 Task: Plan a trip to Yala, Thailand from 5th December, 2023 to 10th December, 2023 for 4 adults.2 bedrooms having 2 beds. Property type can be house. Look for 3 properties as per requirement.
Action: Mouse moved to (443, 62)
Screenshot: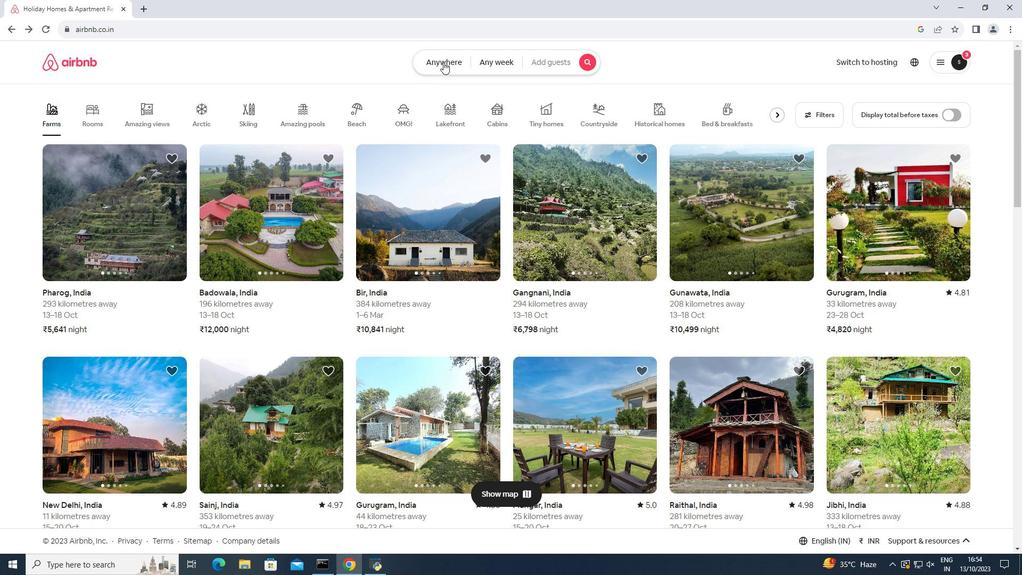
Action: Mouse pressed left at (443, 62)
Screenshot: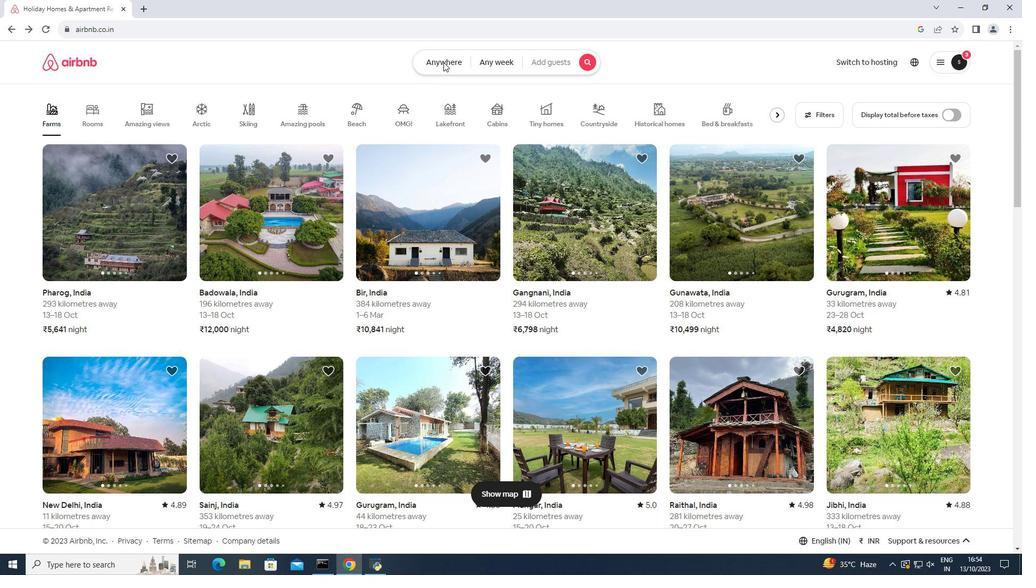 
Action: Mouse moved to (360, 103)
Screenshot: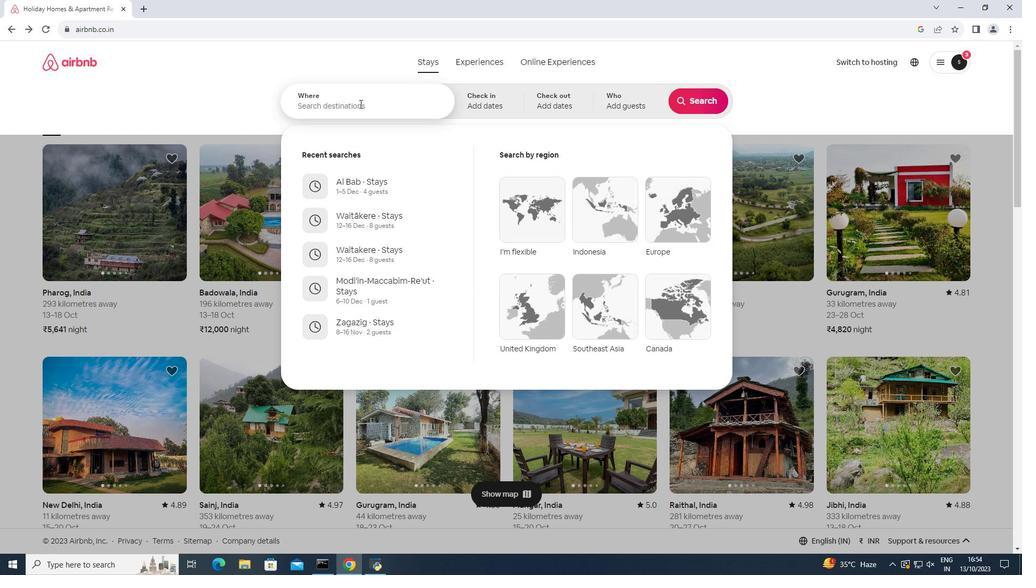 
Action: Mouse pressed left at (360, 103)
Screenshot: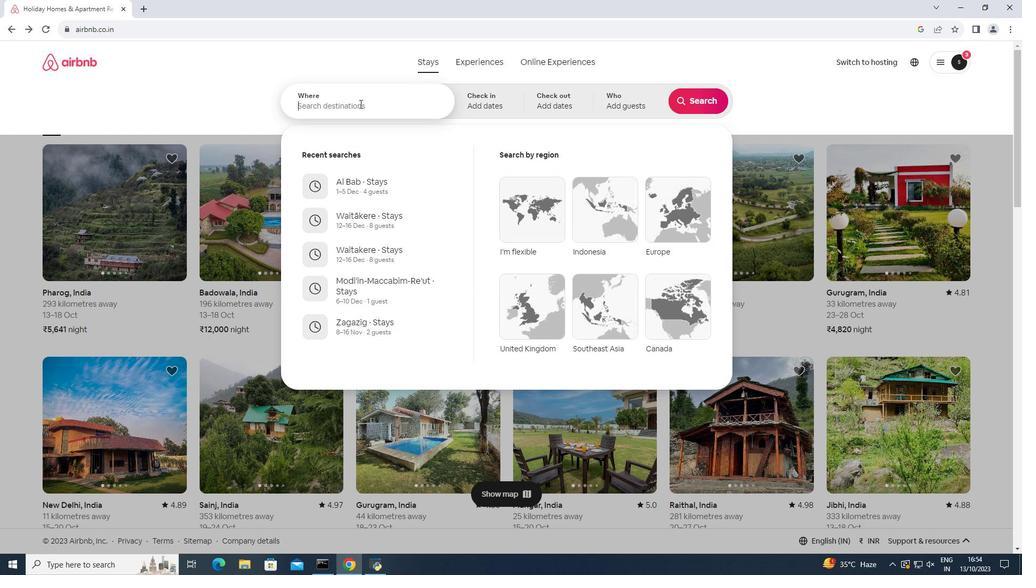 
Action: Key pressed <Key.shift>Yala,<Key.space><Key.shift>Thailand
Screenshot: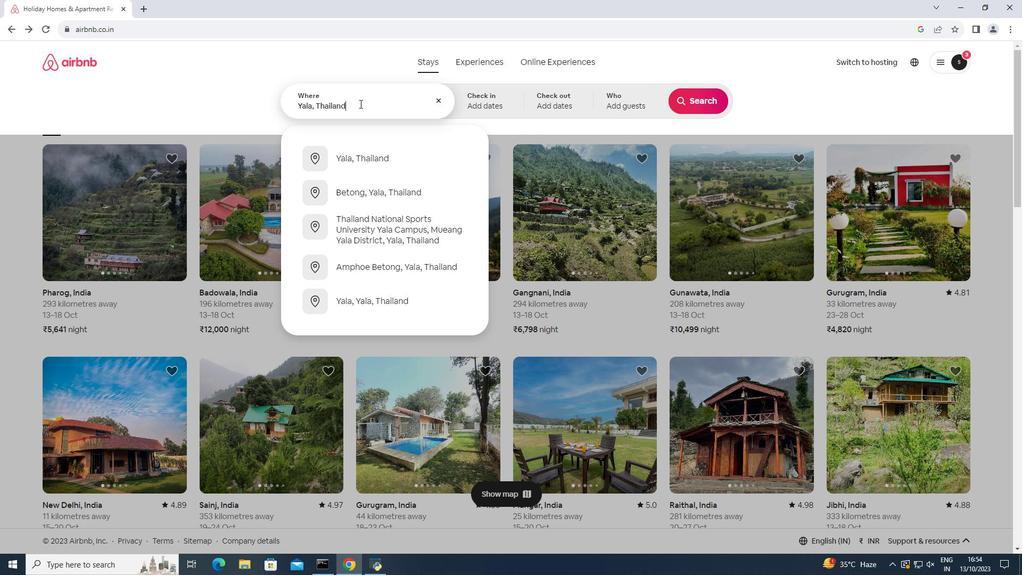 
Action: Mouse moved to (406, 164)
Screenshot: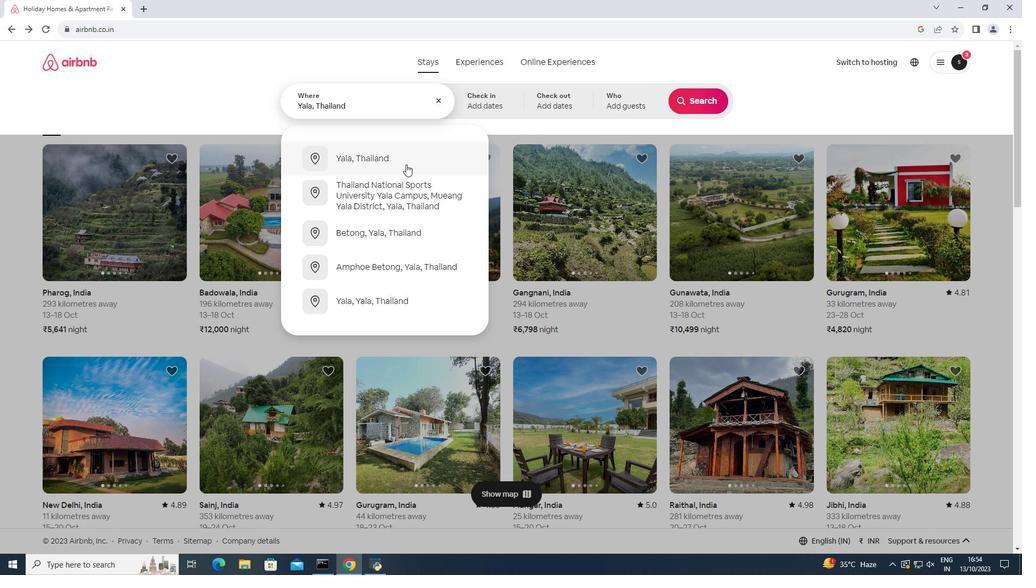 
Action: Mouse pressed left at (406, 164)
Screenshot: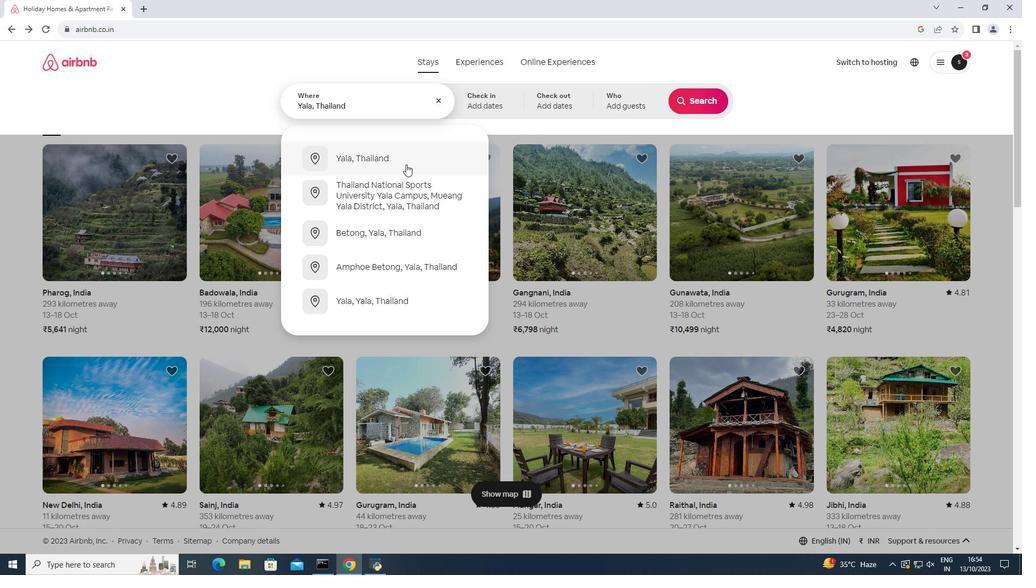 
Action: Mouse moved to (696, 188)
Screenshot: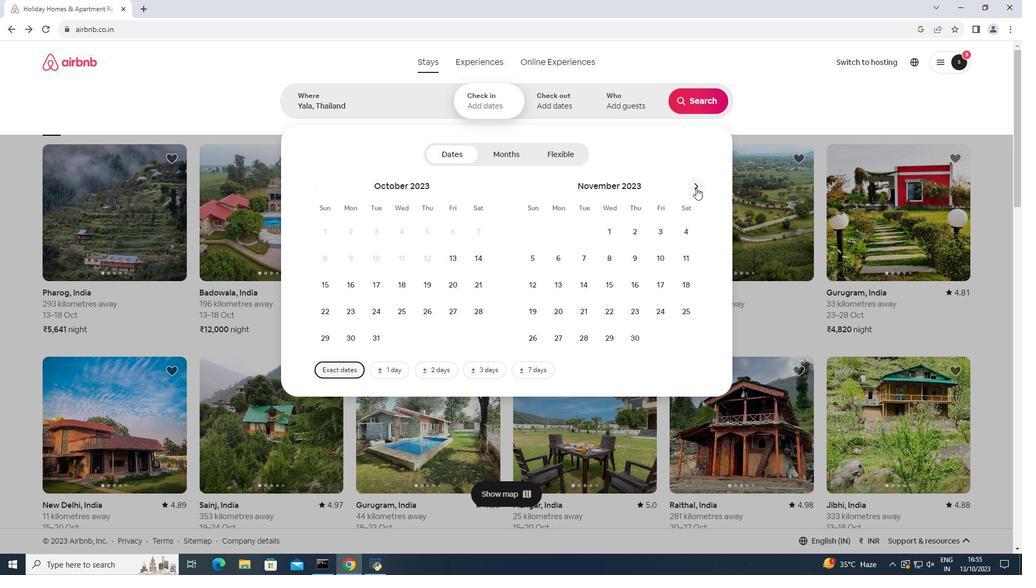 
Action: Mouse pressed left at (696, 188)
Screenshot: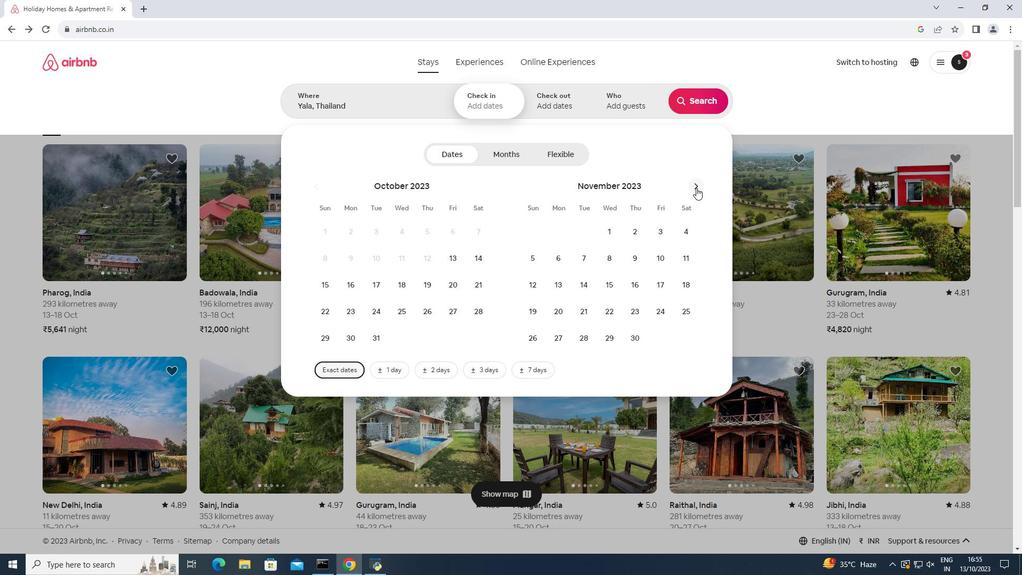 
Action: Mouse moved to (580, 256)
Screenshot: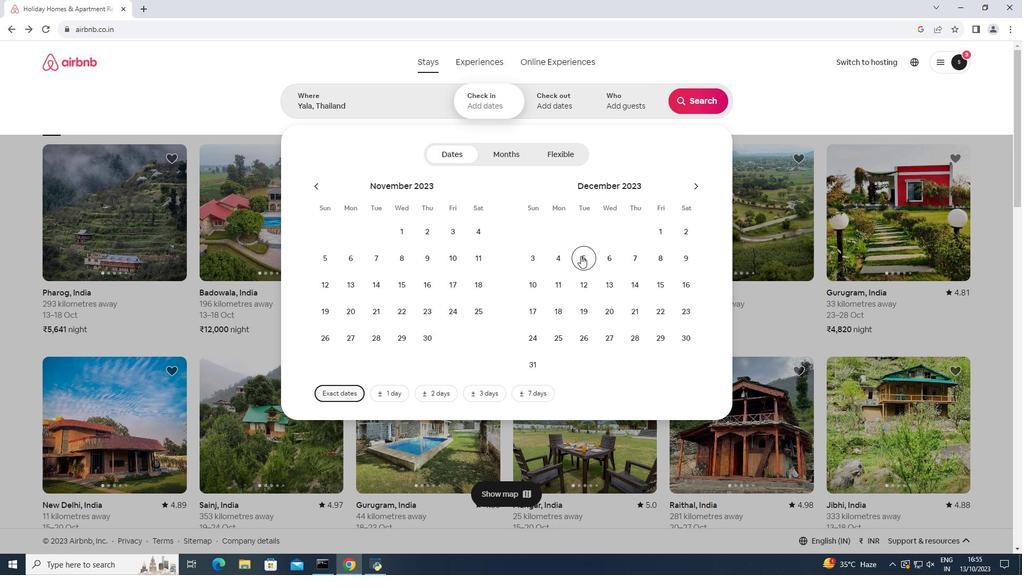 
Action: Mouse pressed left at (580, 256)
Screenshot: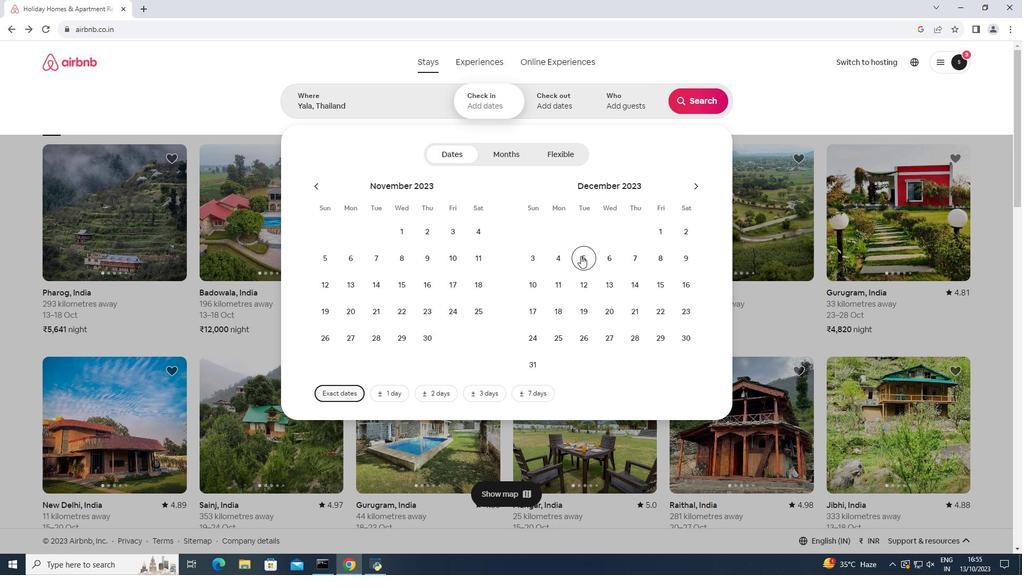 
Action: Mouse moved to (534, 287)
Screenshot: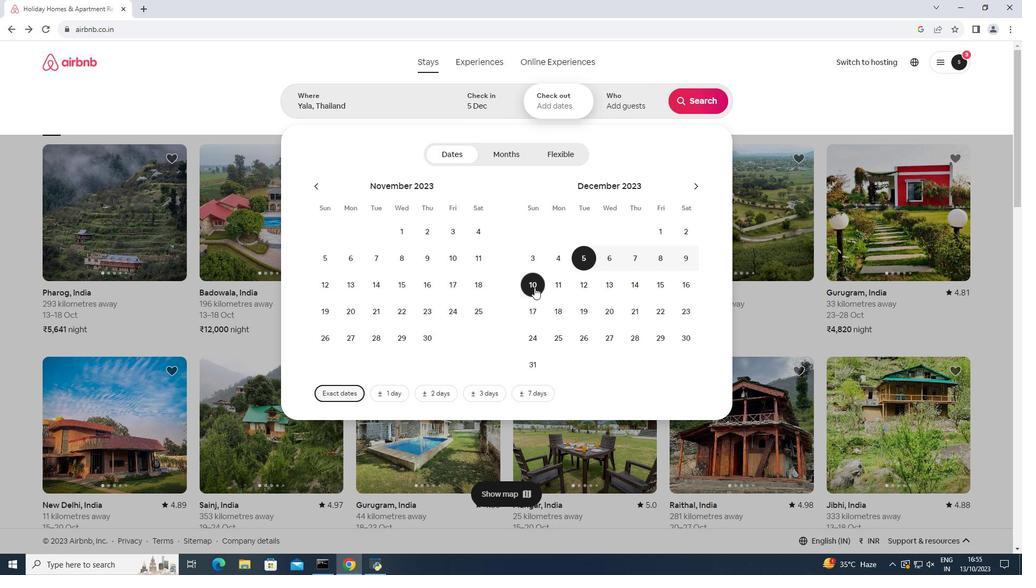 
Action: Mouse pressed left at (534, 287)
Screenshot: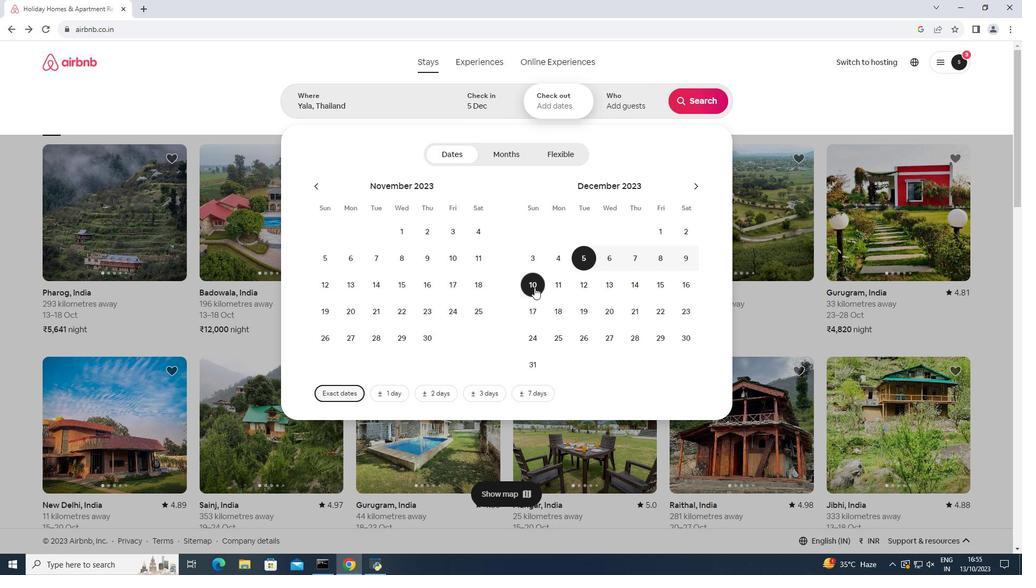 
Action: Mouse moved to (629, 107)
Screenshot: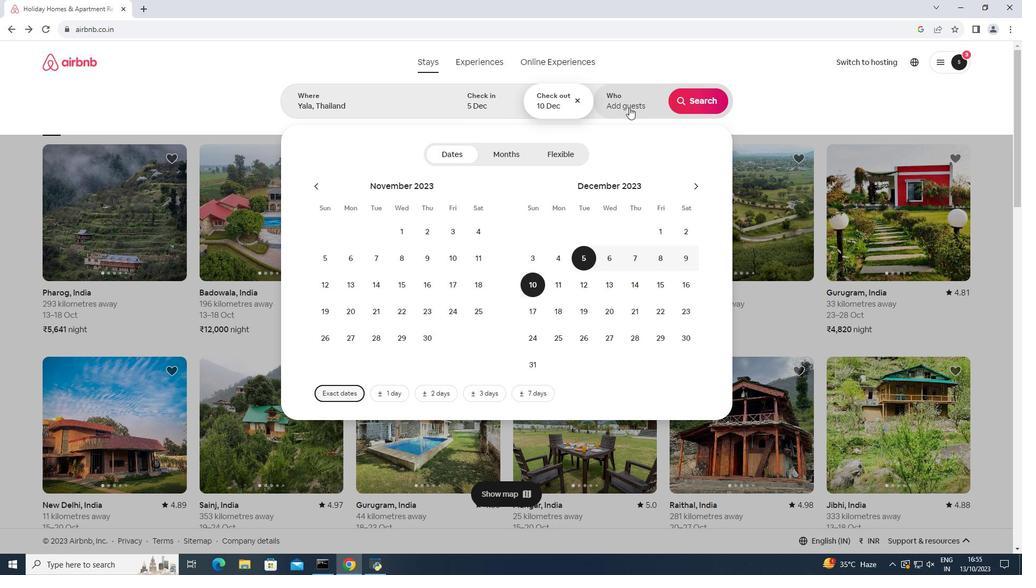 
Action: Mouse pressed left at (629, 107)
Screenshot: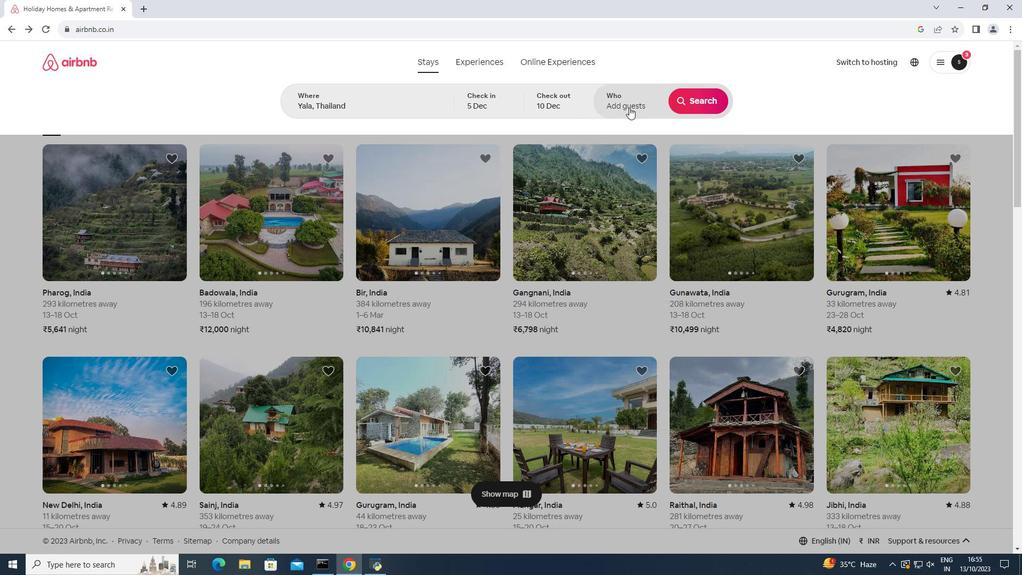 
Action: Mouse moved to (700, 155)
Screenshot: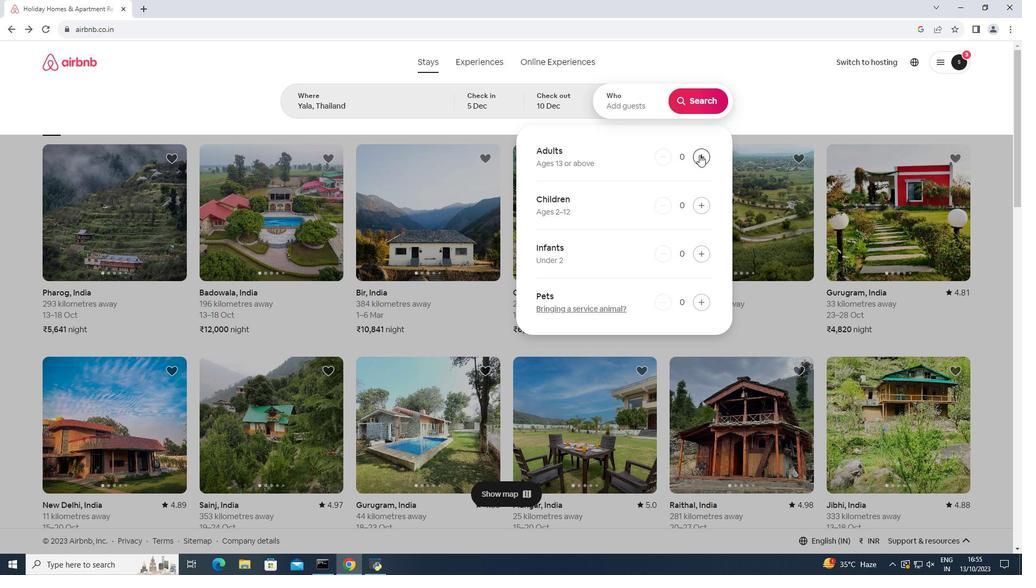 
Action: Mouse pressed left at (700, 155)
Screenshot: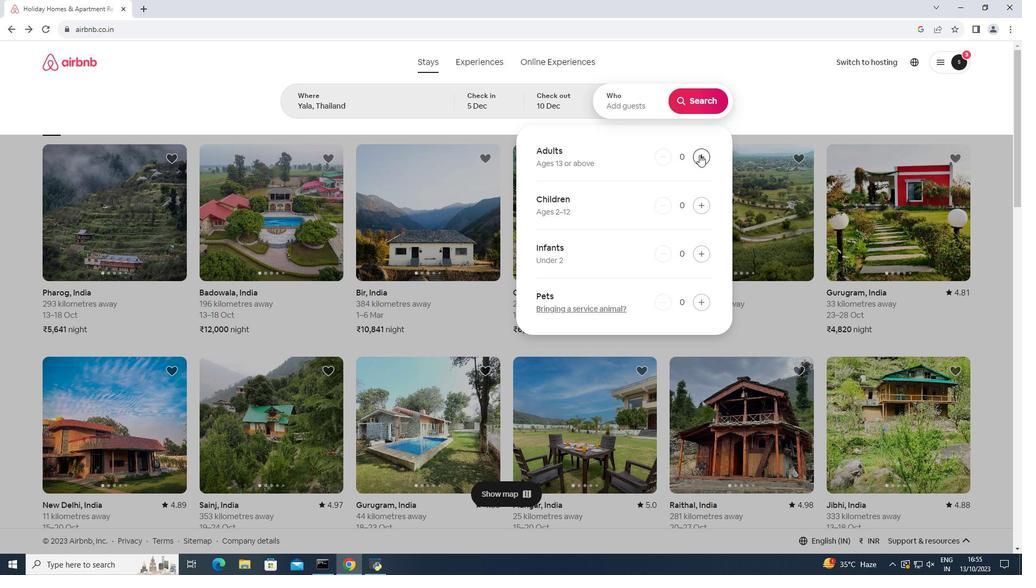 
Action: Mouse pressed left at (700, 155)
Screenshot: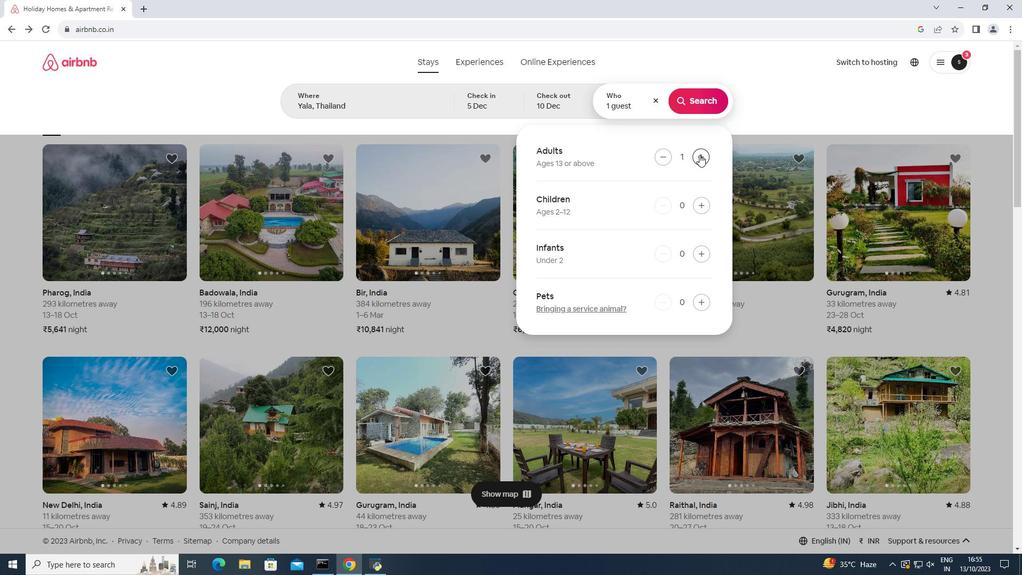 
Action: Mouse pressed left at (700, 155)
Screenshot: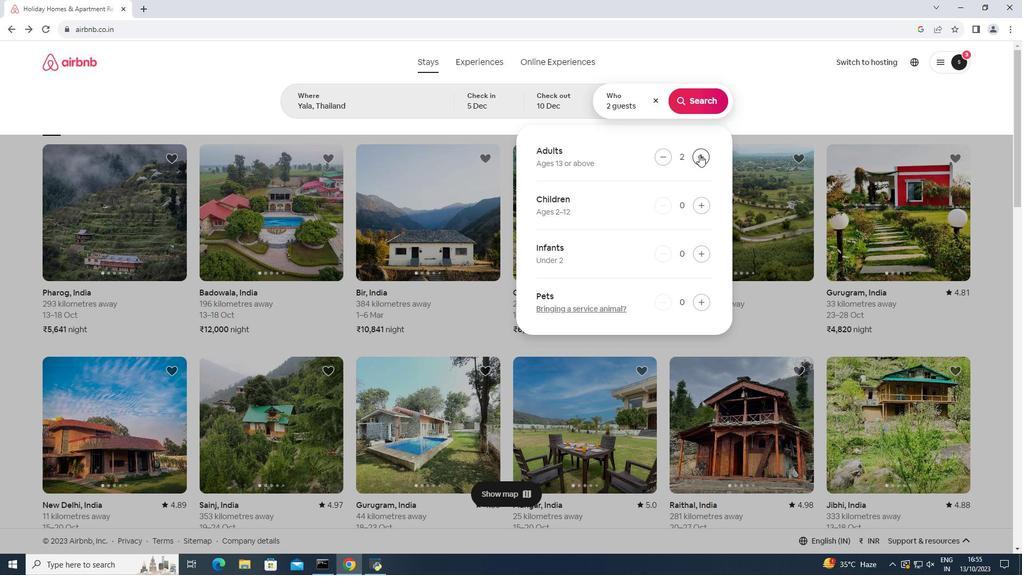 
Action: Mouse pressed left at (700, 155)
Screenshot: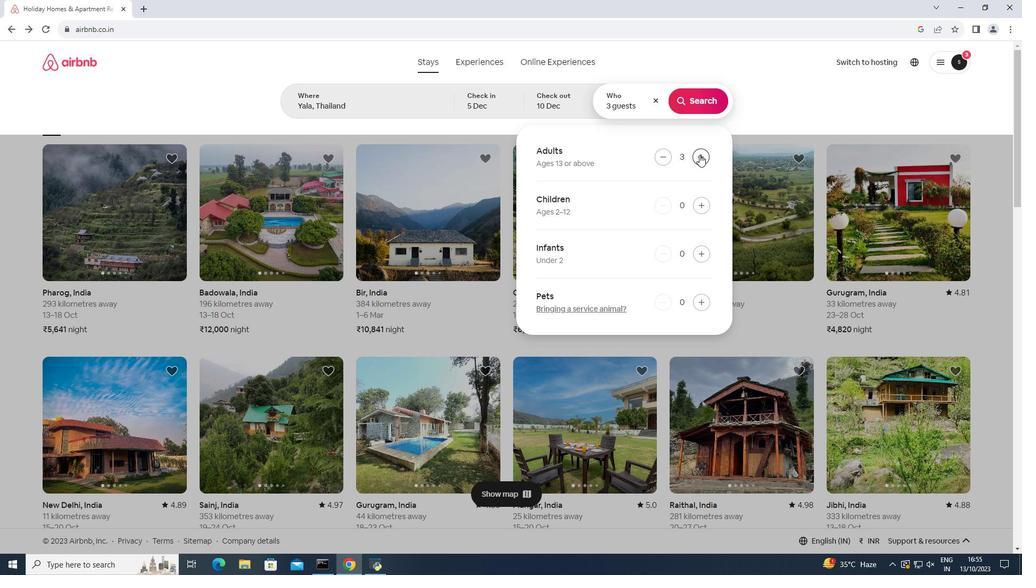 
Action: Mouse moved to (695, 98)
Screenshot: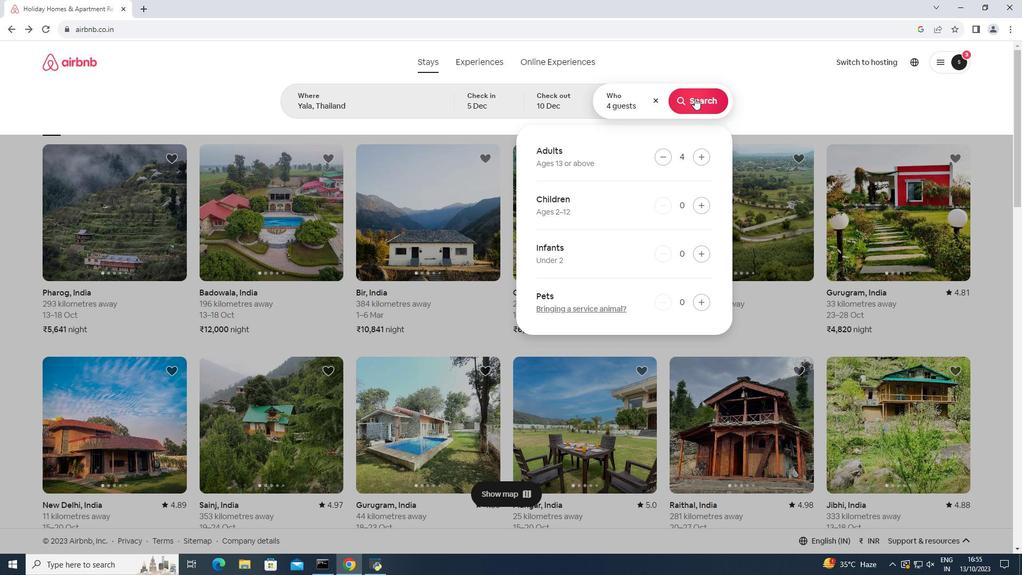 
Action: Mouse pressed left at (695, 98)
Screenshot: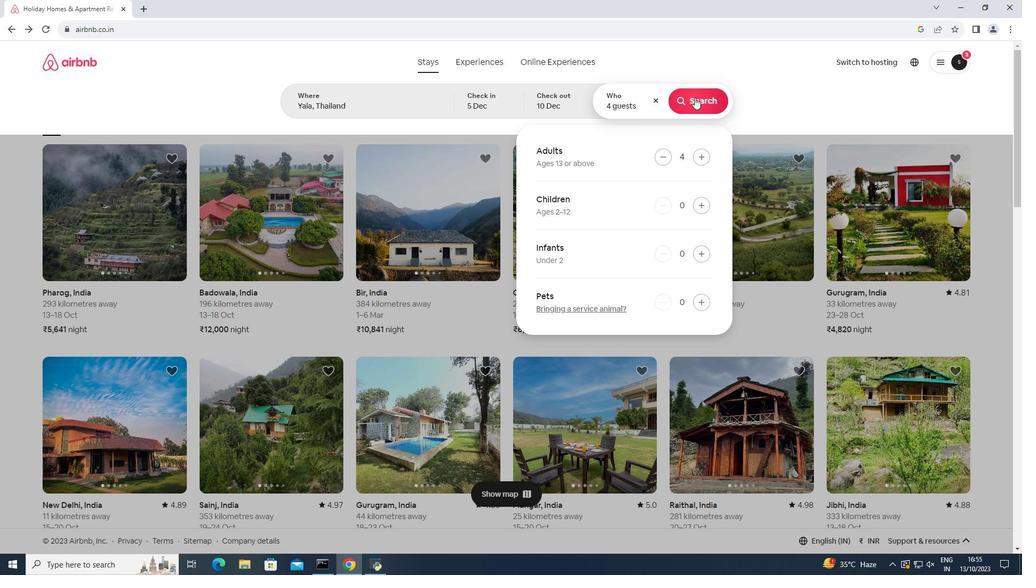 
Action: Mouse moved to (851, 102)
Screenshot: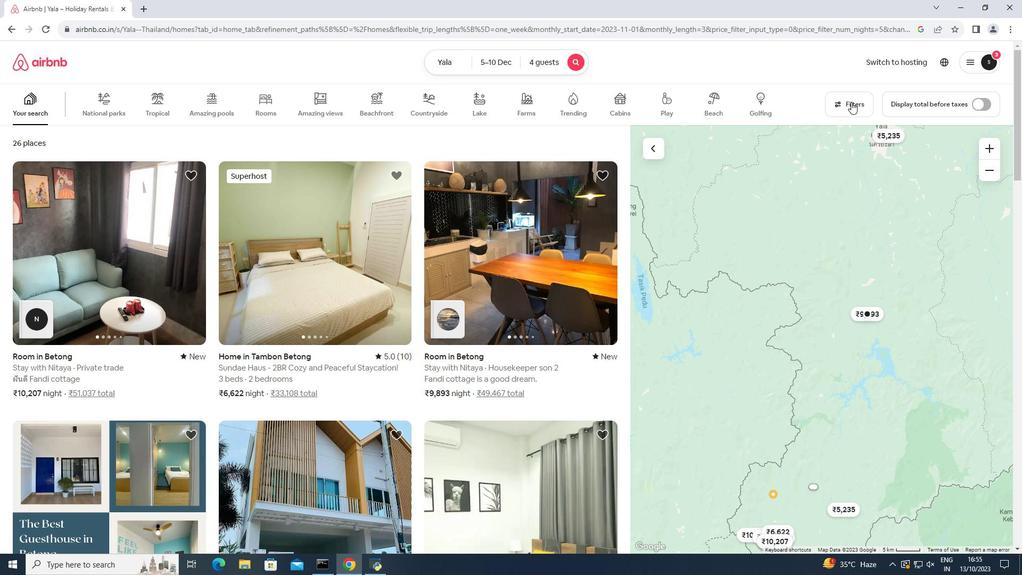 
Action: Mouse pressed left at (851, 102)
Screenshot: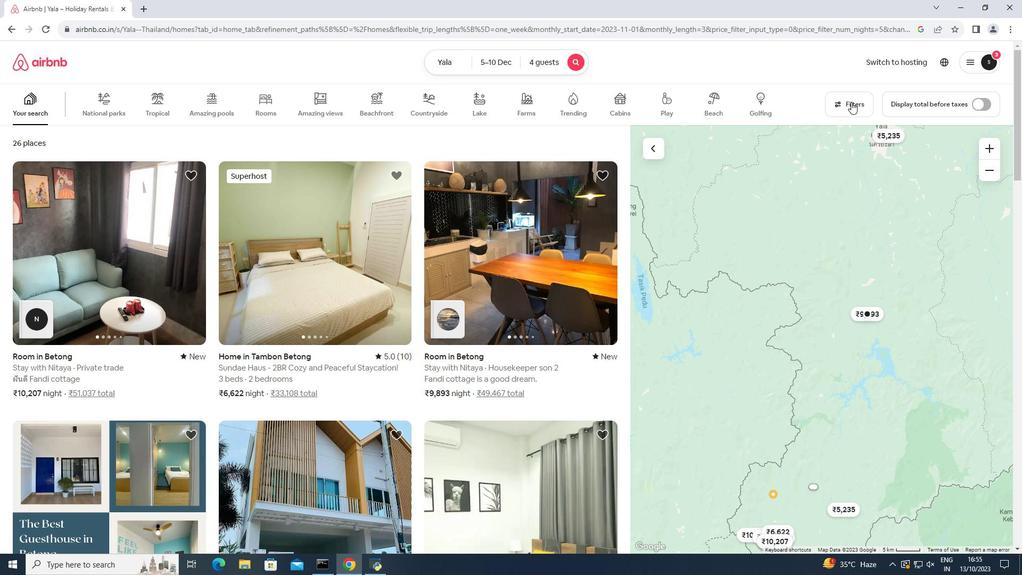 
Action: Mouse moved to (414, 315)
Screenshot: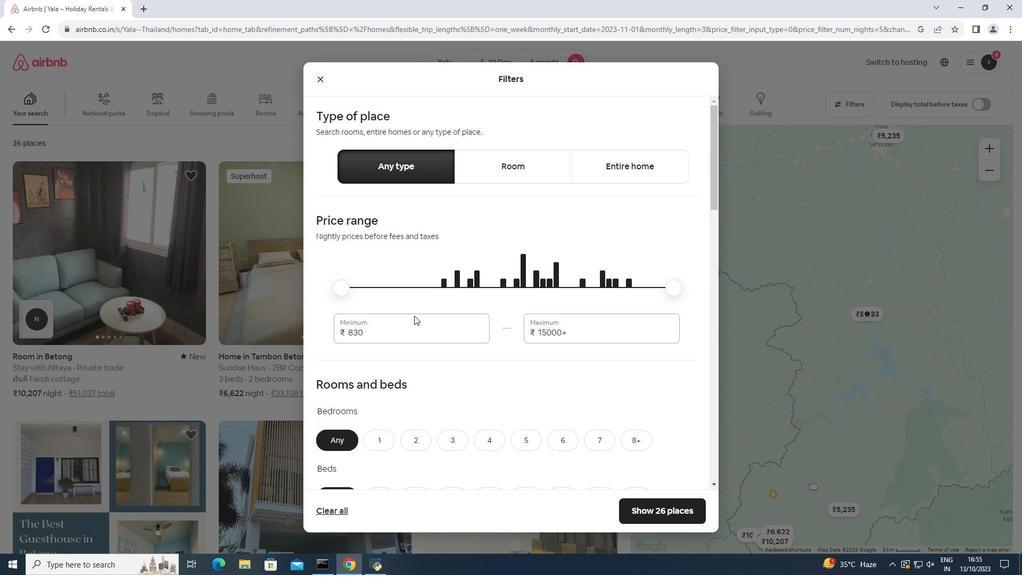 
Action: Mouse scrolled (414, 315) with delta (0, 0)
Screenshot: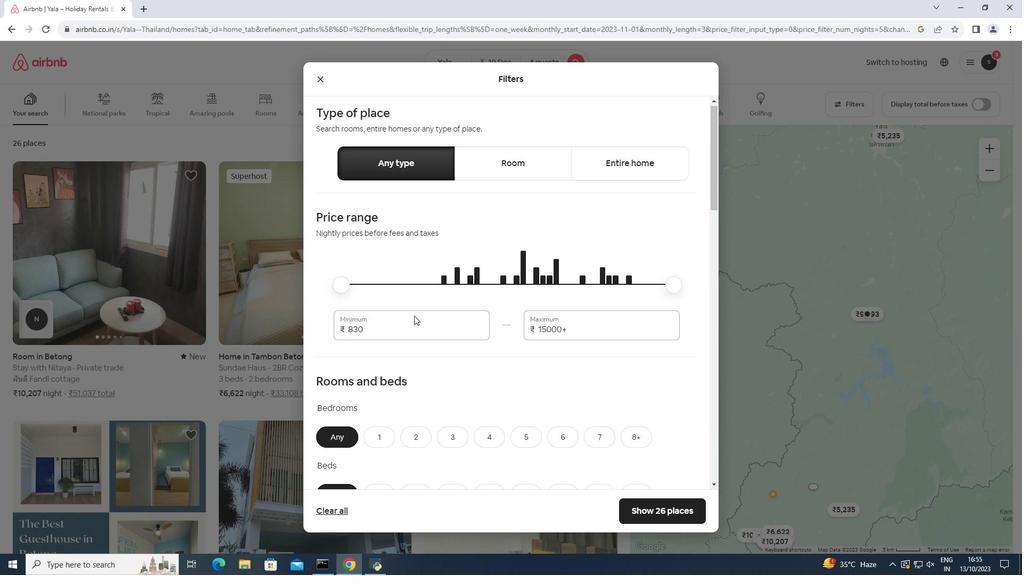 
Action: Mouse moved to (419, 387)
Screenshot: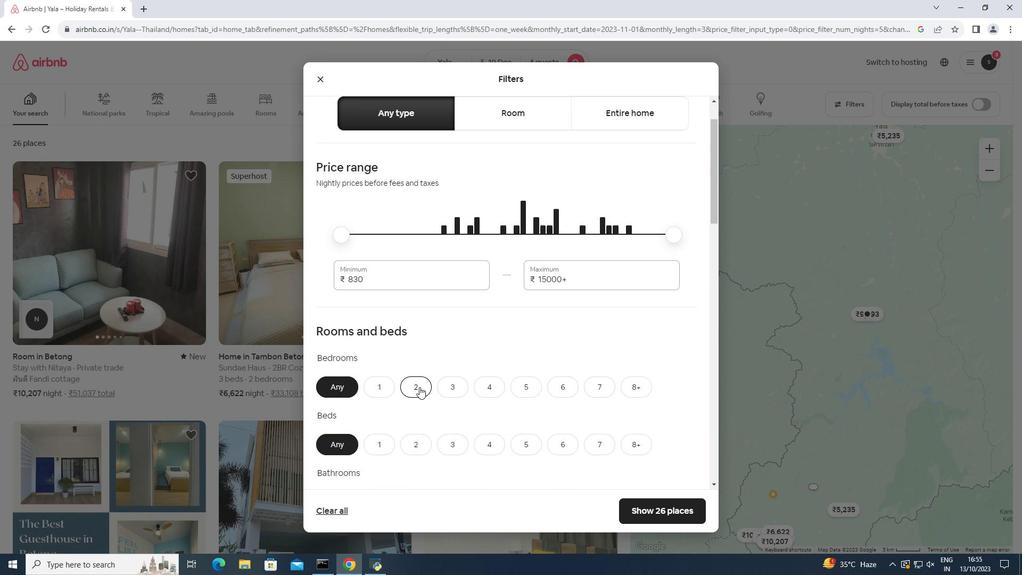 
Action: Mouse pressed left at (419, 387)
Screenshot: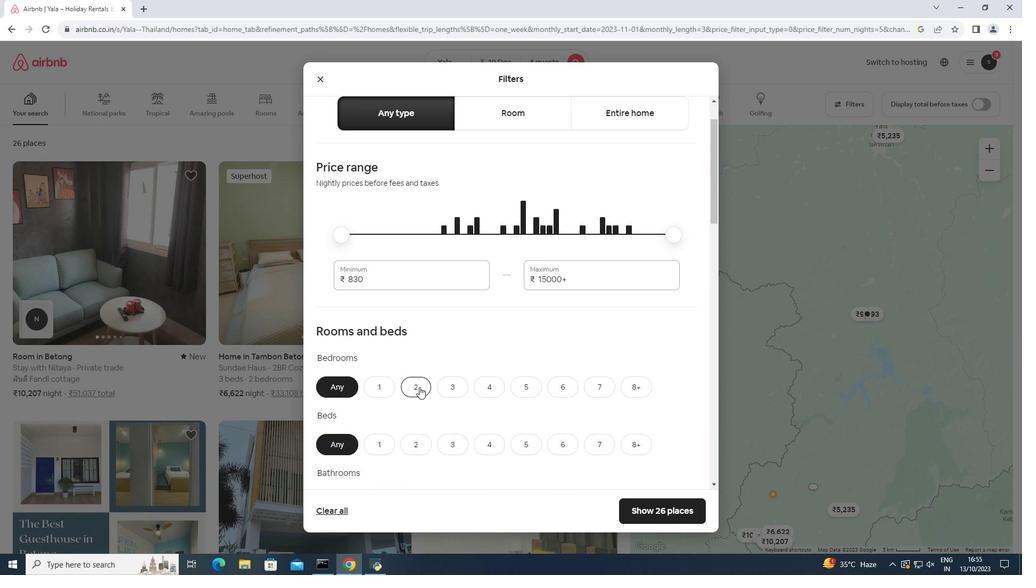 
Action: Mouse moved to (489, 442)
Screenshot: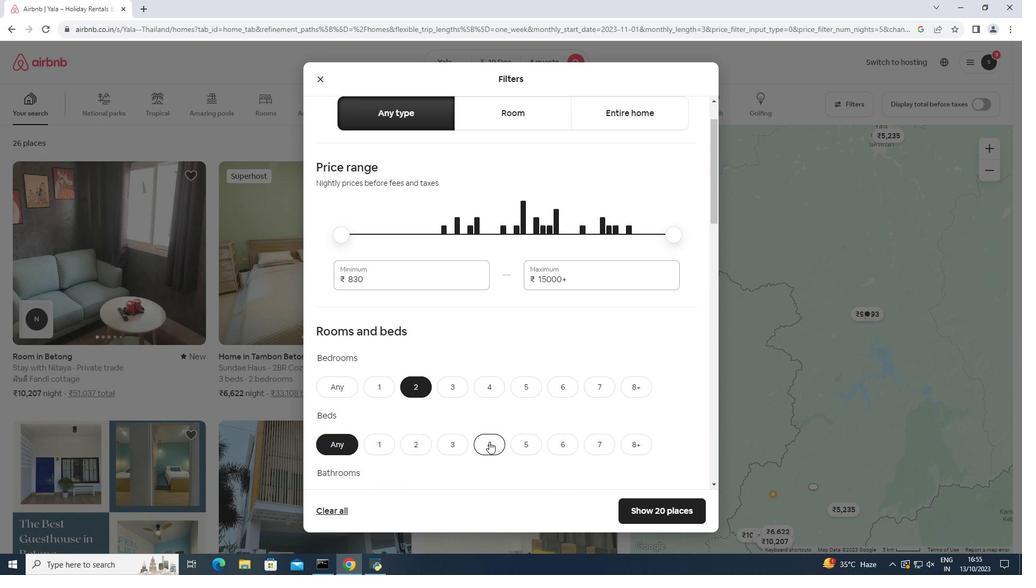 
Action: Mouse pressed left at (489, 442)
Screenshot: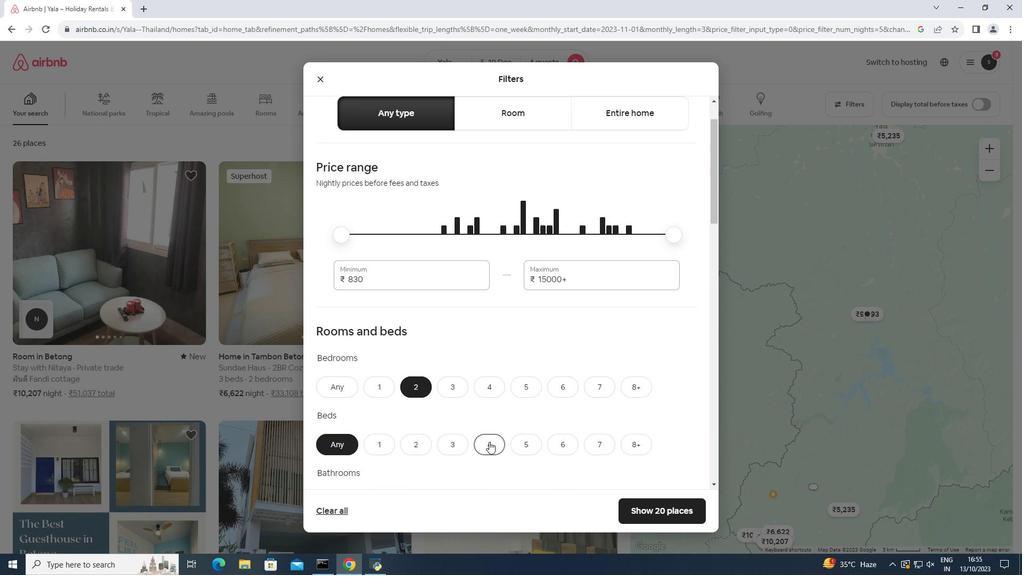 
Action: Mouse moved to (415, 440)
Screenshot: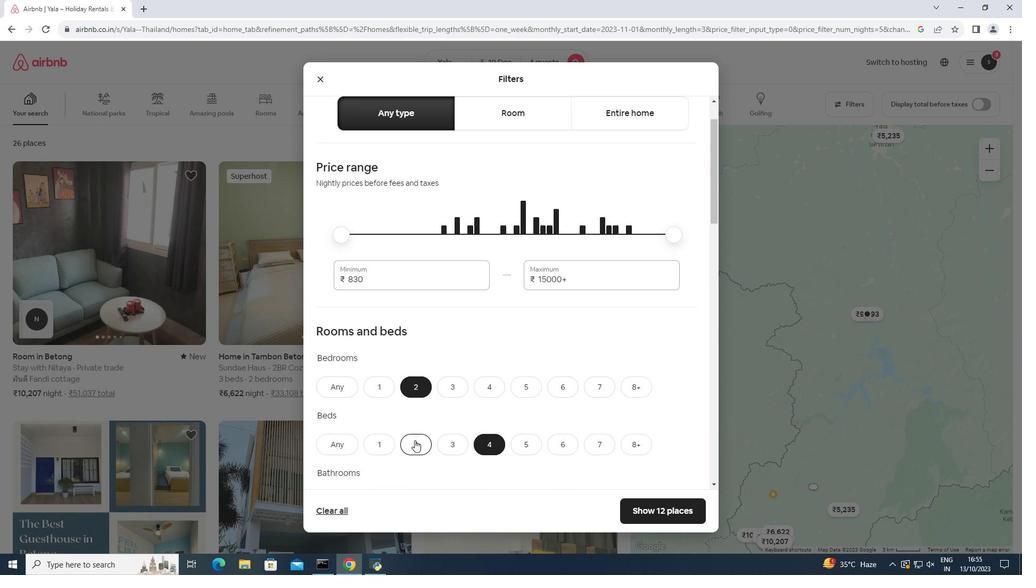 
Action: Mouse pressed left at (415, 440)
Screenshot: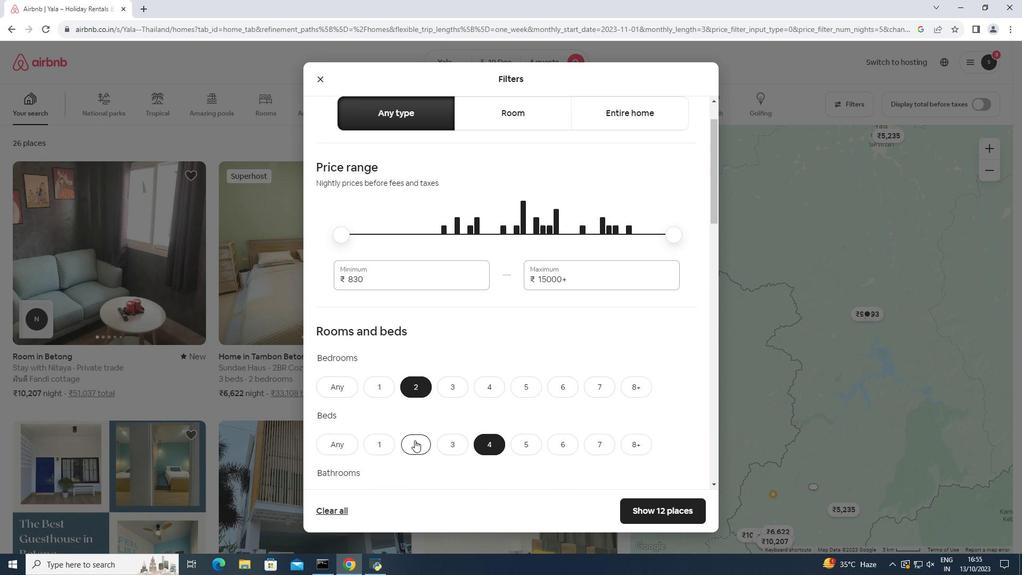 
Action: Mouse moved to (458, 400)
Screenshot: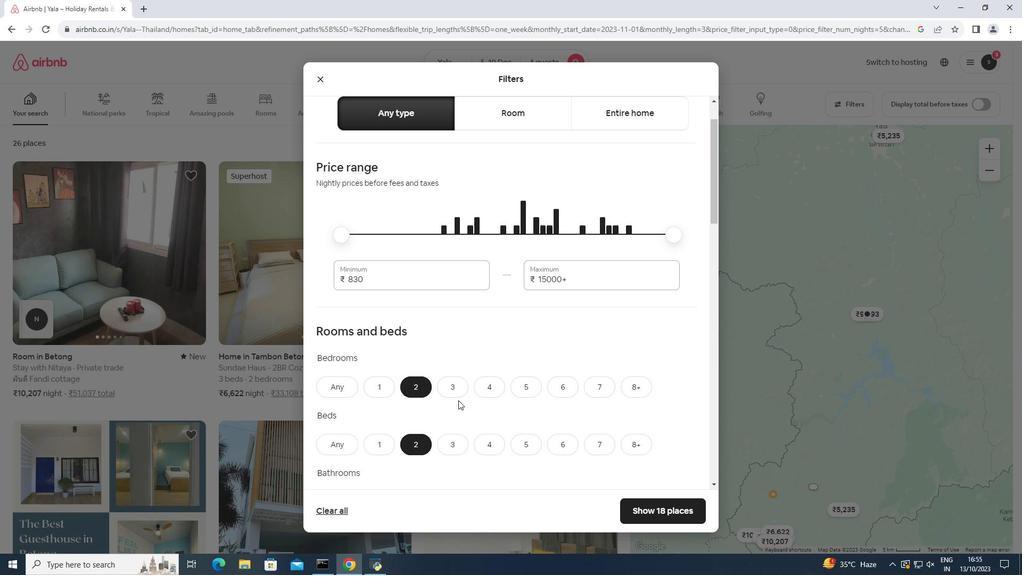 
Action: Mouse scrolled (458, 400) with delta (0, 0)
Screenshot: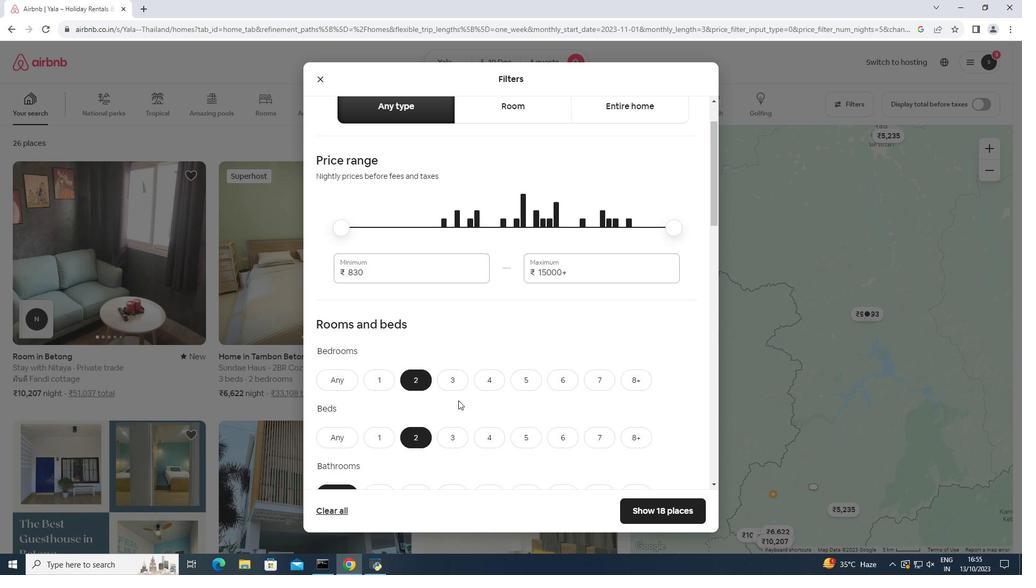 
Action: Mouse scrolled (458, 400) with delta (0, 0)
Screenshot: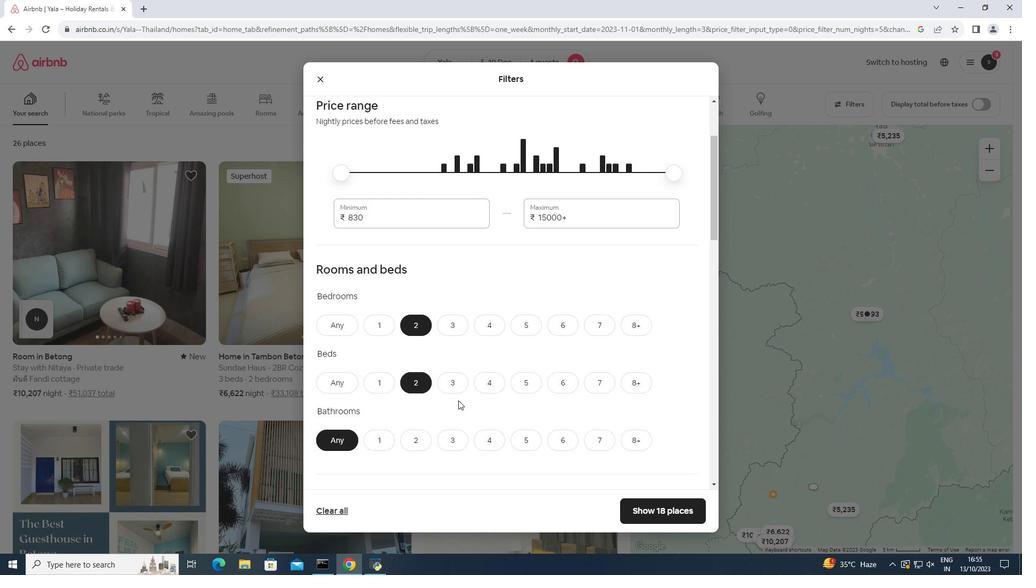 
Action: Mouse scrolled (458, 400) with delta (0, 0)
Screenshot: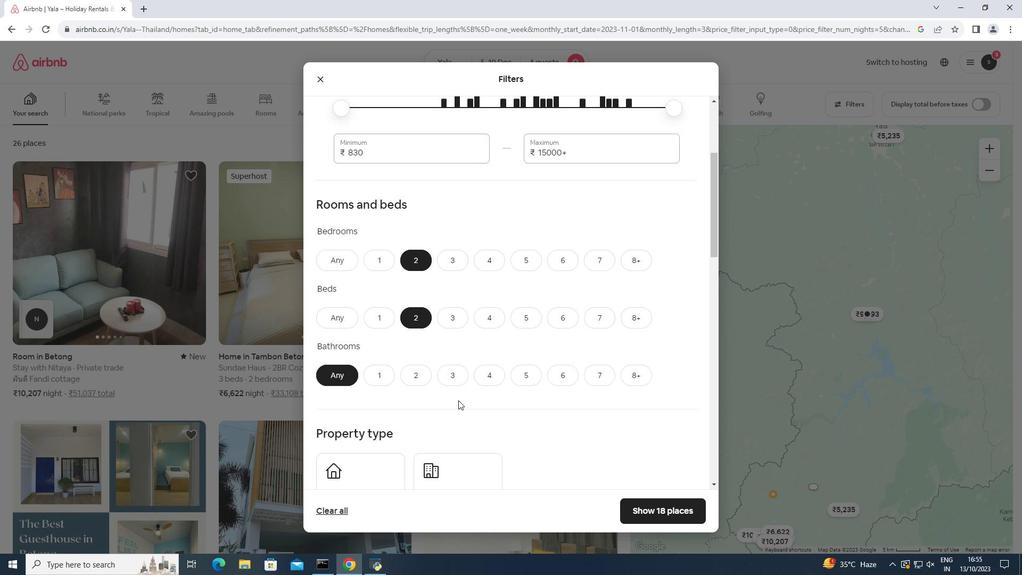 
Action: Mouse scrolled (458, 400) with delta (0, 0)
Screenshot: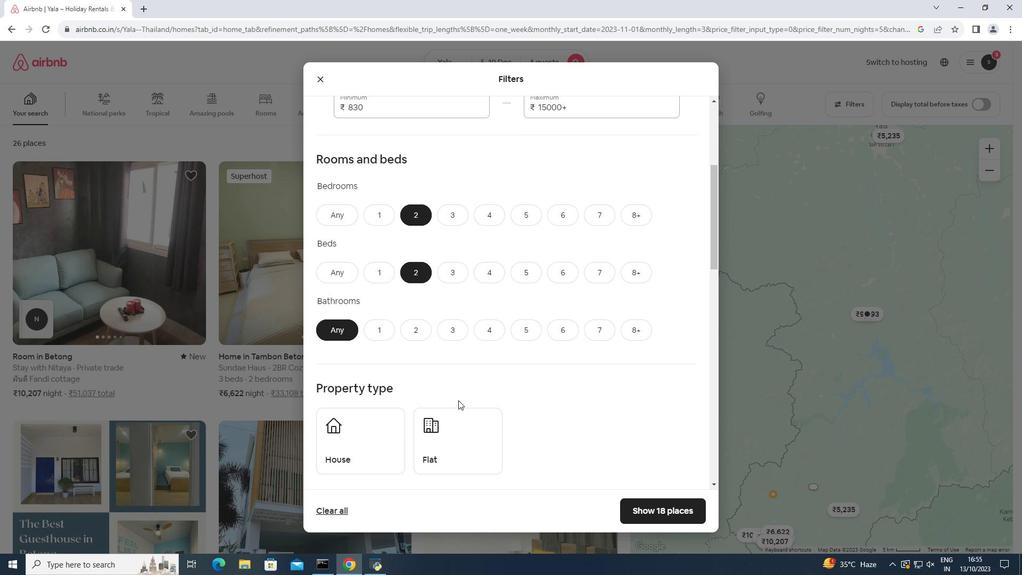 
Action: Mouse moved to (363, 413)
Screenshot: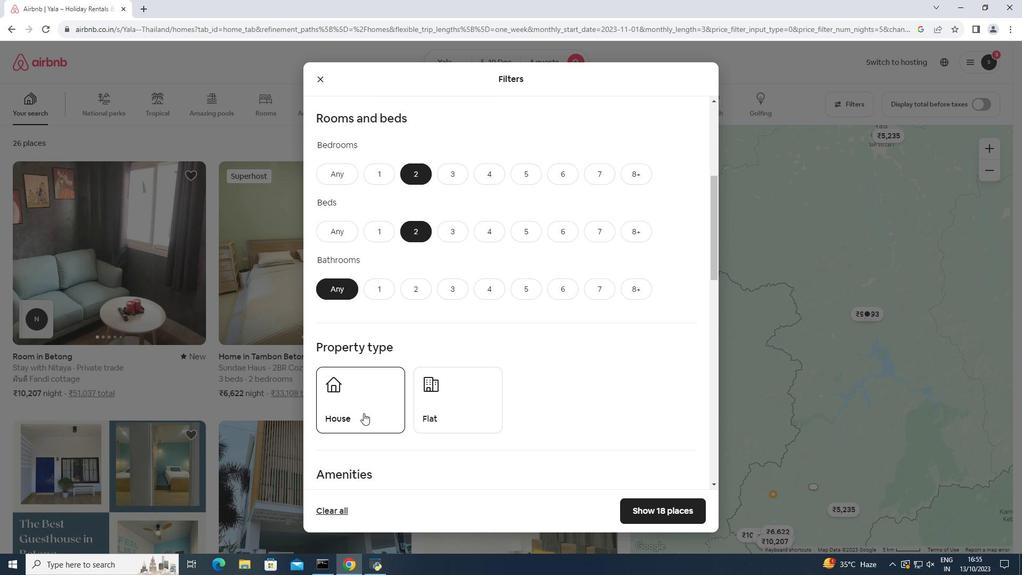 
Action: Mouse pressed left at (363, 413)
Screenshot: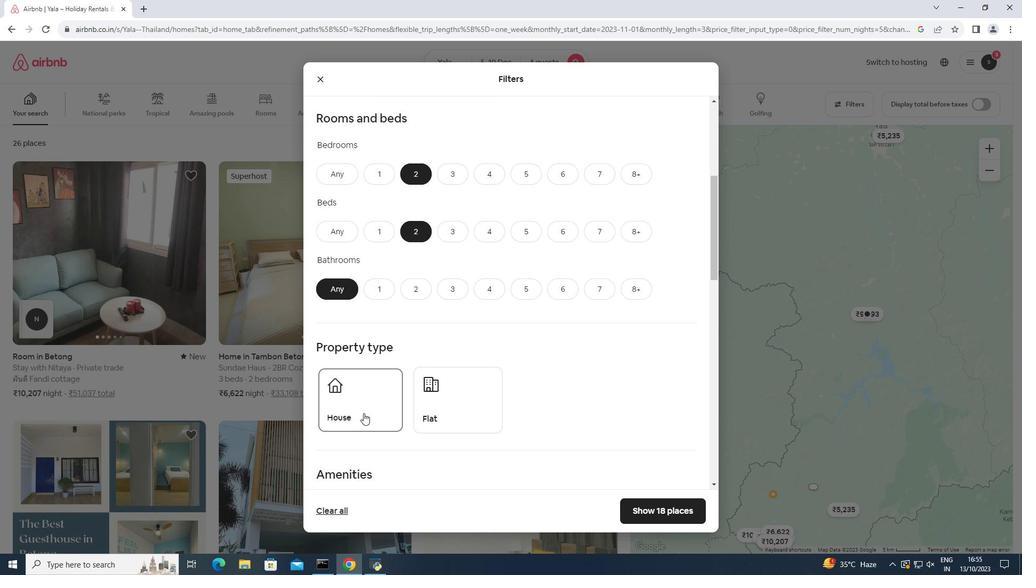 
Action: Mouse moved to (436, 410)
Screenshot: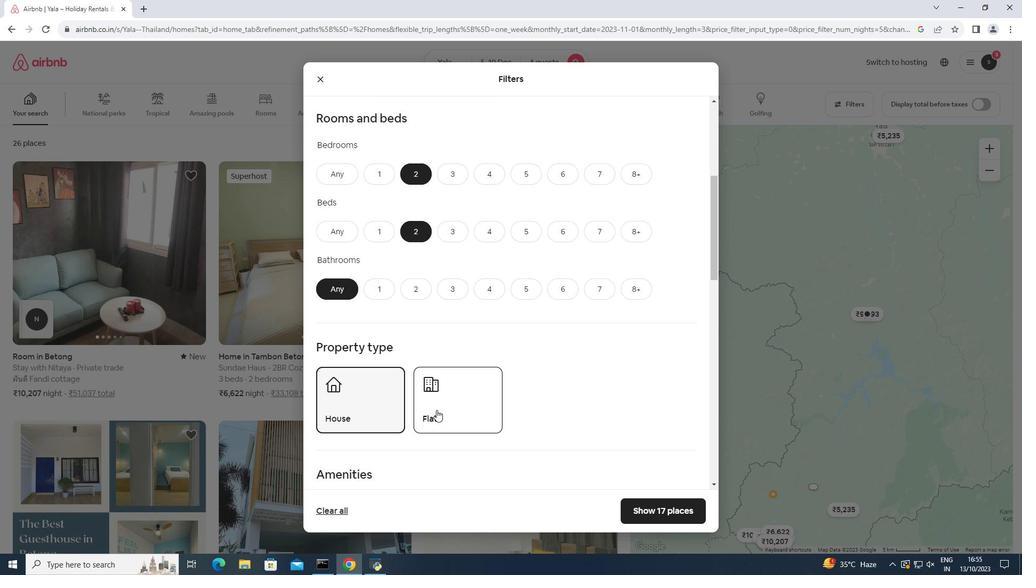 
Action: Mouse scrolled (436, 409) with delta (0, 0)
Screenshot: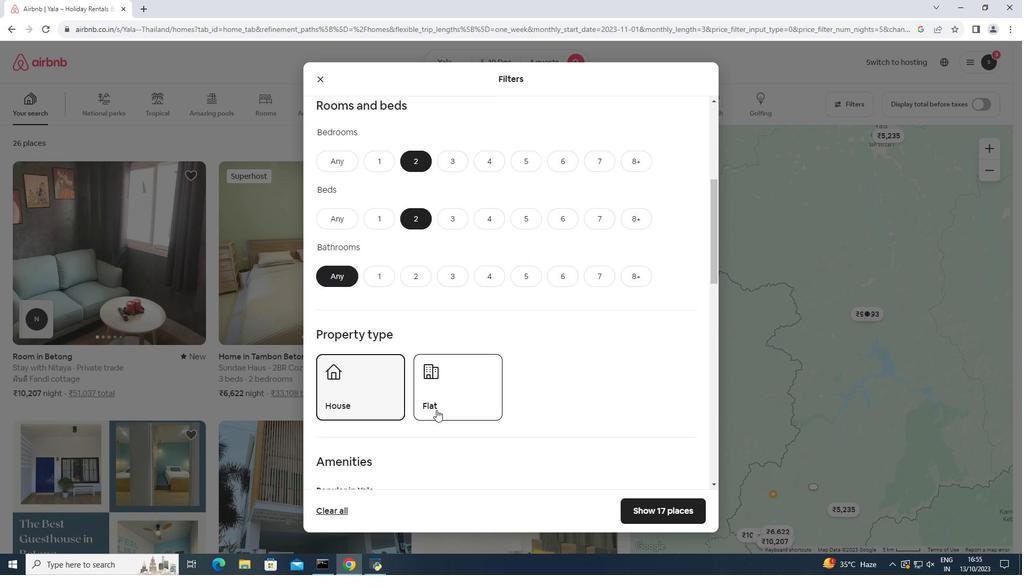 
Action: Mouse scrolled (436, 409) with delta (0, 0)
Screenshot: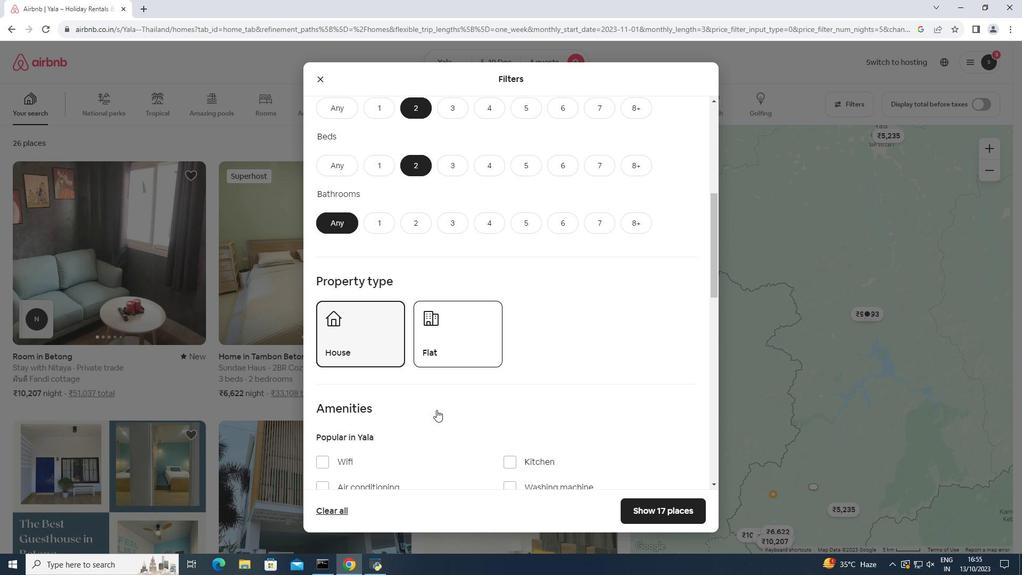 
Action: Mouse scrolled (436, 409) with delta (0, 0)
Screenshot: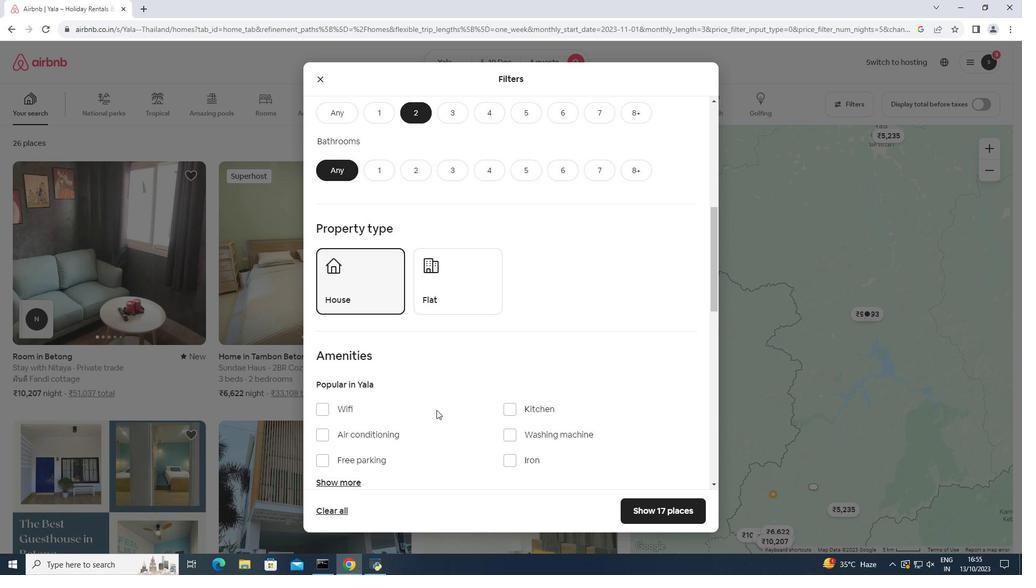 
Action: Mouse moved to (647, 513)
Screenshot: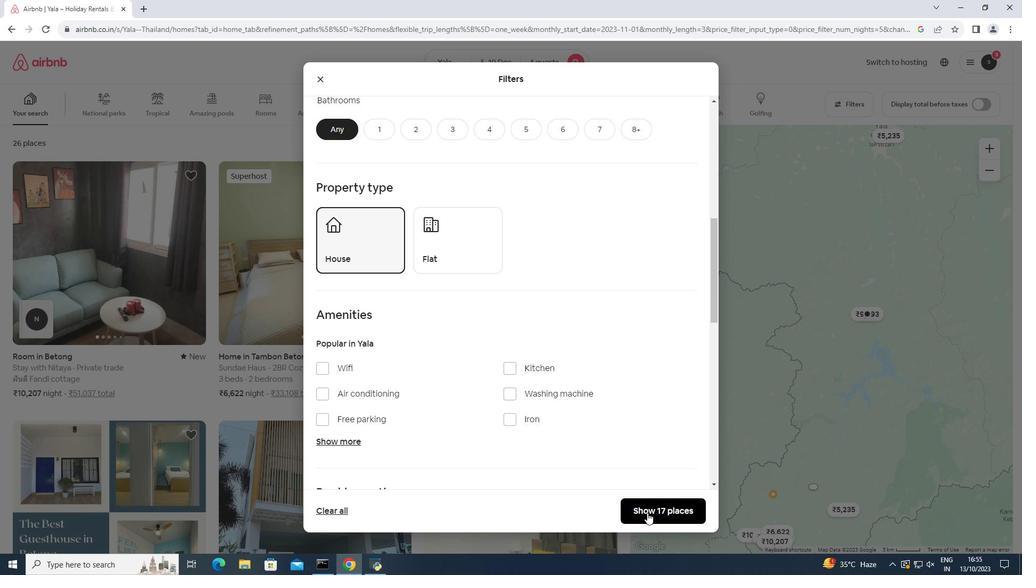
Action: Mouse pressed left at (647, 513)
Screenshot: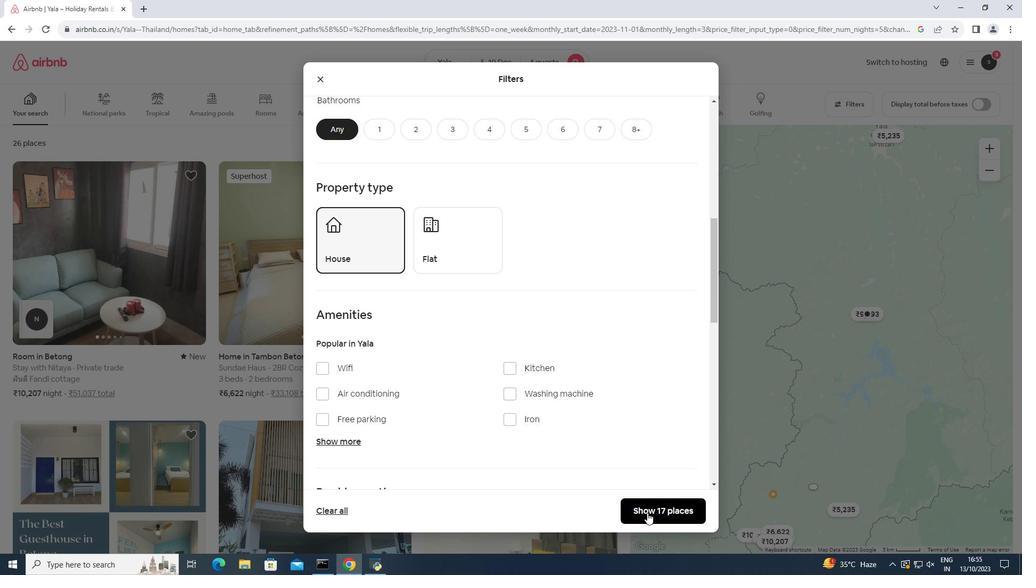 
Action: Mouse moved to (356, 424)
Screenshot: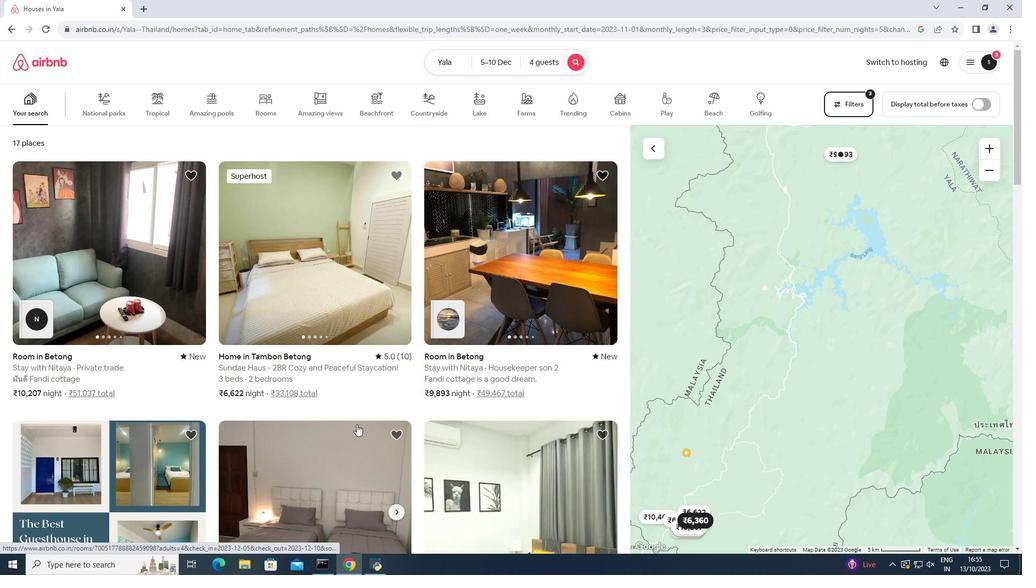 
Action: Mouse scrolled (356, 424) with delta (0, 0)
Screenshot: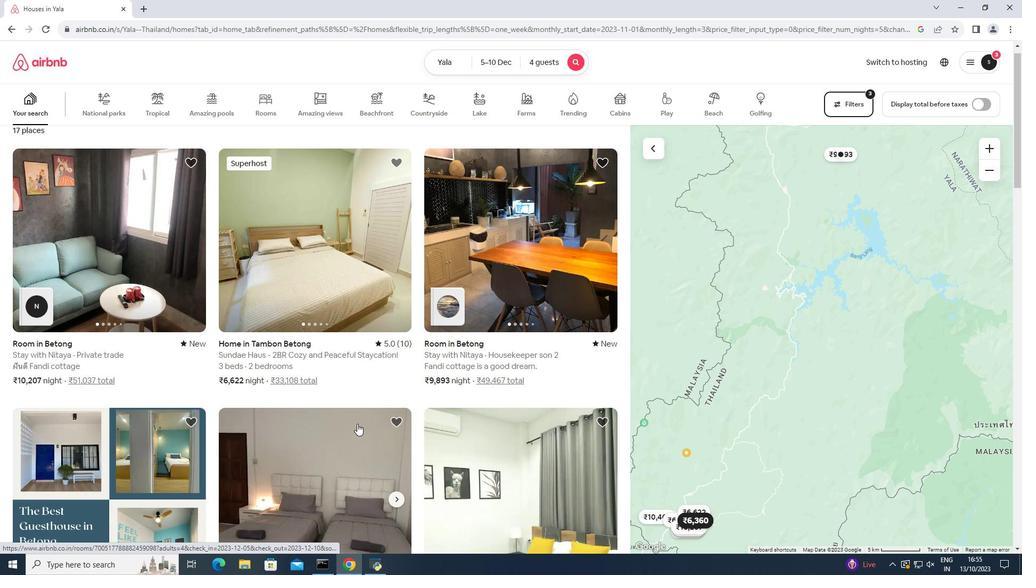 
Action: Mouse moved to (357, 423)
Screenshot: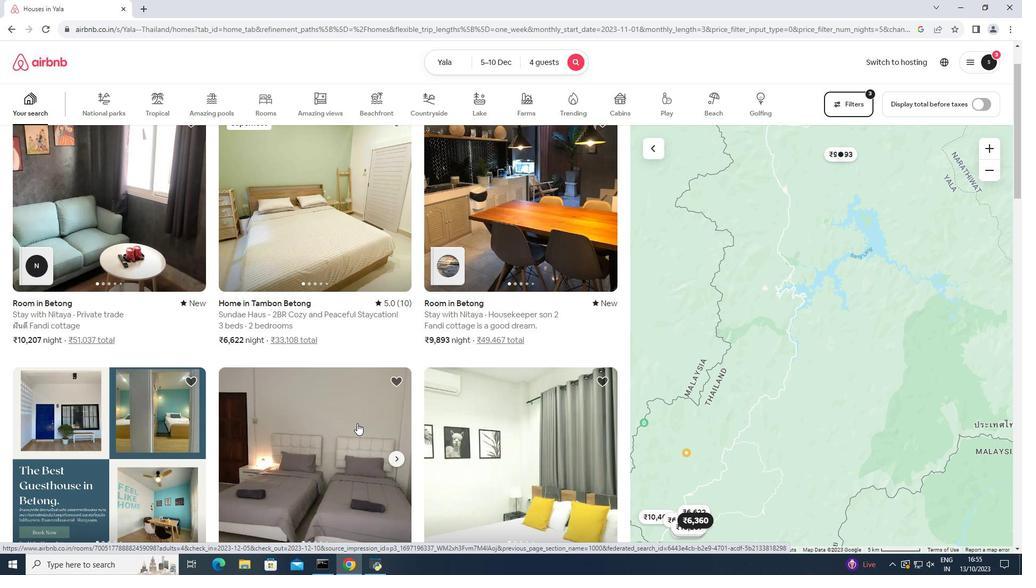 
Action: Mouse scrolled (357, 423) with delta (0, 0)
Screenshot: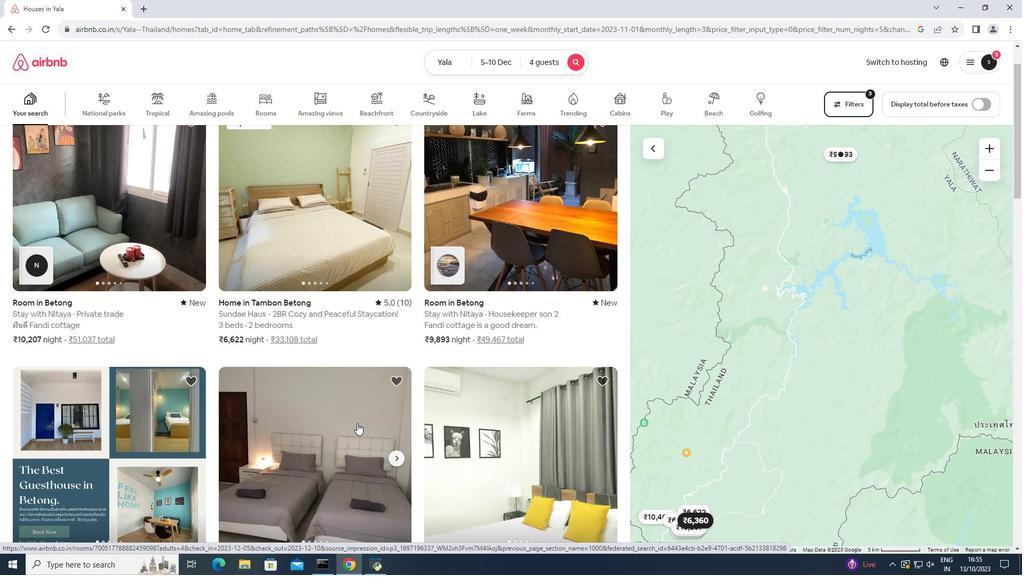 
Action: Mouse moved to (324, 201)
Screenshot: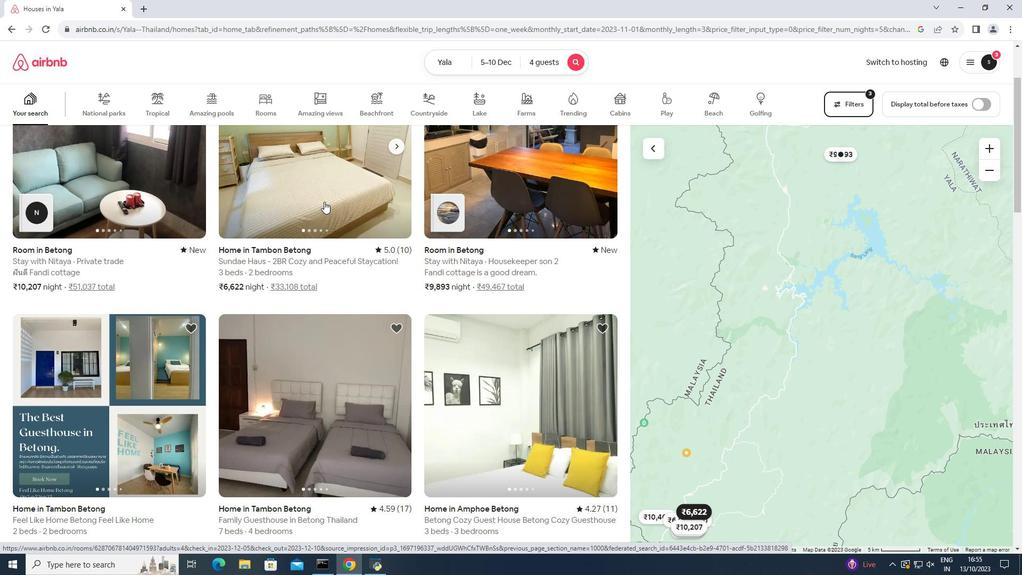
Action: Mouse pressed left at (324, 201)
Screenshot: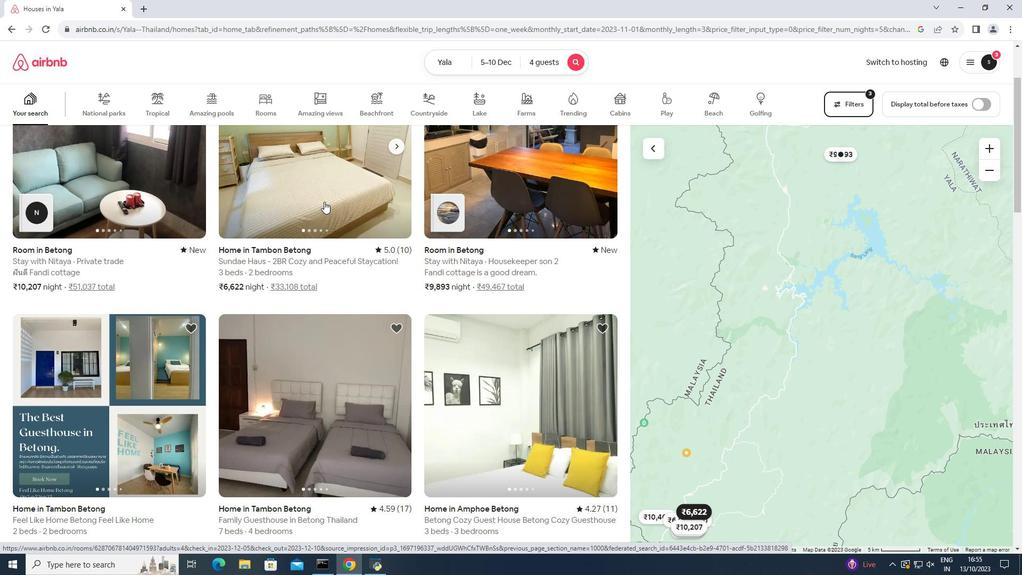 
Action: Mouse moved to (325, 203)
Screenshot: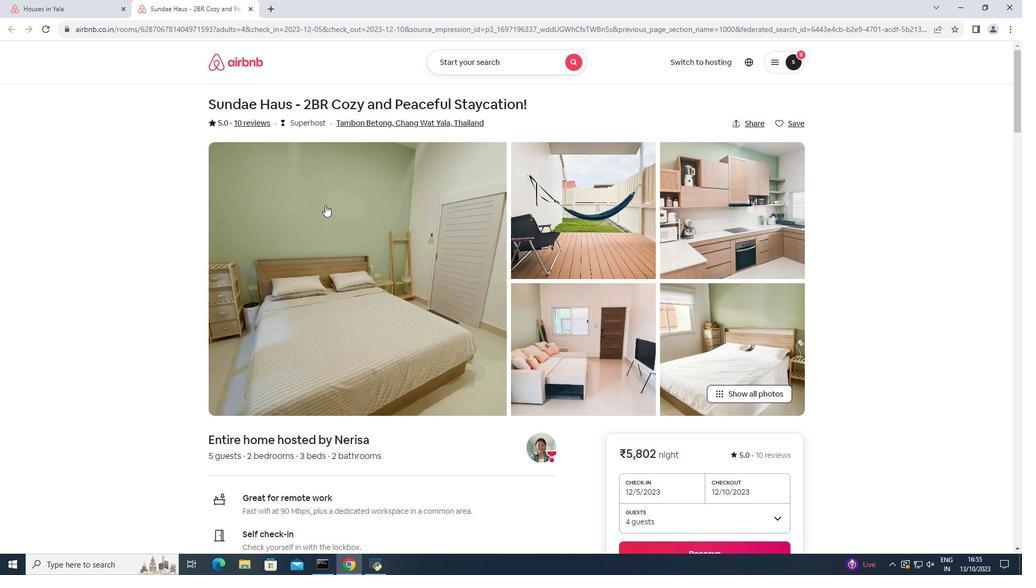 
Action: Mouse pressed left at (325, 203)
Screenshot: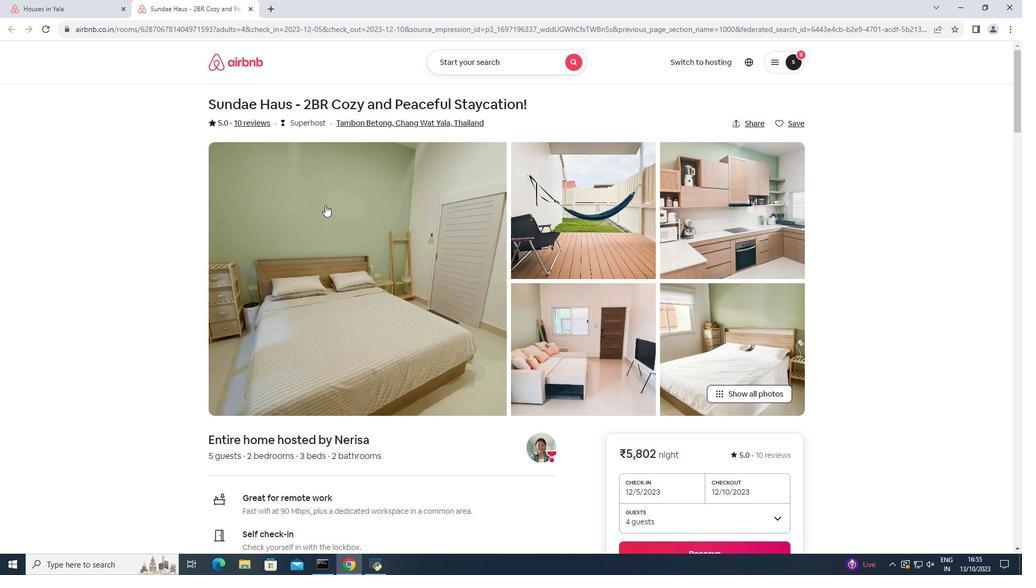 
Action: Mouse moved to (326, 205)
Screenshot: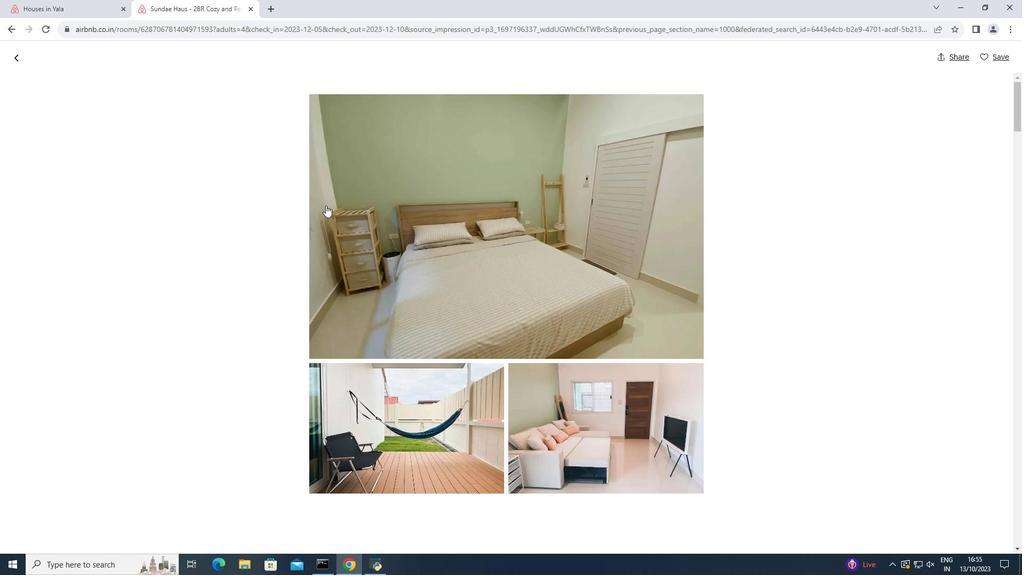 
Action: Mouse scrolled (326, 205) with delta (0, 0)
Screenshot: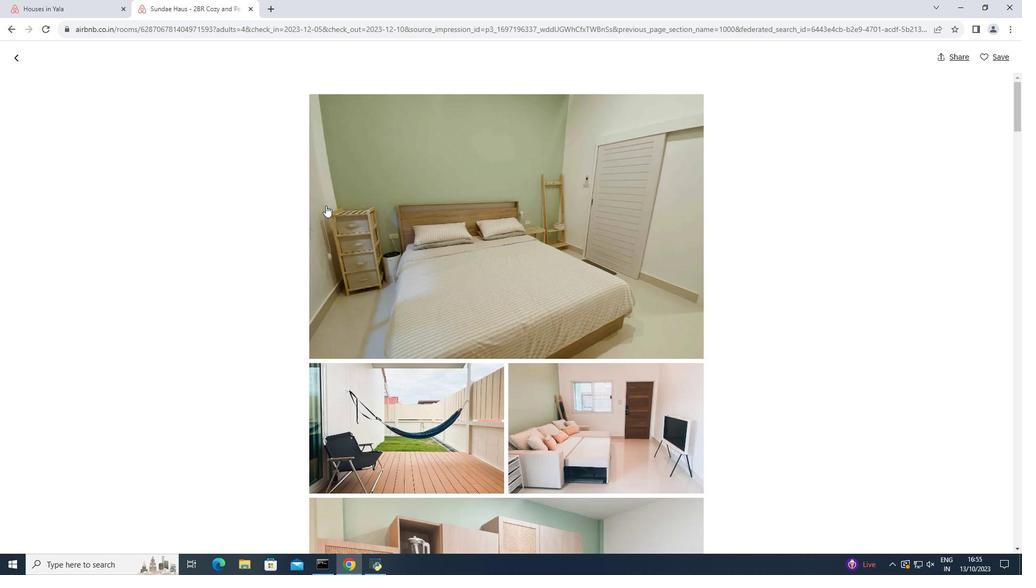
Action: Mouse moved to (326, 205)
Screenshot: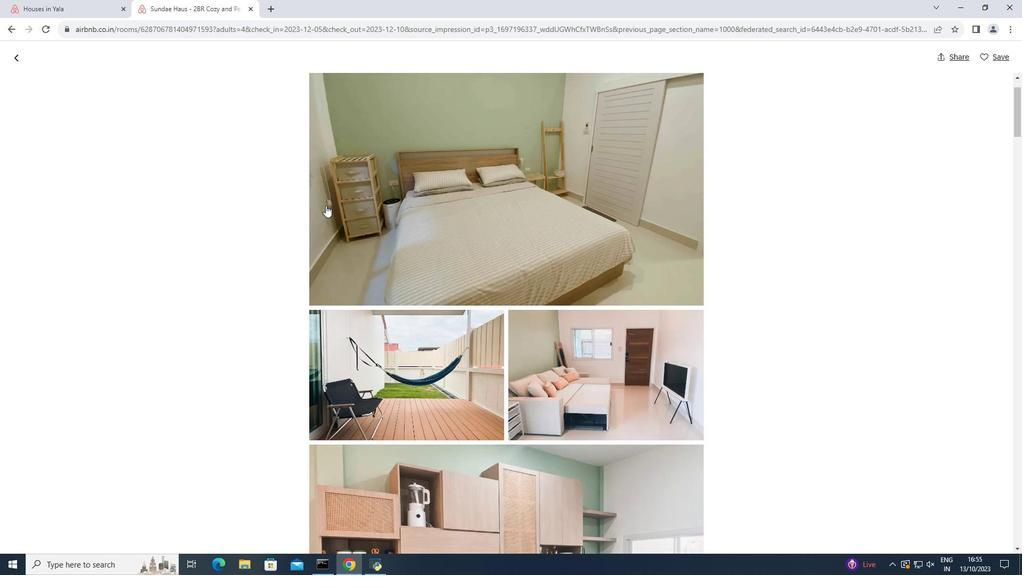 
Action: Mouse scrolled (326, 205) with delta (0, 0)
Screenshot: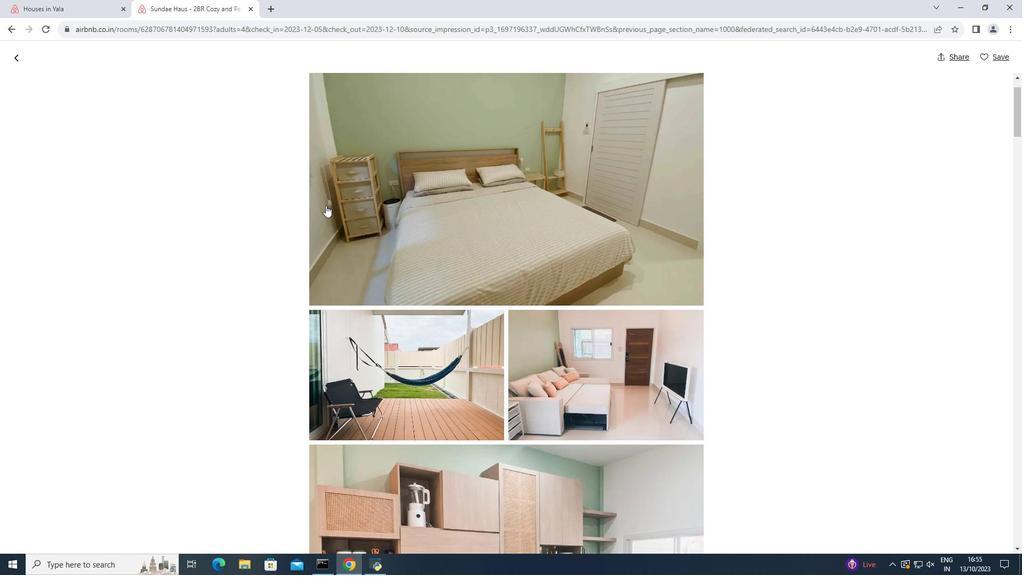 
Action: Mouse scrolled (326, 205) with delta (0, 0)
Screenshot: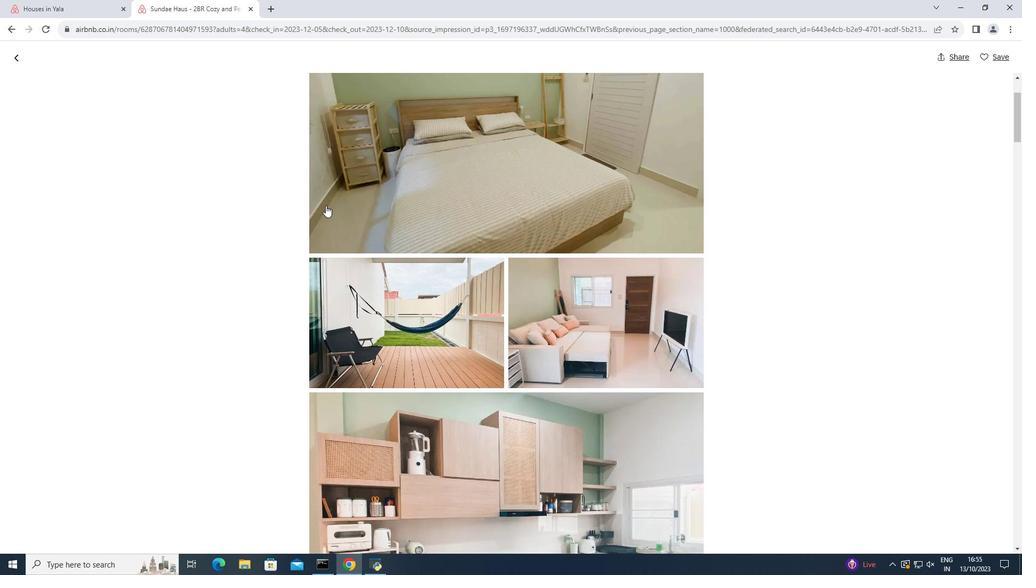 
Action: Mouse scrolled (326, 205) with delta (0, 0)
Screenshot: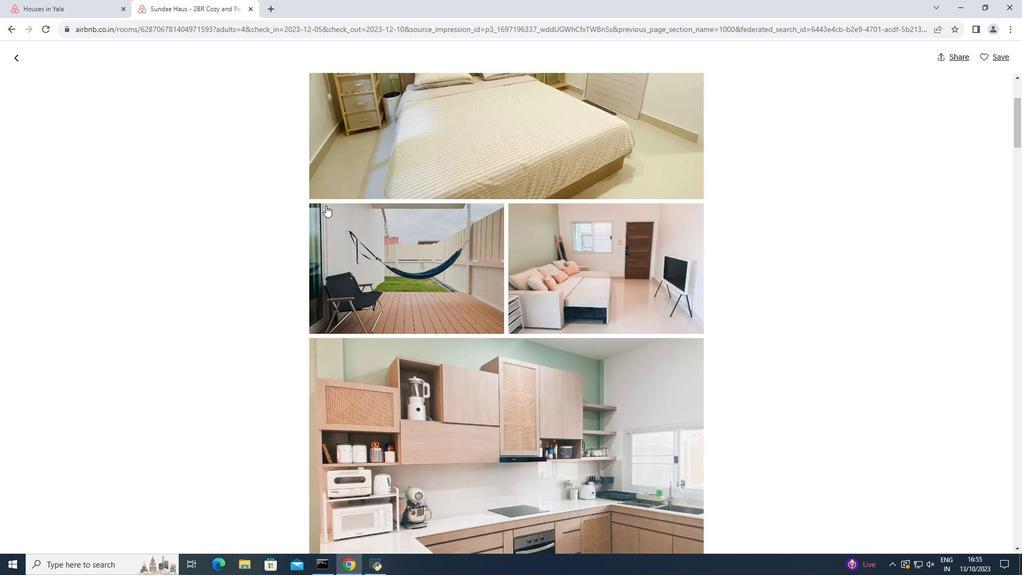 
Action: Mouse scrolled (326, 205) with delta (0, 0)
Screenshot: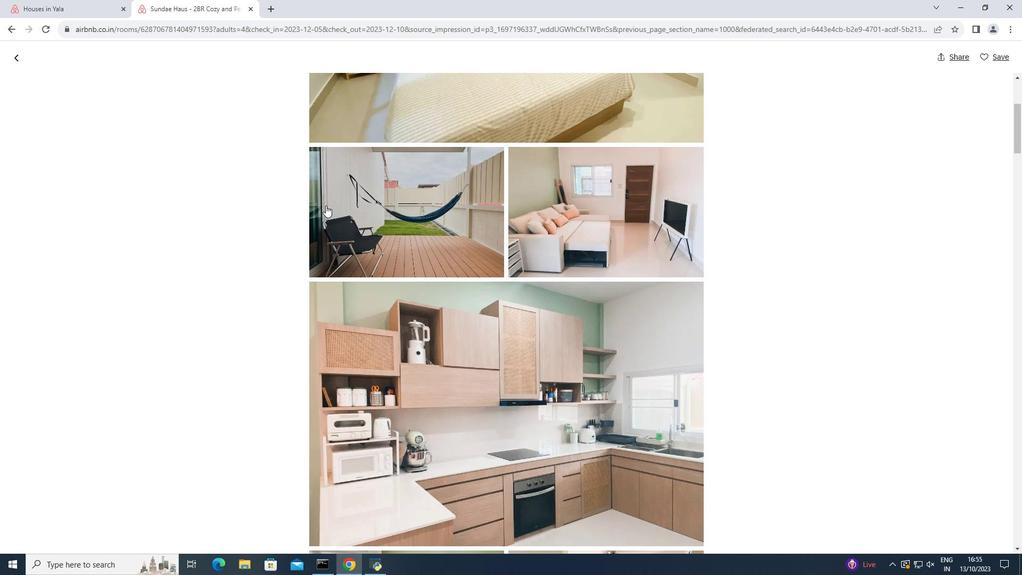 
Action: Mouse scrolled (326, 205) with delta (0, 0)
Screenshot: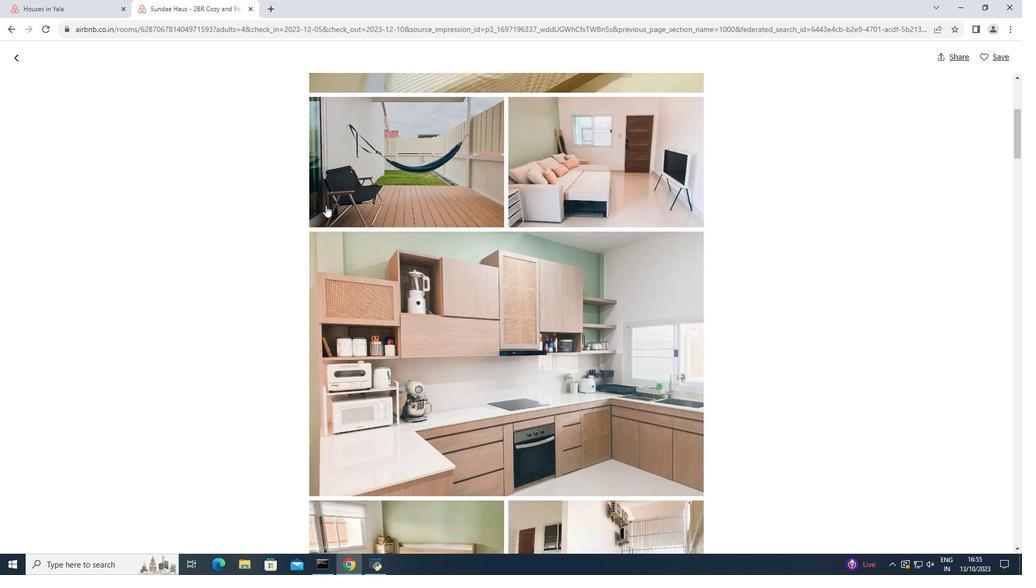 
Action: Mouse scrolled (326, 205) with delta (0, 0)
Screenshot: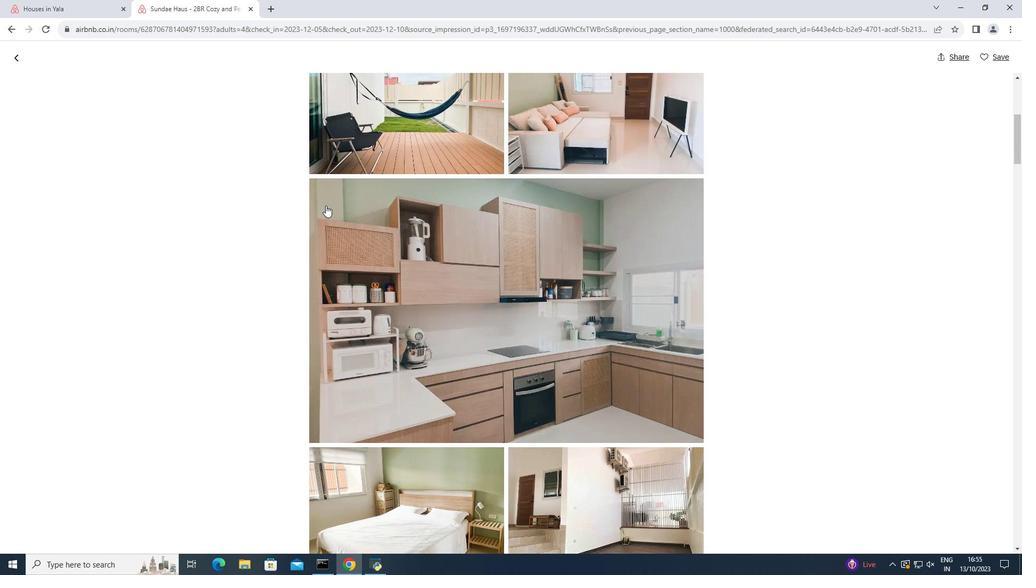 
Action: Mouse scrolled (326, 205) with delta (0, 0)
Screenshot: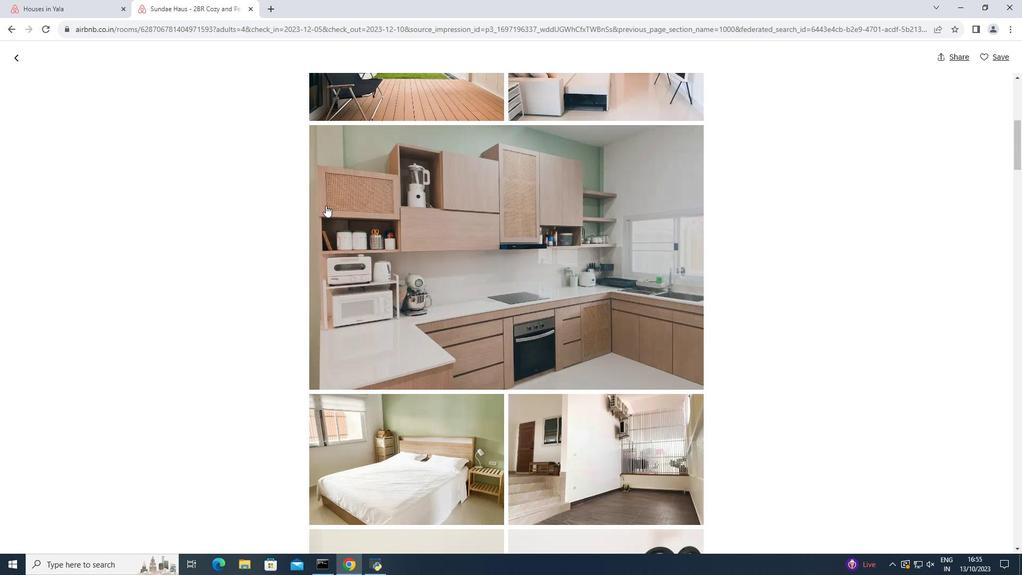 
Action: Mouse scrolled (326, 205) with delta (0, 0)
Screenshot: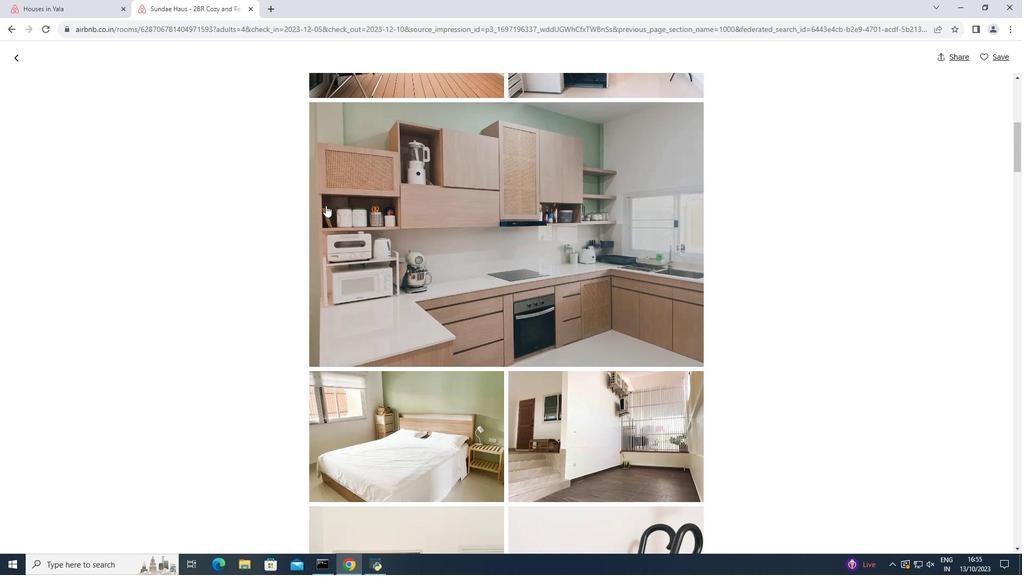 
Action: Mouse scrolled (326, 205) with delta (0, 0)
Screenshot: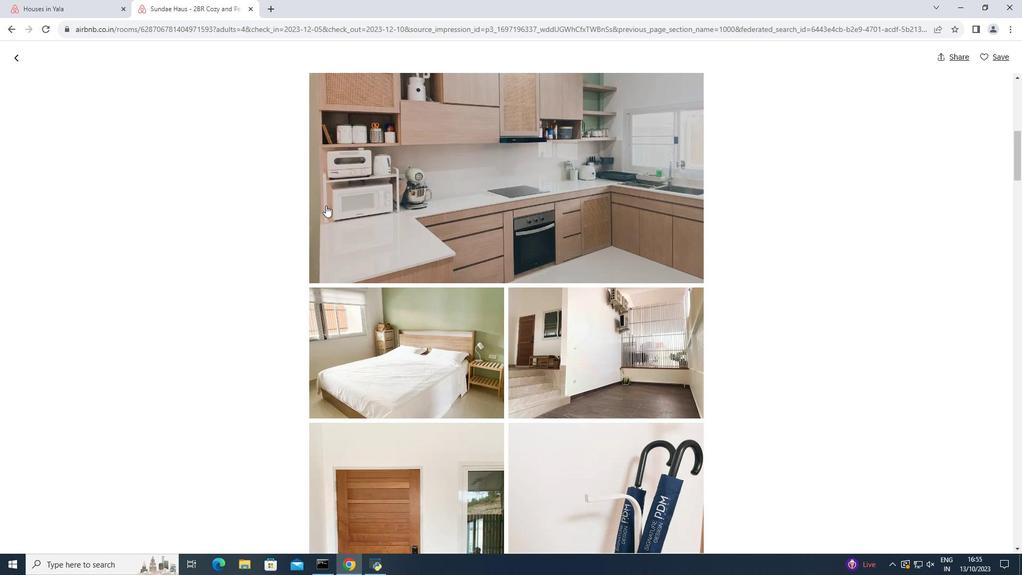 
Action: Mouse scrolled (326, 205) with delta (0, 0)
Screenshot: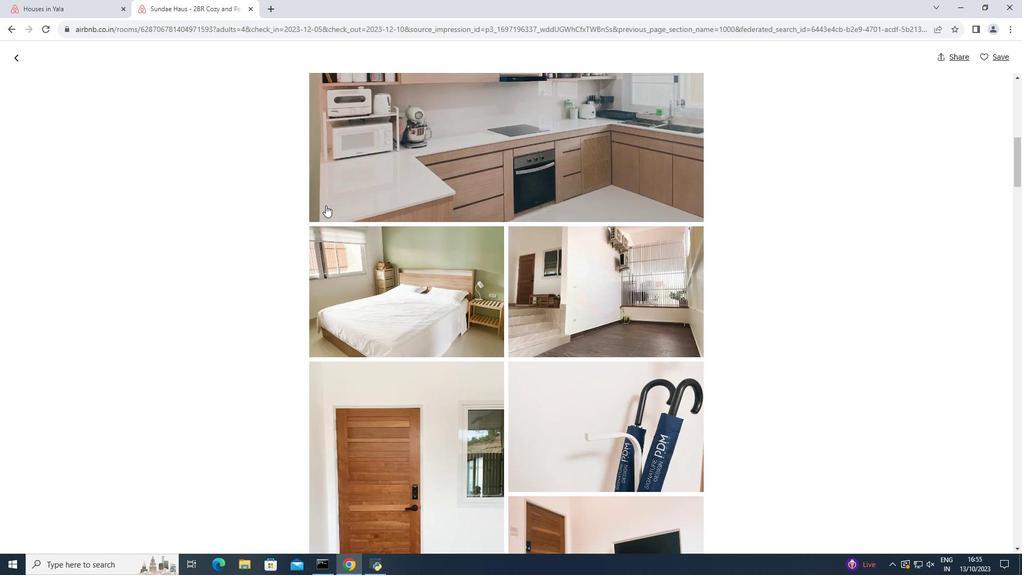 
Action: Mouse scrolled (326, 205) with delta (0, 0)
Screenshot: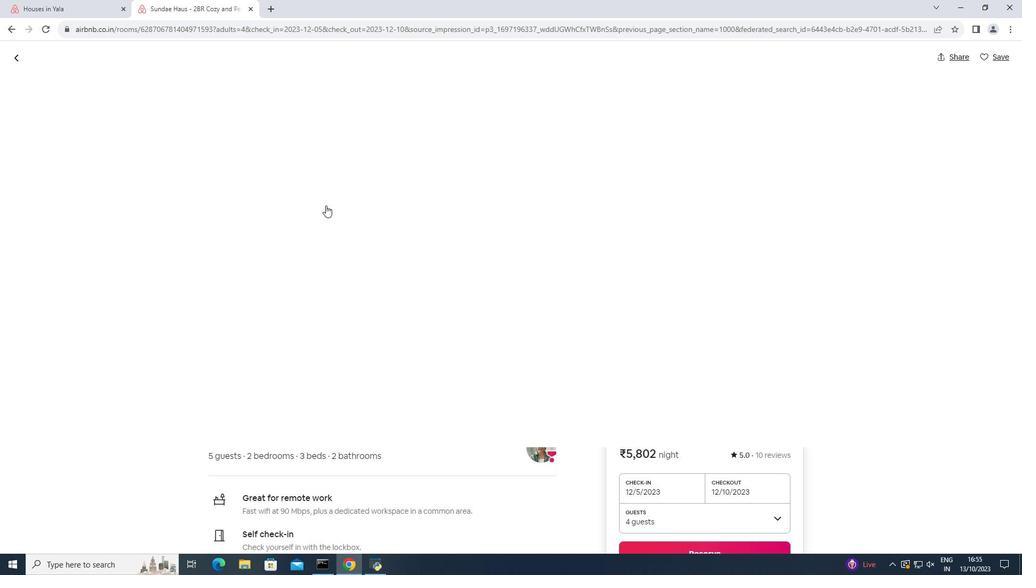 
Action: Mouse moved to (324, 206)
Screenshot: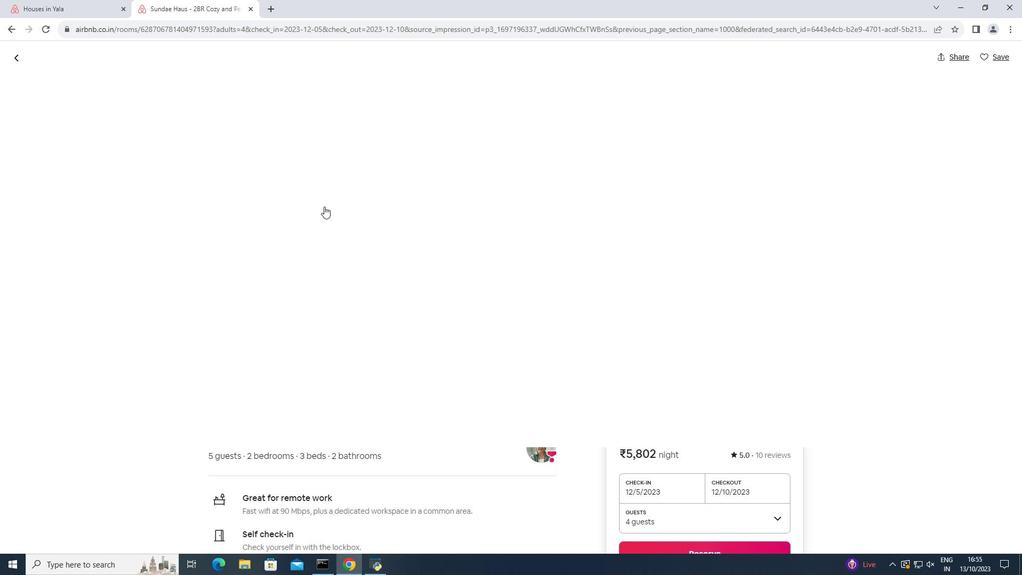 
Action: Mouse scrolled (324, 206) with delta (0, 0)
Screenshot: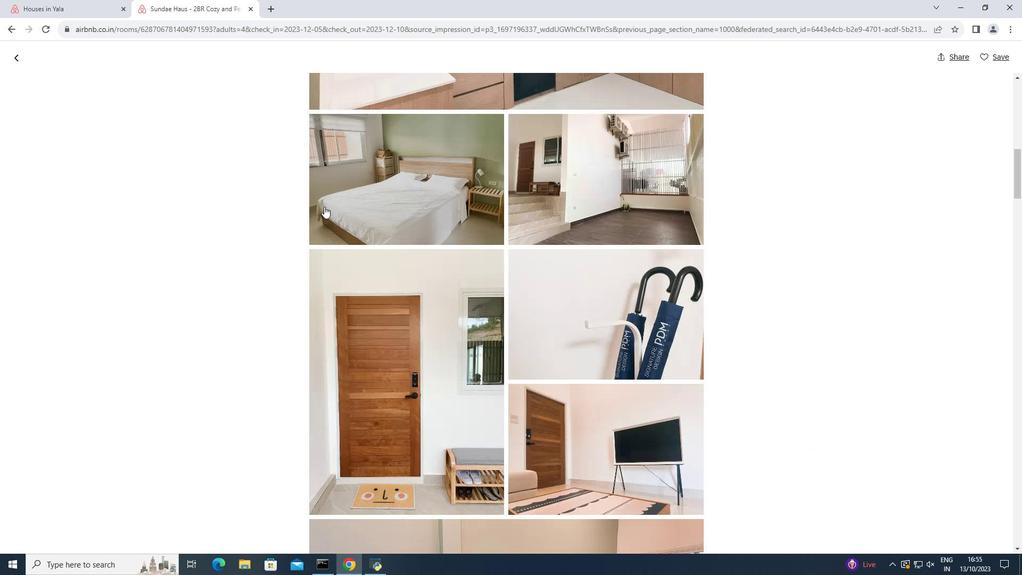 
Action: Mouse scrolled (324, 206) with delta (0, 0)
Screenshot: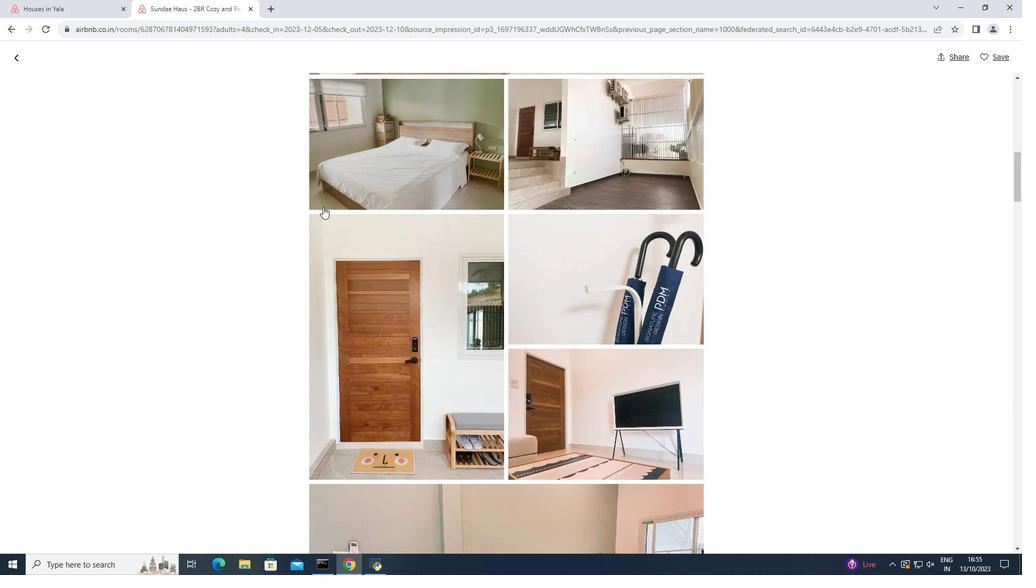 
Action: Mouse moved to (323, 207)
Screenshot: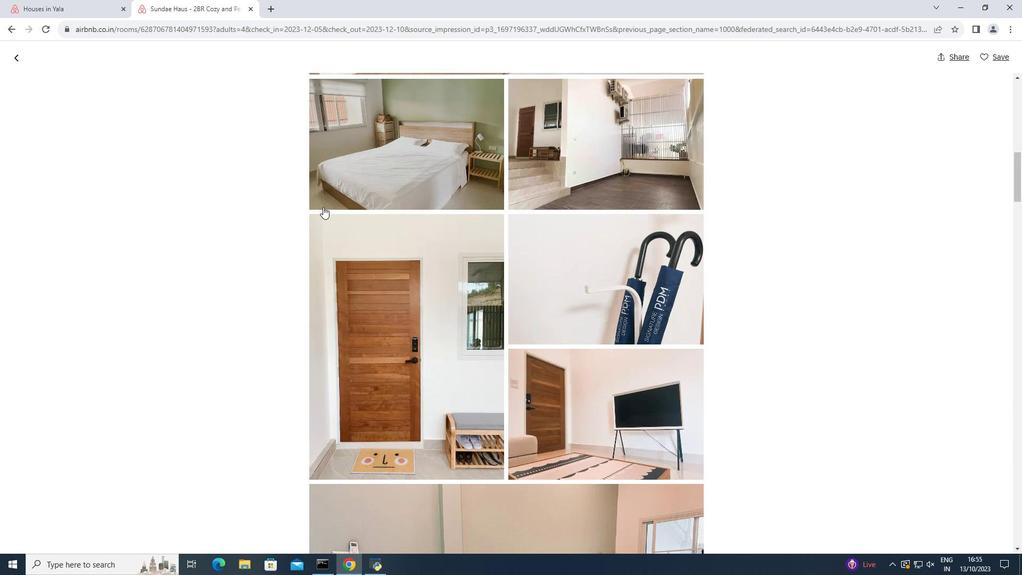 
Action: Mouse scrolled (323, 206) with delta (0, 0)
Screenshot: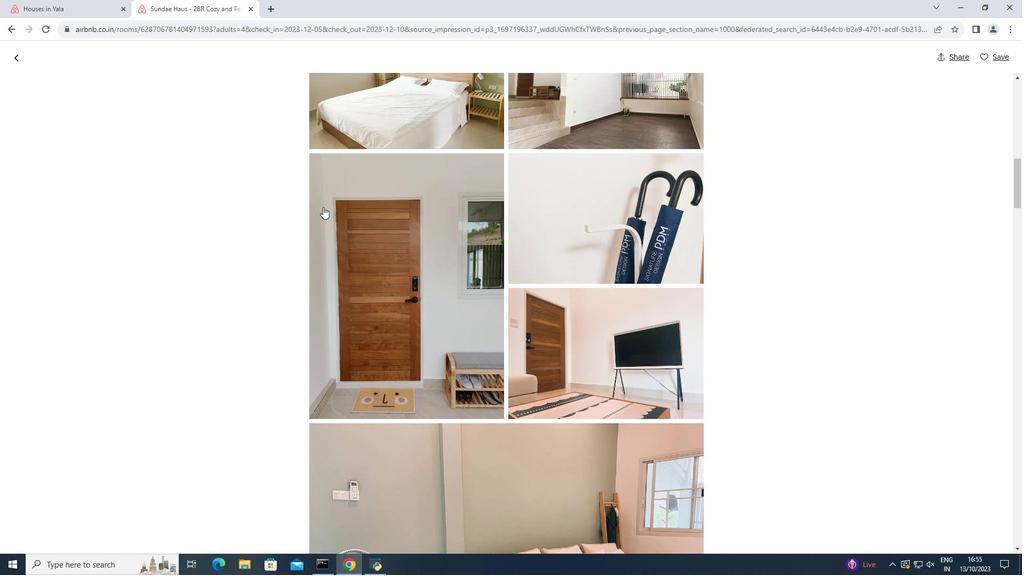 
Action: Mouse scrolled (323, 206) with delta (0, 0)
Screenshot: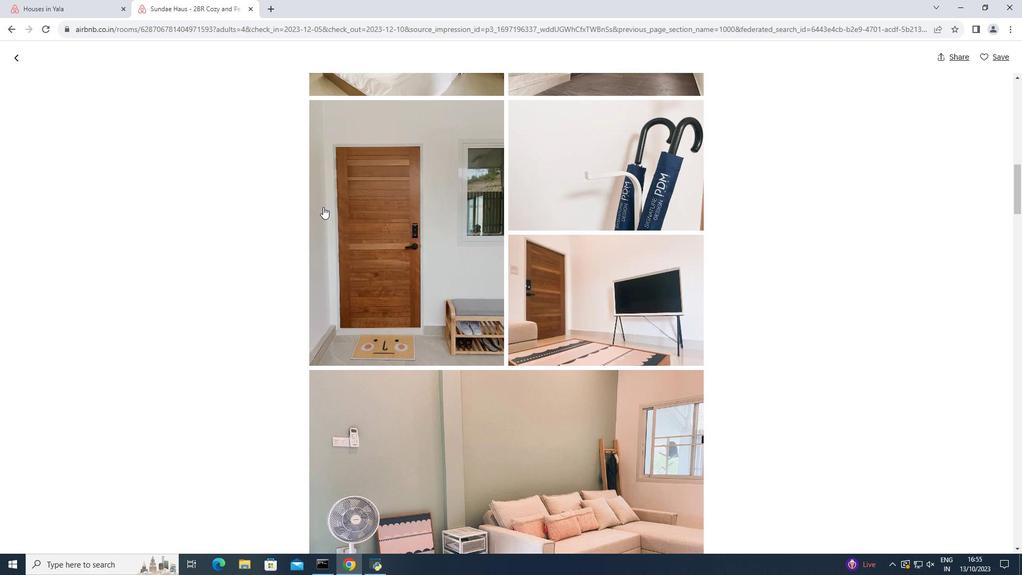 
Action: Mouse moved to (322, 207)
Screenshot: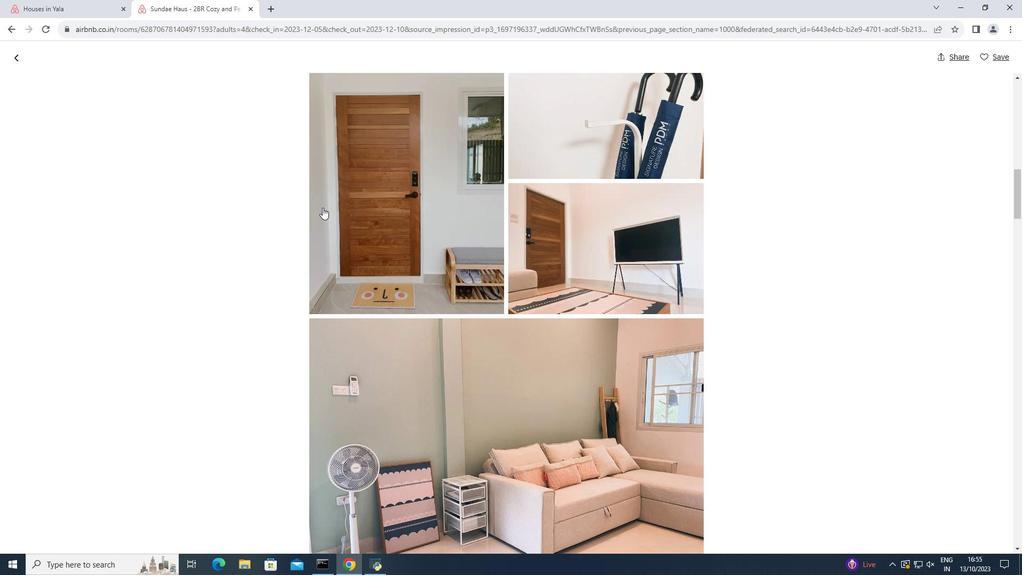
Action: Mouse scrolled (322, 207) with delta (0, 0)
Screenshot: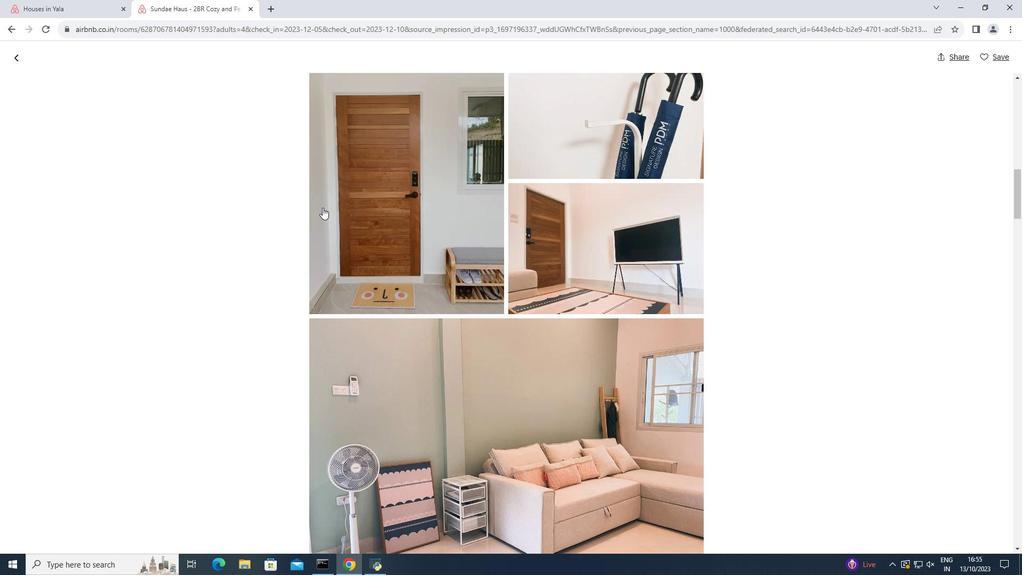 
Action: Mouse moved to (322, 207)
Screenshot: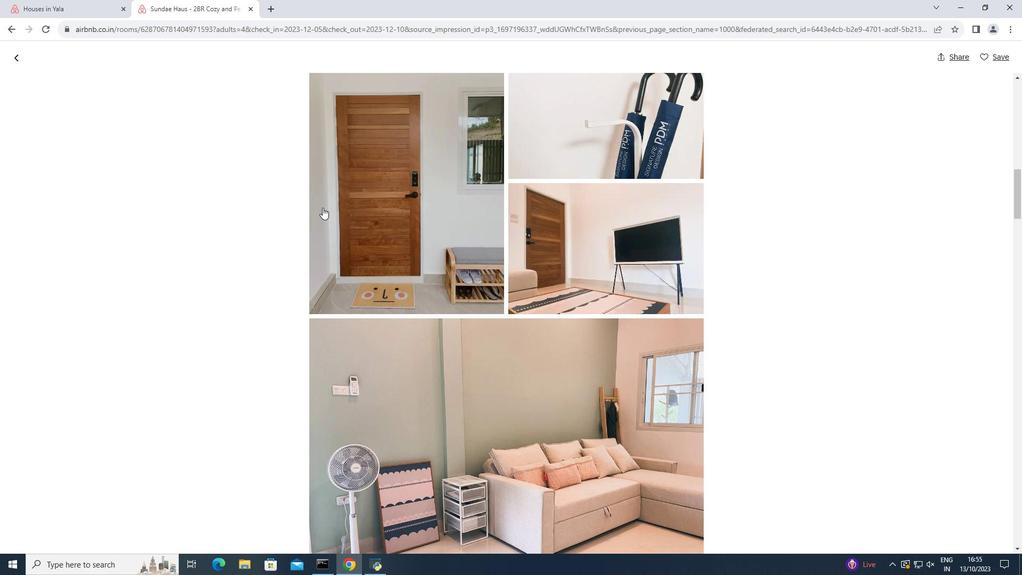 
Action: Mouse scrolled (322, 207) with delta (0, 0)
Screenshot: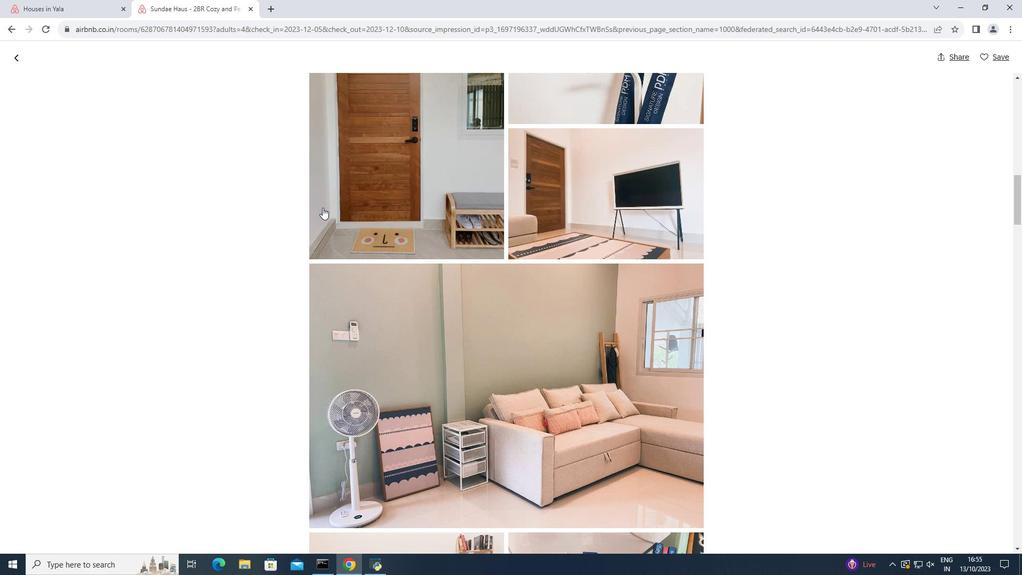 
Action: Mouse scrolled (322, 207) with delta (0, 0)
Screenshot: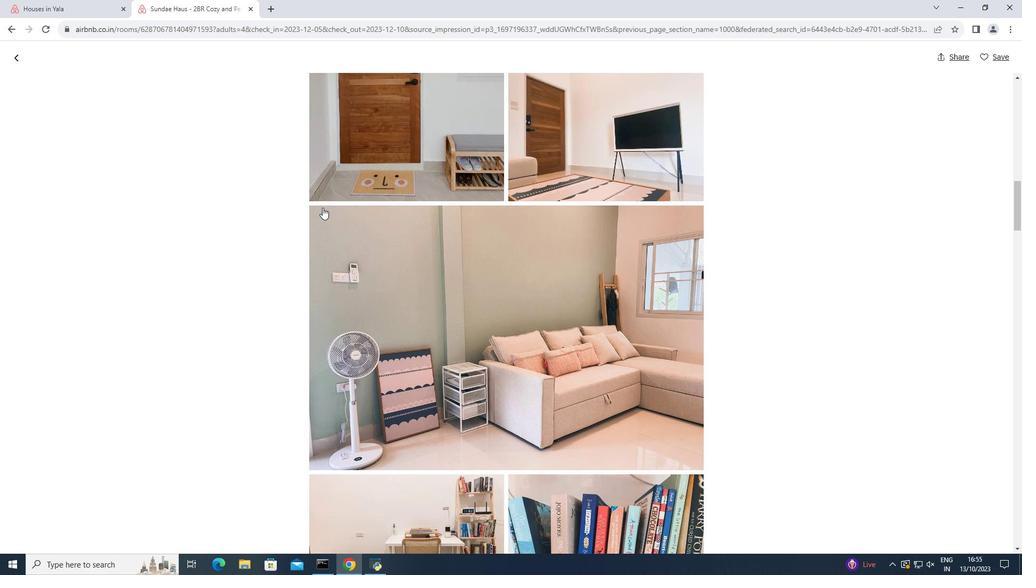 
Action: Mouse scrolled (322, 207) with delta (0, 0)
Screenshot: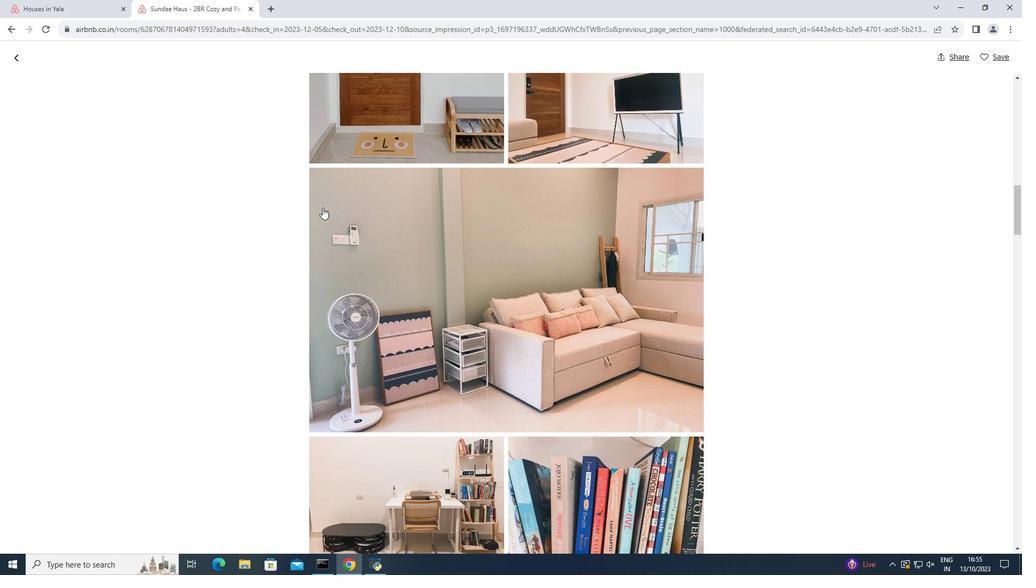 
Action: Mouse scrolled (322, 207) with delta (0, 0)
Screenshot: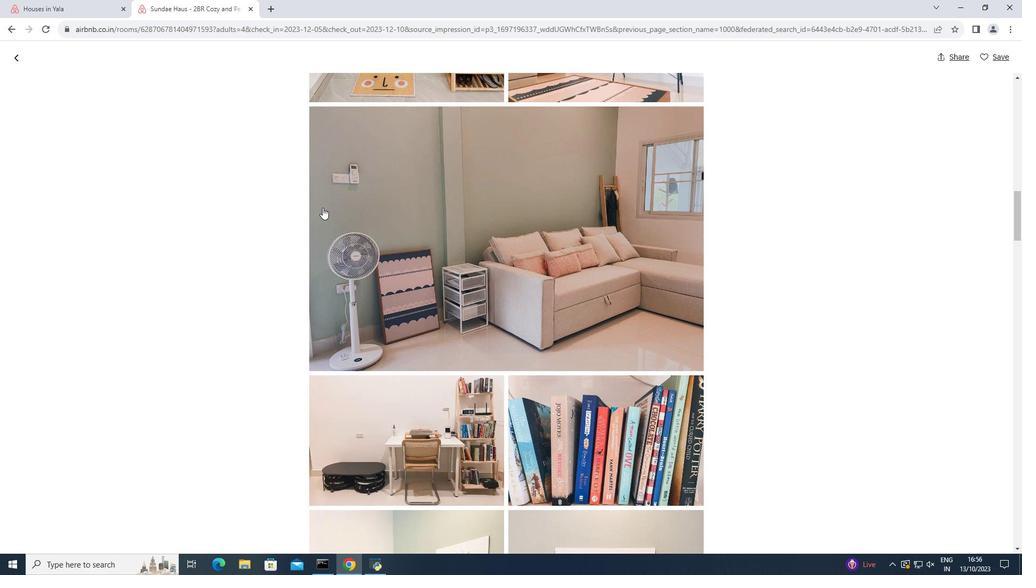 
Action: Mouse scrolled (322, 207) with delta (0, 0)
Screenshot: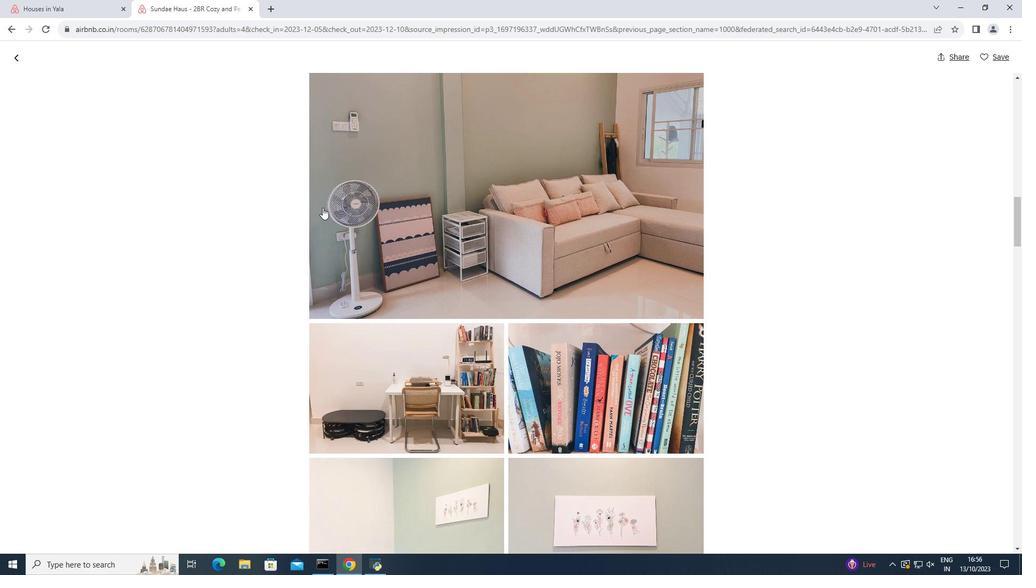 
Action: Mouse scrolled (322, 207) with delta (0, 0)
Screenshot: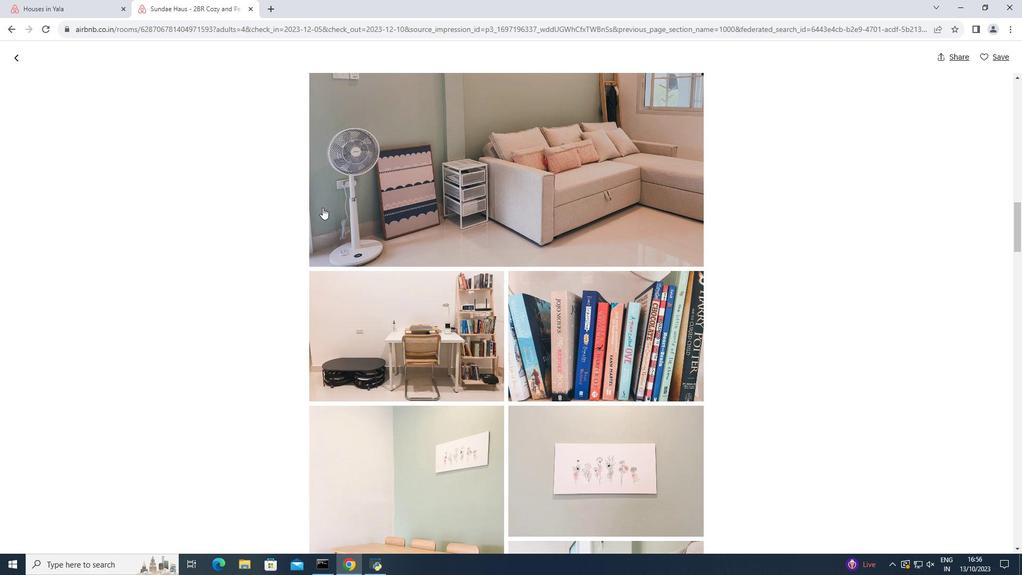 
Action: Mouse scrolled (322, 207) with delta (0, 0)
Screenshot: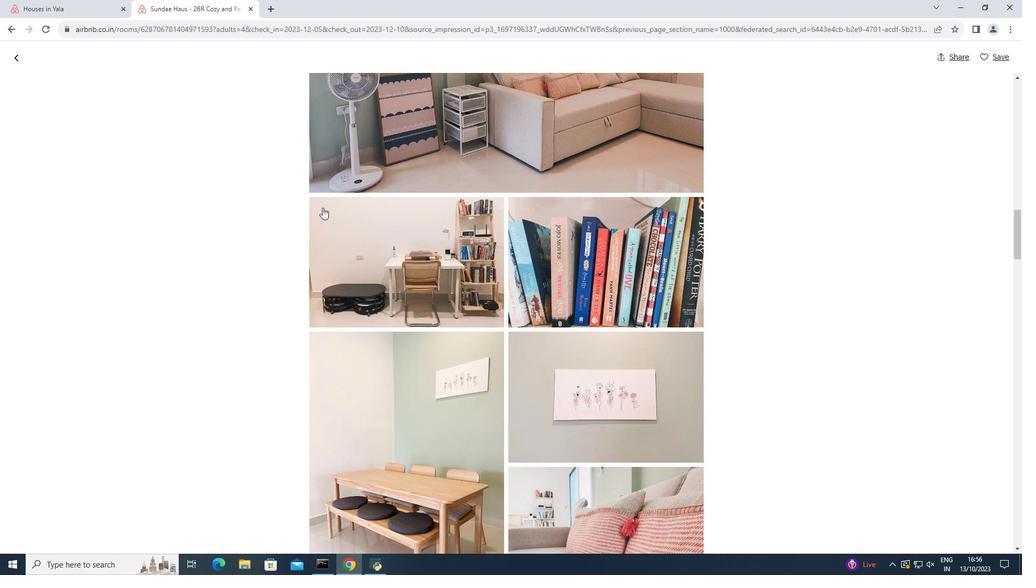 
Action: Mouse scrolled (322, 207) with delta (0, 0)
Screenshot: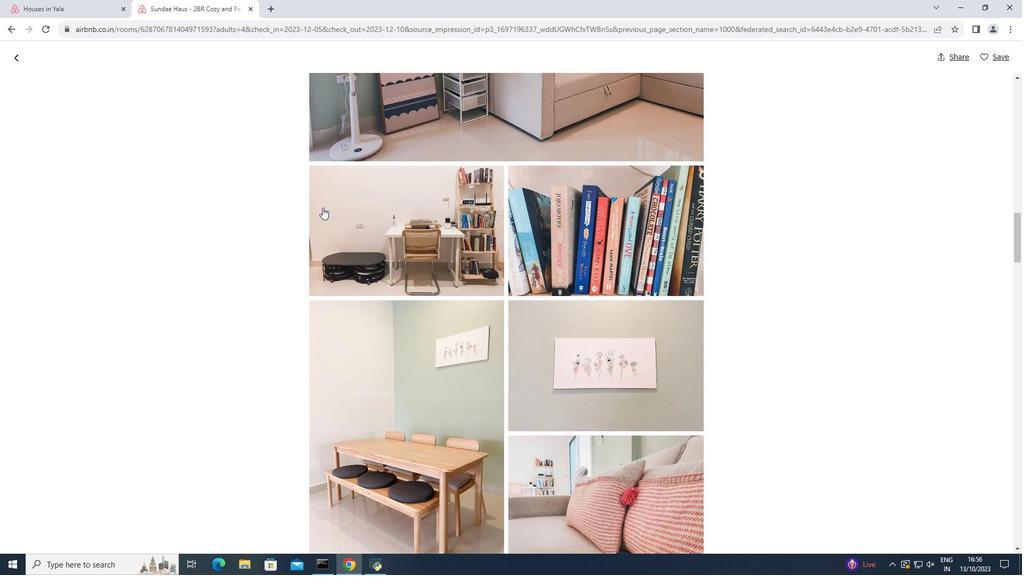 
Action: Mouse moved to (321, 208)
Screenshot: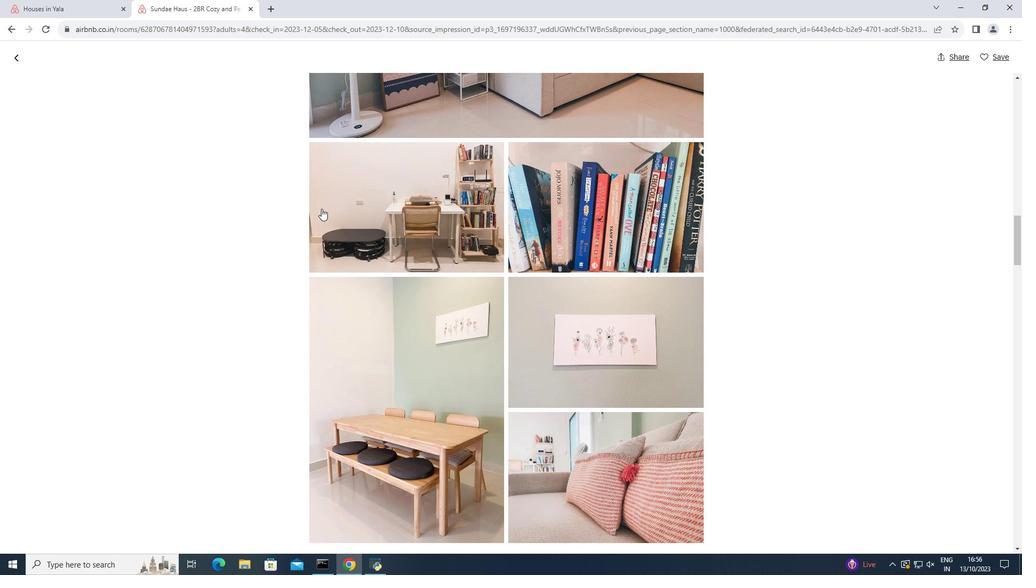 
Action: Mouse scrolled (321, 208) with delta (0, 0)
Screenshot: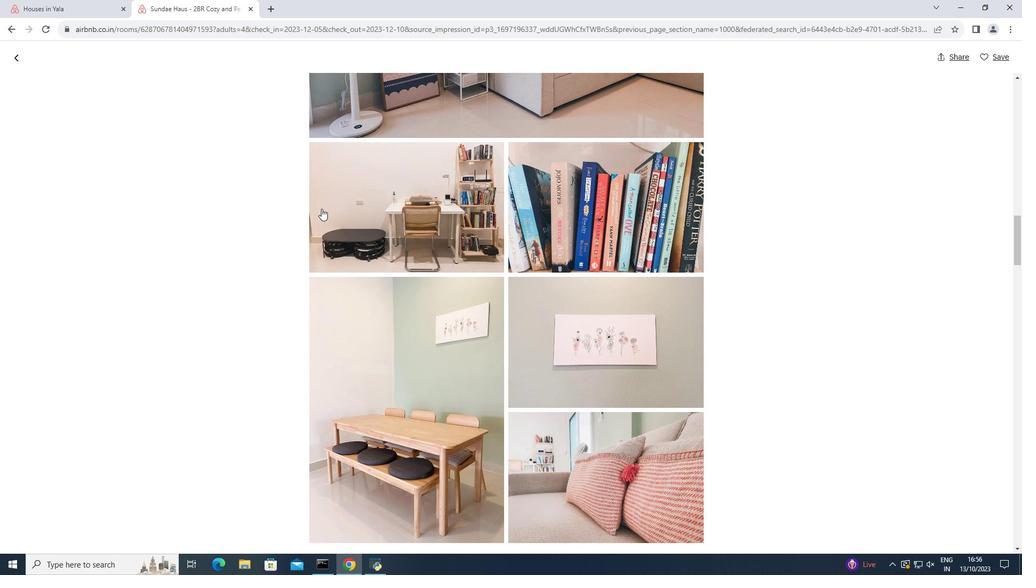 
Action: Mouse moved to (321, 209)
Screenshot: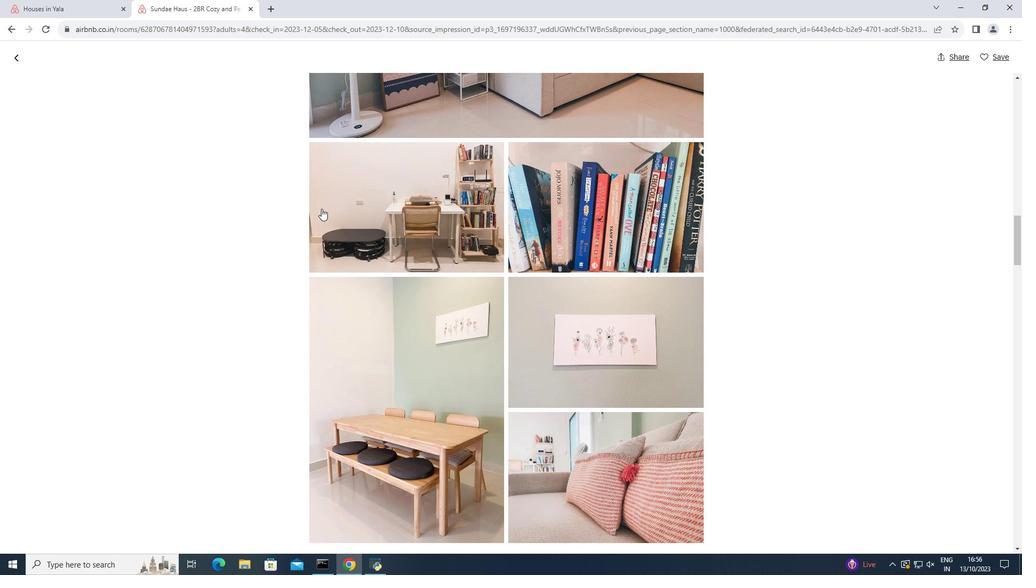 
Action: Mouse scrolled (321, 208) with delta (0, 0)
Screenshot: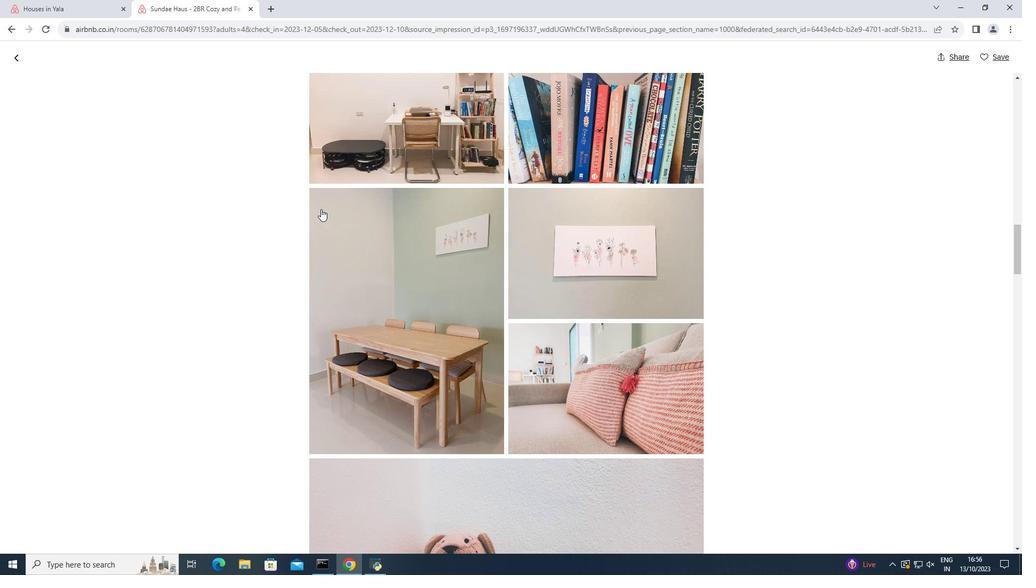 
Action: Mouse scrolled (321, 208) with delta (0, 0)
Screenshot: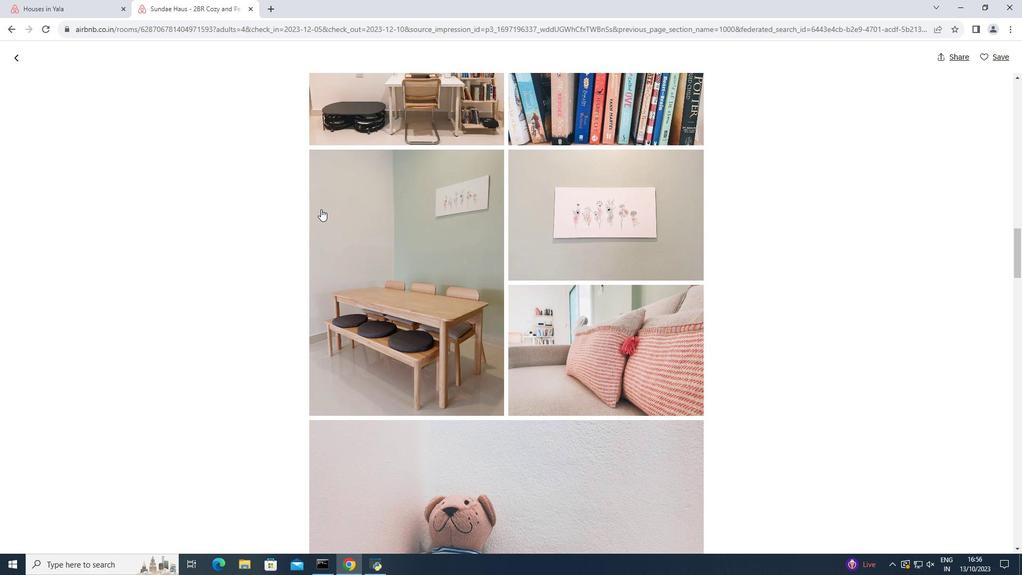 
Action: Mouse scrolled (321, 208) with delta (0, 0)
Screenshot: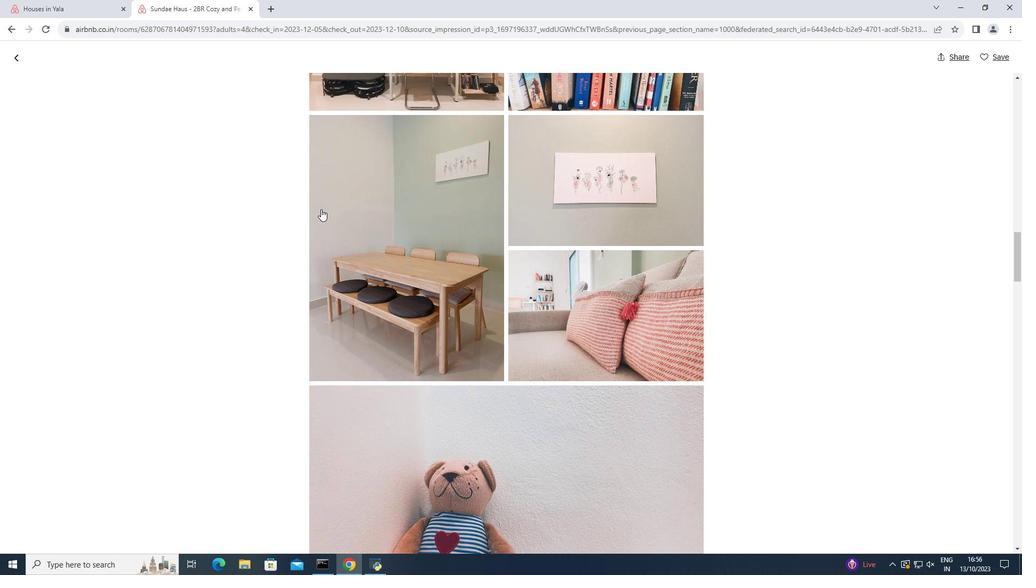 
Action: Mouse scrolled (321, 208) with delta (0, 0)
Screenshot: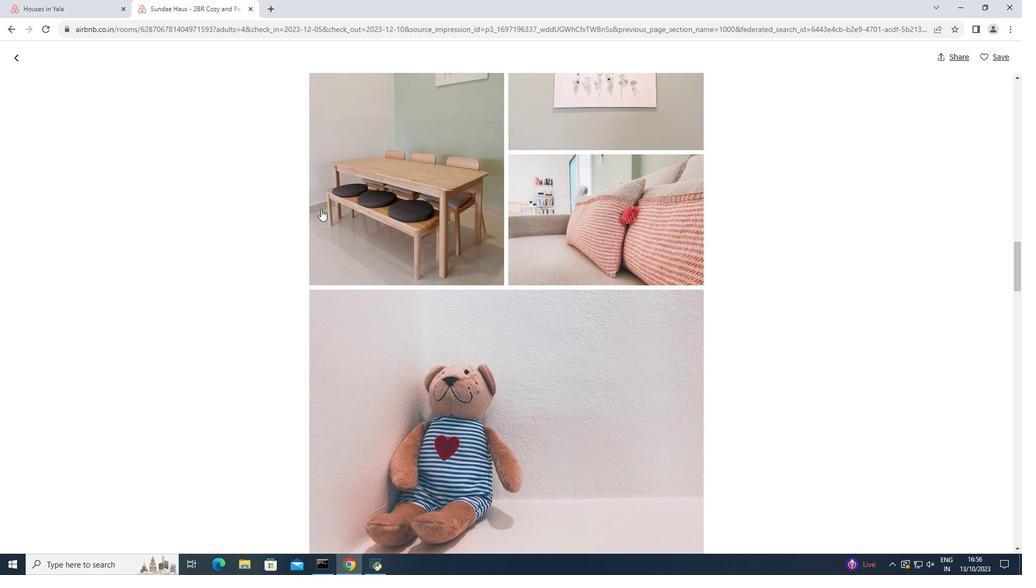 
Action: Mouse scrolled (321, 208) with delta (0, 0)
Screenshot: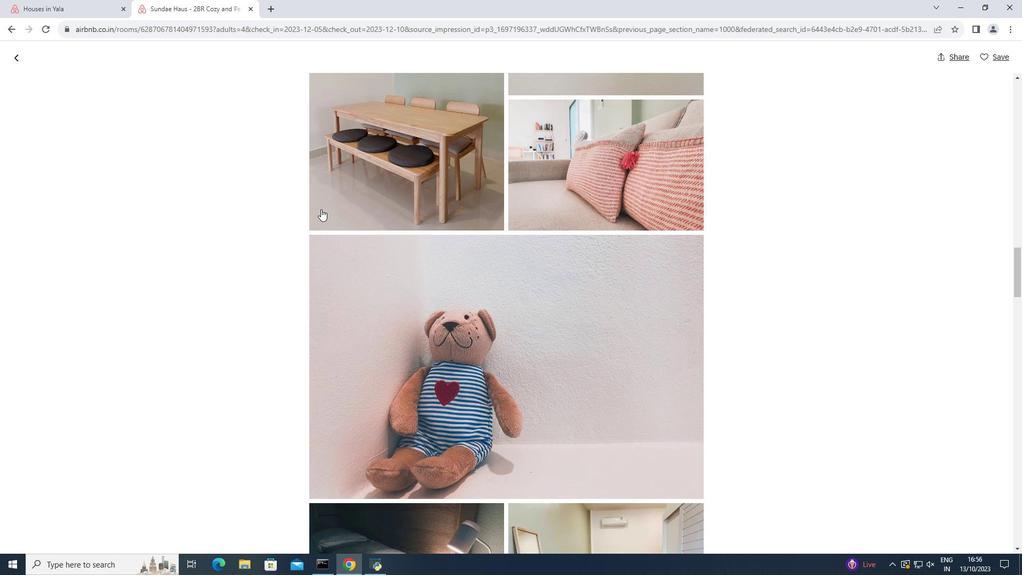 
Action: Mouse scrolled (321, 208) with delta (0, 0)
Screenshot: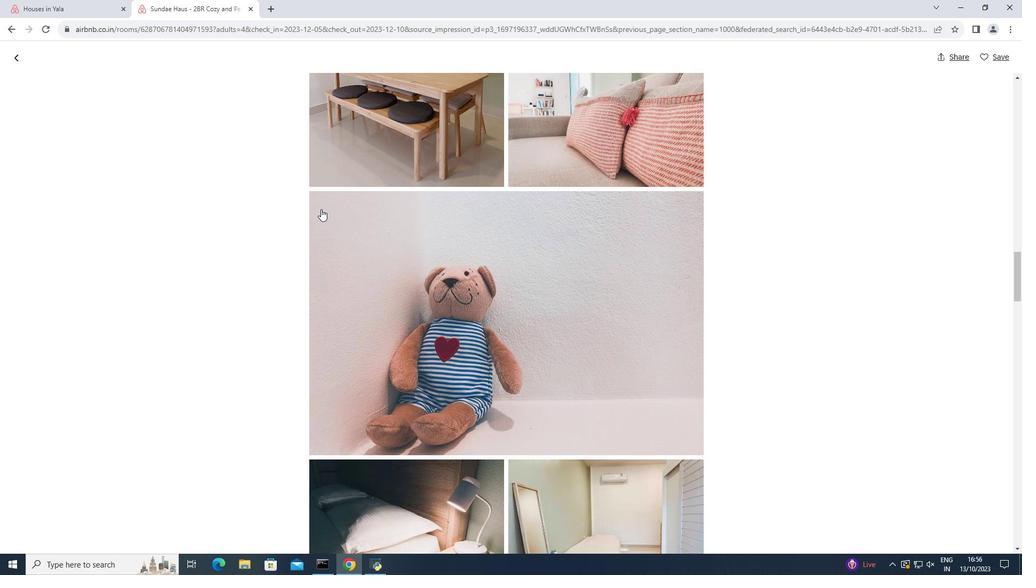 
Action: Mouse scrolled (321, 208) with delta (0, 0)
Screenshot: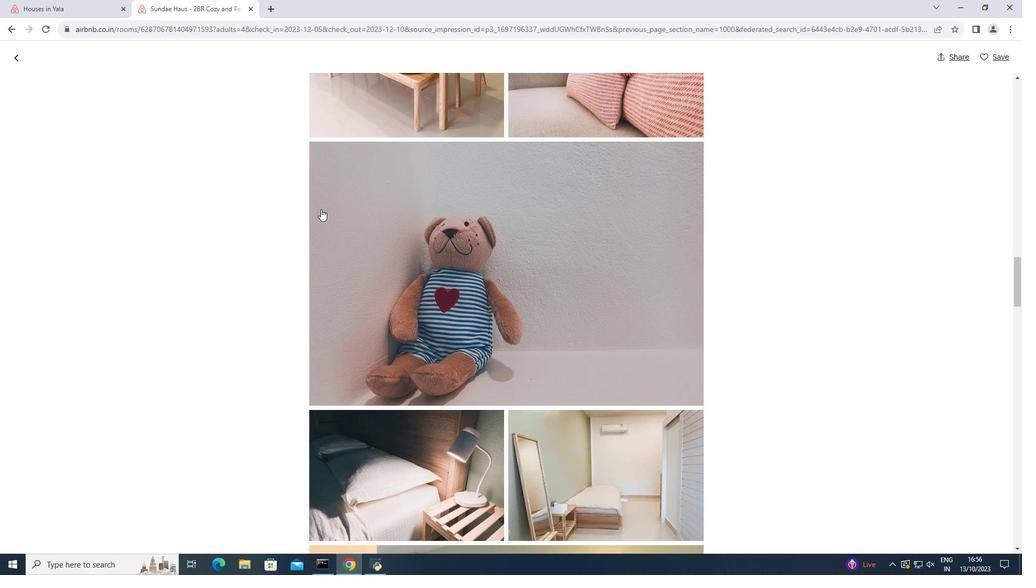 
Action: Mouse scrolled (321, 208) with delta (0, 0)
Screenshot: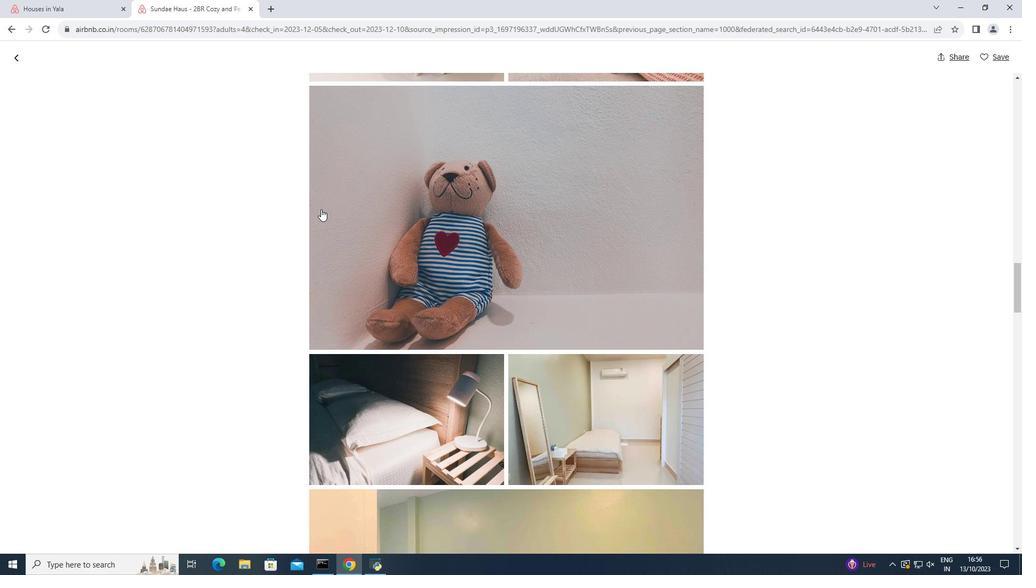 
Action: Mouse scrolled (321, 208) with delta (0, 0)
Screenshot: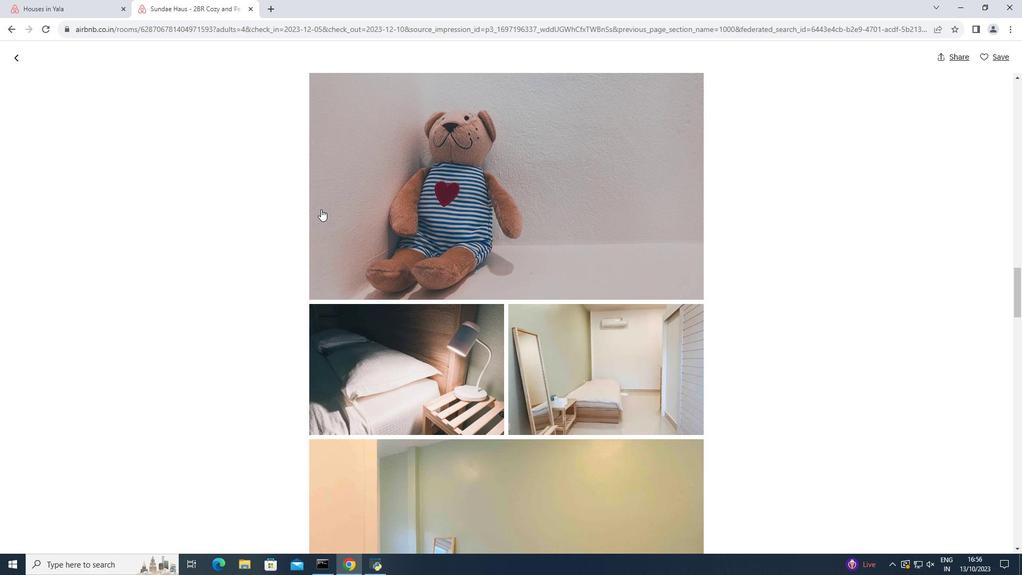
Action: Mouse scrolled (321, 208) with delta (0, 0)
Screenshot: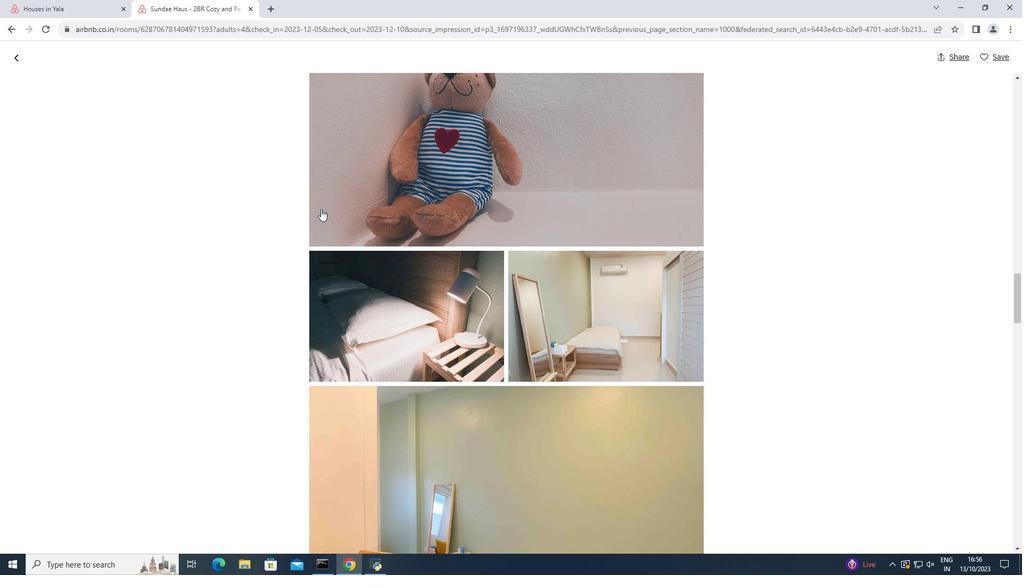 
Action: Mouse scrolled (321, 208) with delta (0, 0)
Screenshot: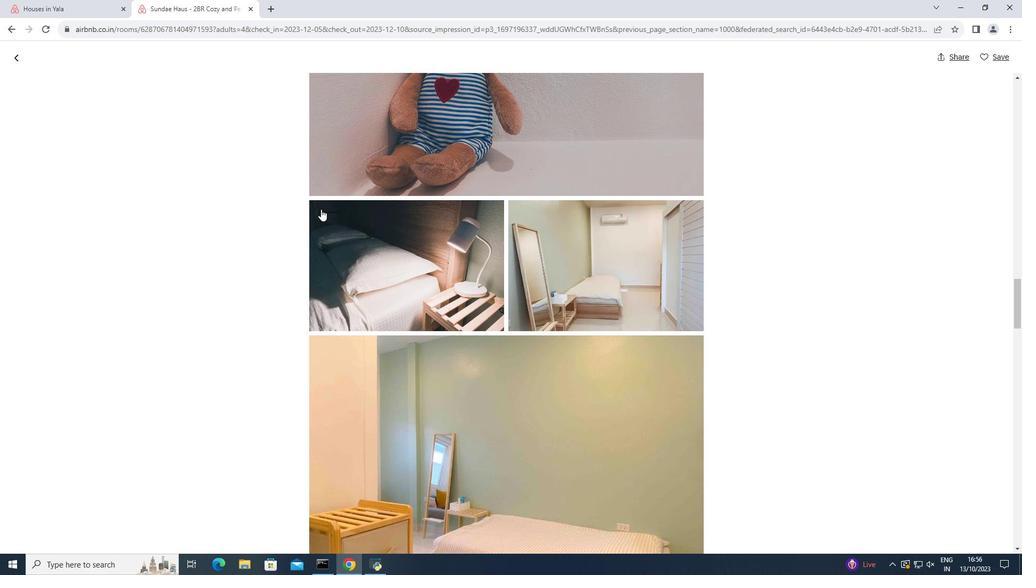 
Action: Mouse scrolled (321, 208) with delta (0, 0)
Screenshot: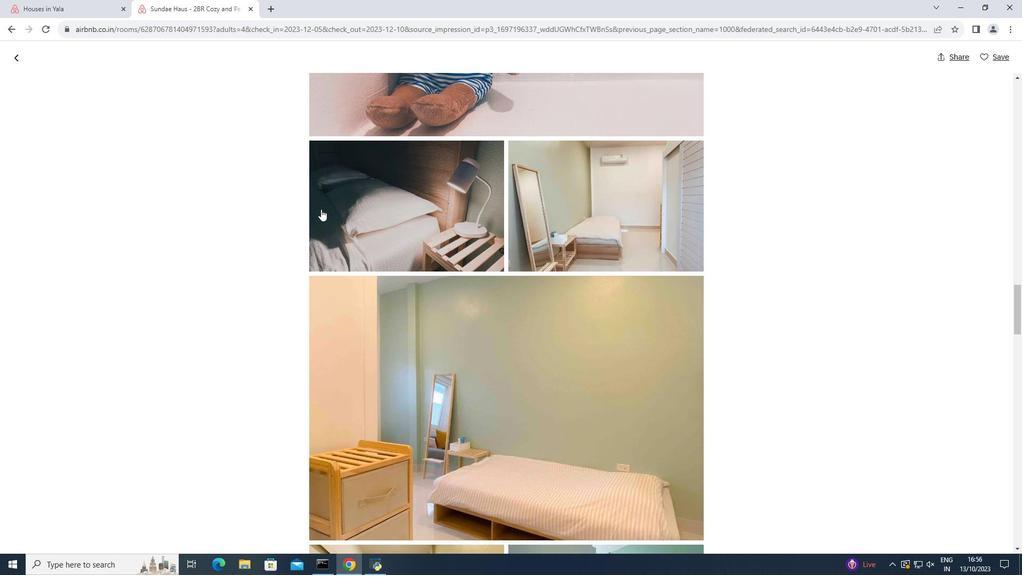
Action: Mouse scrolled (321, 208) with delta (0, 0)
Screenshot: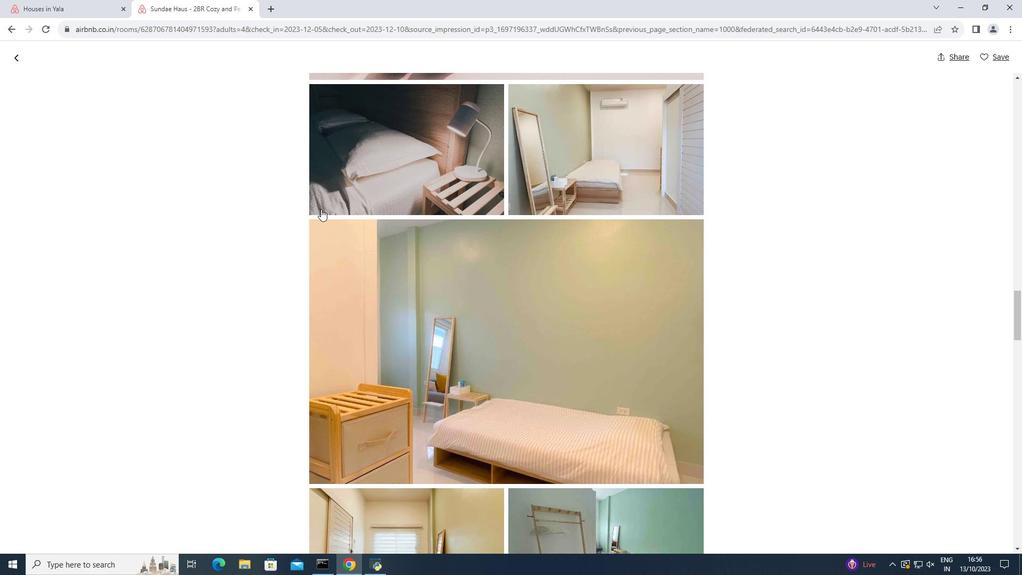 
Action: Mouse scrolled (321, 208) with delta (0, 0)
Screenshot: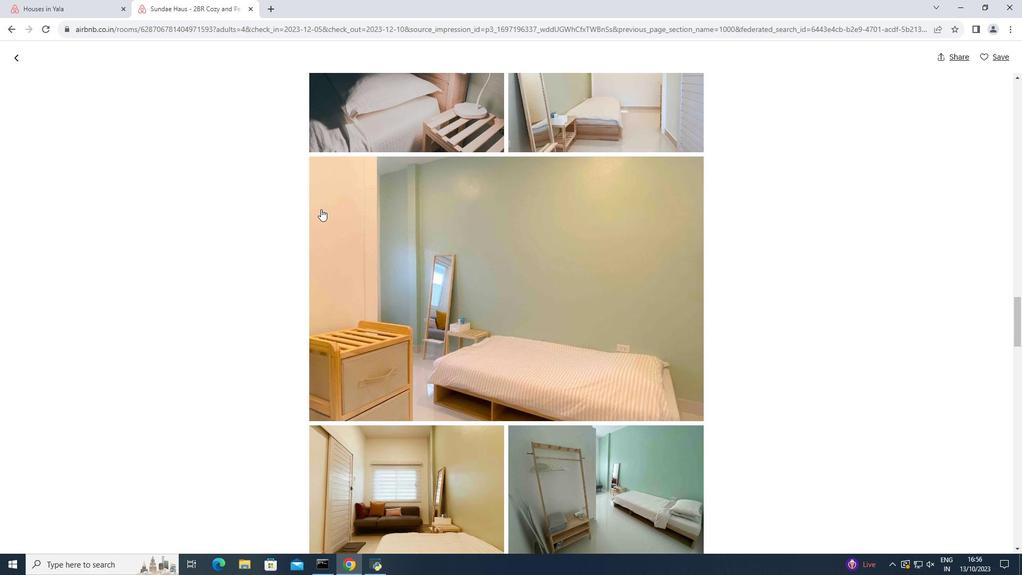 
Action: Mouse scrolled (321, 208) with delta (0, 0)
Screenshot: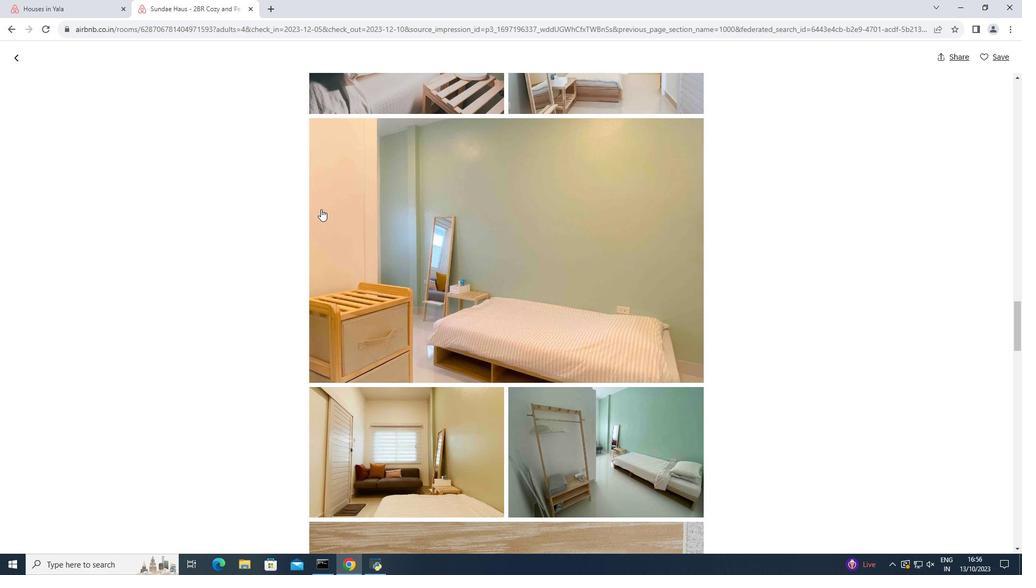 
Action: Mouse scrolled (321, 208) with delta (0, 0)
Screenshot: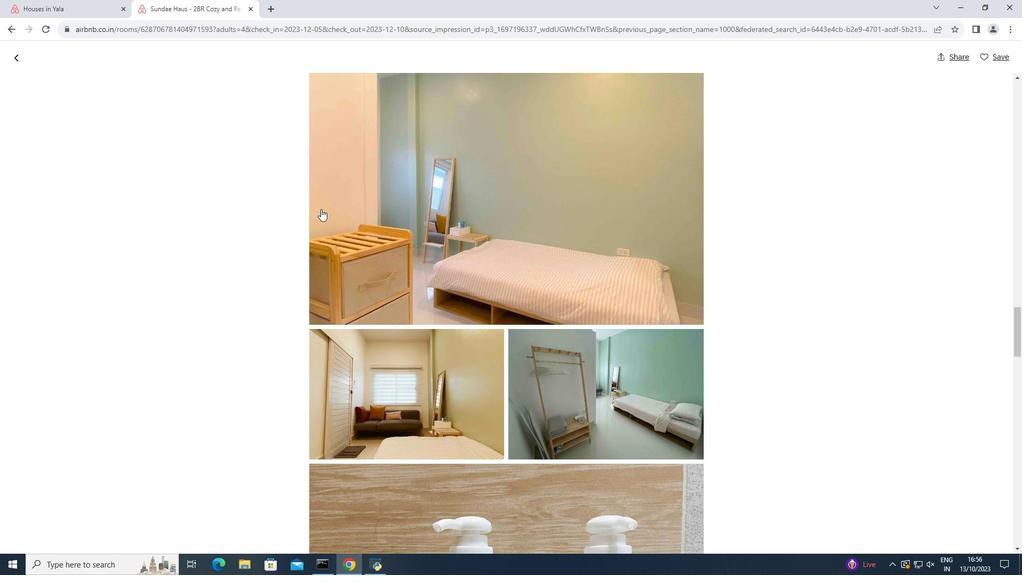 
Action: Mouse scrolled (321, 208) with delta (0, 0)
Screenshot: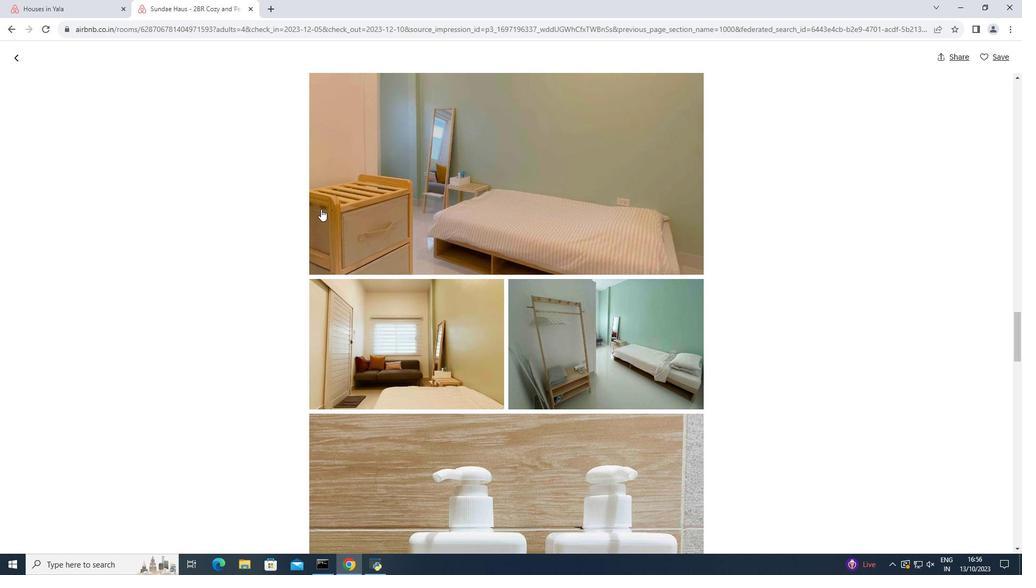 
Action: Mouse scrolled (321, 208) with delta (0, 0)
Screenshot: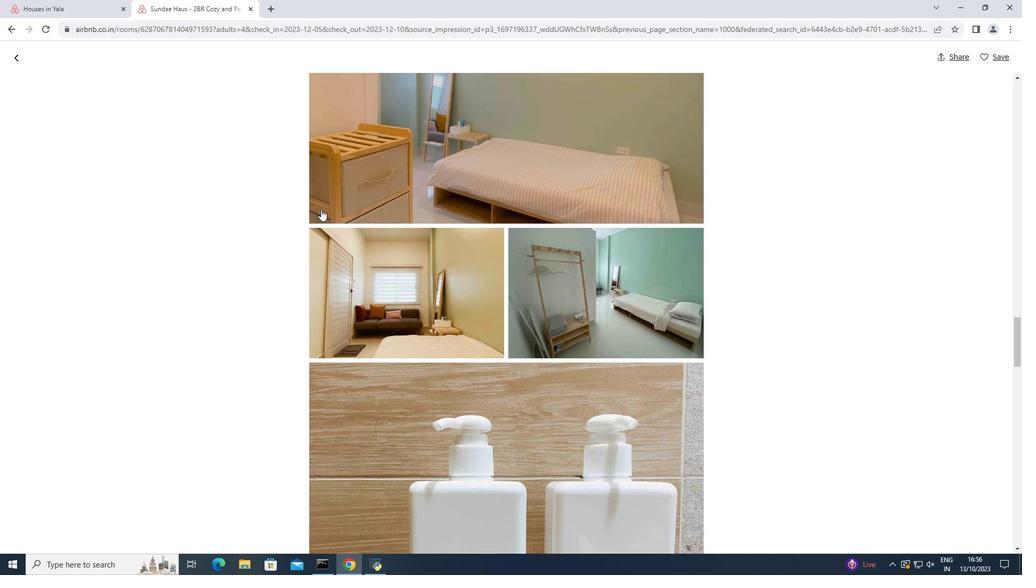 
Action: Mouse scrolled (321, 208) with delta (0, 0)
Screenshot: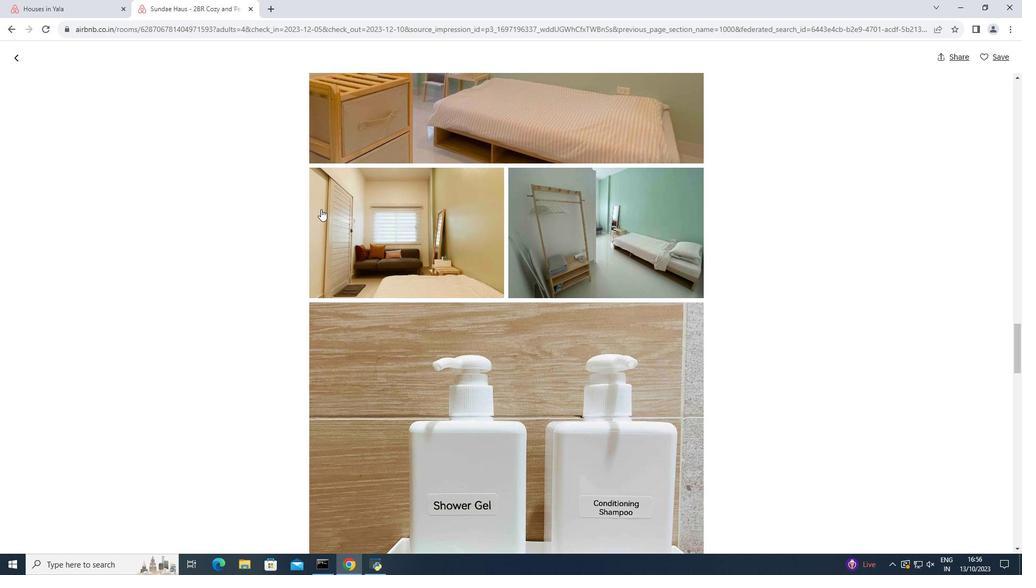 
Action: Mouse scrolled (321, 208) with delta (0, 0)
Screenshot: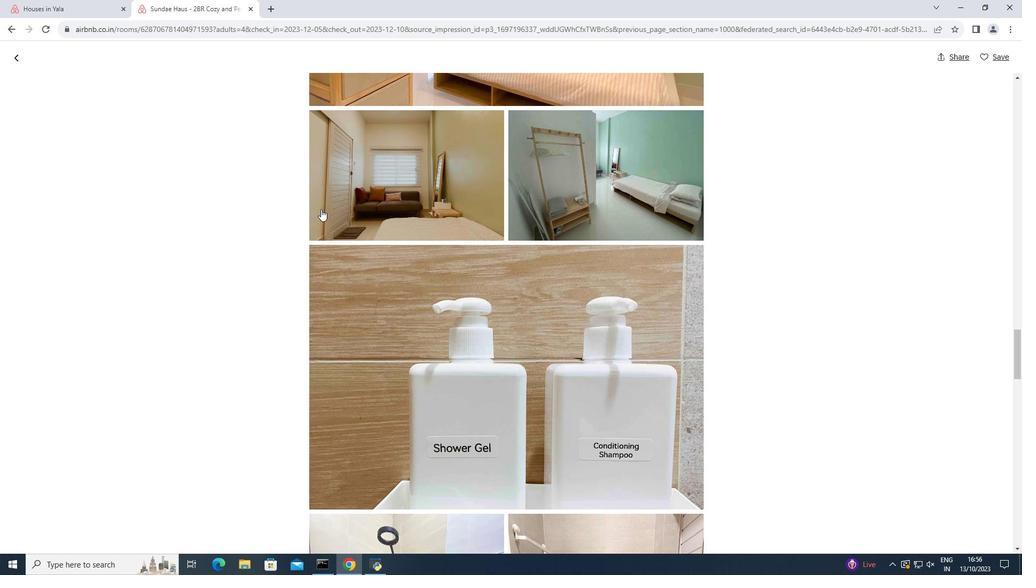 
Action: Mouse scrolled (321, 208) with delta (0, 0)
Screenshot: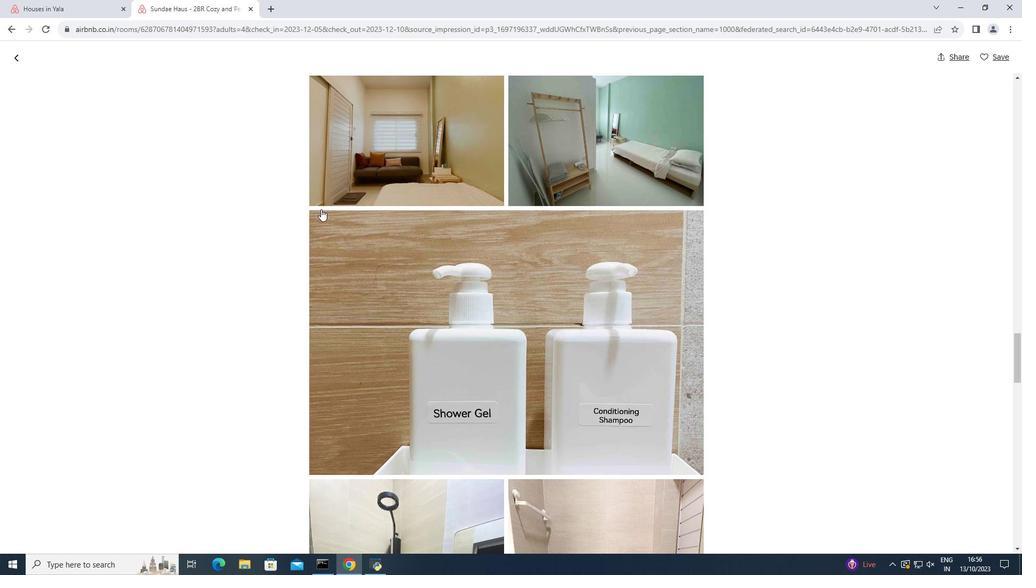 
Action: Mouse scrolled (321, 208) with delta (0, 0)
Screenshot: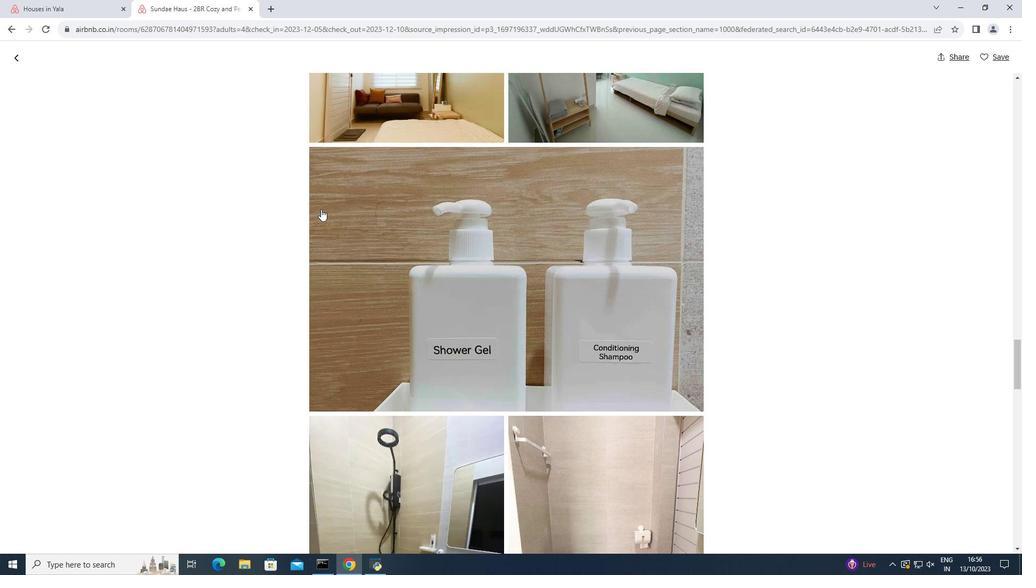 
Action: Mouse scrolled (321, 208) with delta (0, 0)
Screenshot: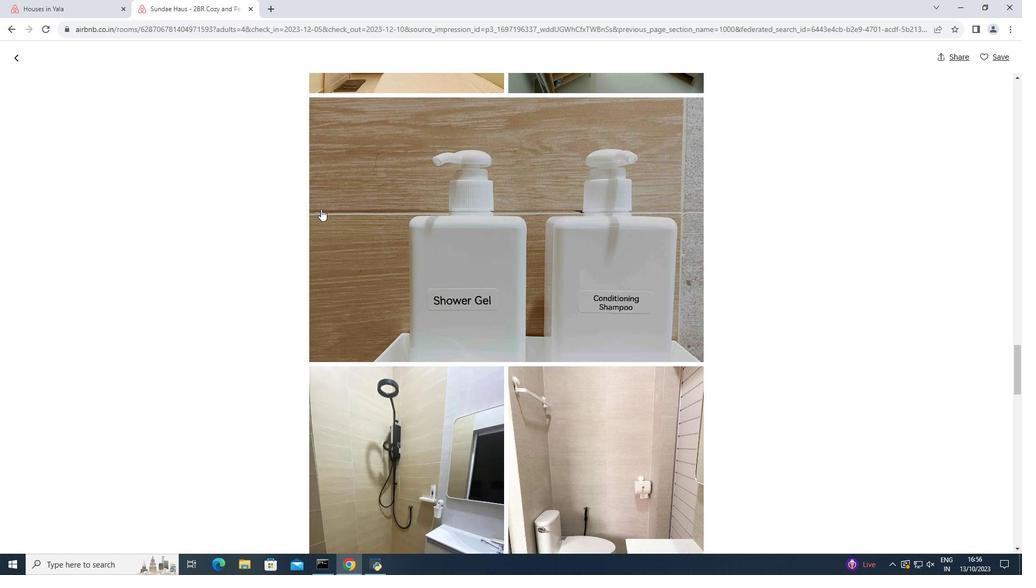 
Action: Mouse scrolled (321, 208) with delta (0, 0)
Screenshot: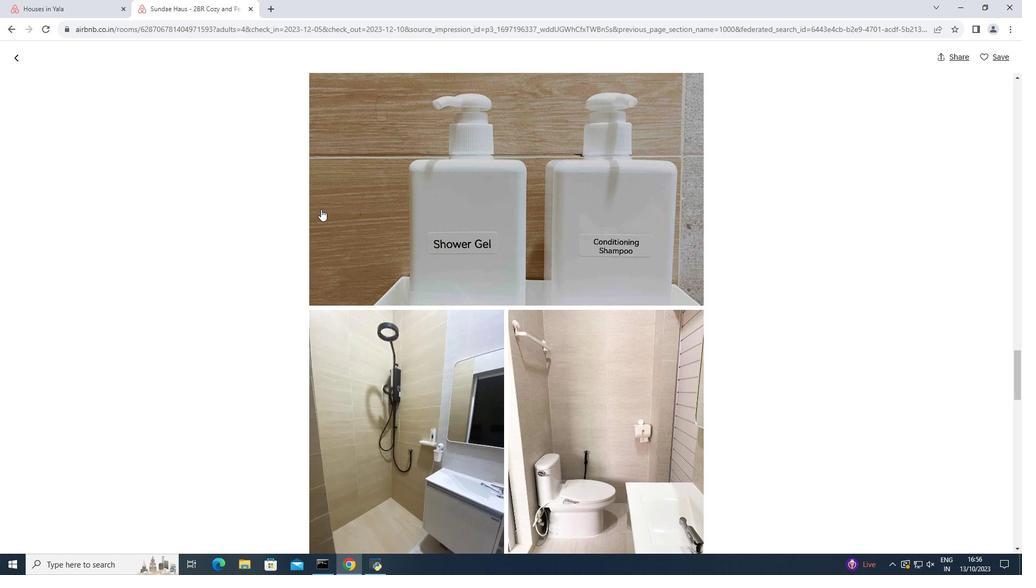 
Action: Mouse scrolled (321, 208) with delta (0, 0)
Screenshot: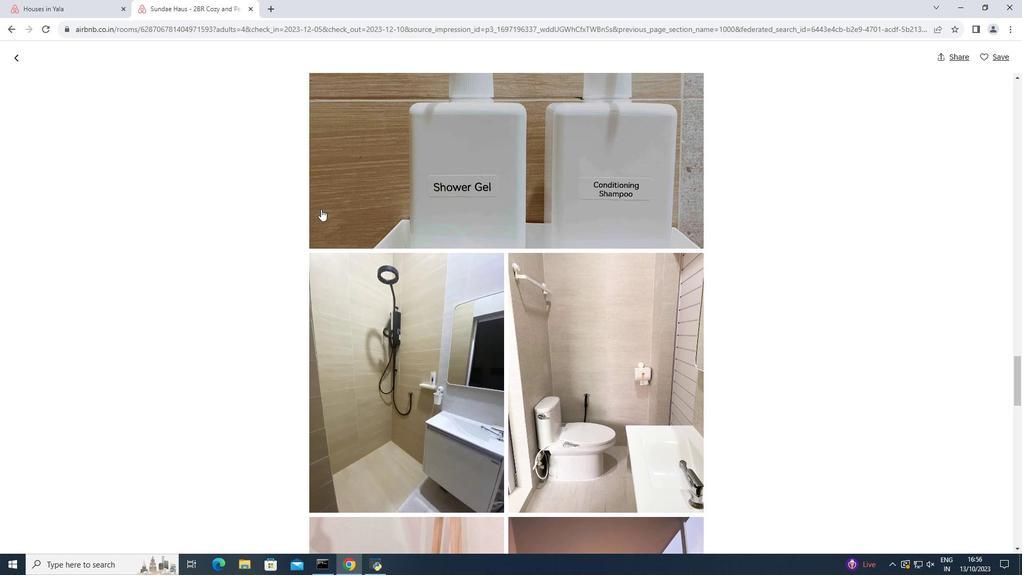 
Action: Mouse scrolled (321, 208) with delta (0, 0)
Screenshot: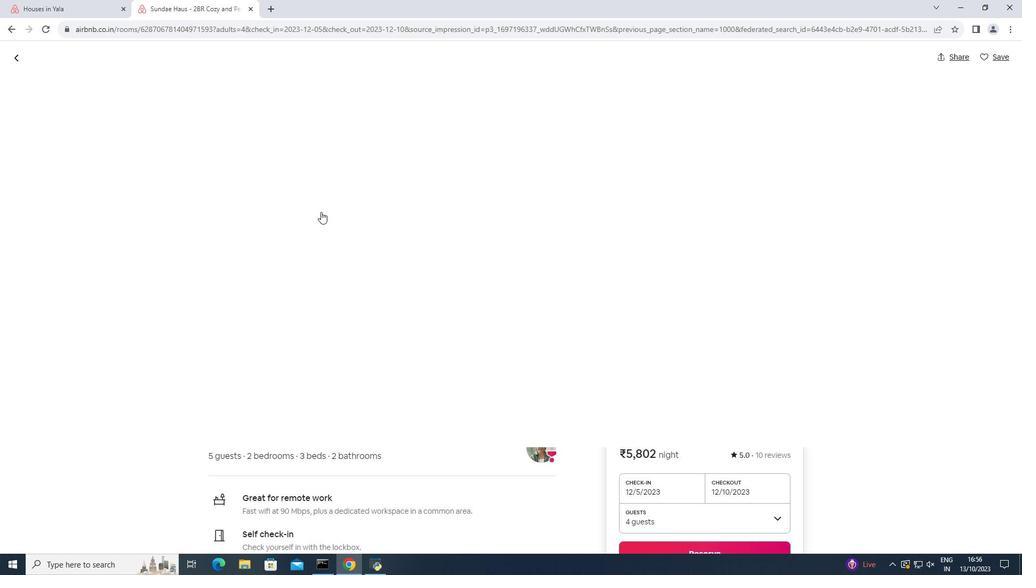 
Action: Mouse moved to (321, 212)
Screenshot: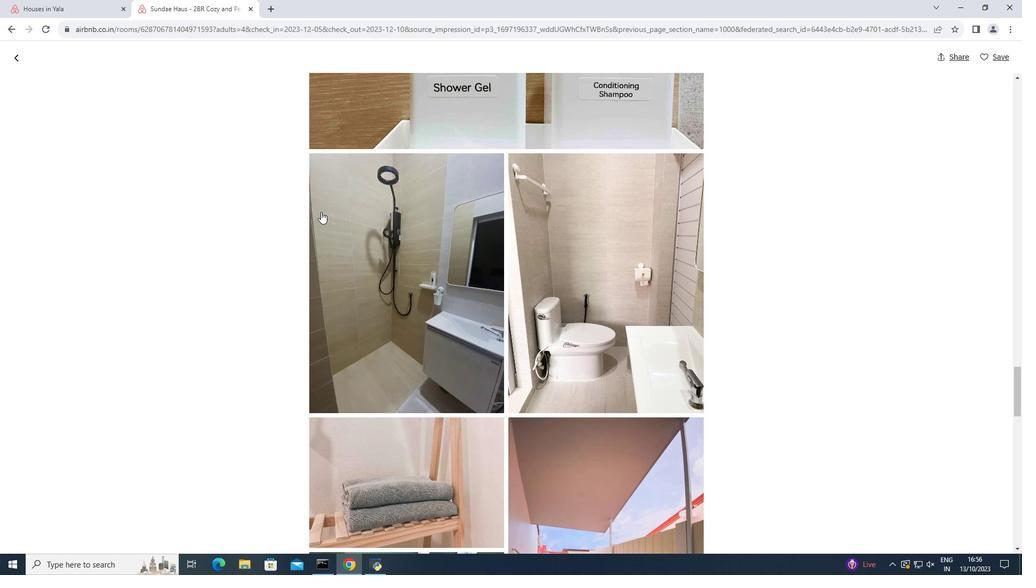 
Action: Mouse scrolled (321, 211) with delta (0, 0)
Screenshot: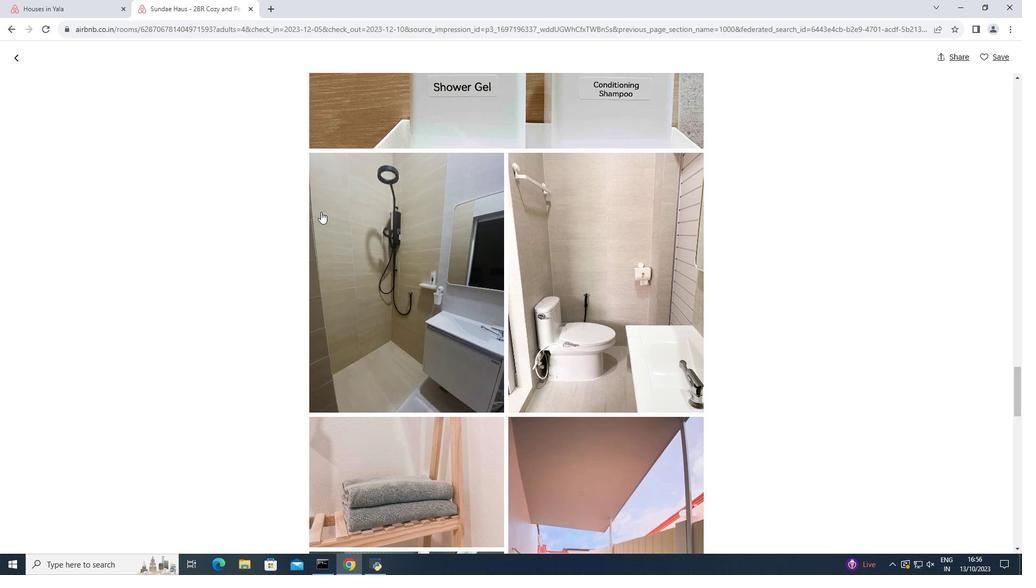 
Action: Mouse scrolled (321, 211) with delta (0, 0)
Screenshot: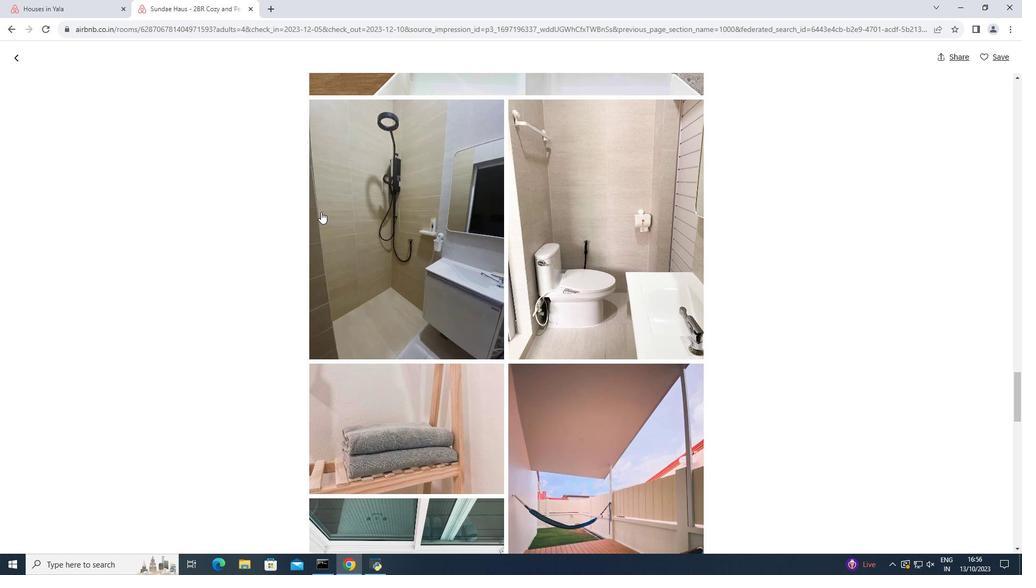
Action: Mouse scrolled (321, 211) with delta (0, 0)
Screenshot: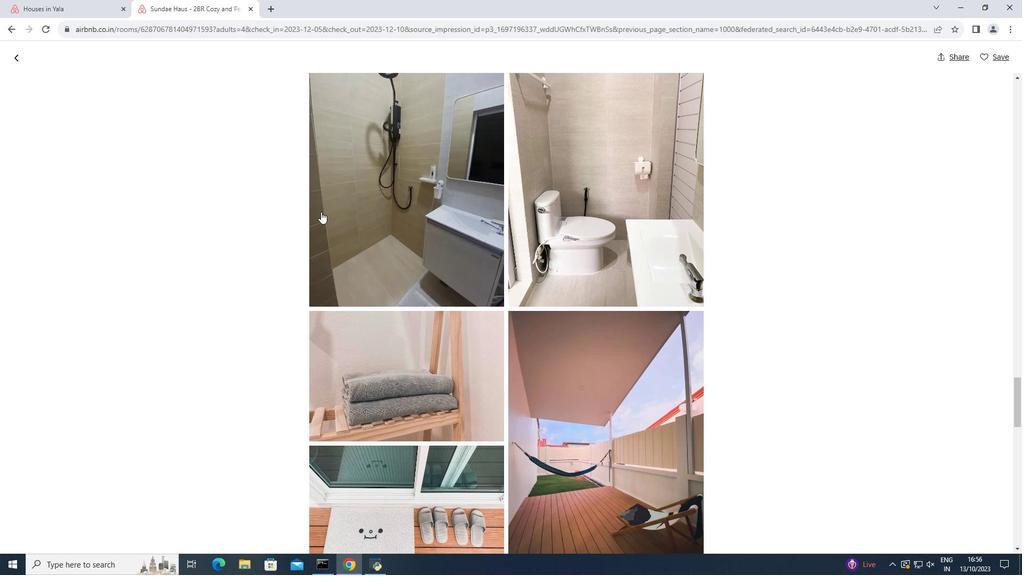 
Action: Mouse moved to (321, 212)
Screenshot: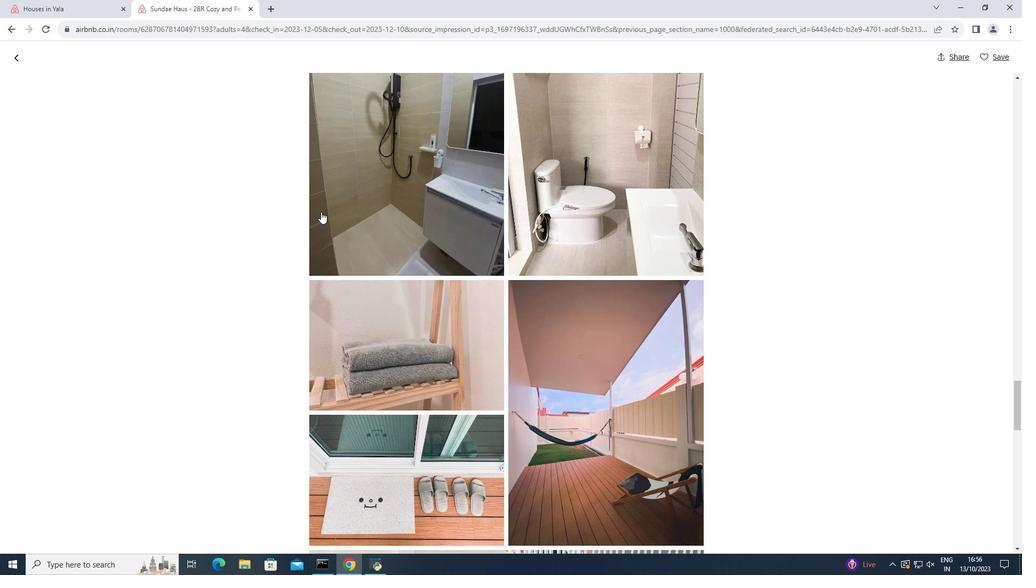 
Action: Mouse scrolled (321, 211) with delta (0, 0)
Screenshot: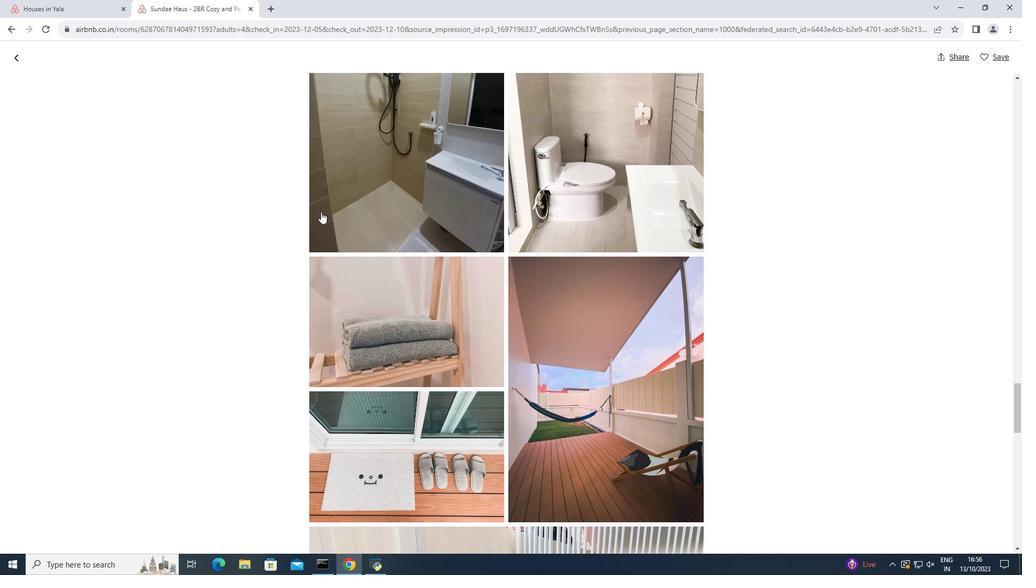 
Action: Mouse moved to (322, 212)
Screenshot: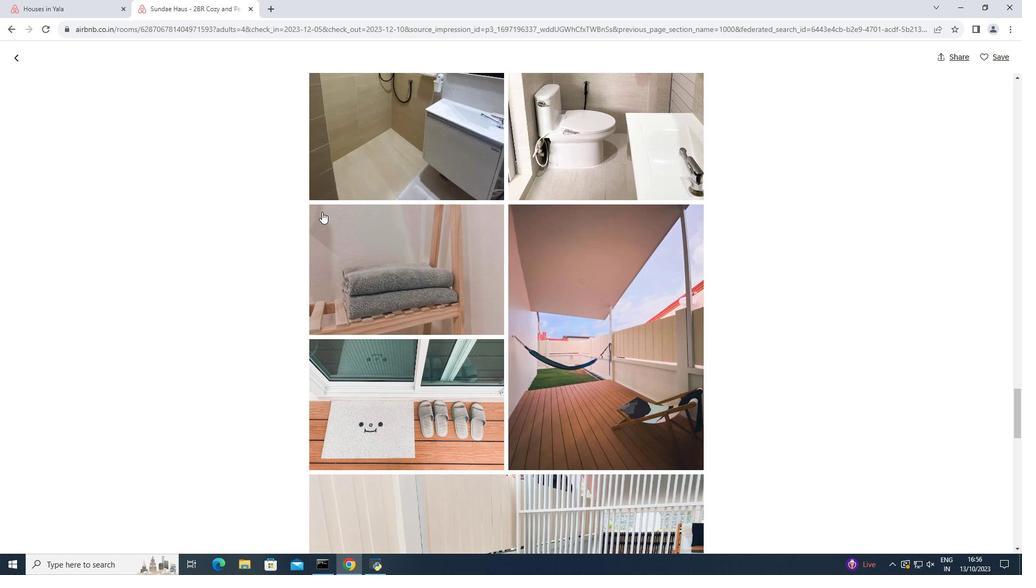 
Action: Mouse scrolled (322, 211) with delta (0, 0)
Screenshot: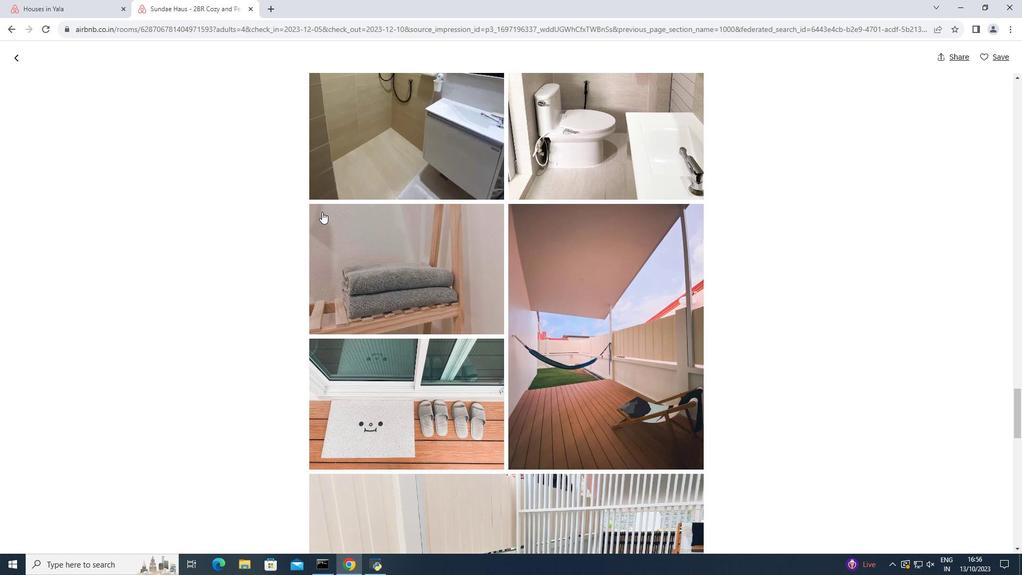 
Action: Mouse moved to (322, 212)
Screenshot: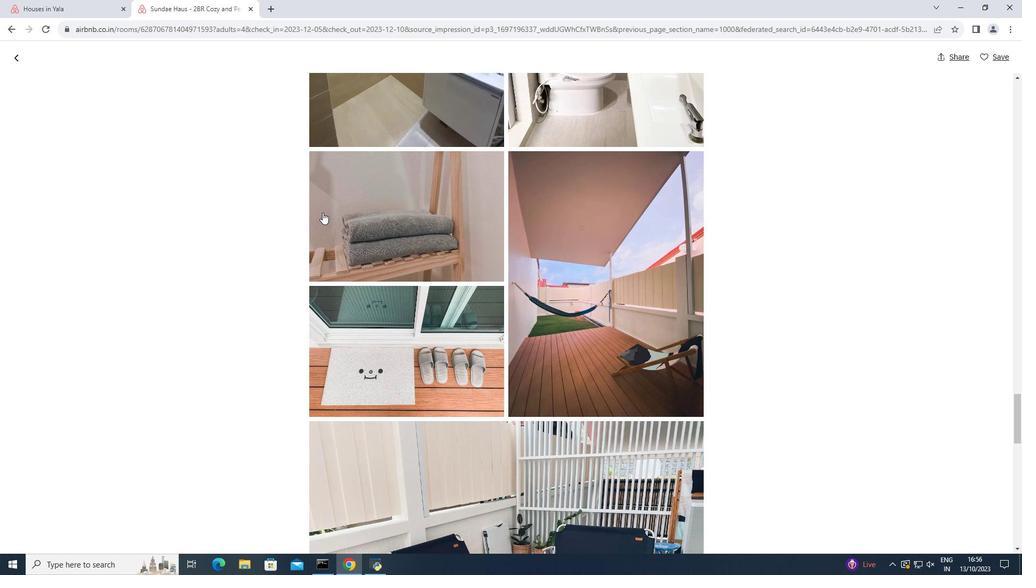 
Action: Mouse scrolled (322, 212) with delta (0, 0)
Screenshot: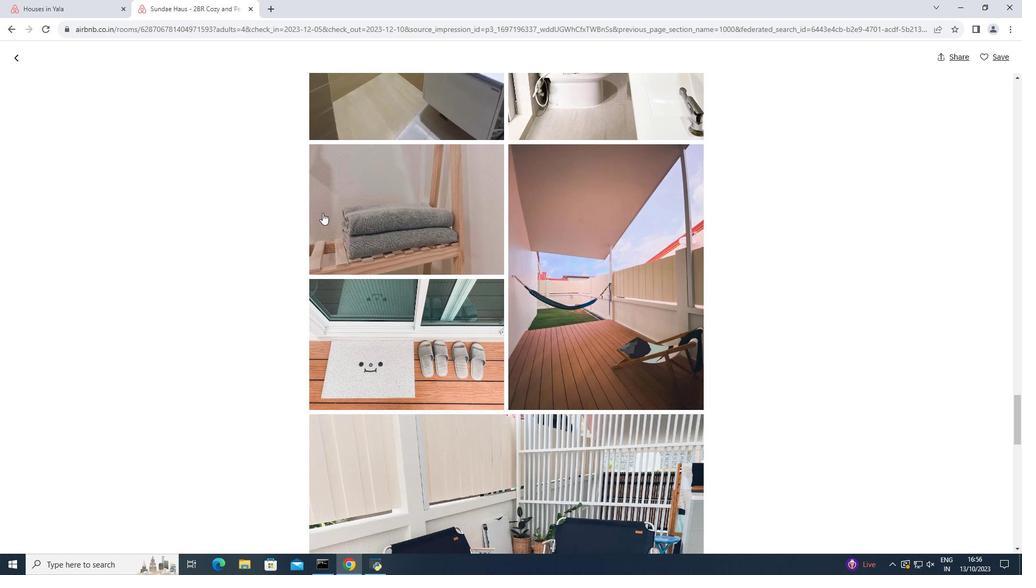 
Action: Mouse moved to (322, 213)
Screenshot: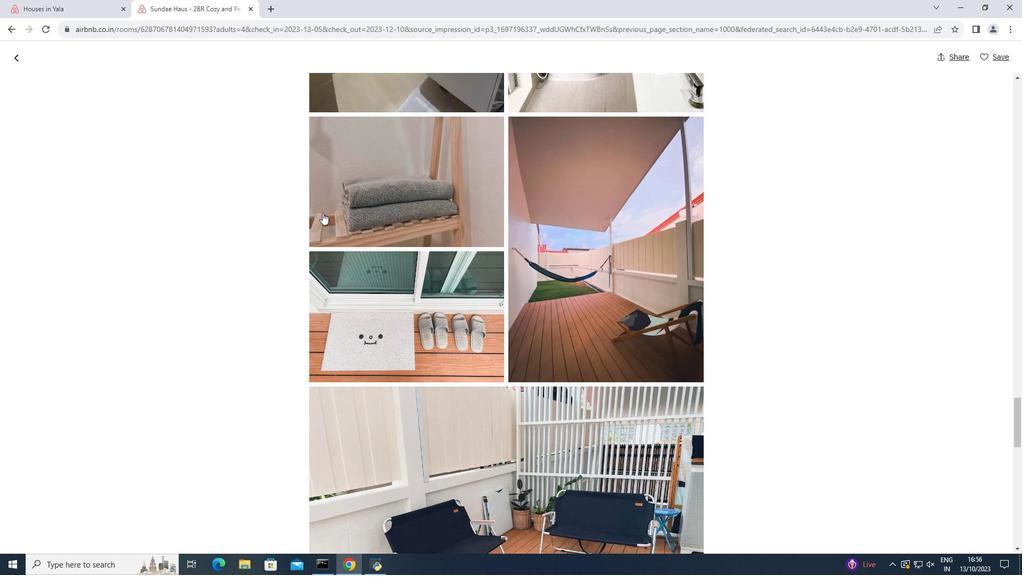 
Action: Mouse scrolled (322, 212) with delta (0, 0)
Screenshot: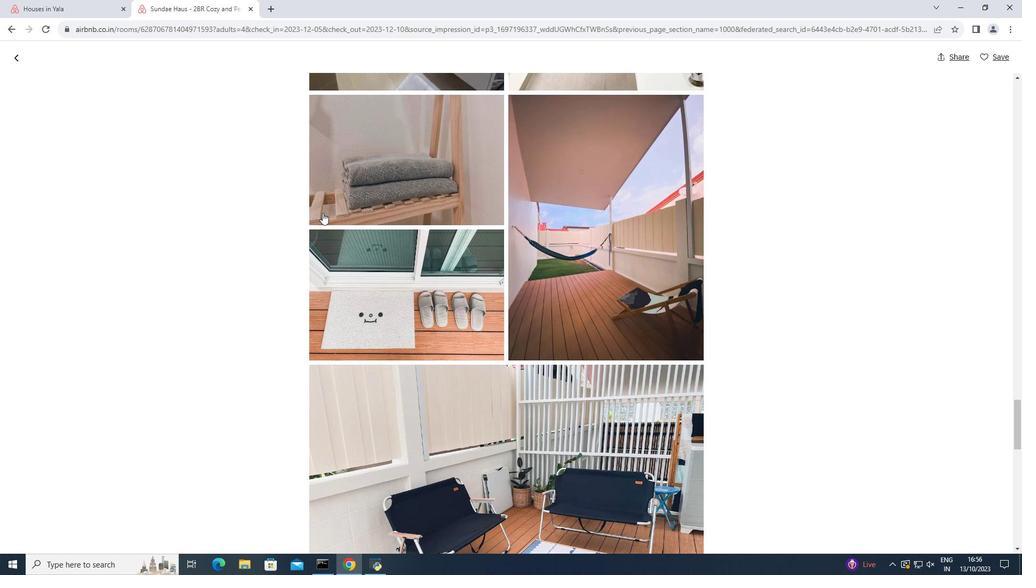 
Action: Mouse scrolled (322, 212) with delta (0, 0)
Screenshot: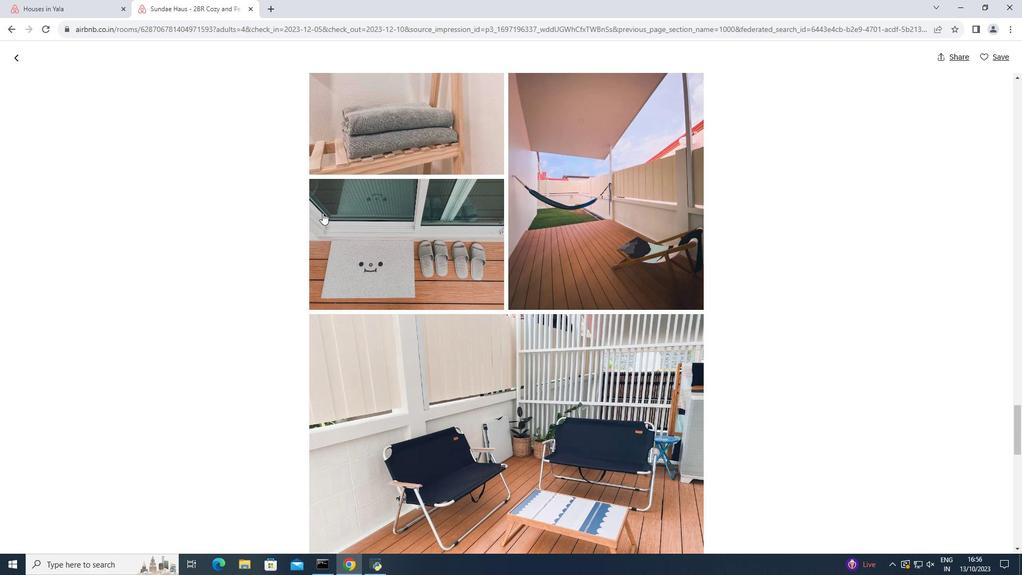 
Action: Mouse scrolled (322, 212) with delta (0, 0)
Screenshot: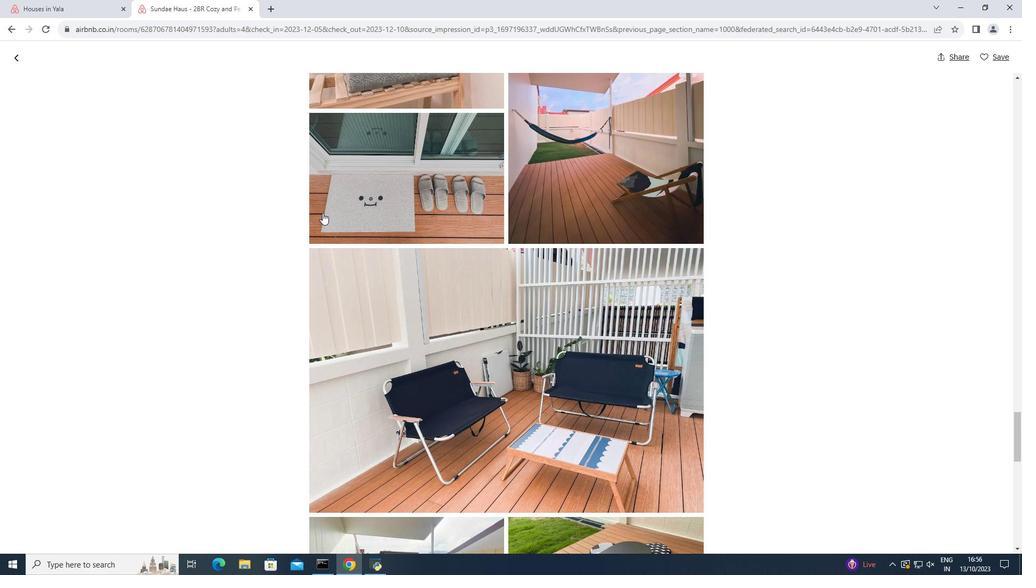 
Action: Mouse scrolled (322, 212) with delta (0, 0)
Screenshot: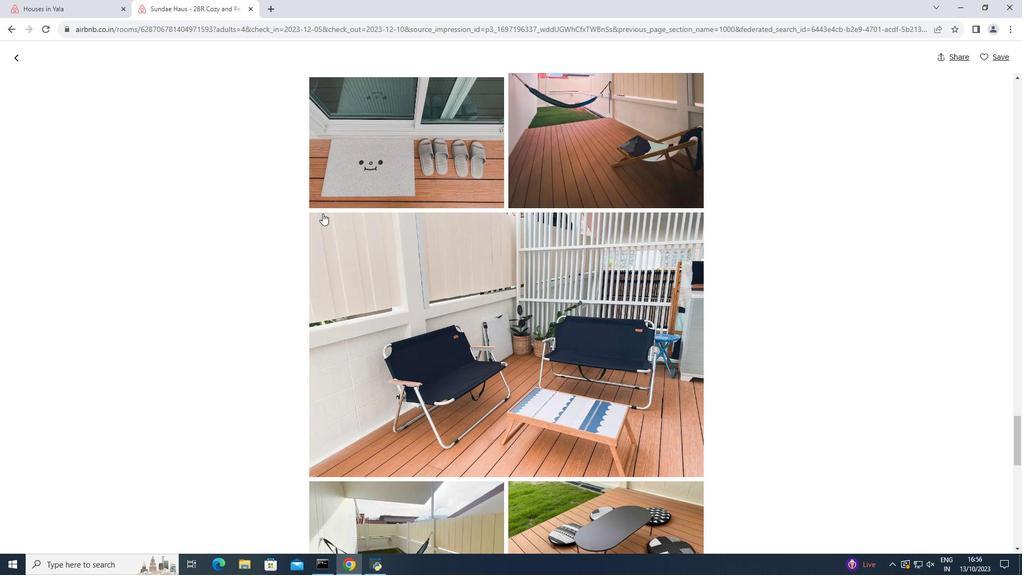 
Action: Mouse moved to (322, 213)
Screenshot: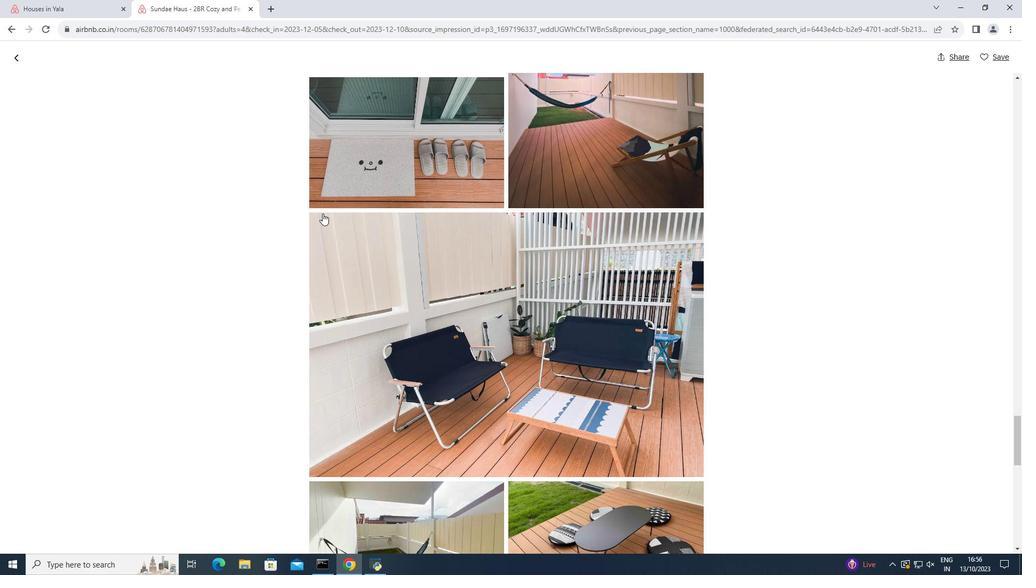
Action: Mouse scrolled (322, 213) with delta (0, 0)
Screenshot: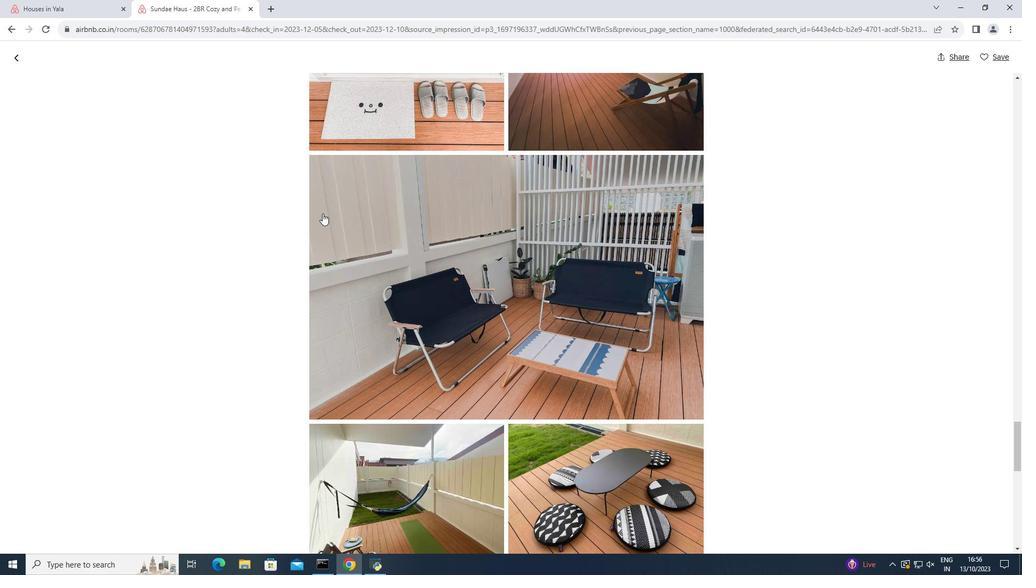 
Action: Mouse scrolled (322, 213) with delta (0, 0)
Screenshot: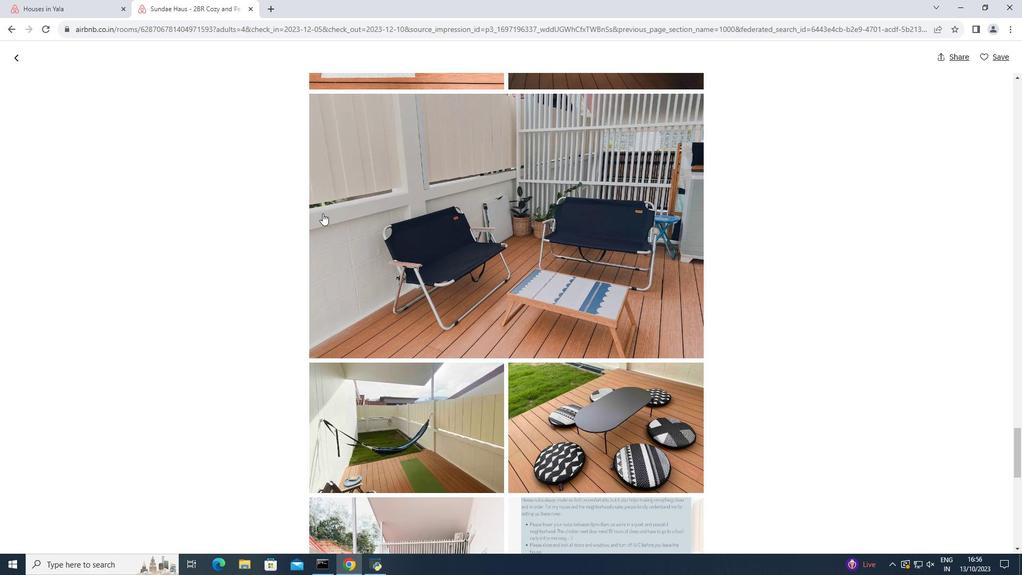 
Action: Mouse scrolled (322, 213) with delta (0, 0)
Screenshot: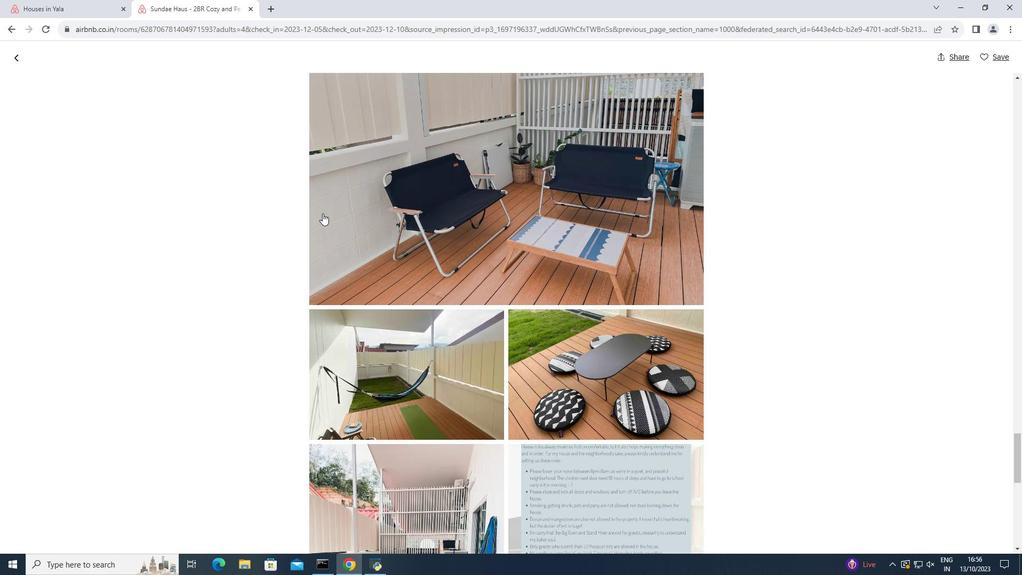
Action: Mouse scrolled (322, 213) with delta (0, 0)
Screenshot: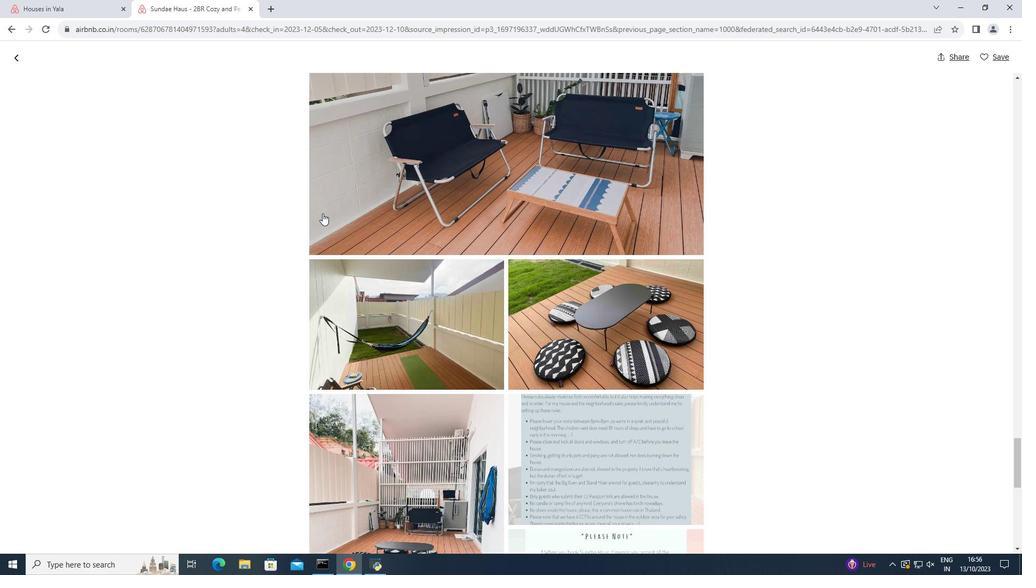 
Action: Mouse scrolled (322, 213) with delta (0, 0)
Screenshot: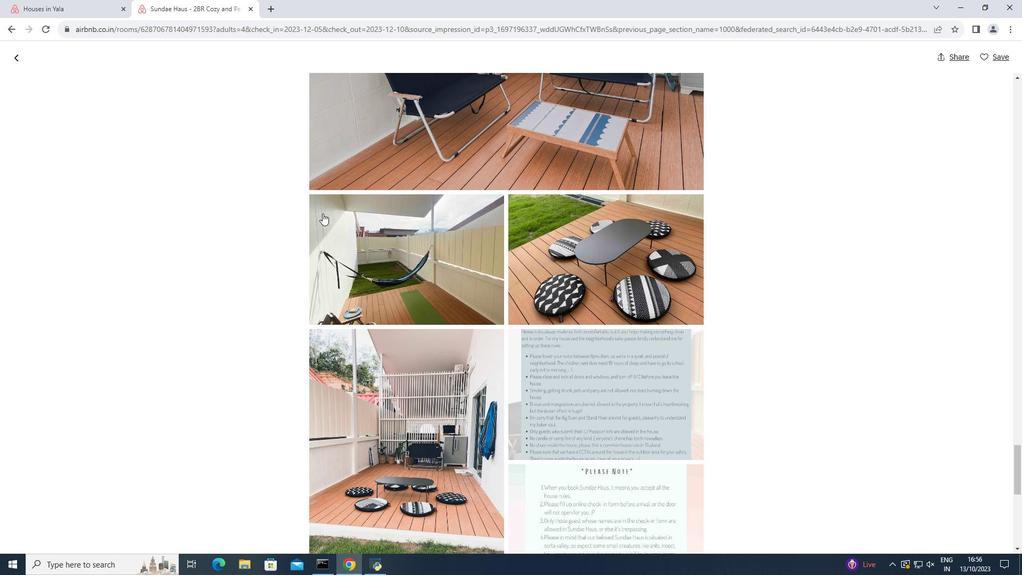 
Action: Mouse scrolled (322, 213) with delta (0, 0)
Screenshot: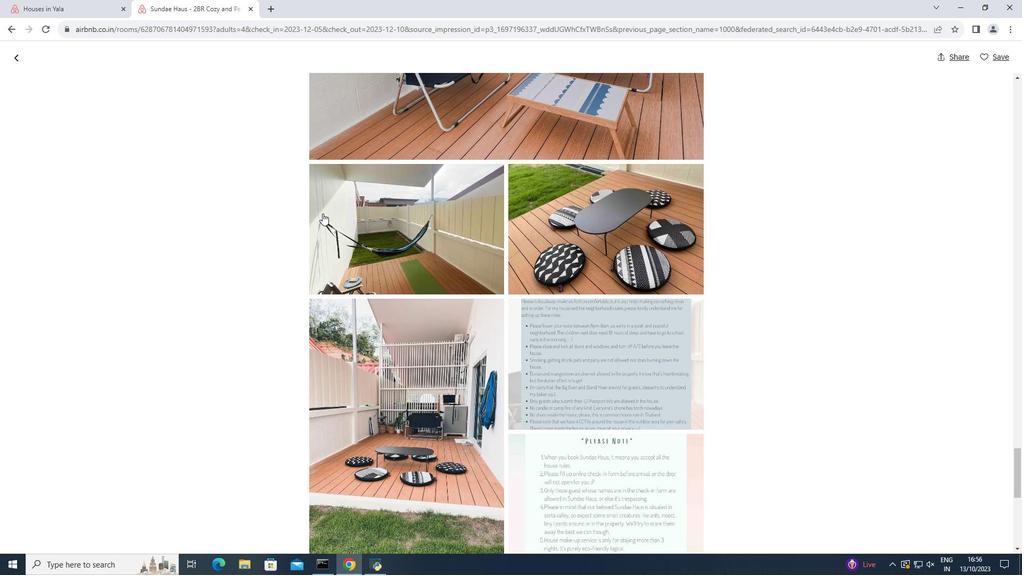 
Action: Mouse moved to (322, 214)
Screenshot: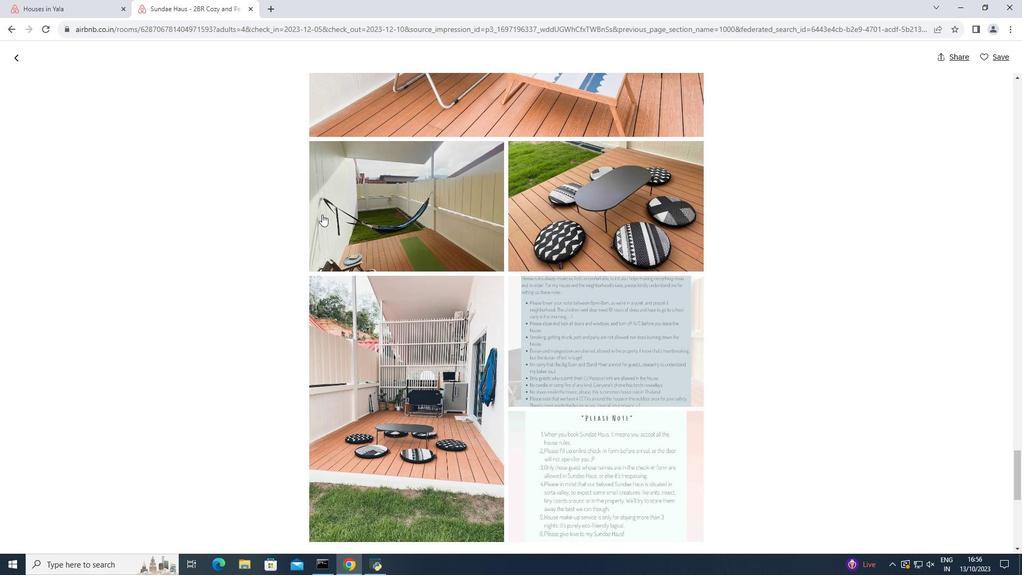 
Action: Mouse scrolled (322, 214) with delta (0, 0)
Screenshot: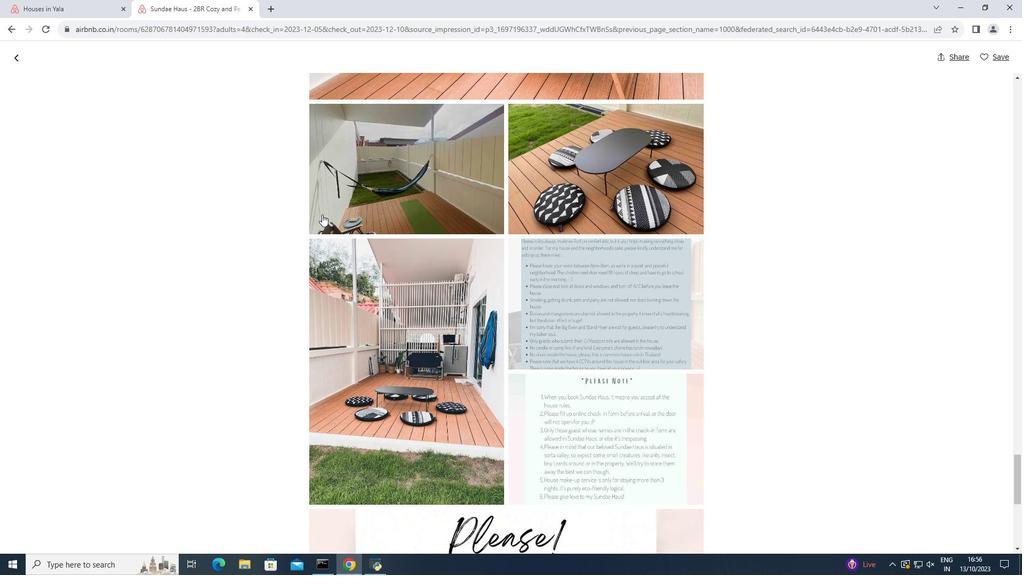 
Action: Mouse scrolled (322, 214) with delta (0, 0)
Screenshot: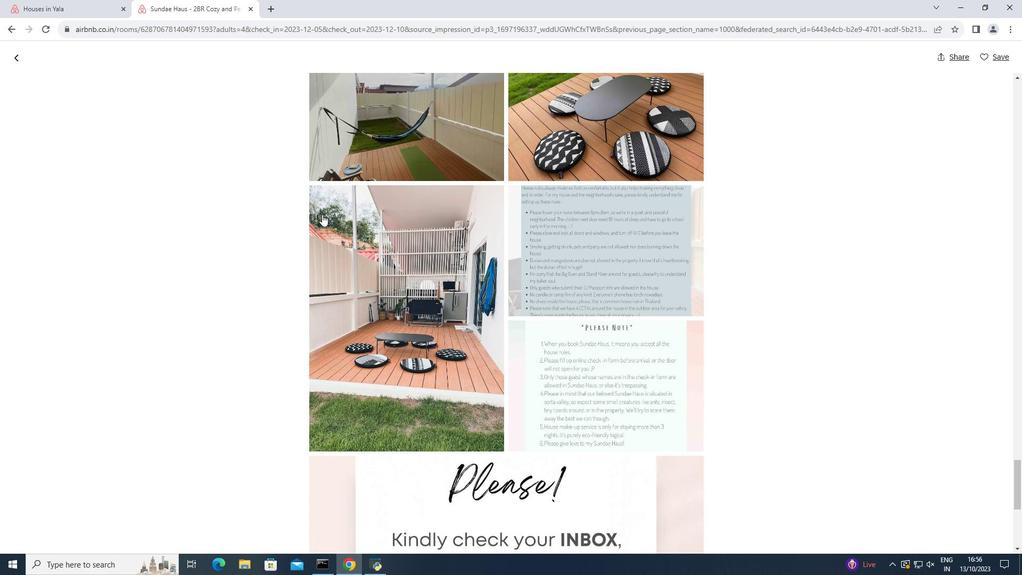 
Action: Mouse scrolled (322, 214) with delta (0, 0)
Screenshot: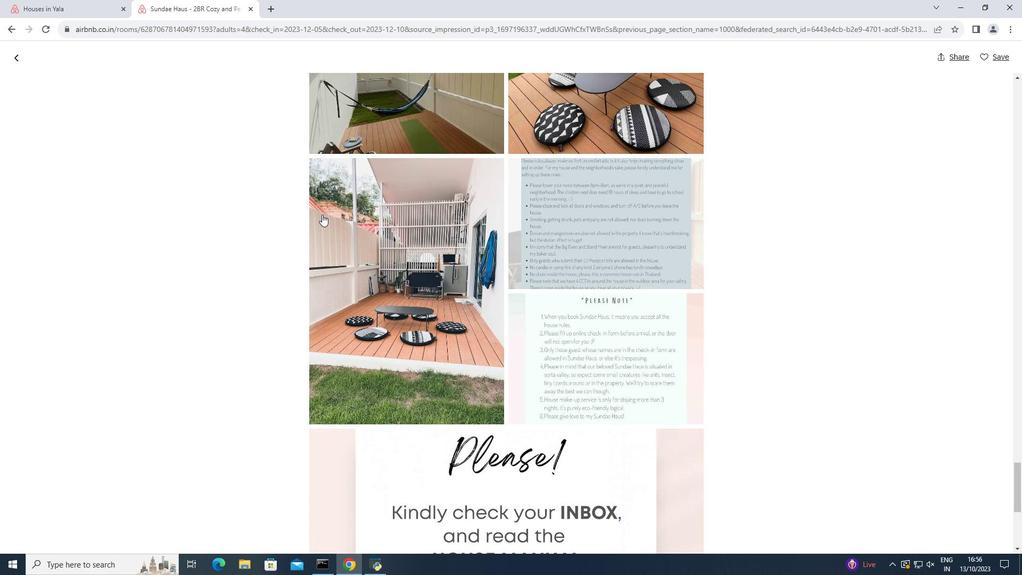 
Action: Mouse scrolled (322, 214) with delta (0, 0)
Screenshot: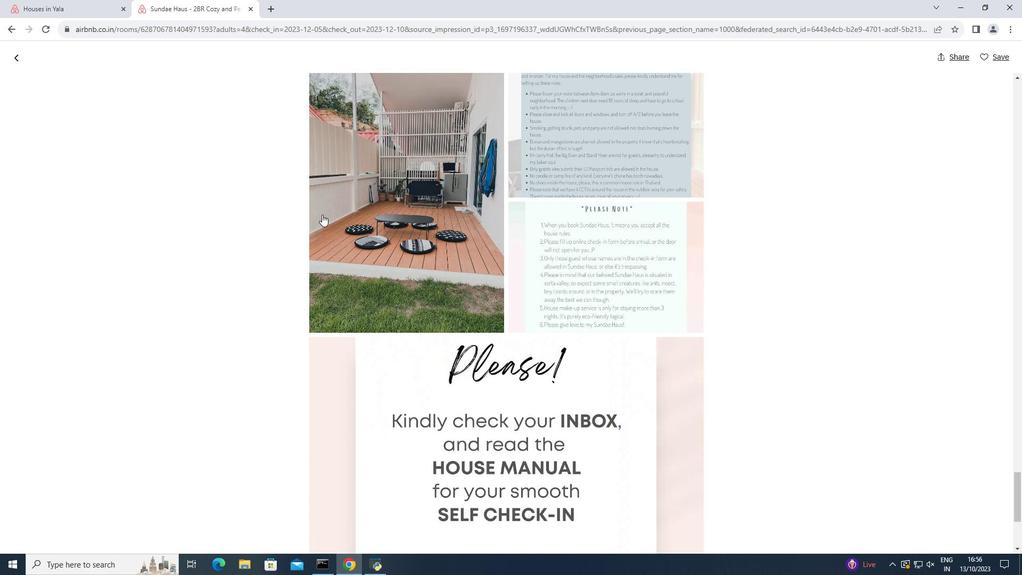 
Action: Mouse scrolled (322, 214) with delta (0, 0)
Screenshot: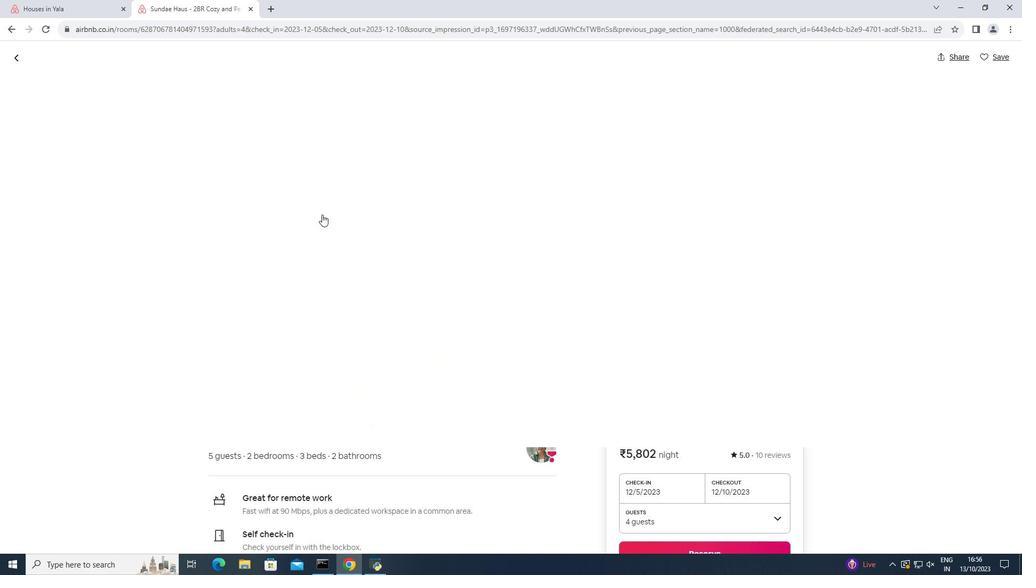 
Action: Mouse scrolled (322, 214) with delta (0, 0)
Screenshot: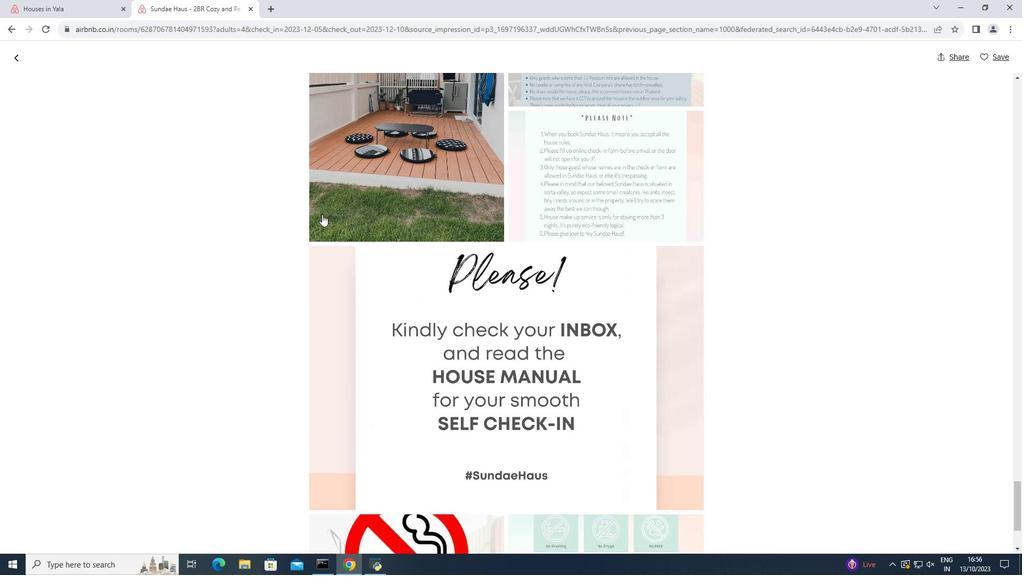 
Action: Mouse scrolled (322, 214) with delta (0, 0)
Screenshot: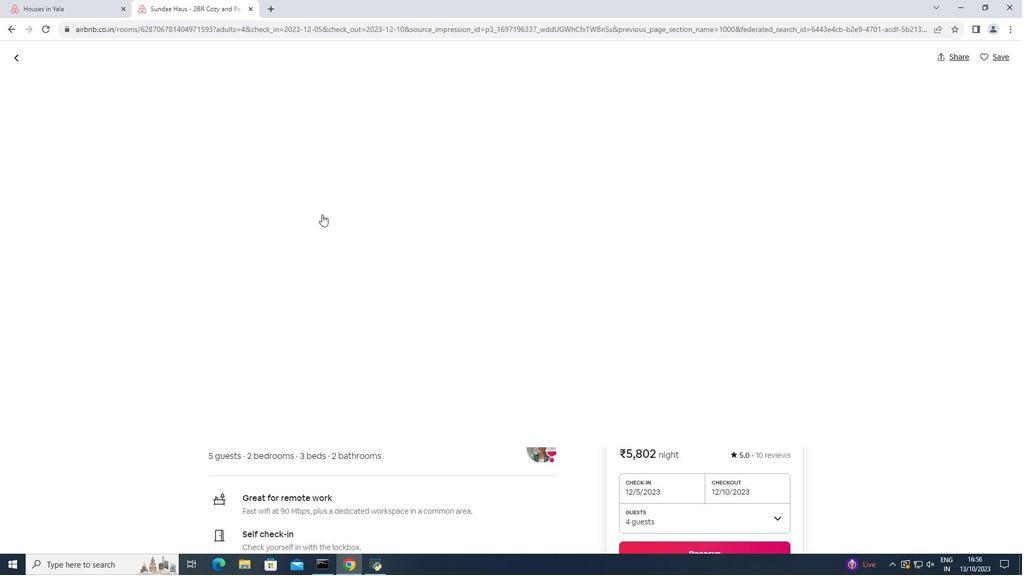 
Action: Mouse scrolled (322, 214) with delta (0, 0)
Screenshot: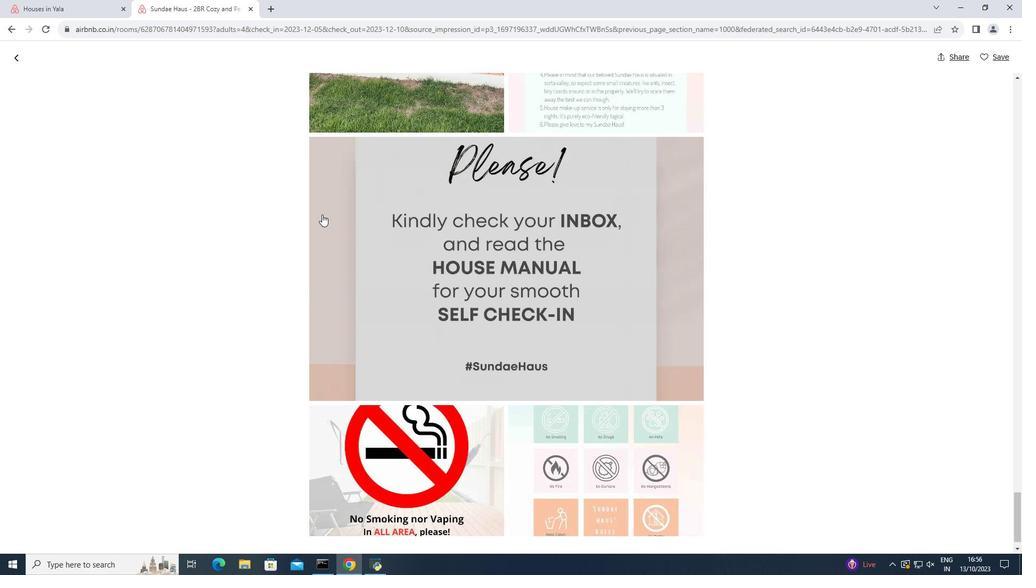 
Action: Mouse scrolled (322, 214) with delta (0, 0)
Screenshot: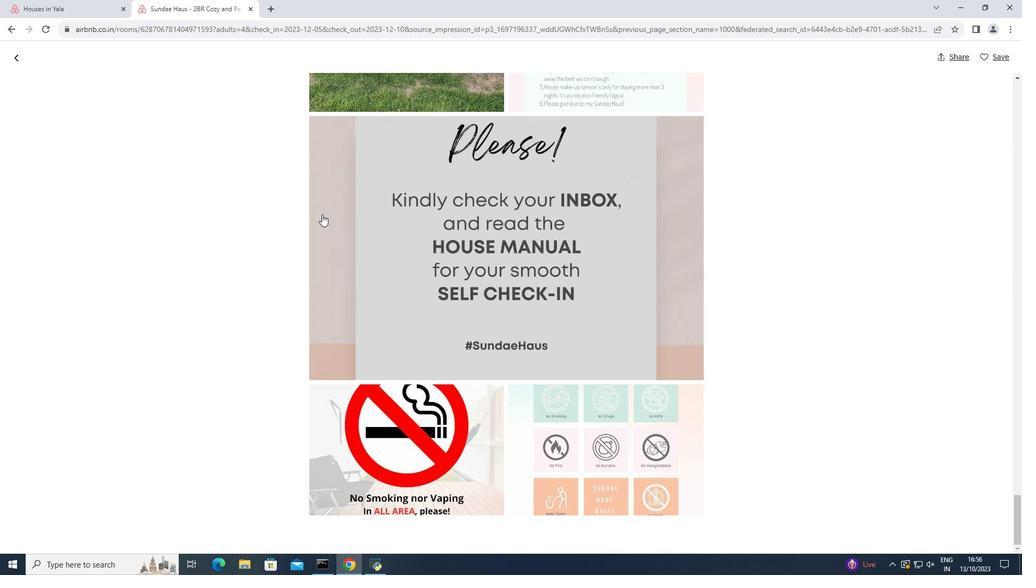 
Action: Mouse moved to (13, 58)
Screenshot: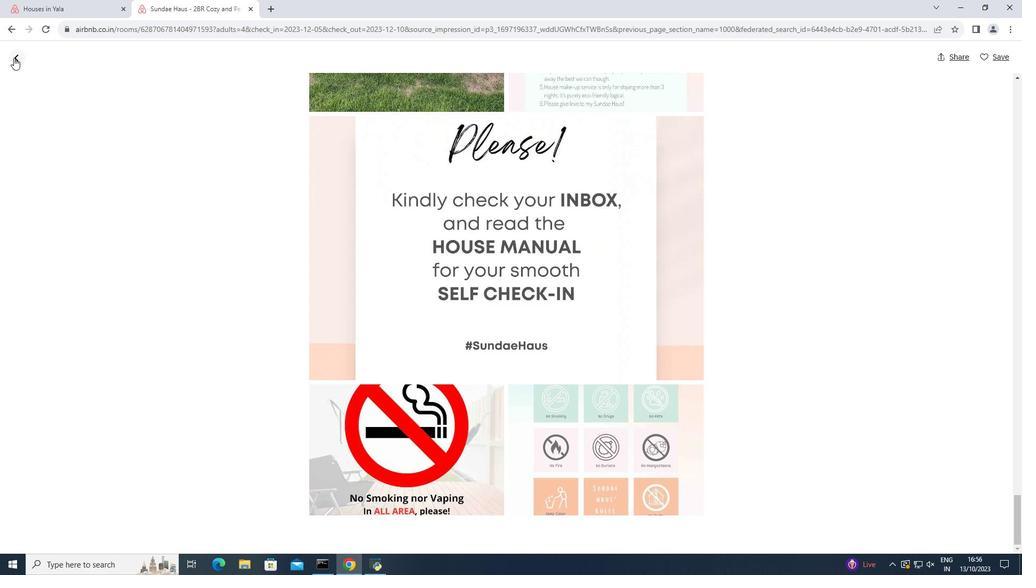 
Action: Mouse pressed left at (13, 58)
Screenshot: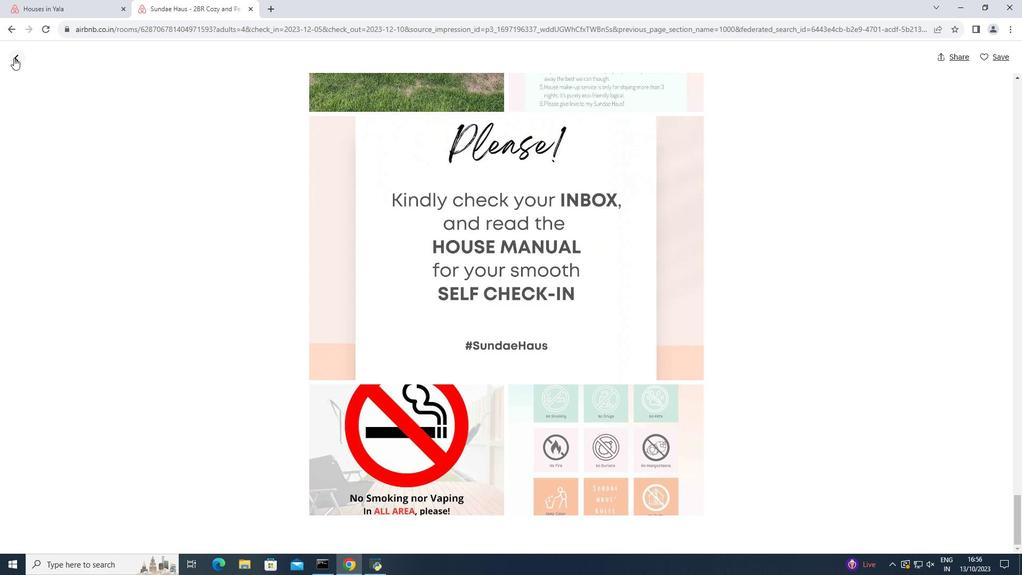 
Action: Mouse moved to (51, 90)
Screenshot: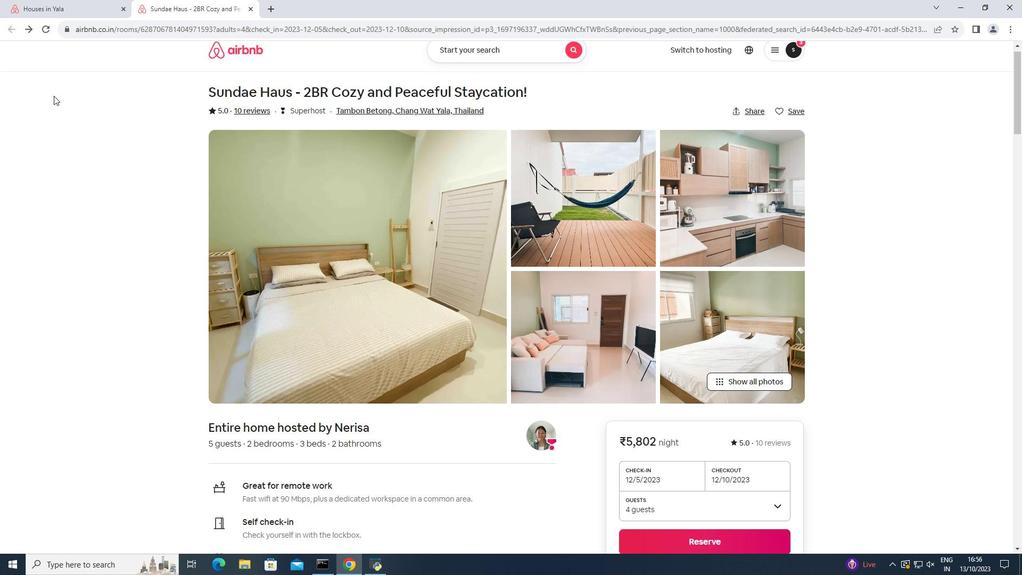
Action: Mouse scrolled (51, 90) with delta (0, 0)
Screenshot: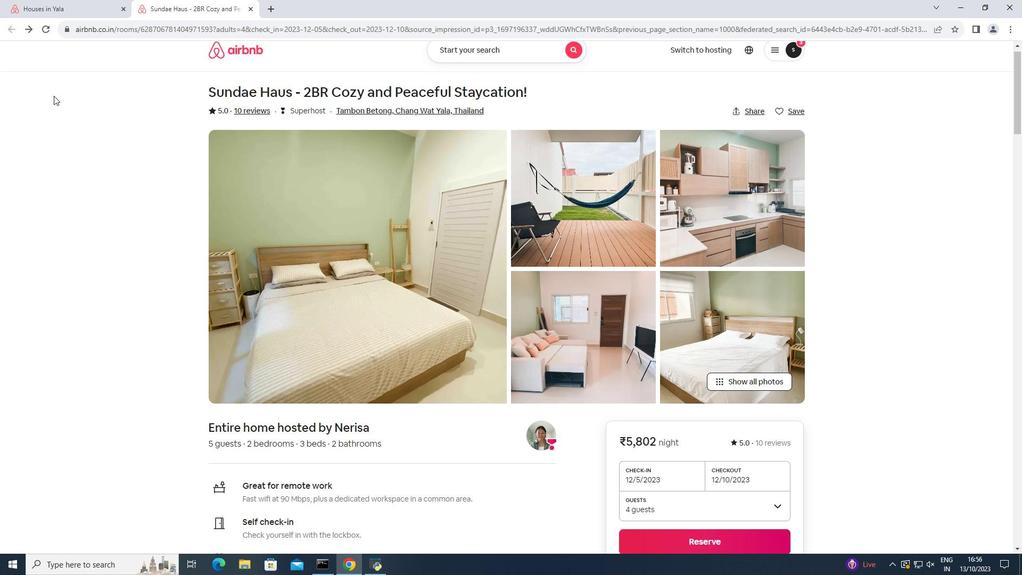
Action: Mouse moved to (55, 97)
Screenshot: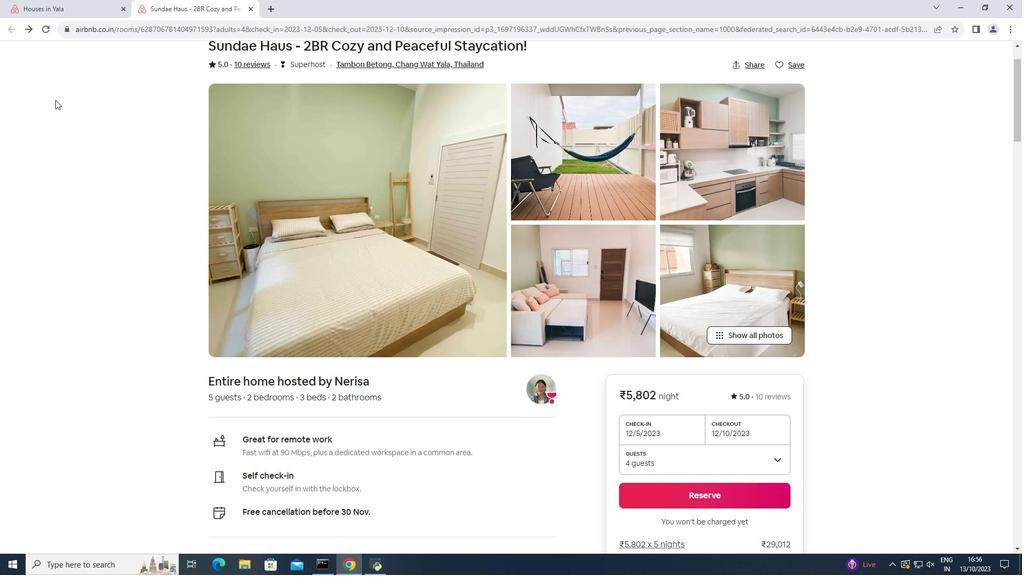 
Action: Mouse scrolled (55, 96) with delta (0, 0)
Screenshot: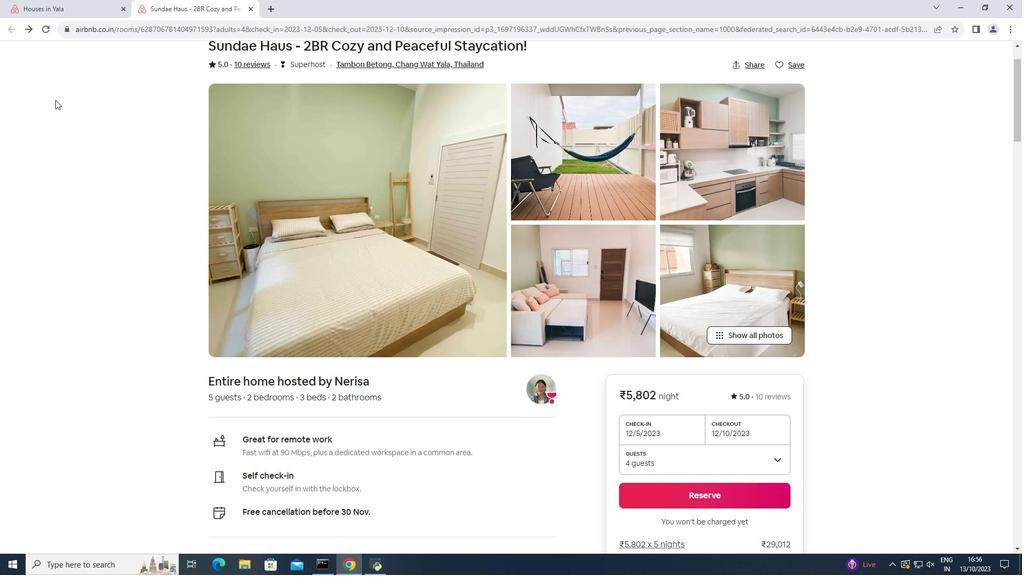 
Action: Mouse moved to (55, 101)
Screenshot: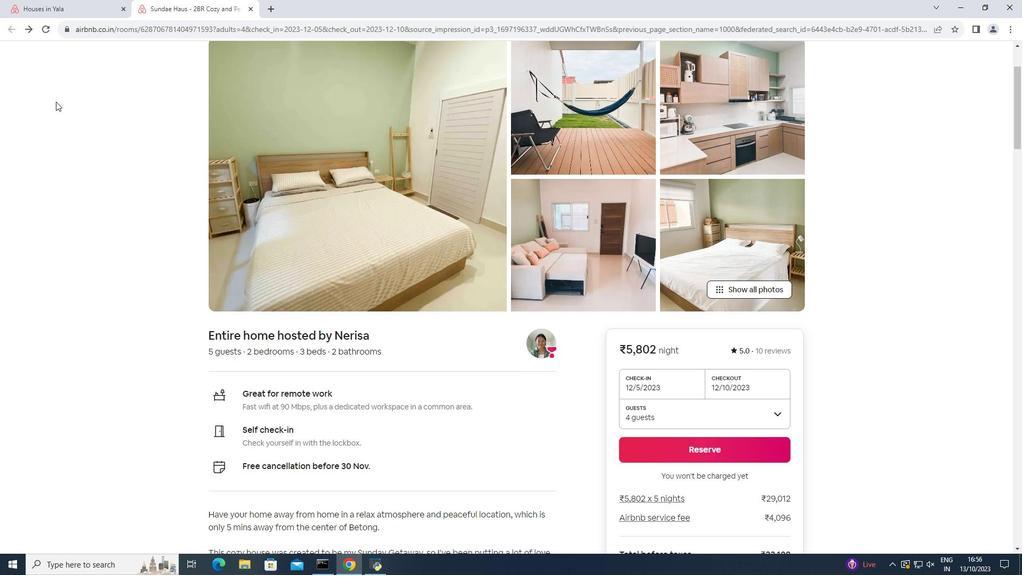 
Action: Mouse scrolled (55, 100) with delta (0, 0)
Screenshot: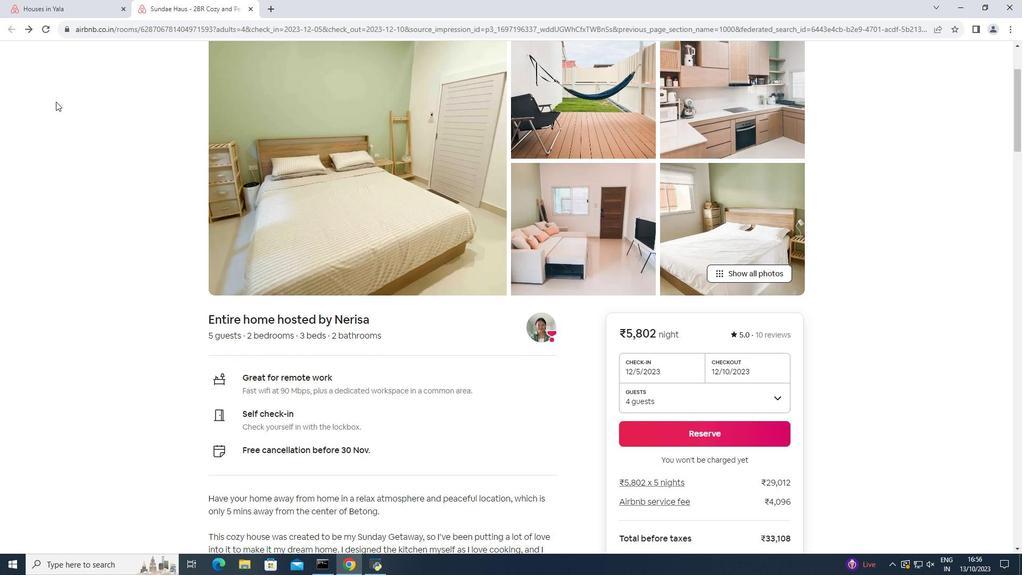 
Action: Mouse moved to (55, 101)
Screenshot: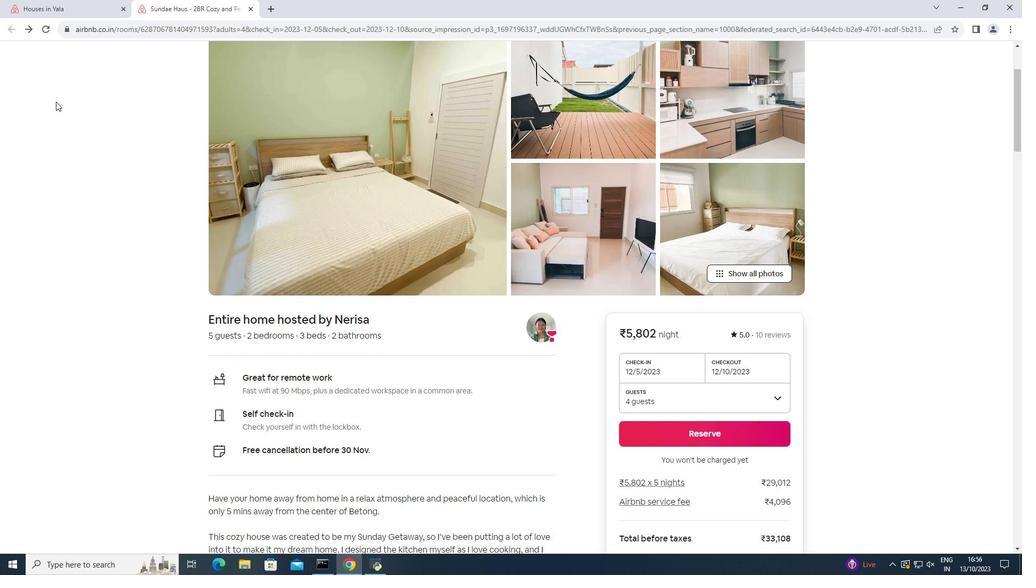 
Action: Mouse scrolled (55, 101) with delta (0, 0)
Screenshot: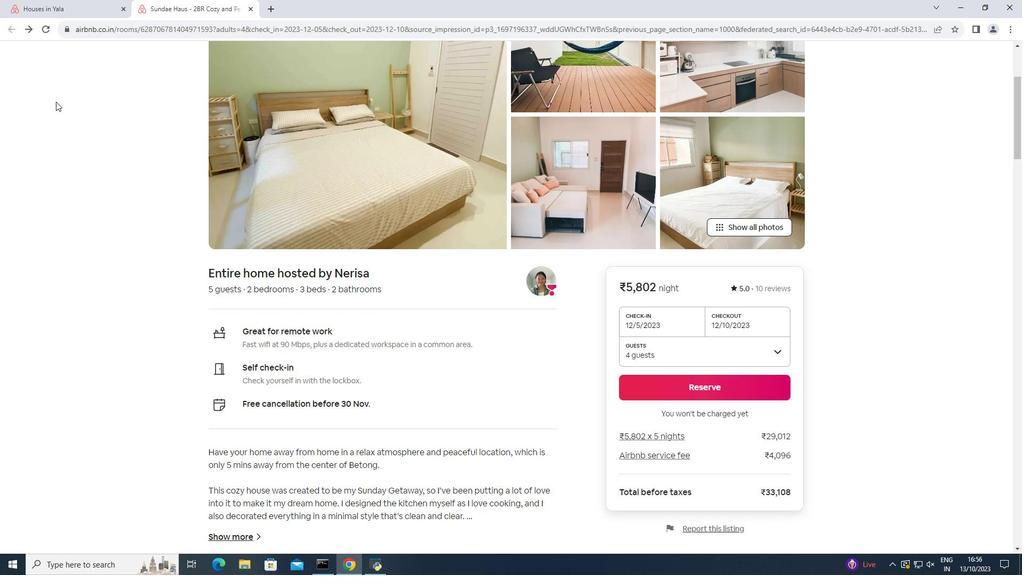 
Action: Mouse moved to (59, 102)
Screenshot: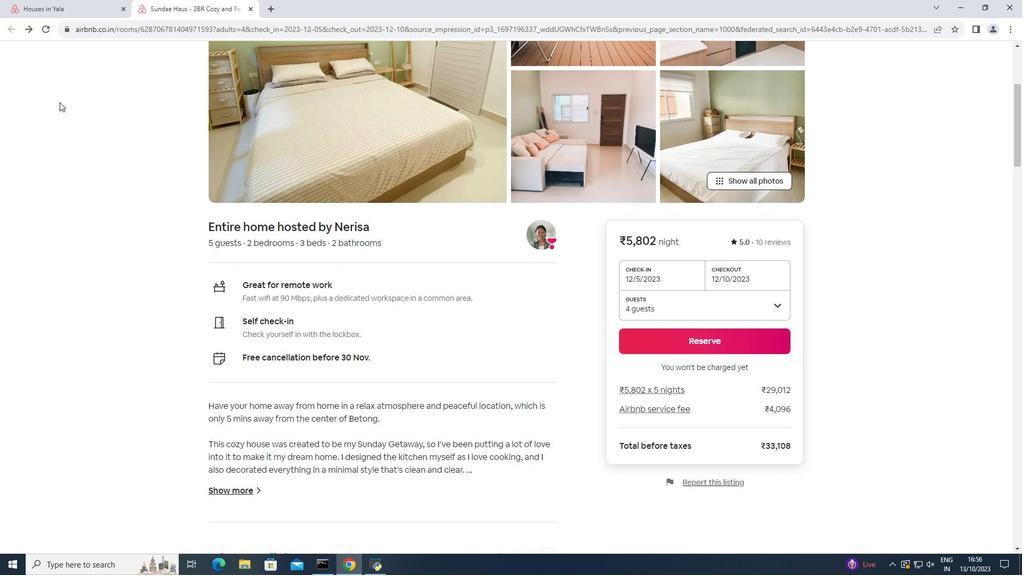 
Action: Mouse scrolled (59, 101) with delta (0, 0)
Screenshot: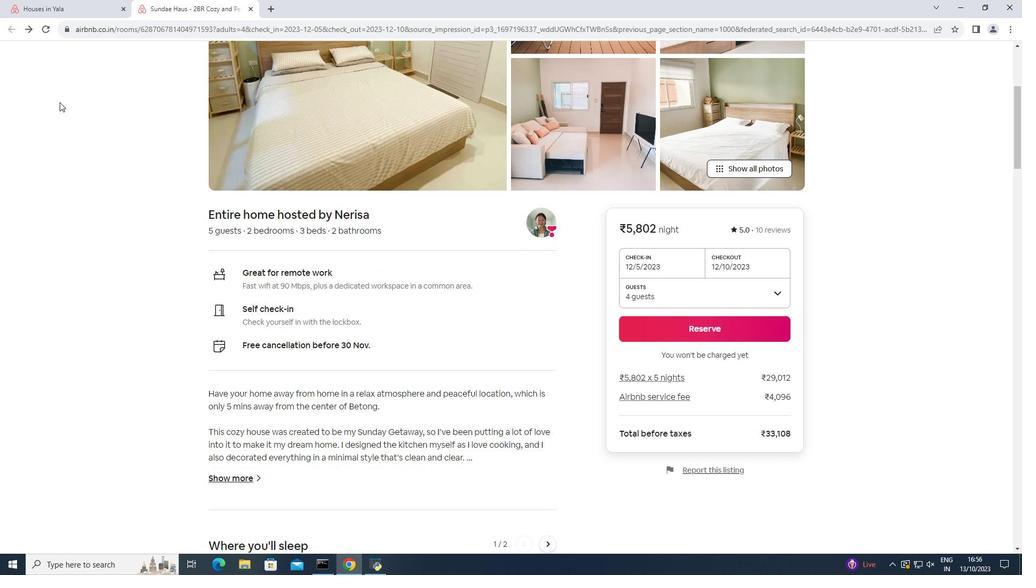
Action: Mouse moved to (60, 102)
Screenshot: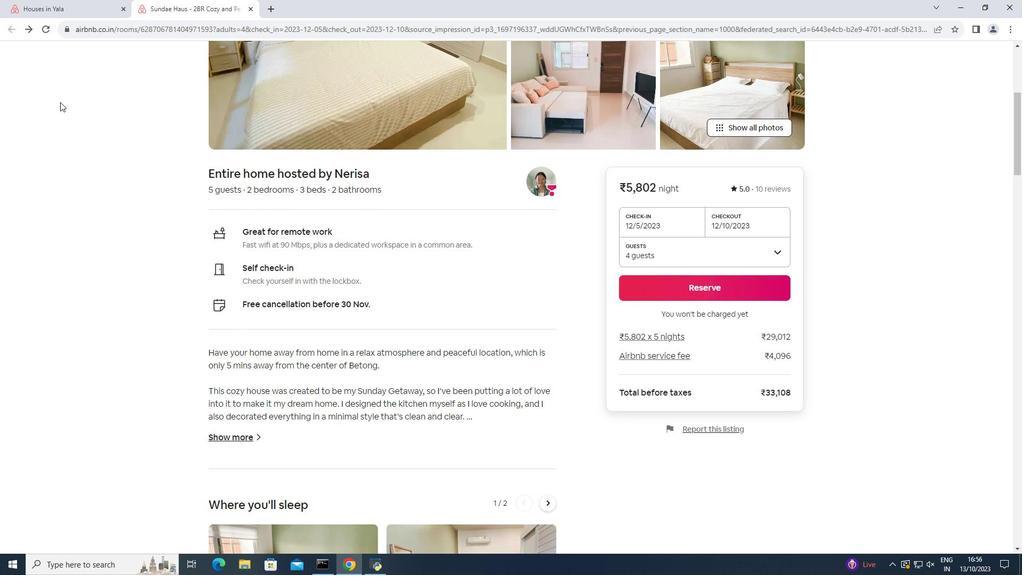 
Action: Mouse scrolled (60, 101) with delta (0, 0)
Screenshot: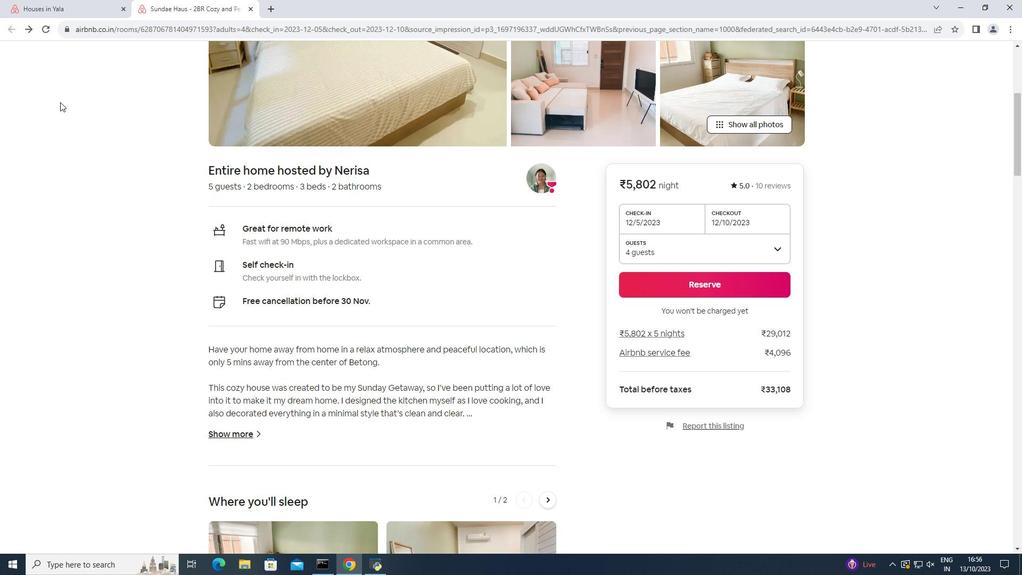 
Action: Mouse scrolled (60, 101) with delta (0, 0)
Screenshot: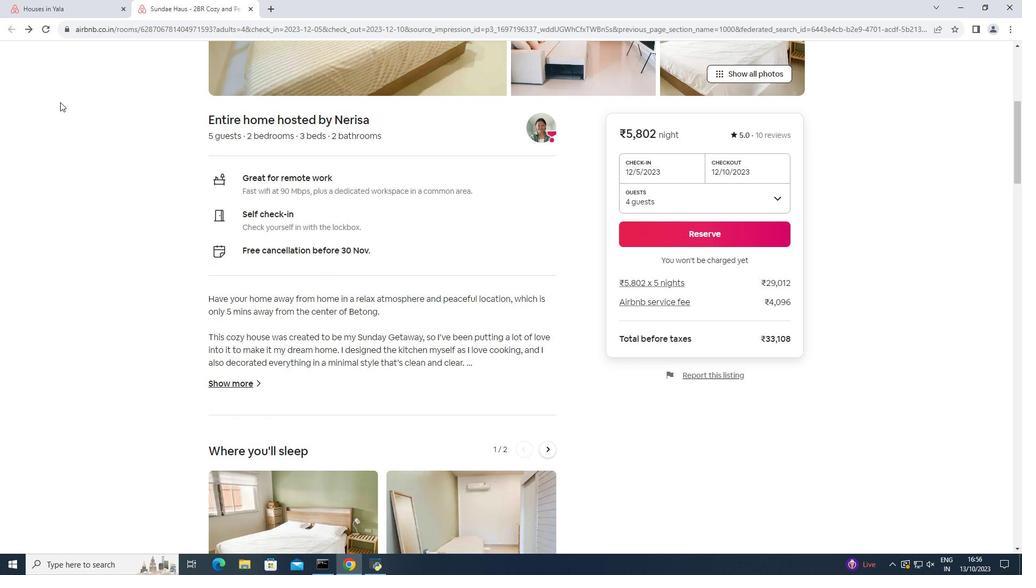 
Action: Mouse scrolled (60, 101) with delta (0, 0)
Screenshot: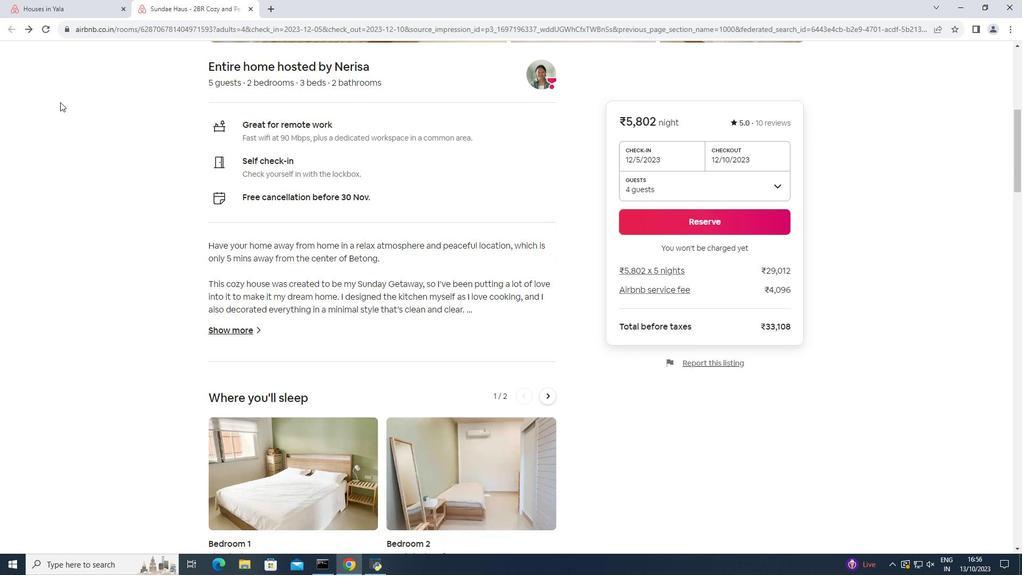 
Action: Mouse moved to (61, 102)
Screenshot: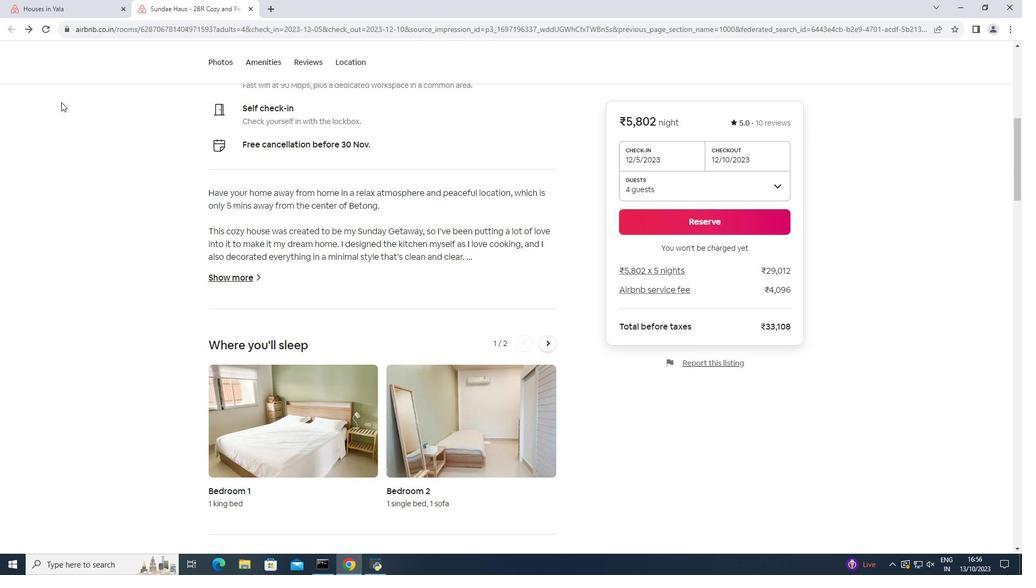 
Action: Mouse scrolled (61, 101) with delta (0, 0)
Screenshot: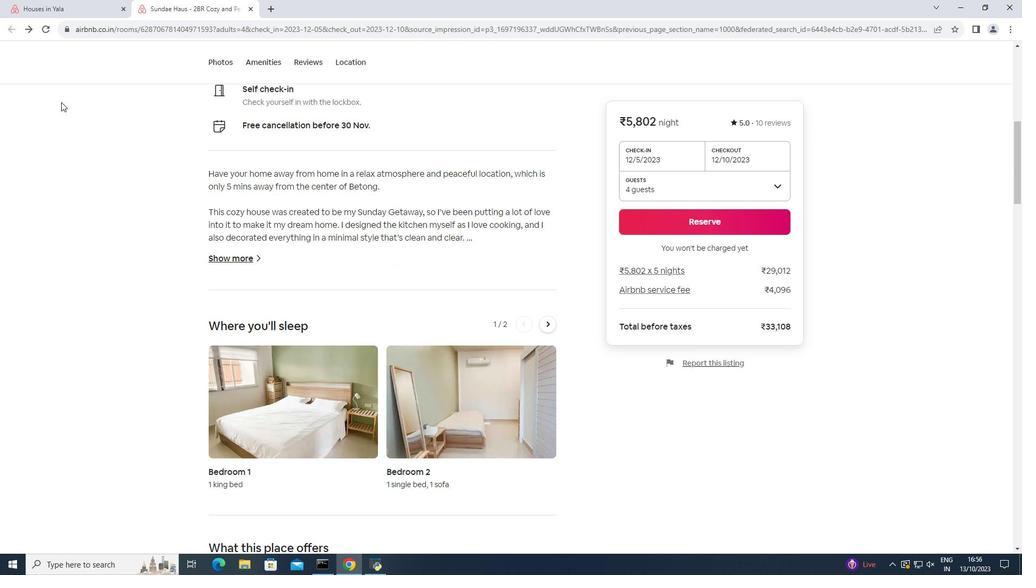 
Action: Mouse moved to (236, 226)
Screenshot: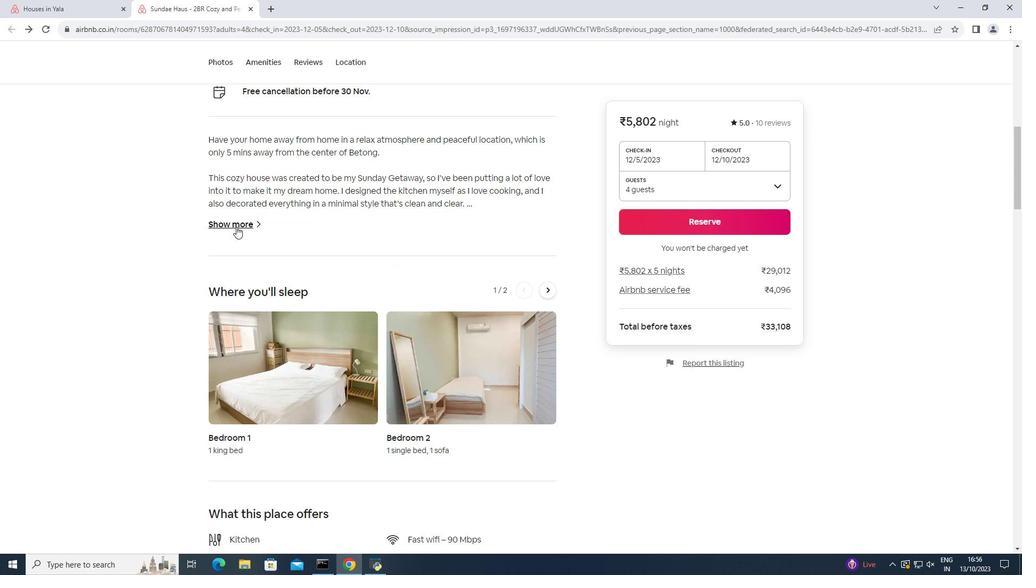 
Action: Mouse pressed left at (236, 226)
Screenshot: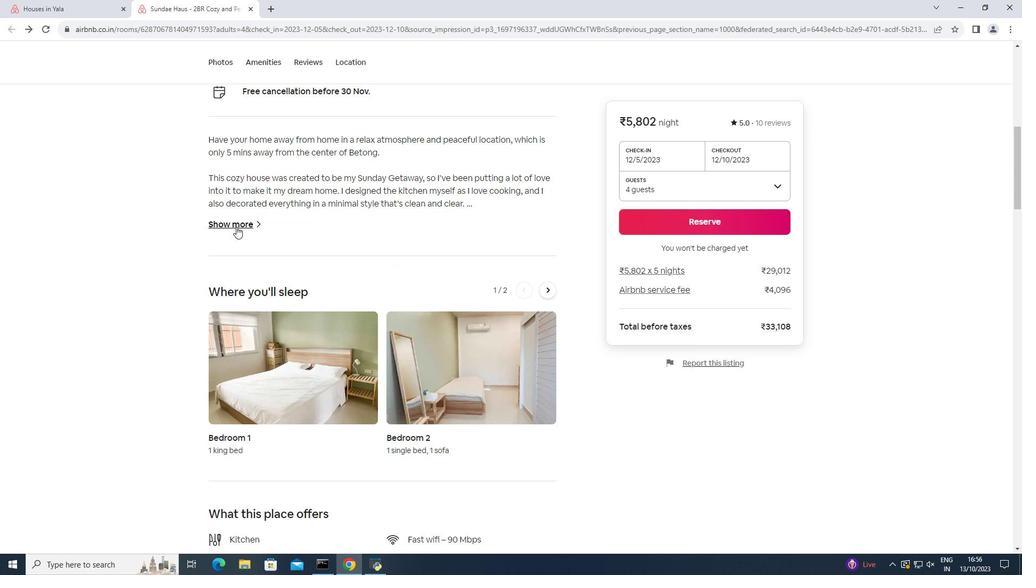 
Action: Mouse moved to (391, 240)
Screenshot: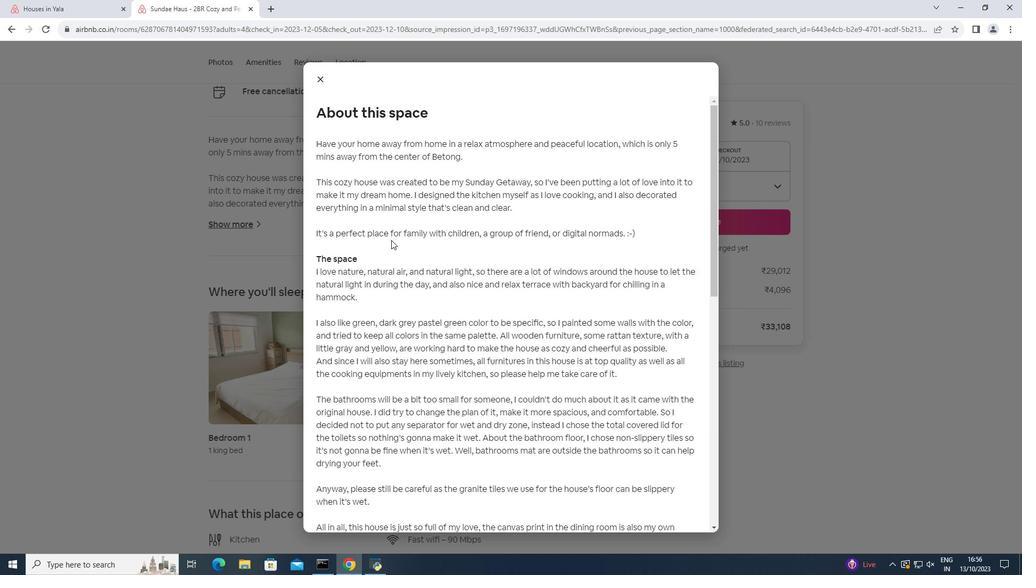 
Action: Mouse scrolled (391, 239) with delta (0, 0)
Screenshot: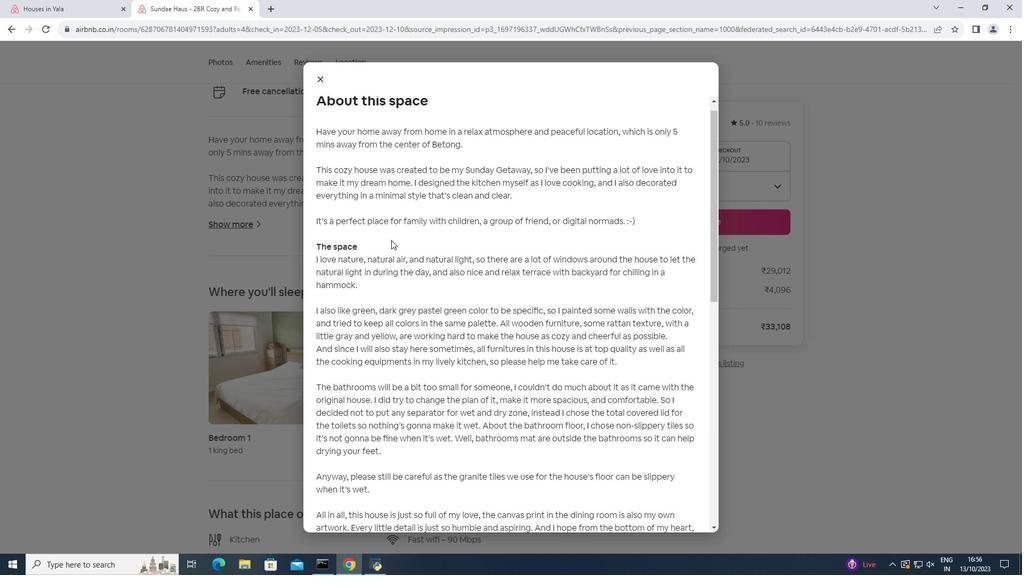 
Action: Mouse scrolled (391, 239) with delta (0, 0)
Screenshot: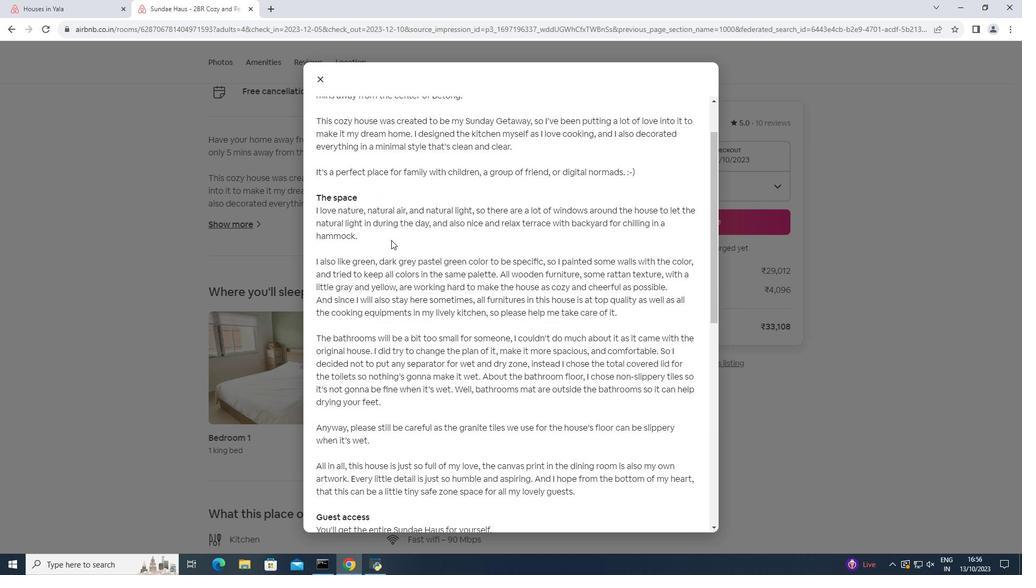 
Action: Mouse scrolled (391, 239) with delta (0, 0)
Screenshot: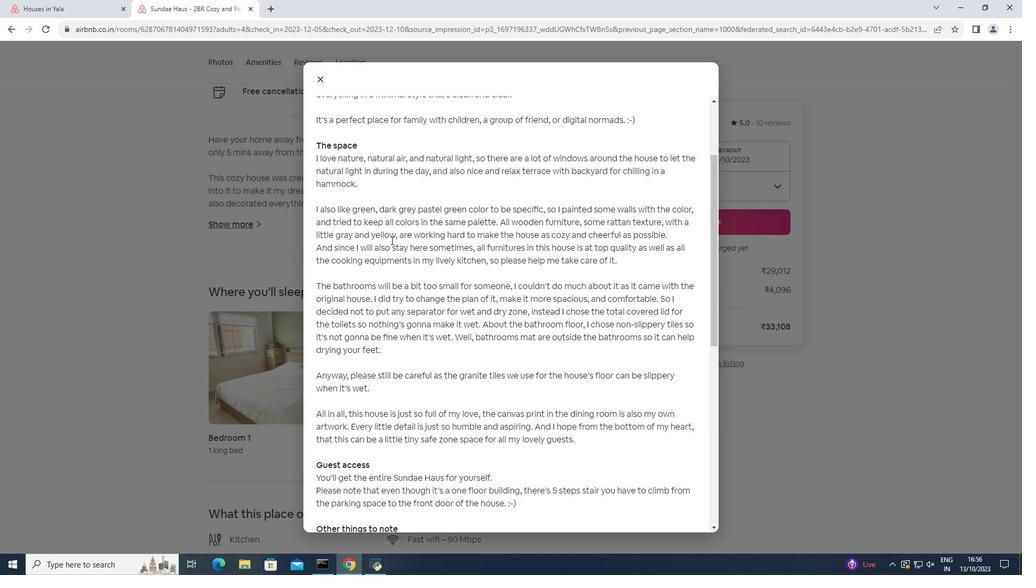 
Action: Mouse scrolled (391, 239) with delta (0, 0)
Screenshot: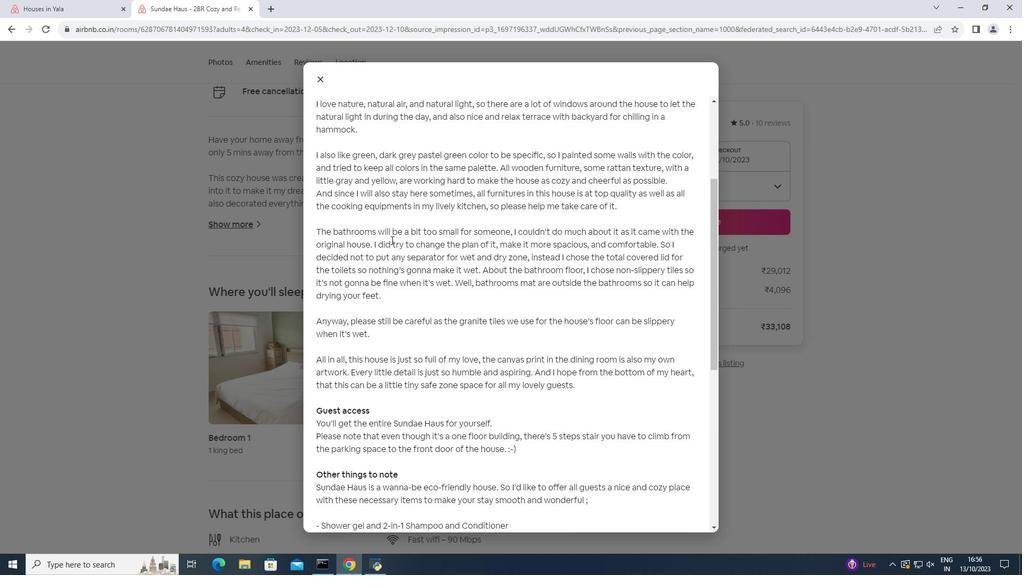 
Action: Mouse scrolled (391, 239) with delta (0, 0)
Screenshot: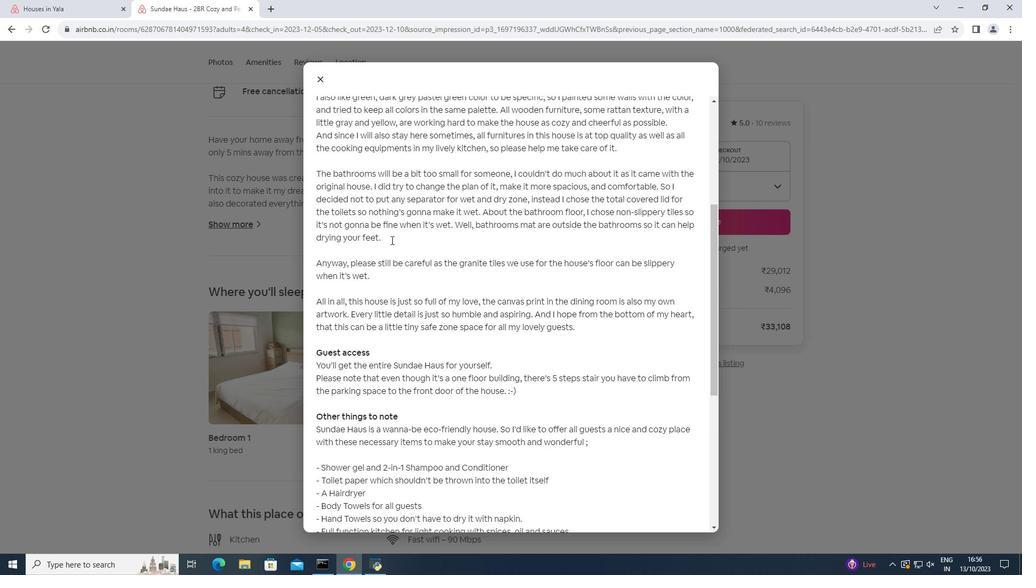 
Action: Mouse moved to (391, 240)
Screenshot: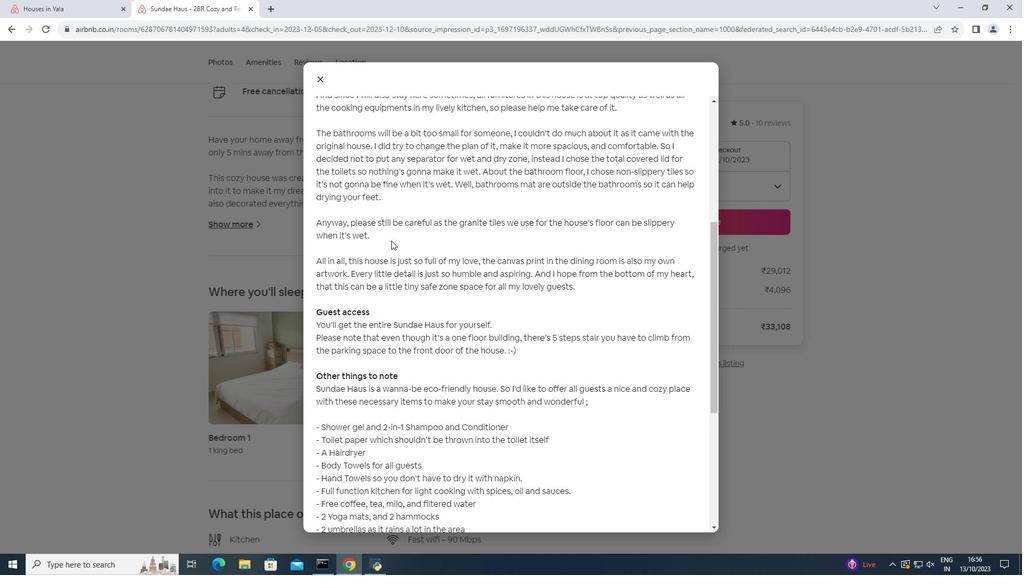 
Action: Mouse scrolled (391, 240) with delta (0, 0)
Screenshot: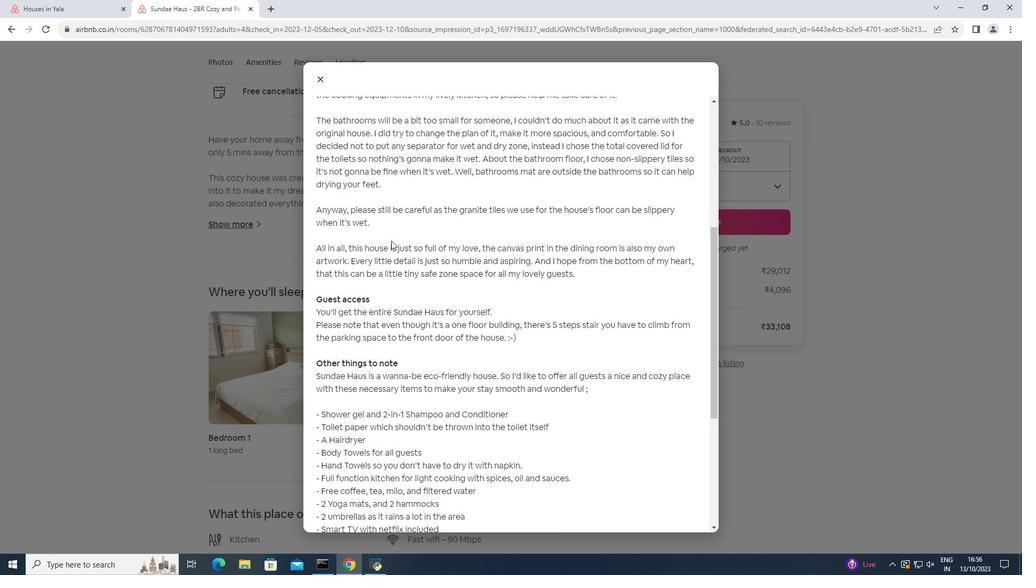 
Action: Mouse moved to (389, 242)
Screenshot: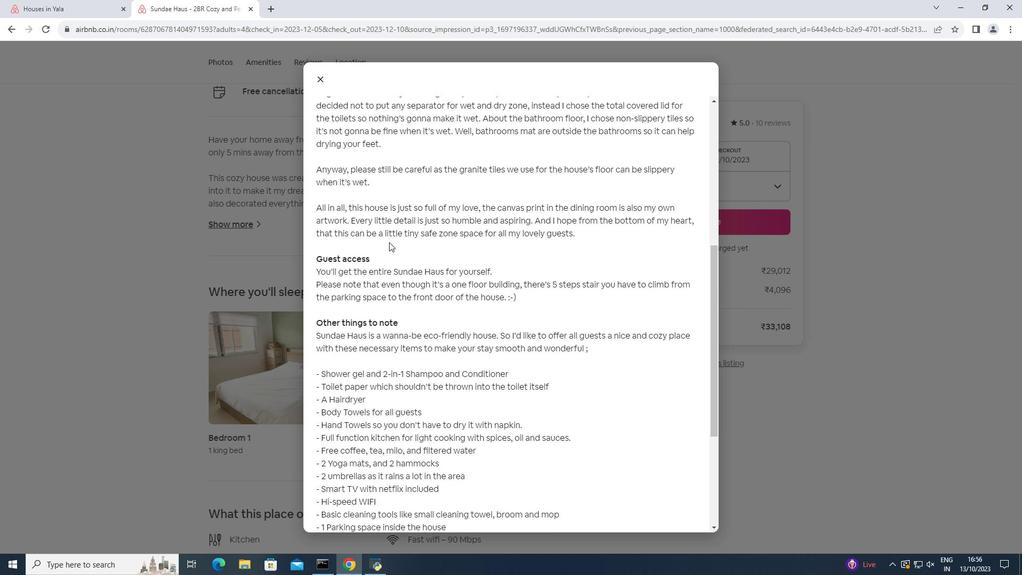 
Action: Mouse scrolled (389, 241) with delta (0, 0)
Screenshot: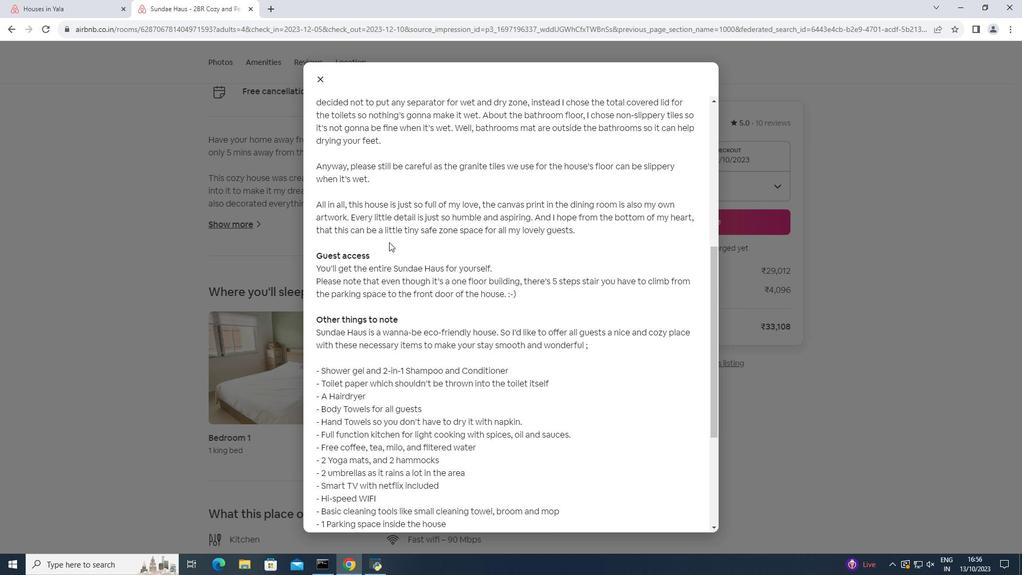 
Action: Mouse scrolled (389, 241) with delta (0, 0)
Screenshot: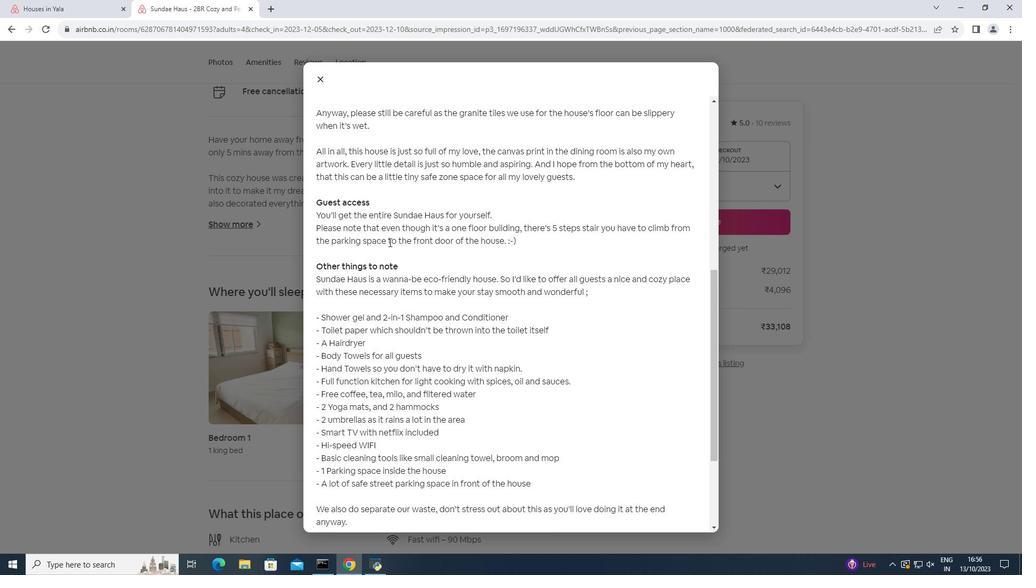
Action: Mouse moved to (388, 243)
Screenshot: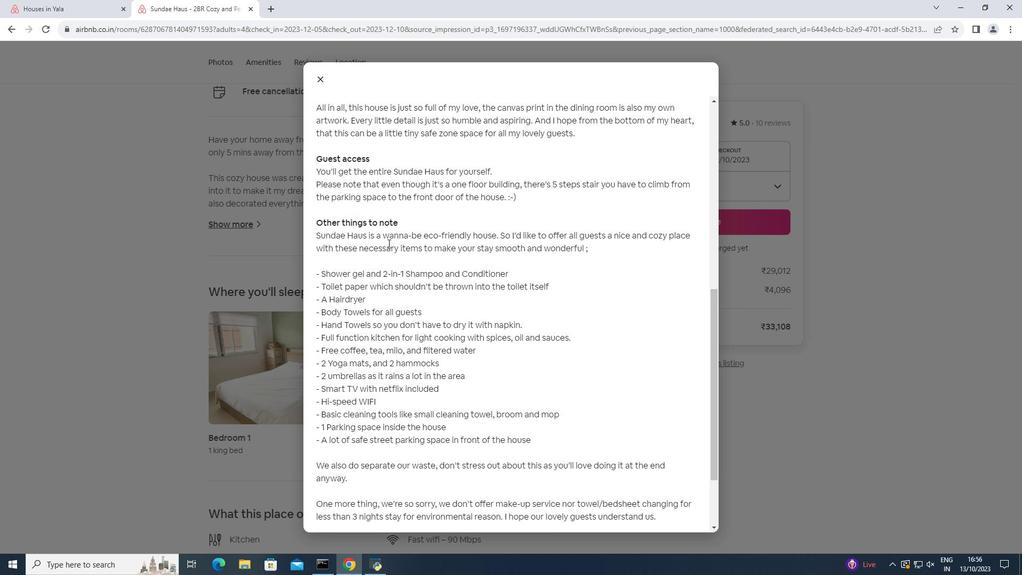 
Action: Mouse scrolled (388, 242) with delta (0, 0)
Screenshot: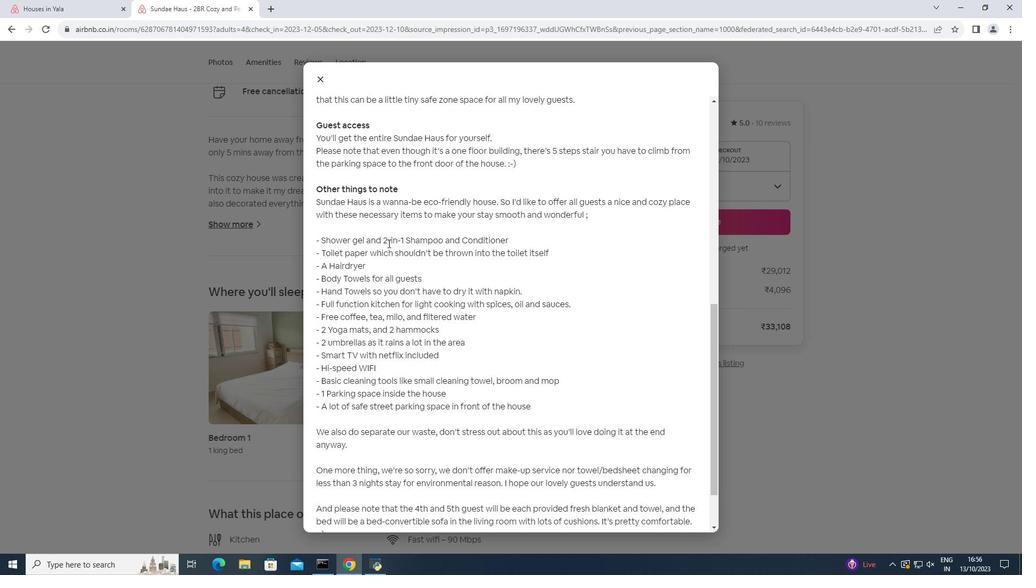 
Action: Mouse scrolled (388, 242) with delta (0, 0)
Screenshot: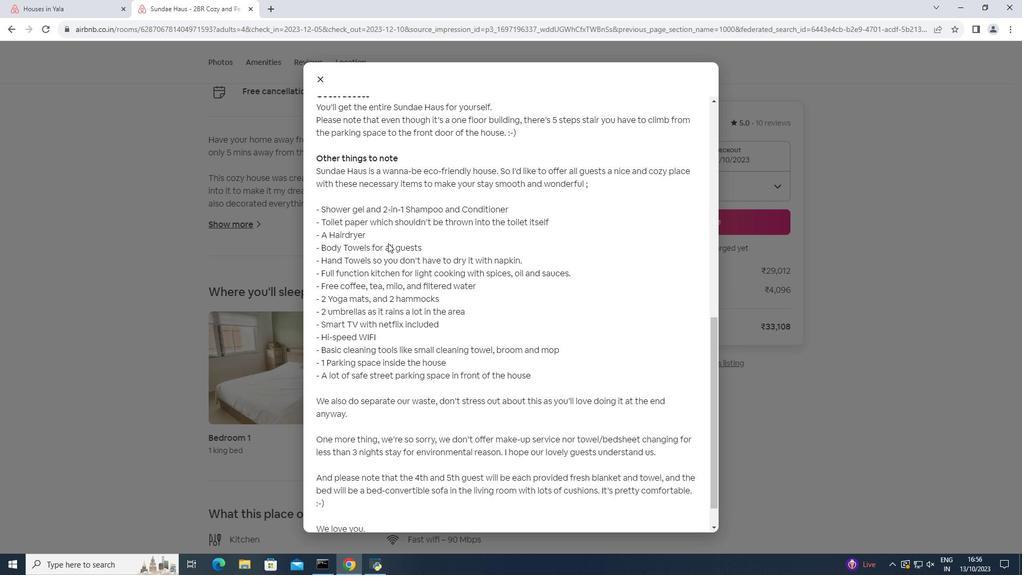 
Action: Mouse moved to (387, 245)
Screenshot: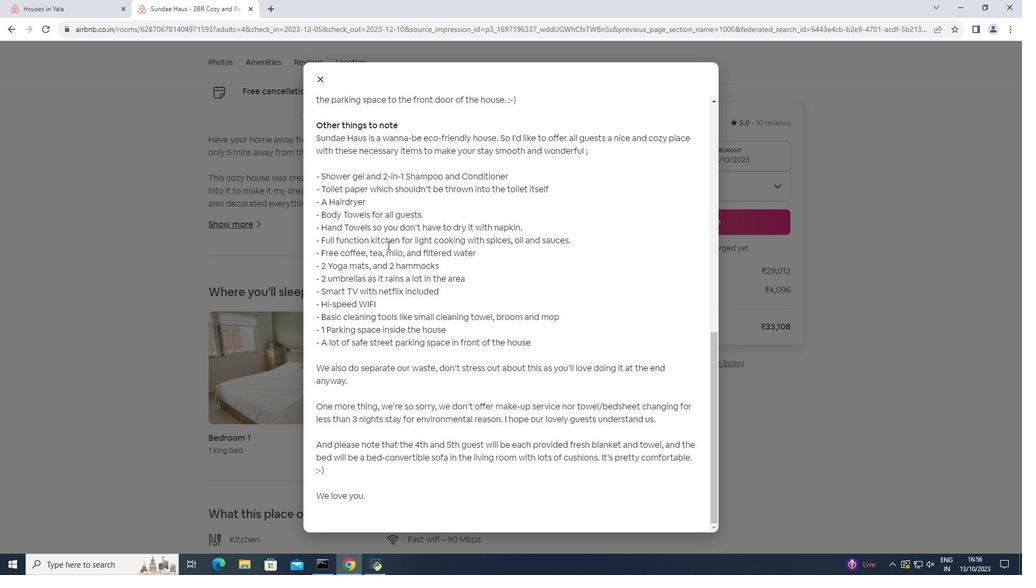 
Action: Mouse scrolled (387, 245) with delta (0, 0)
Screenshot: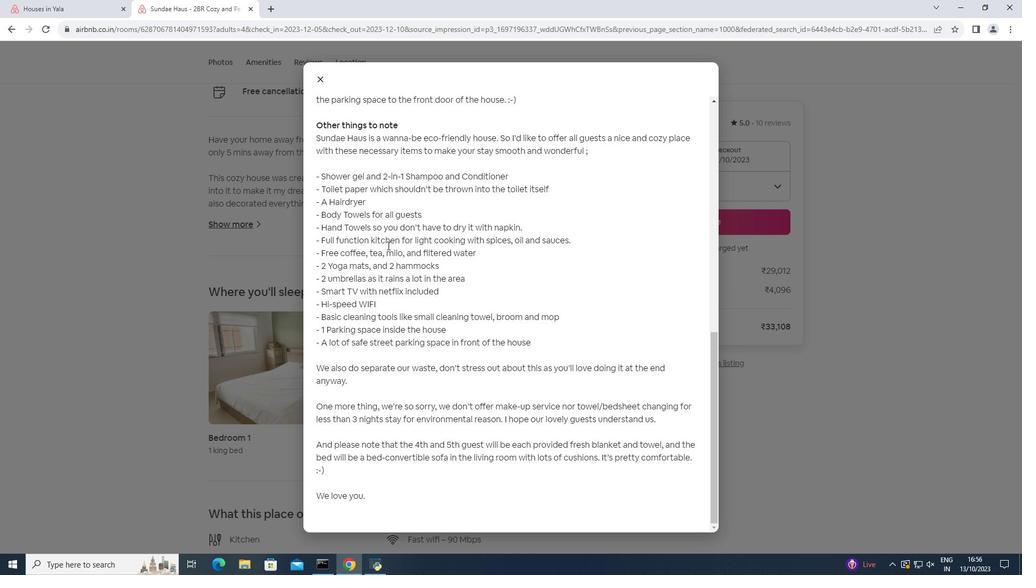 
Action: Mouse moved to (320, 77)
Screenshot: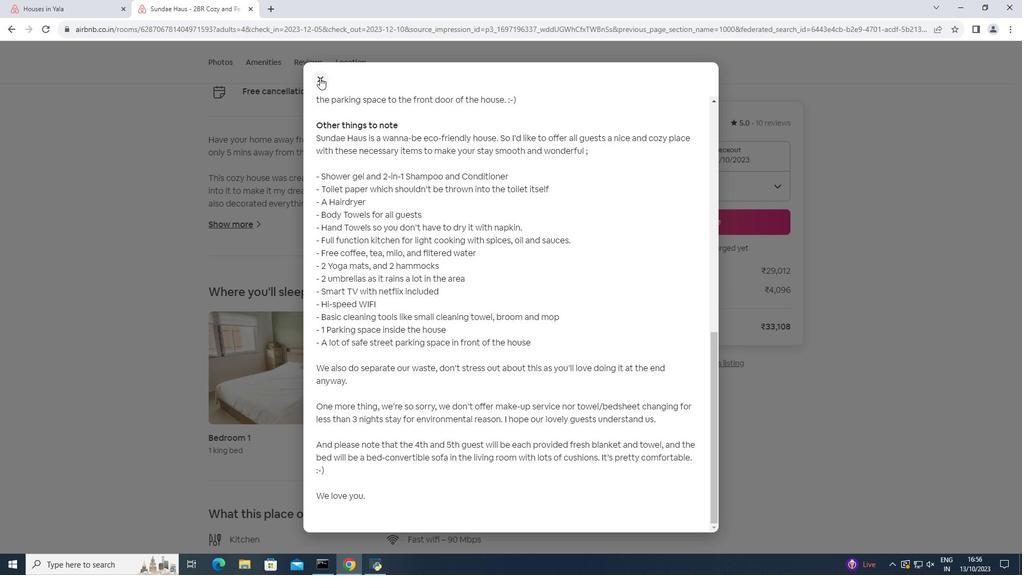 
Action: Mouse pressed left at (320, 77)
Screenshot: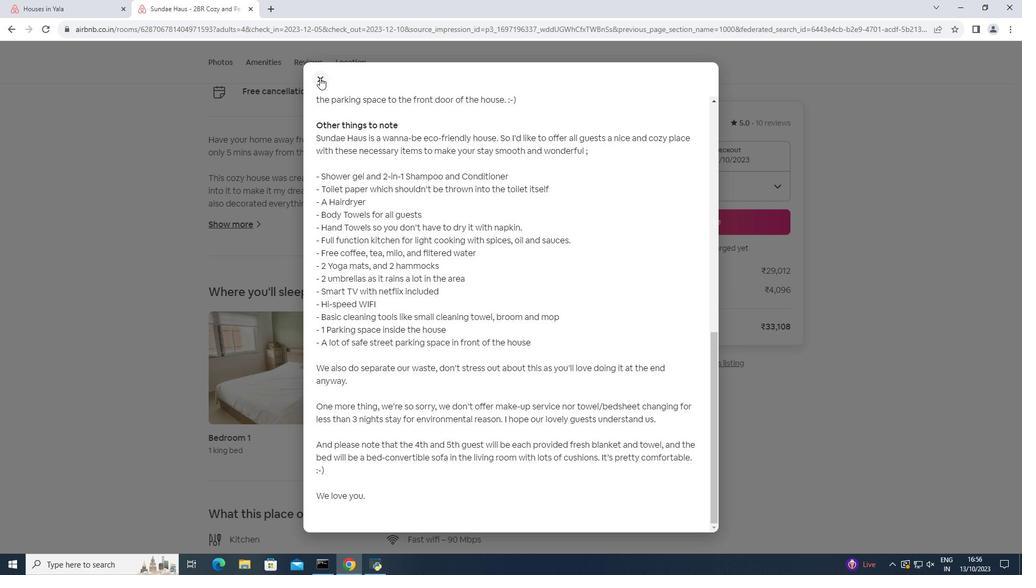 
Action: Mouse scrolled (320, 77) with delta (0, 0)
Screenshot: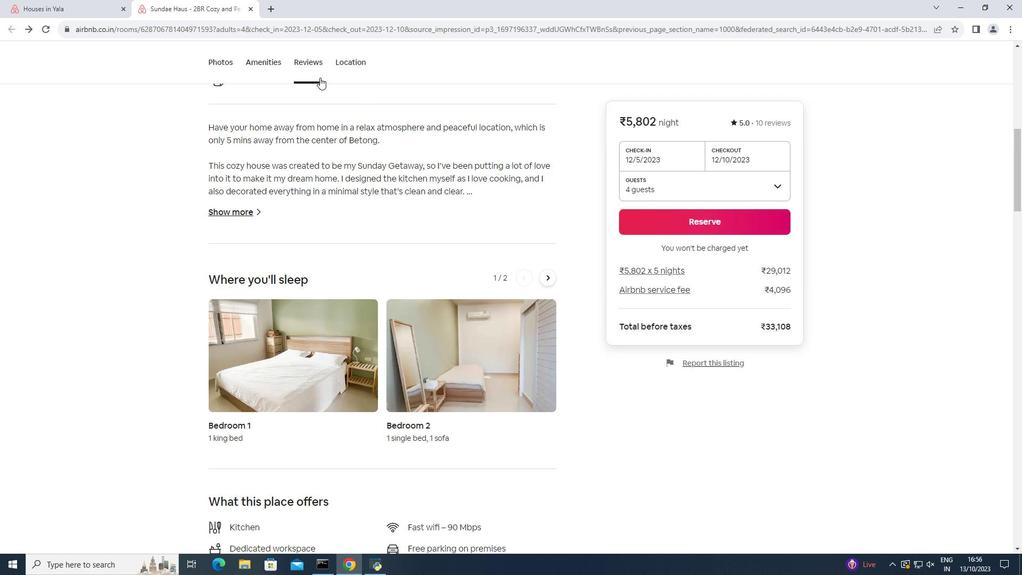
Action: Mouse scrolled (320, 77) with delta (0, 0)
Screenshot: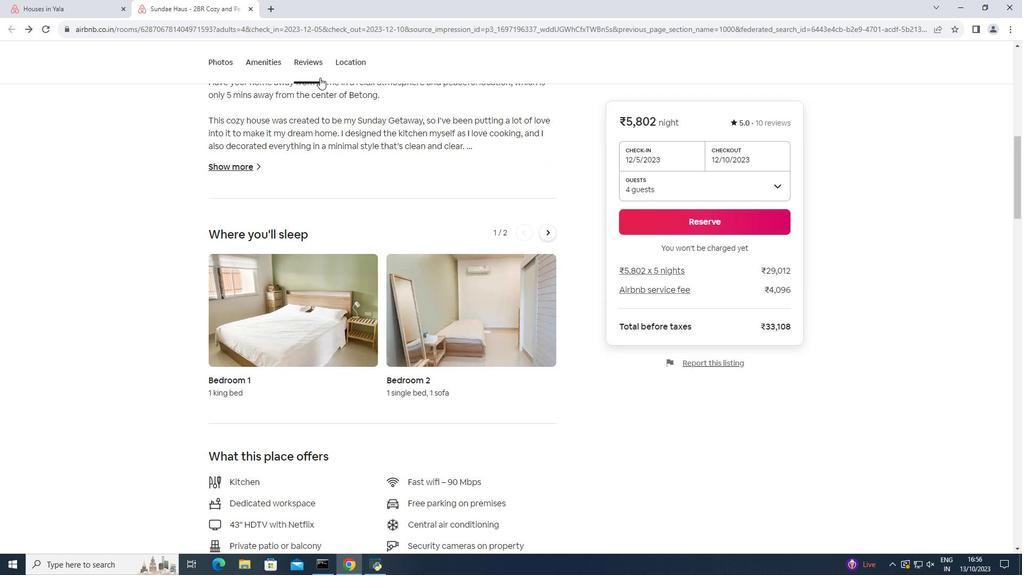 
Action: Mouse scrolled (320, 77) with delta (0, 0)
Screenshot: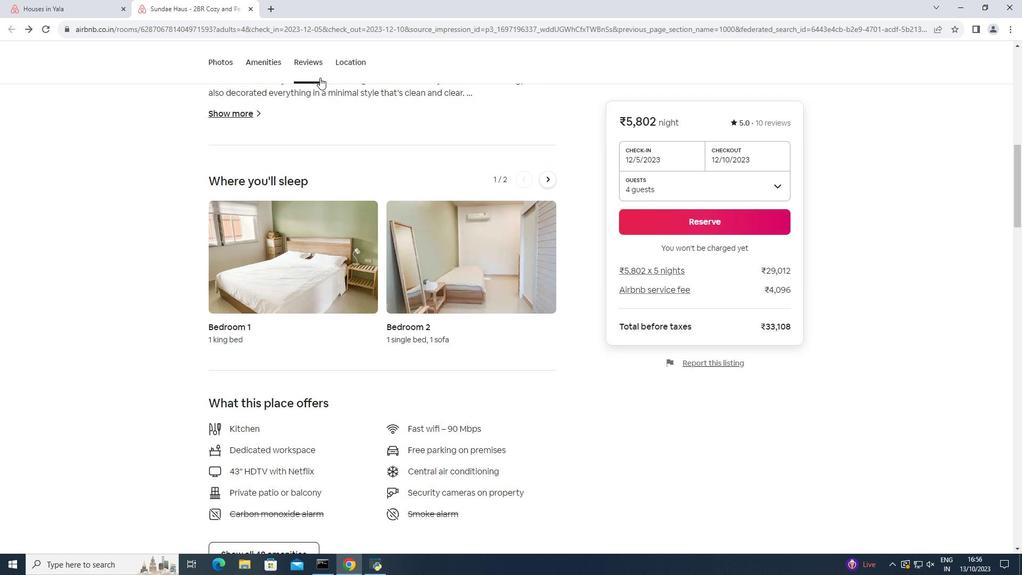 
Action: Mouse scrolled (320, 77) with delta (0, 0)
Screenshot: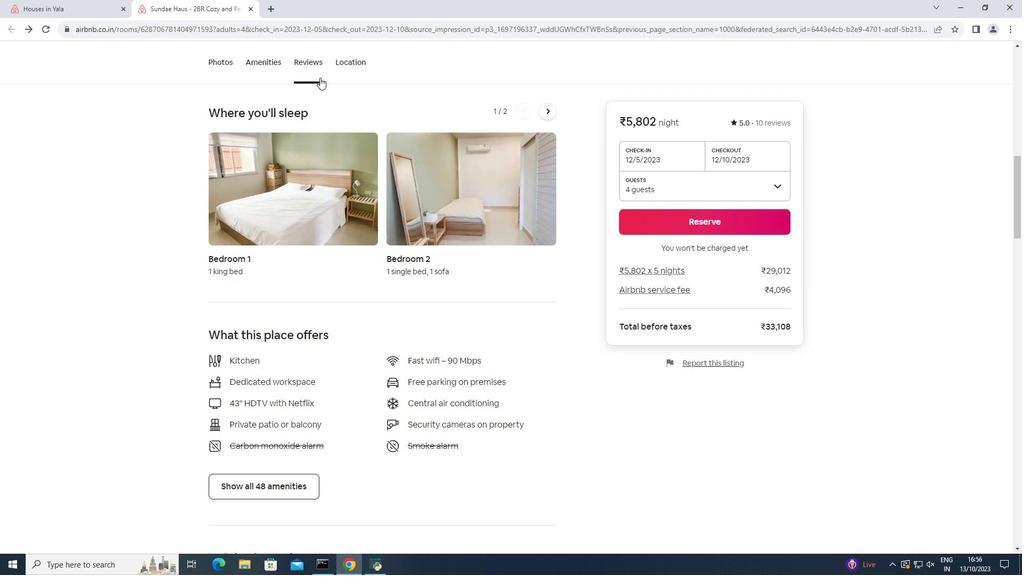 
Action: Mouse scrolled (320, 77) with delta (0, 0)
Screenshot: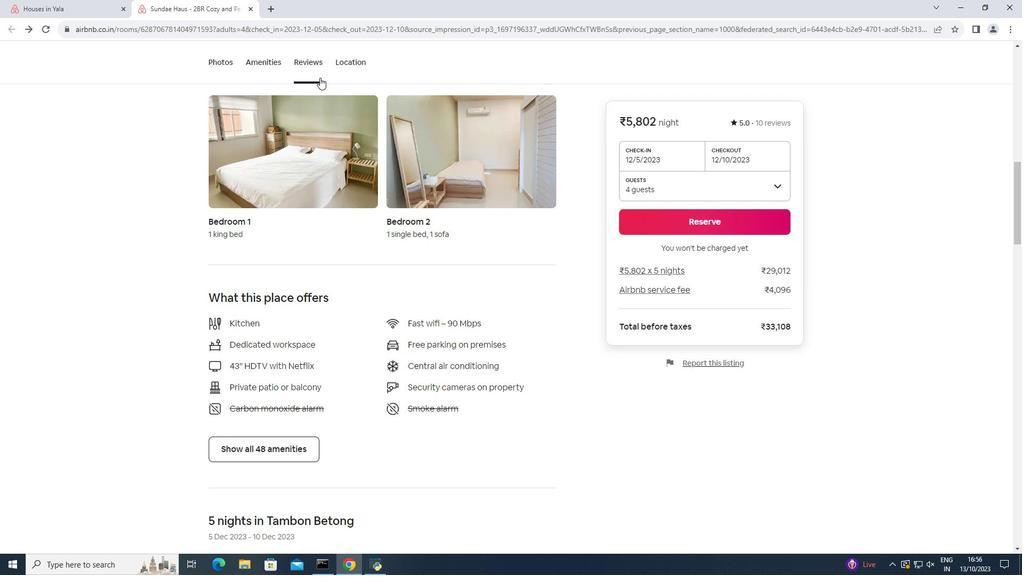 
Action: Mouse scrolled (320, 77) with delta (0, 0)
Screenshot: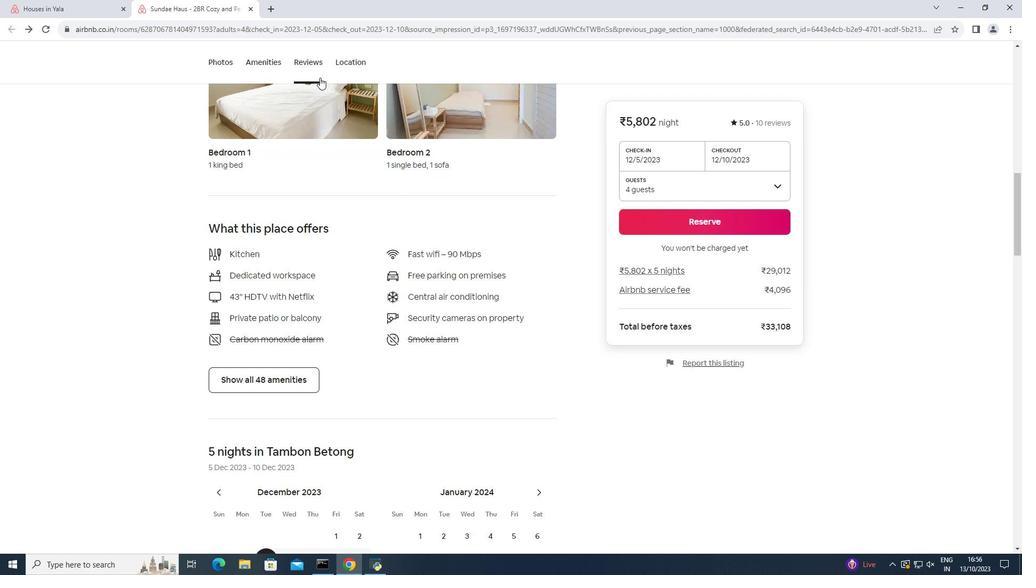 
Action: Mouse scrolled (320, 77) with delta (0, 0)
Screenshot: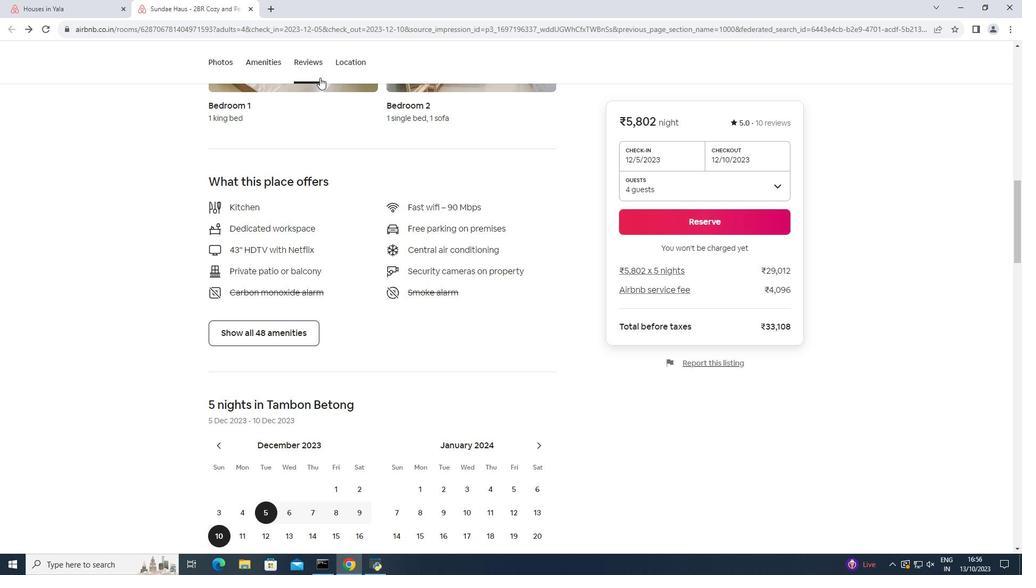 
Action: Mouse scrolled (320, 77) with delta (0, 0)
Screenshot: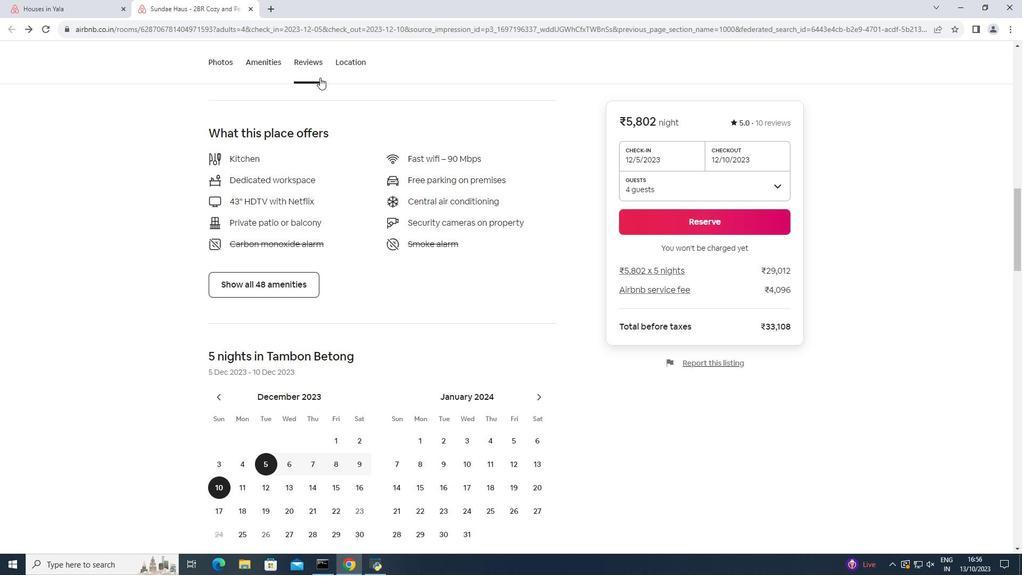 
Action: Mouse moved to (290, 237)
Screenshot: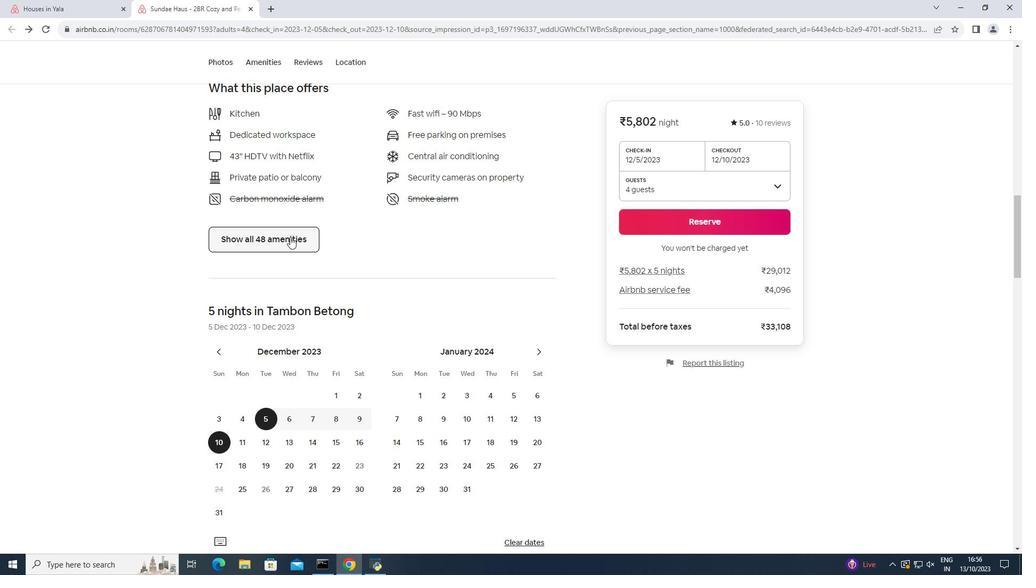 
Action: Mouse pressed left at (290, 237)
Screenshot: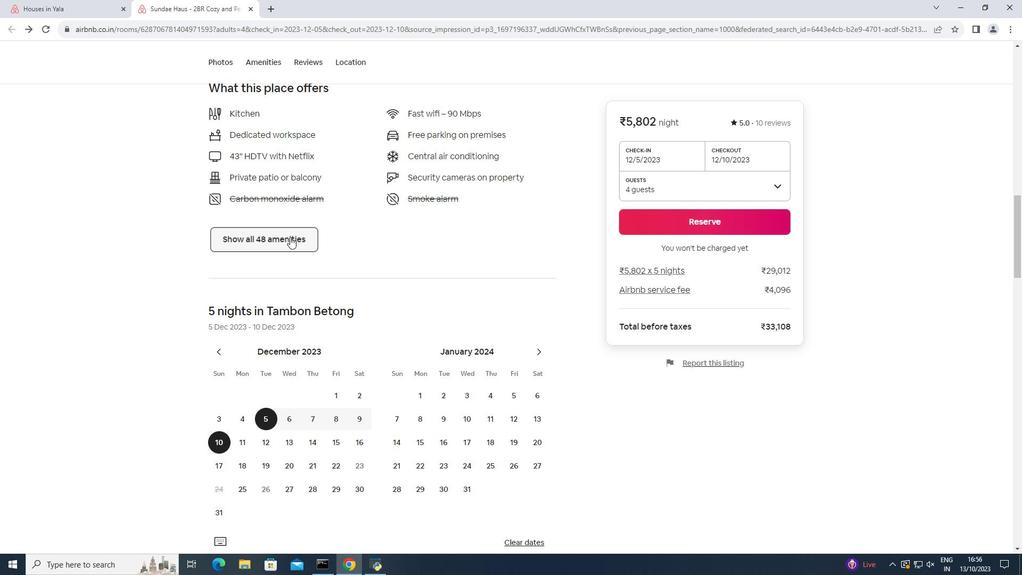 
Action: Mouse moved to (331, 244)
Screenshot: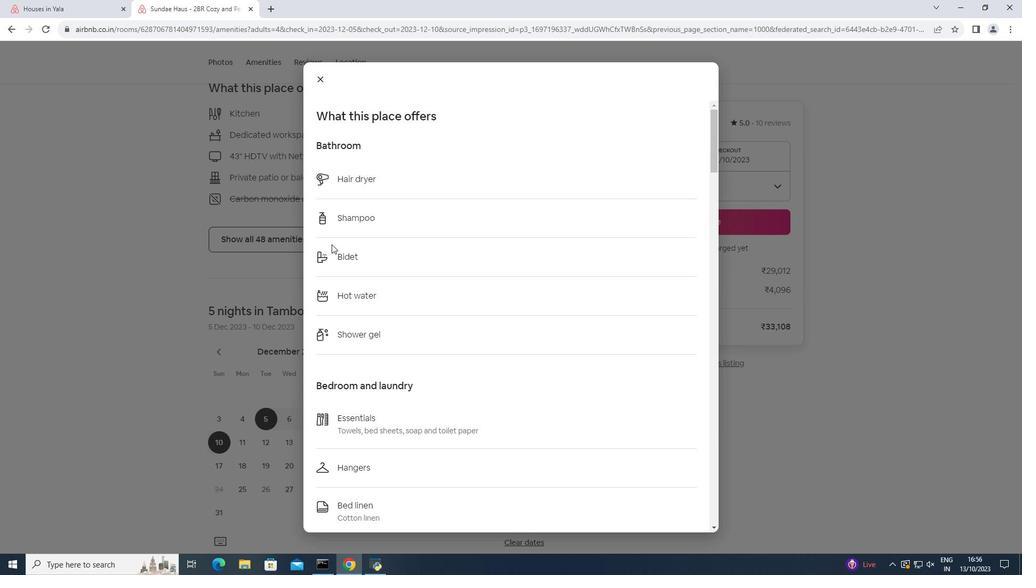 
Action: Mouse scrolled (331, 244) with delta (0, 0)
Screenshot: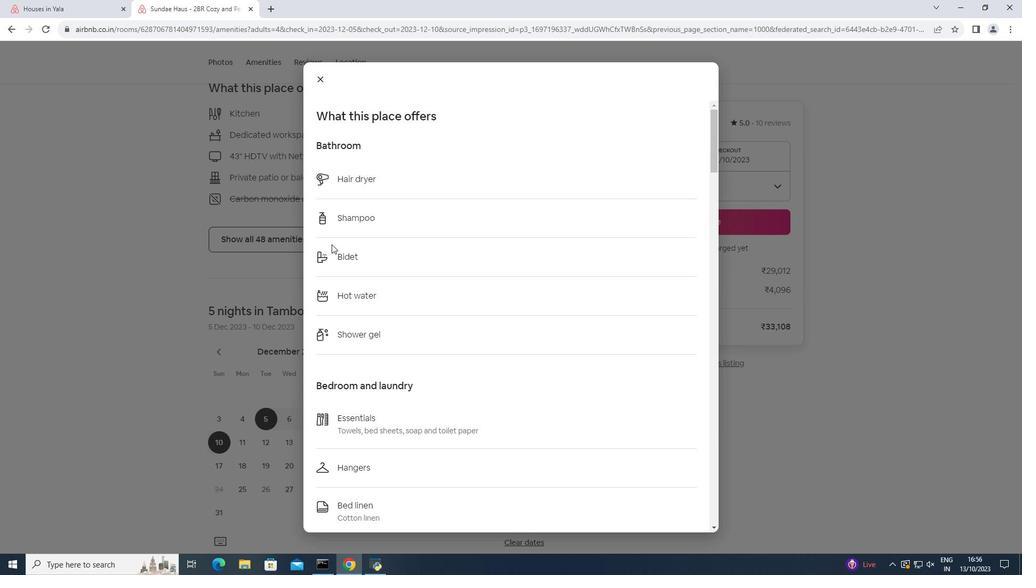 
Action: Mouse scrolled (331, 244) with delta (0, 0)
Screenshot: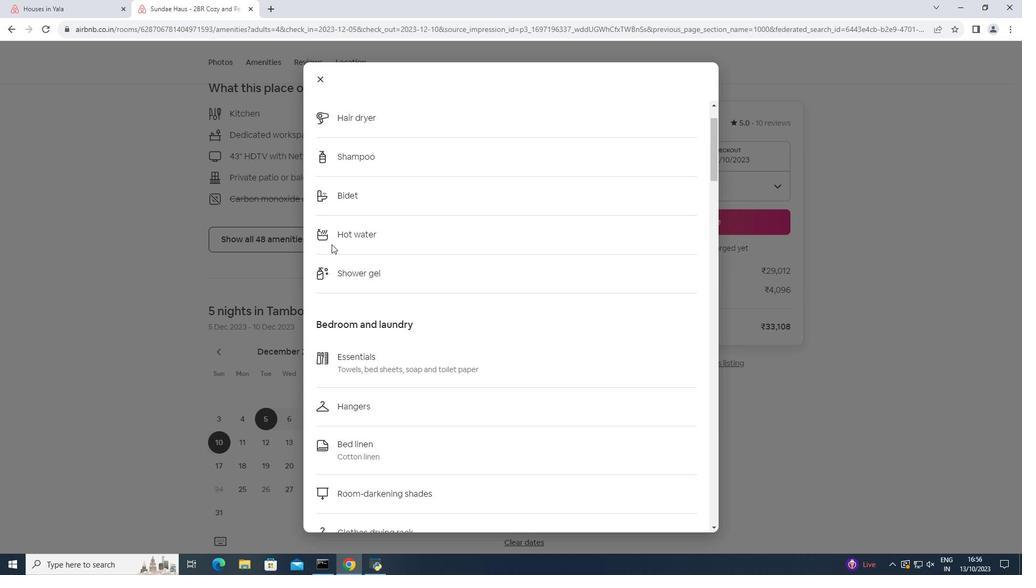 
Action: Mouse scrolled (331, 244) with delta (0, 0)
Screenshot: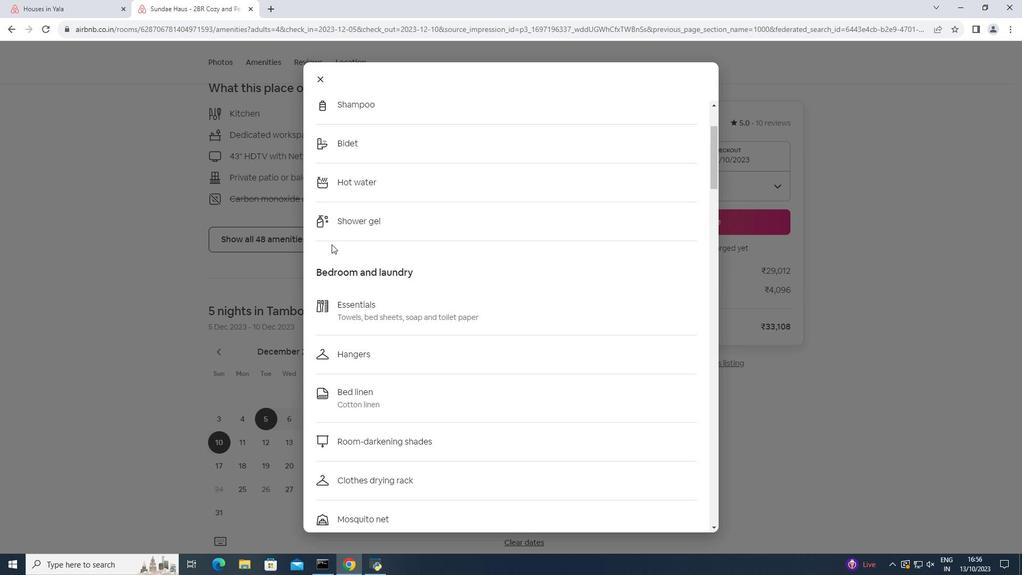 
Action: Mouse scrolled (331, 244) with delta (0, 0)
Screenshot: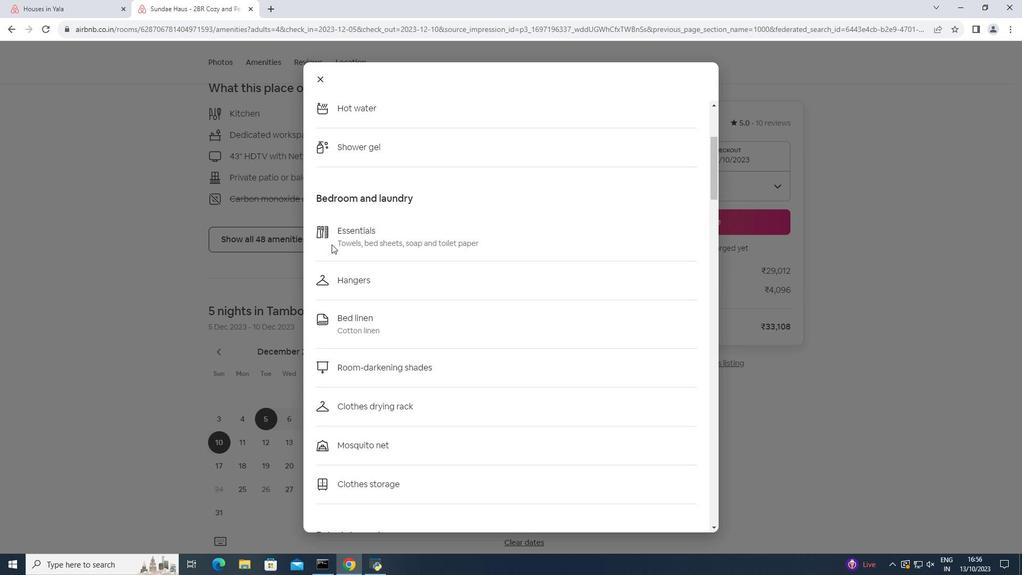 
Action: Mouse scrolled (331, 244) with delta (0, 0)
Screenshot: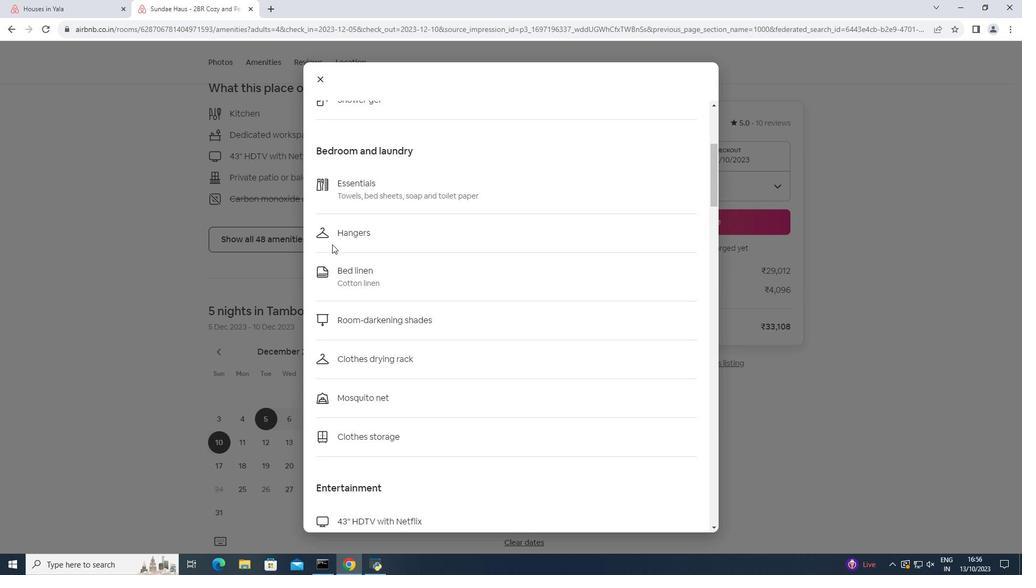 
Action: Mouse moved to (332, 244)
Screenshot: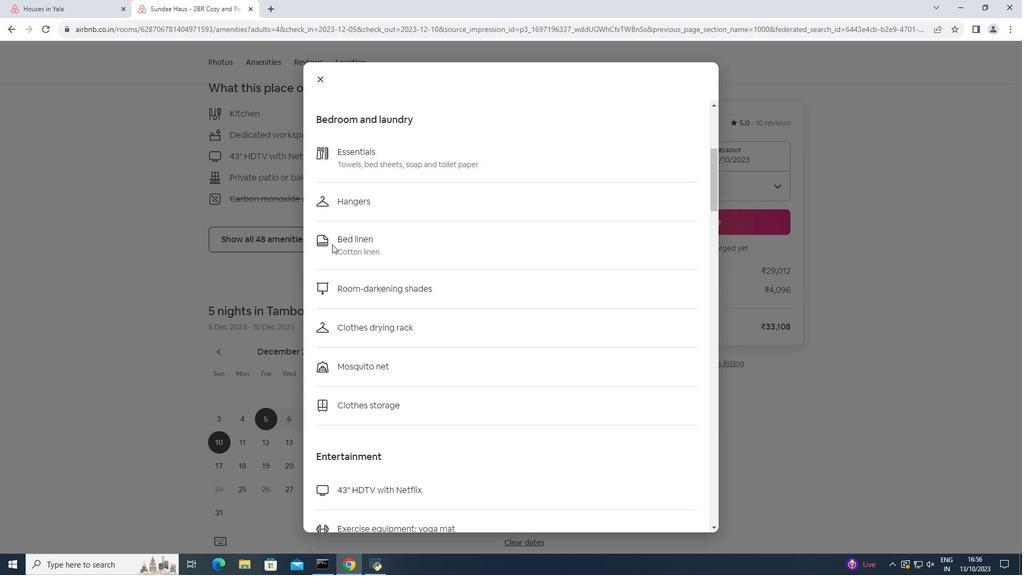 
Action: Mouse scrolled (332, 244) with delta (0, 0)
Screenshot: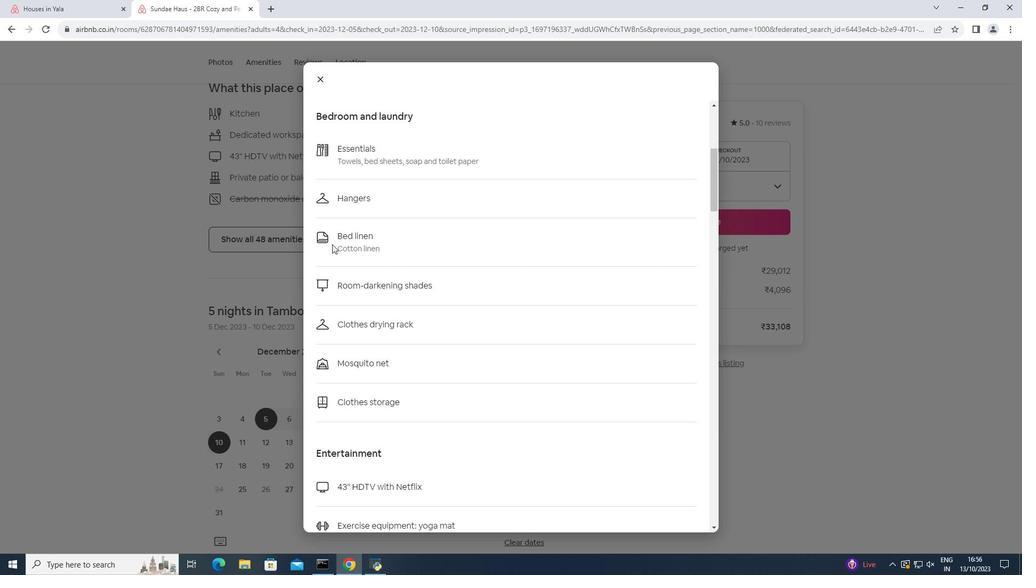 
Action: Mouse scrolled (332, 244) with delta (0, 0)
Screenshot: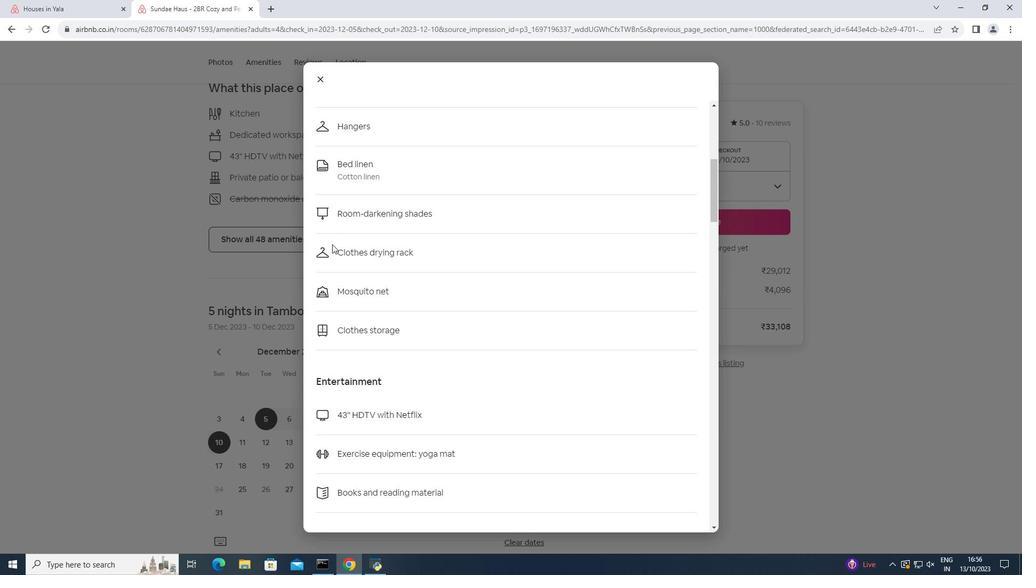 
Action: Mouse scrolled (332, 244) with delta (0, 0)
Screenshot: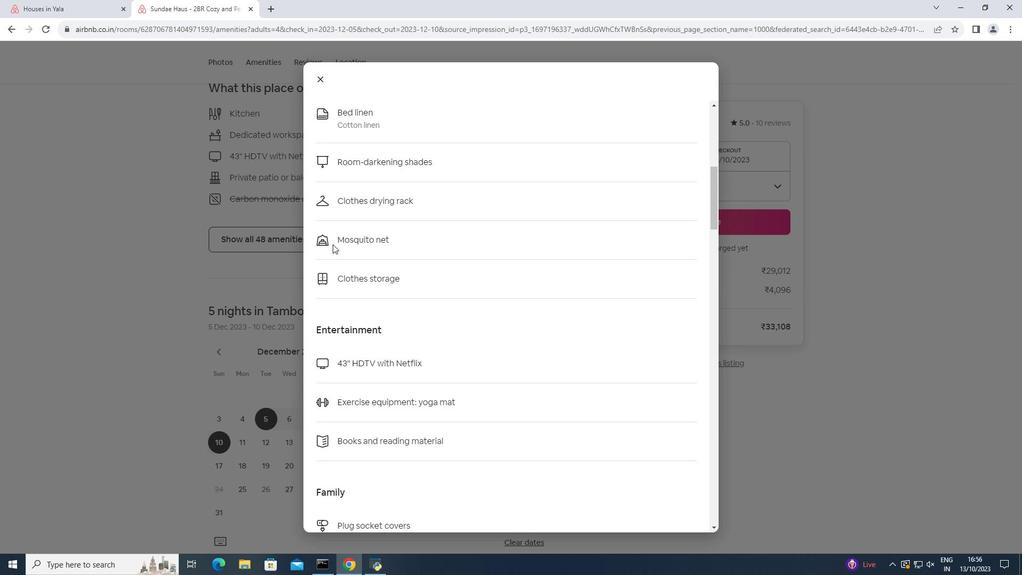 
Action: Mouse moved to (333, 244)
Screenshot: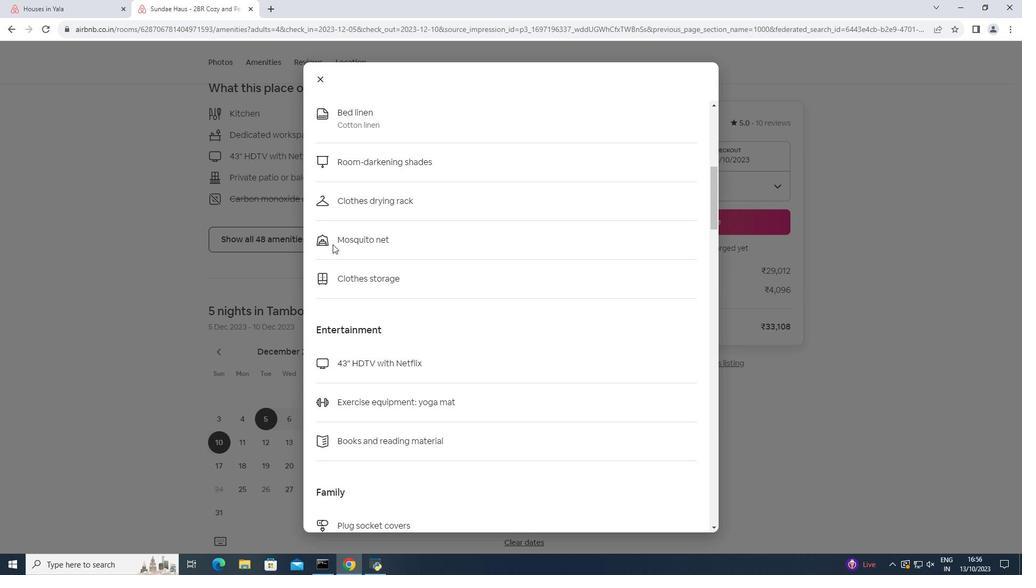 
Action: Mouse scrolled (333, 244) with delta (0, 0)
Screenshot: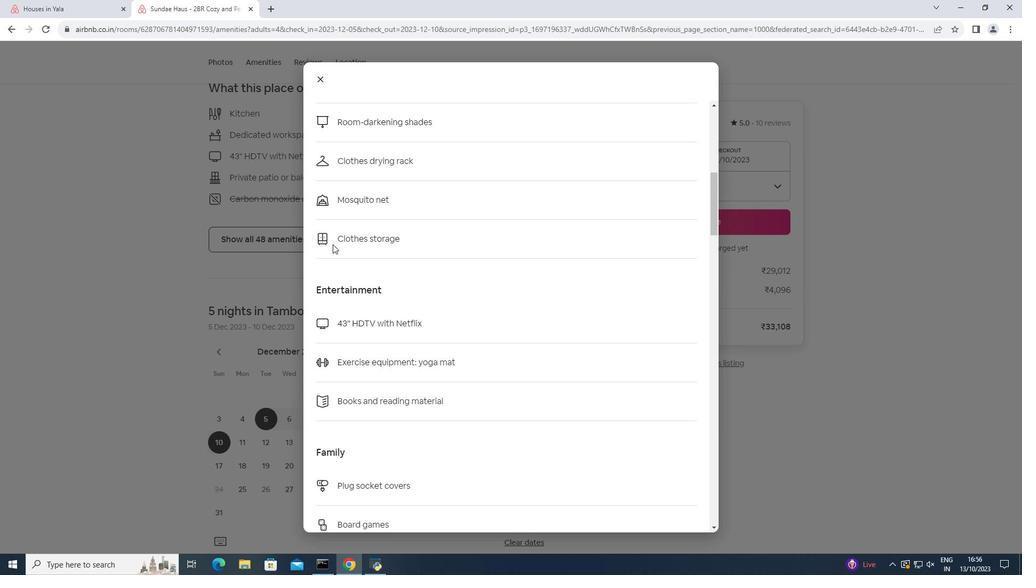 
Action: Mouse scrolled (333, 244) with delta (0, 0)
Screenshot: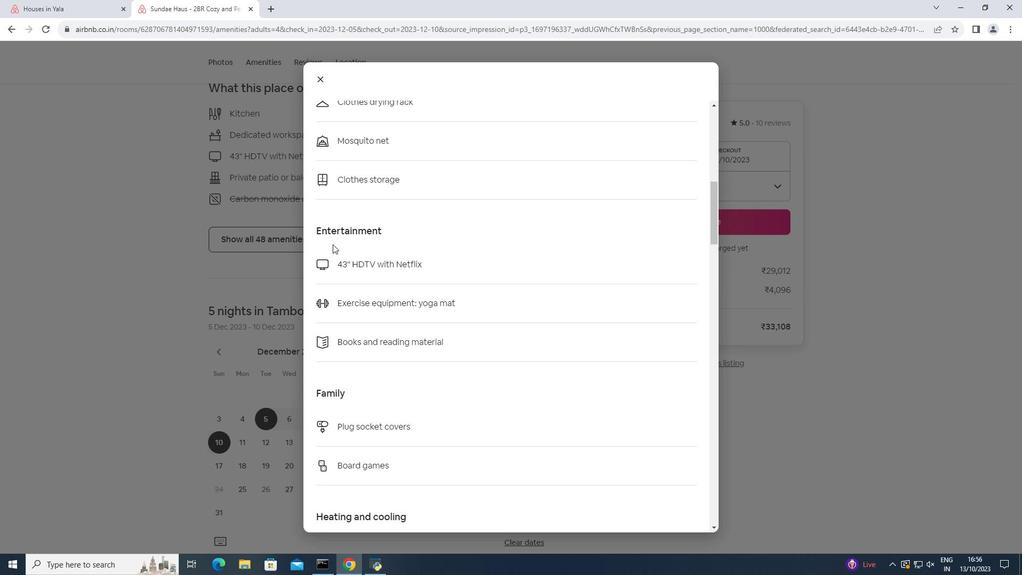 
Action: Mouse scrolled (333, 244) with delta (0, 0)
Screenshot: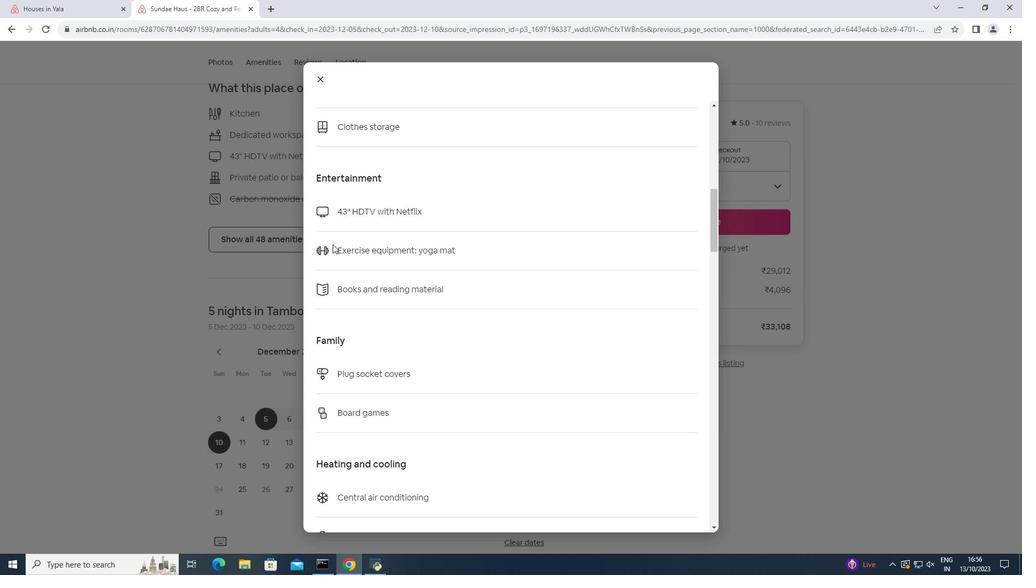 
Action: Mouse scrolled (333, 244) with delta (0, 0)
Screenshot: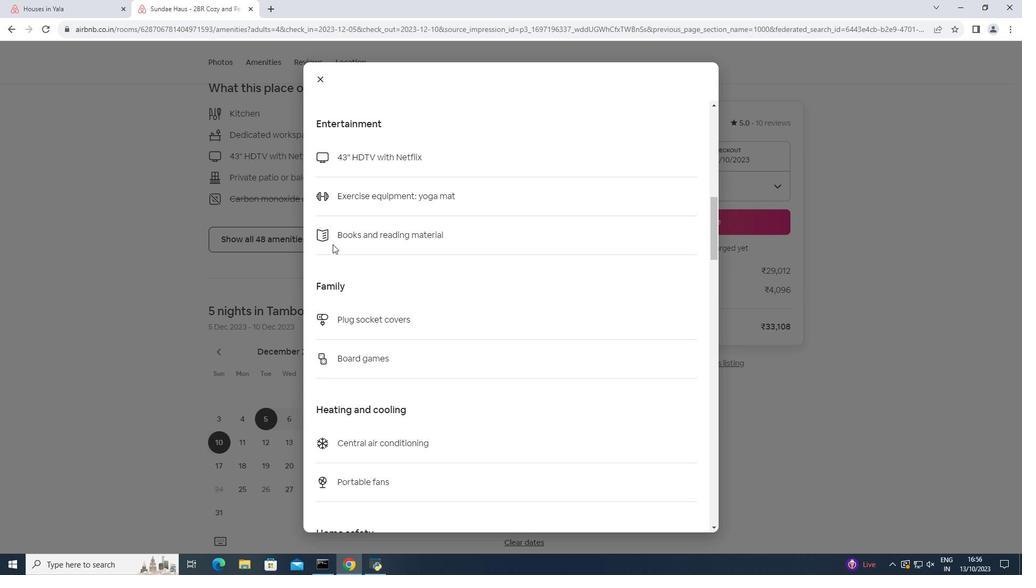 
Action: Mouse scrolled (333, 244) with delta (0, 0)
Screenshot: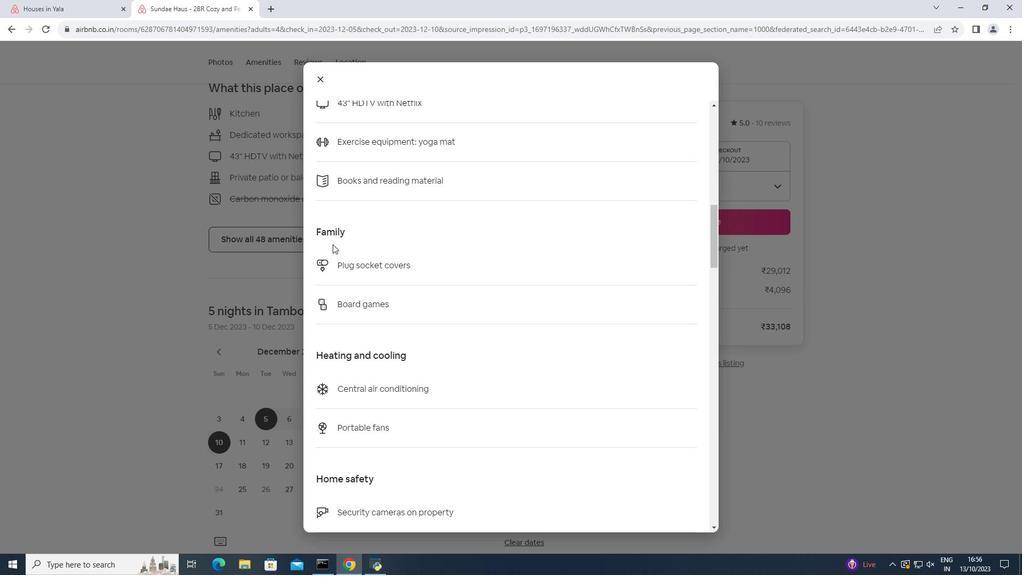 
Action: Mouse scrolled (333, 244) with delta (0, 0)
Screenshot: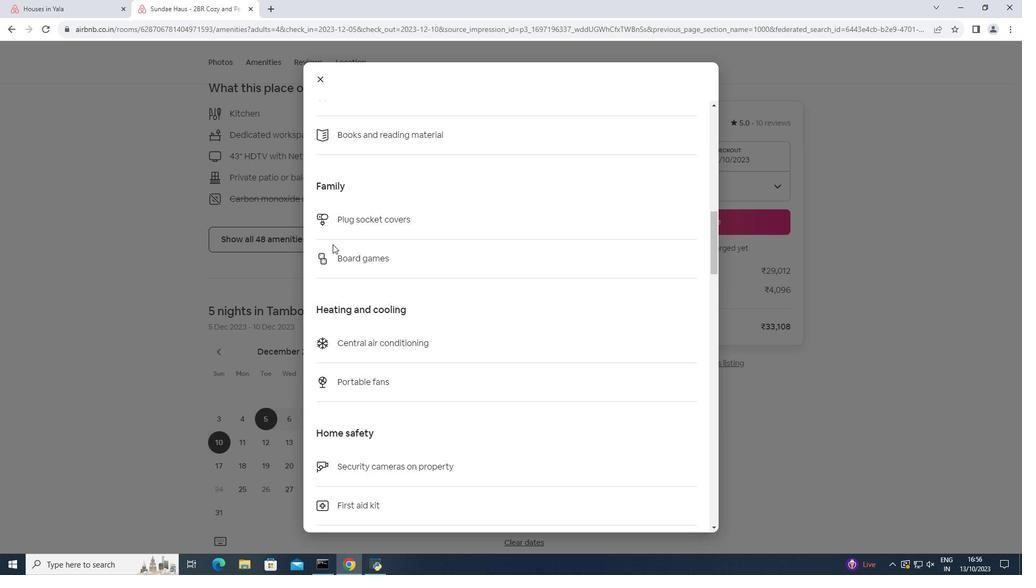 
Action: Mouse scrolled (333, 244) with delta (0, 0)
Screenshot: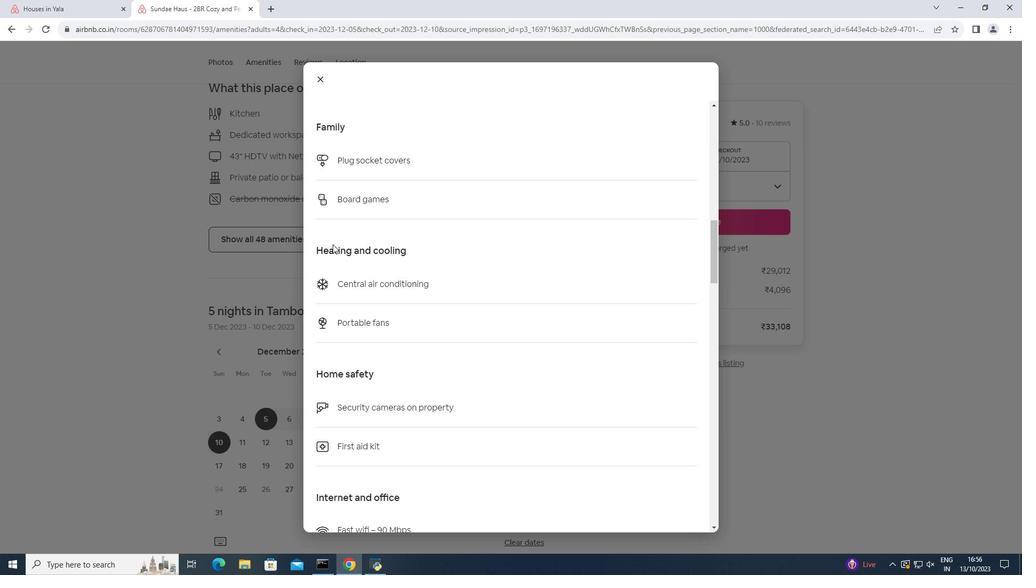 
Action: Mouse scrolled (333, 244) with delta (0, 0)
Screenshot: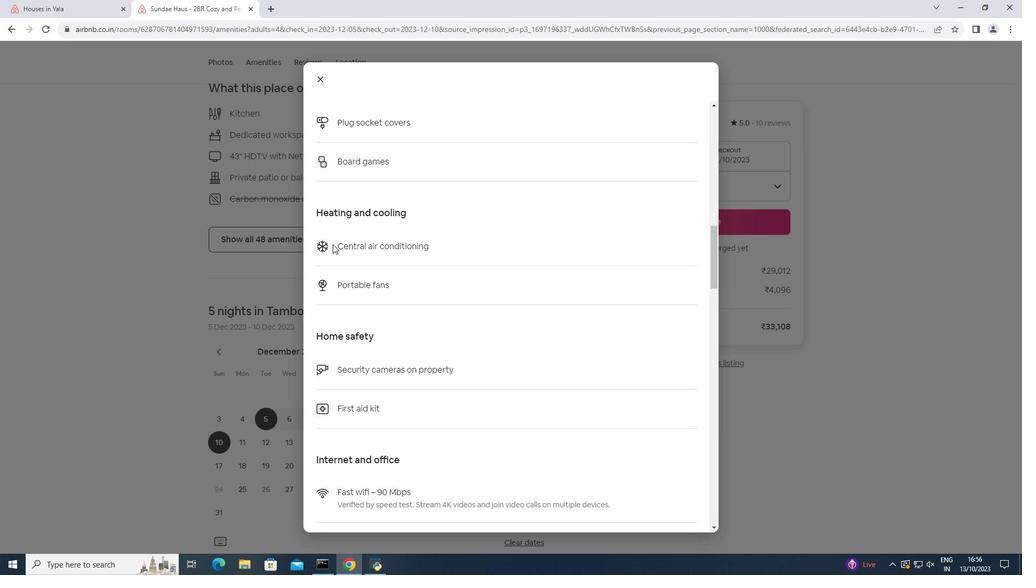
Action: Mouse scrolled (333, 244) with delta (0, 0)
Screenshot: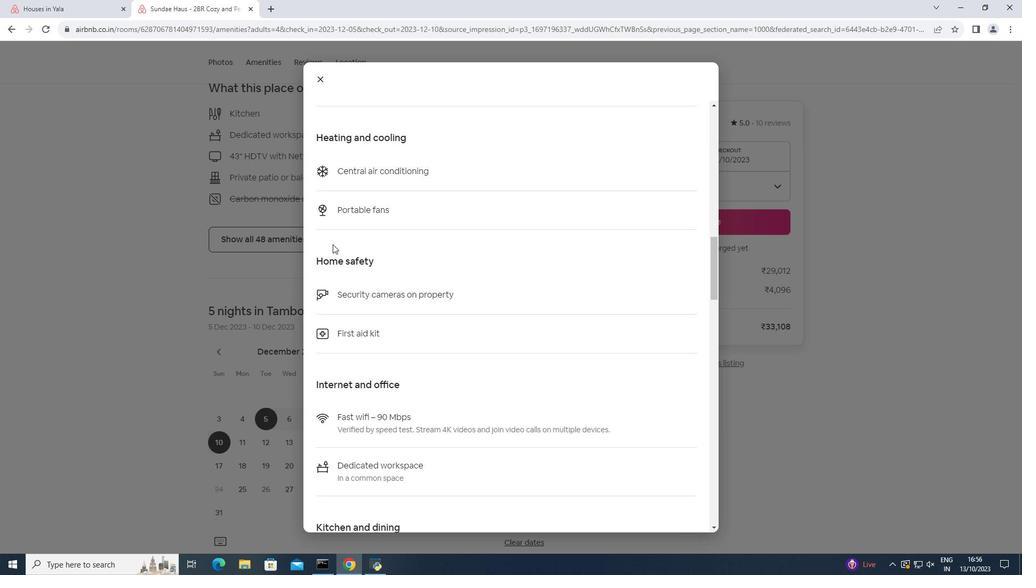 
Action: Mouse scrolled (333, 244) with delta (0, 0)
Screenshot: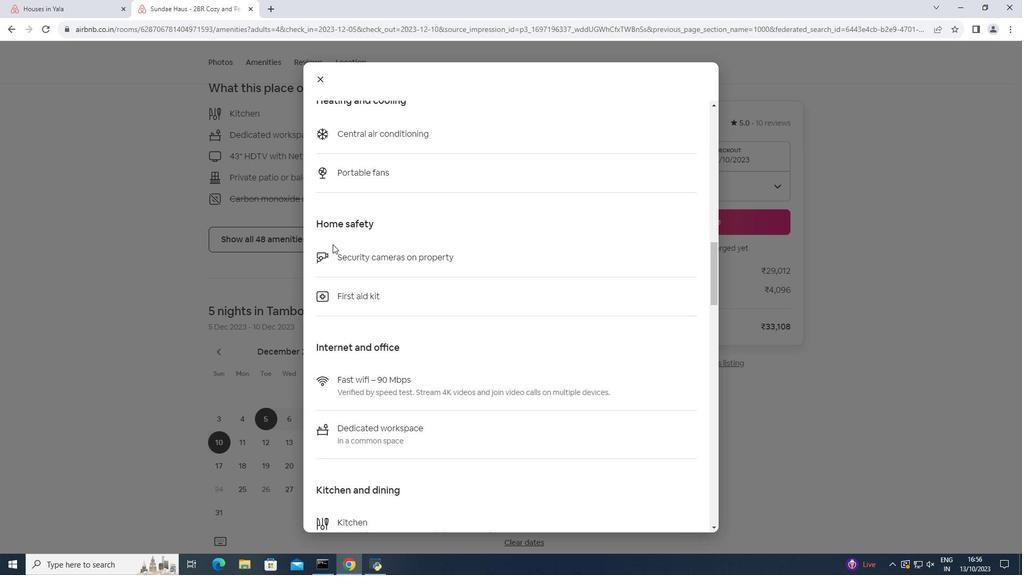 
Action: Mouse scrolled (333, 244) with delta (0, 0)
Screenshot: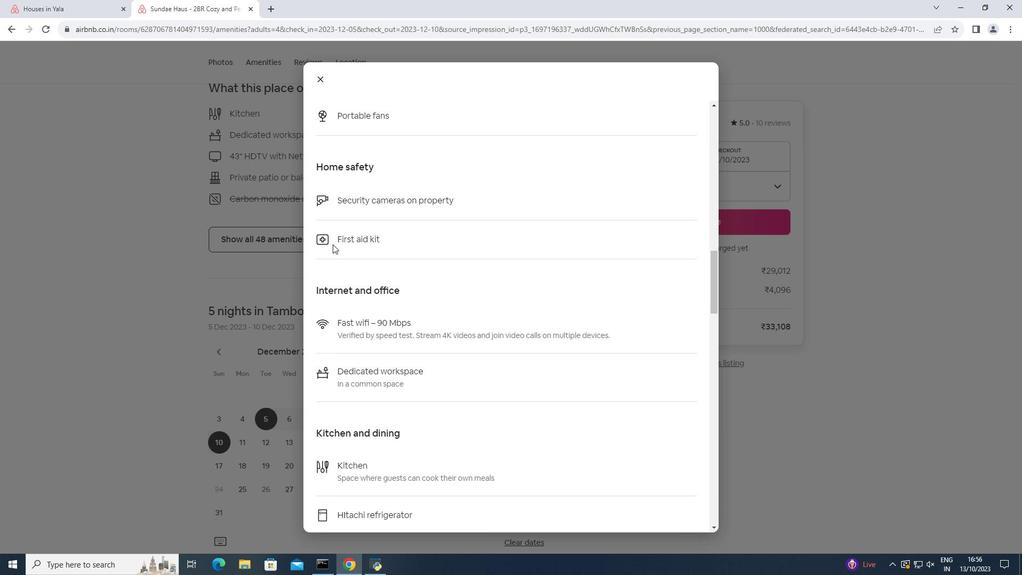
Action: Mouse scrolled (333, 244) with delta (0, 0)
Screenshot: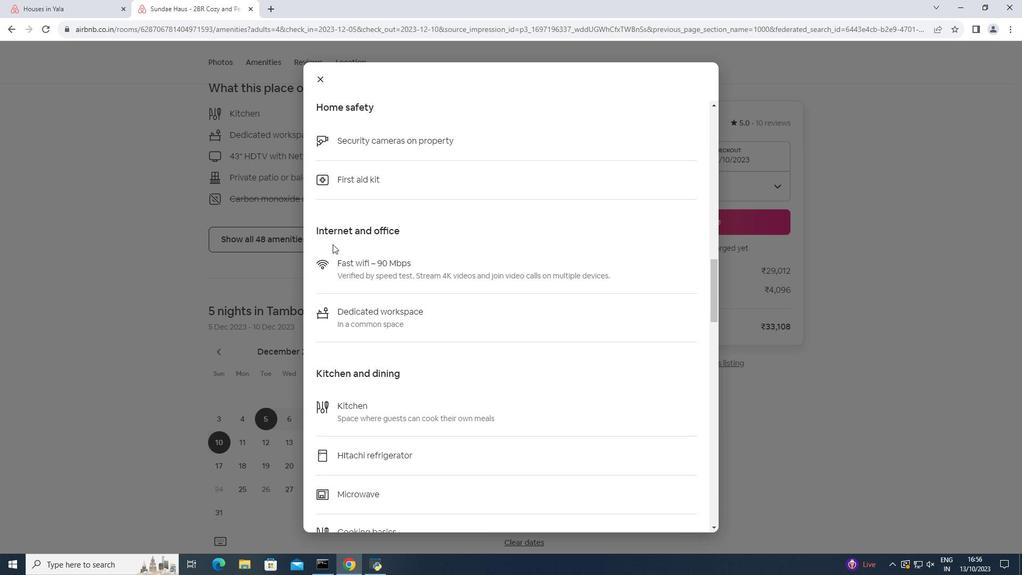 
Action: Mouse scrolled (333, 244) with delta (0, 0)
Screenshot: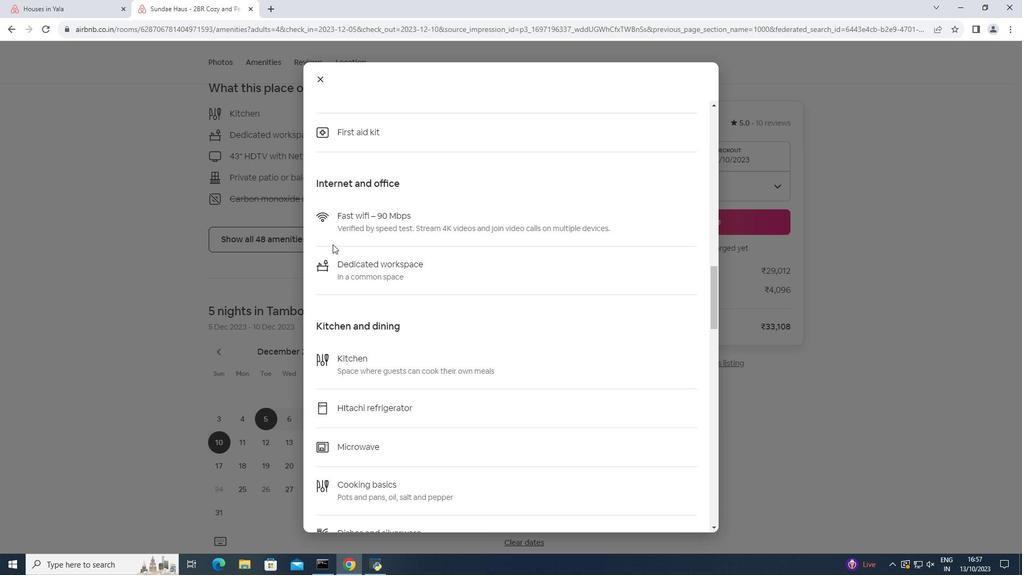
Action: Mouse scrolled (333, 244) with delta (0, 0)
Screenshot: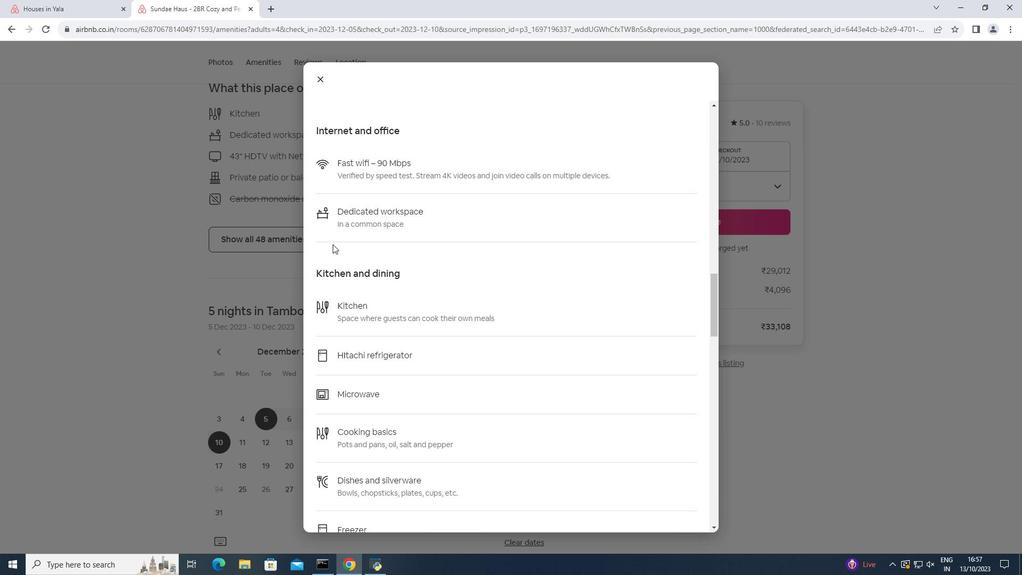 
Action: Mouse scrolled (333, 244) with delta (0, 0)
Screenshot: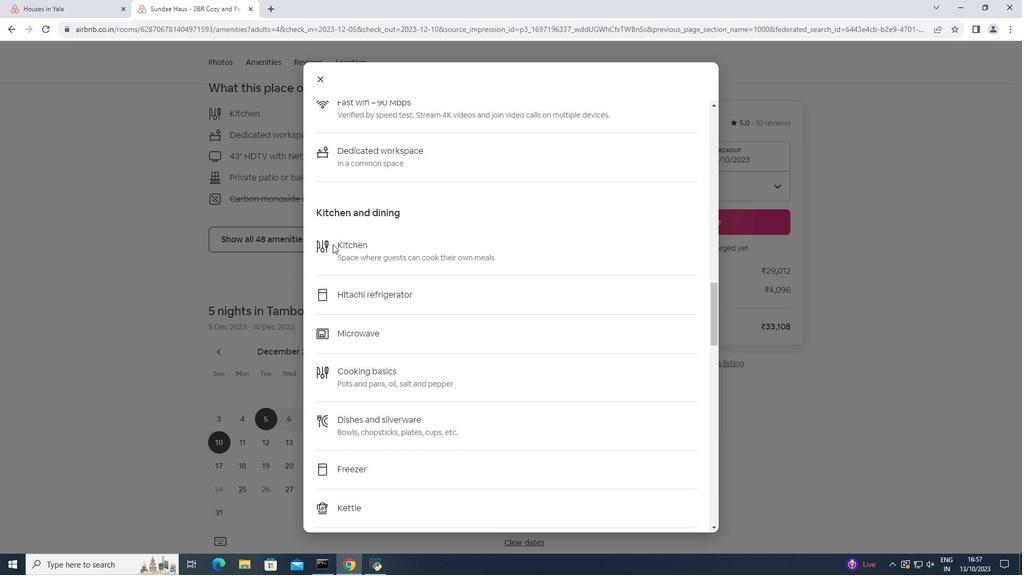 
Action: Mouse scrolled (333, 244) with delta (0, 0)
Screenshot: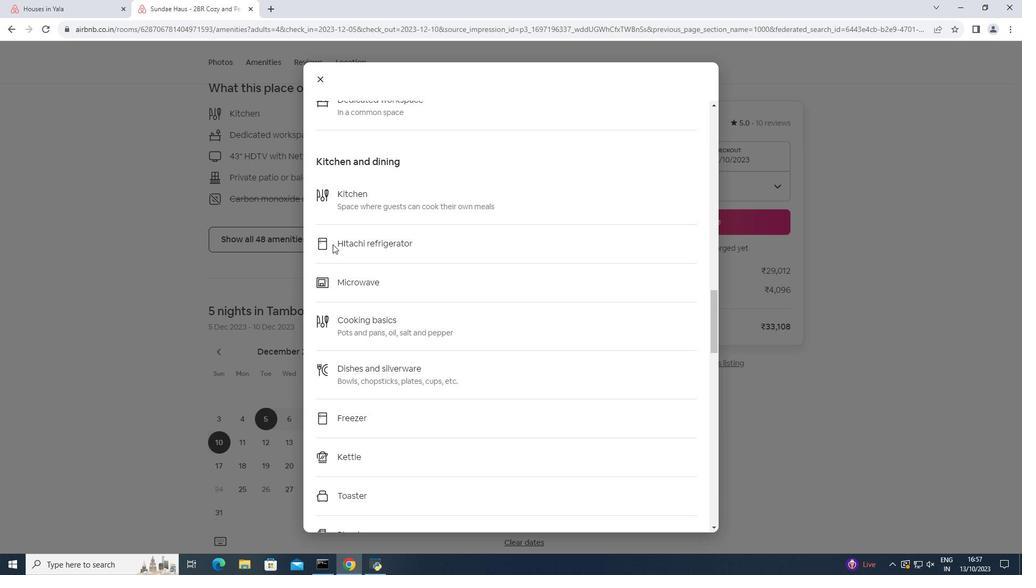 
Action: Mouse scrolled (333, 244) with delta (0, 0)
Screenshot: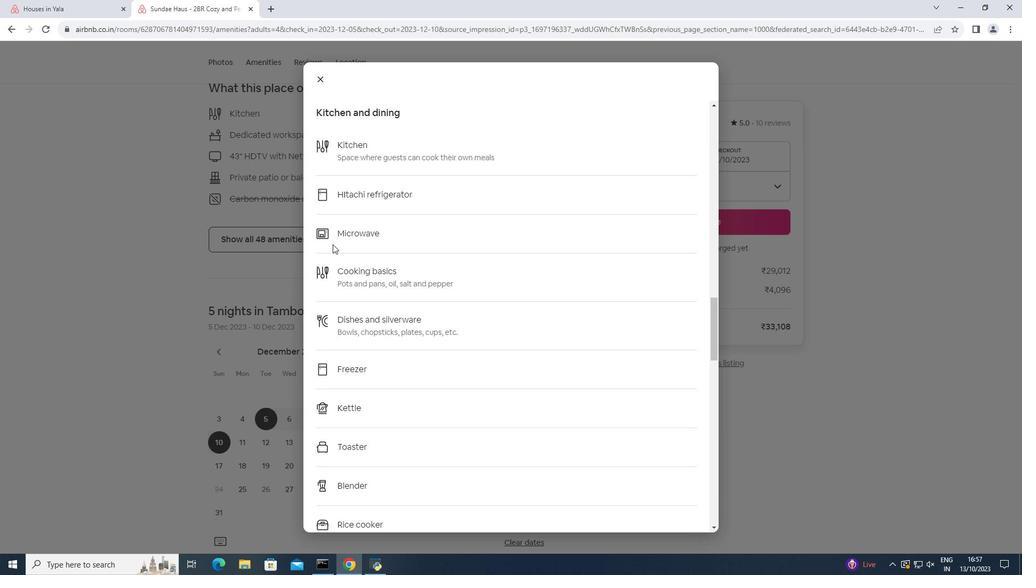 
Action: Mouse scrolled (333, 244) with delta (0, 0)
Screenshot: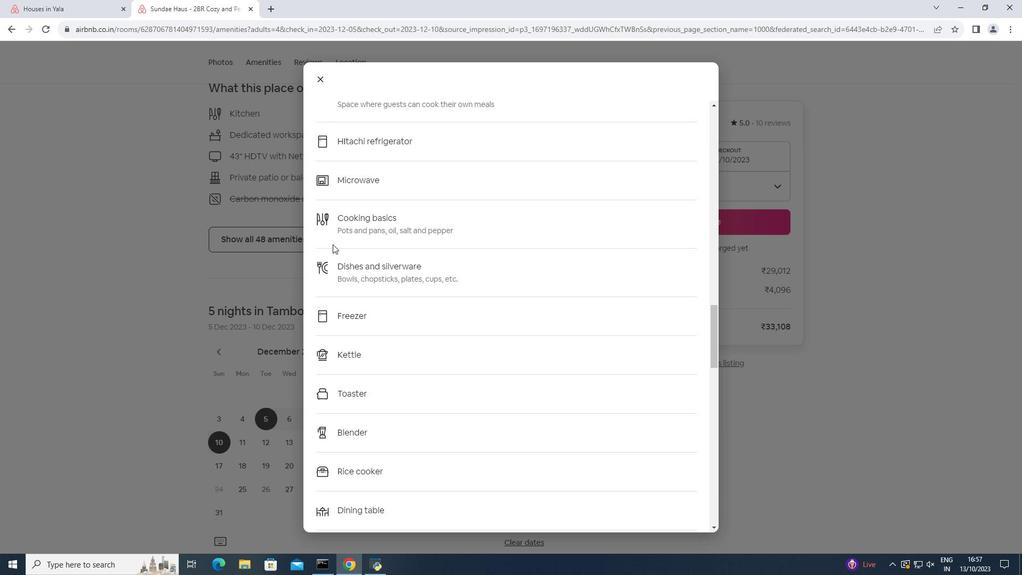 
Action: Mouse scrolled (333, 244) with delta (0, 0)
Screenshot: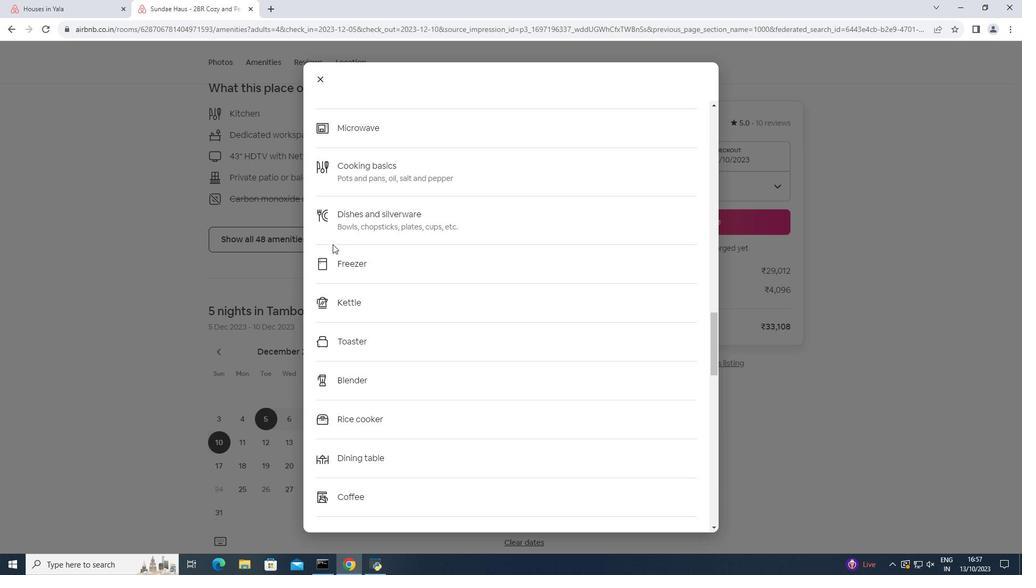 
Action: Mouse scrolled (333, 244) with delta (0, 0)
Screenshot: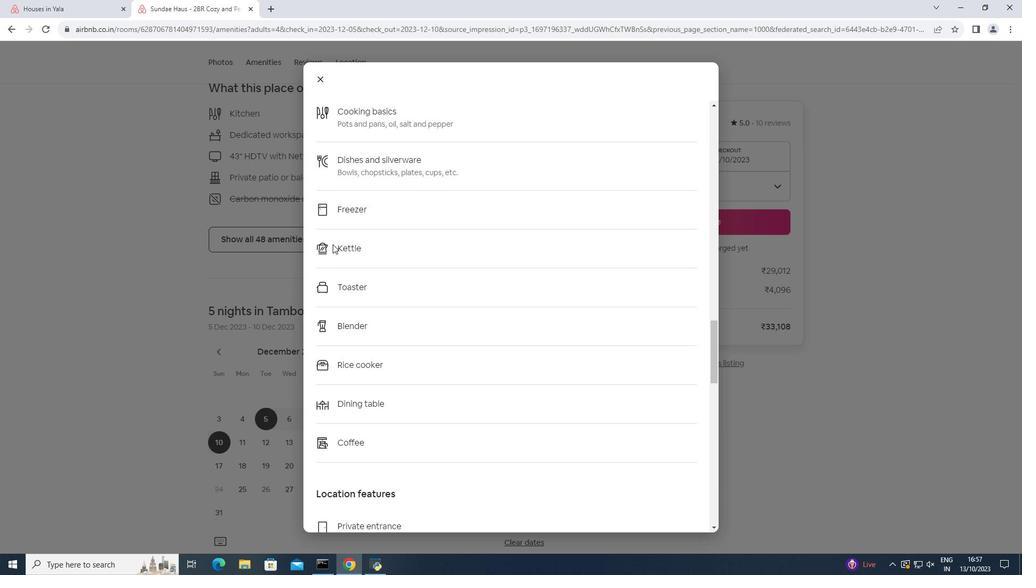 
Action: Mouse scrolled (333, 244) with delta (0, 0)
Screenshot: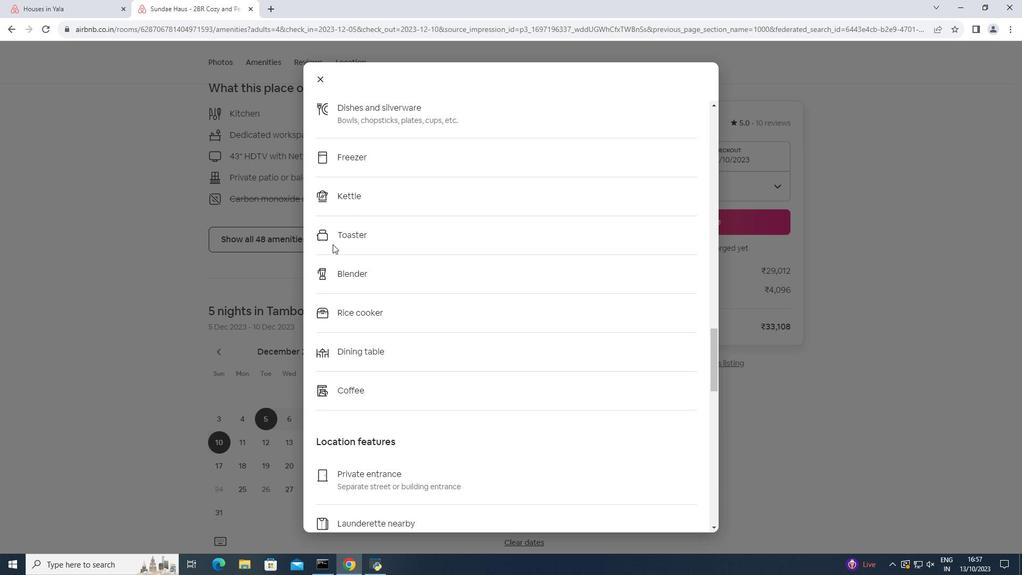
Action: Mouse scrolled (333, 244) with delta (0, 0)
Screenshot: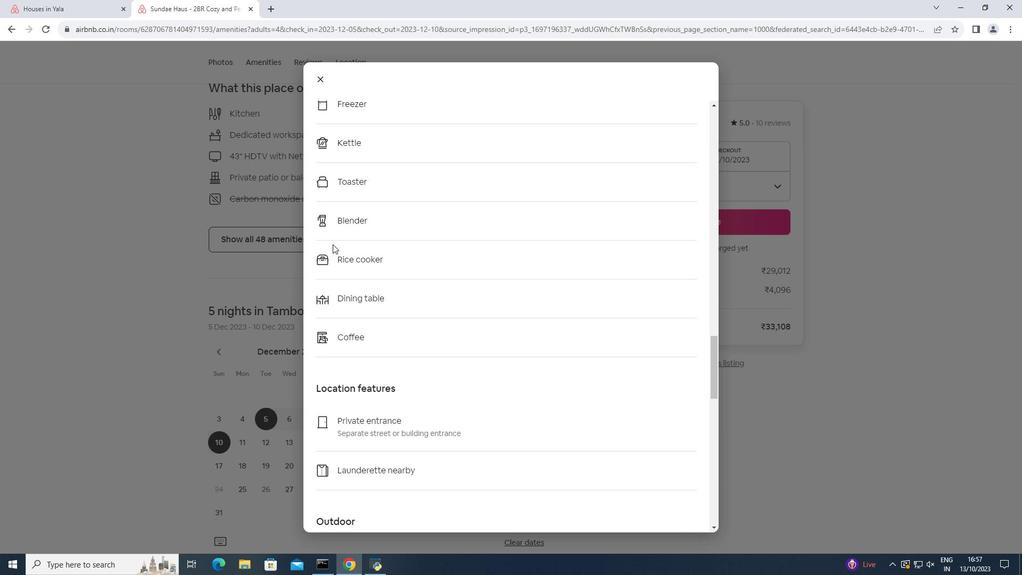 
Action: Mouse scrolled (333, 244) with delta (0, 0)
Screenshot: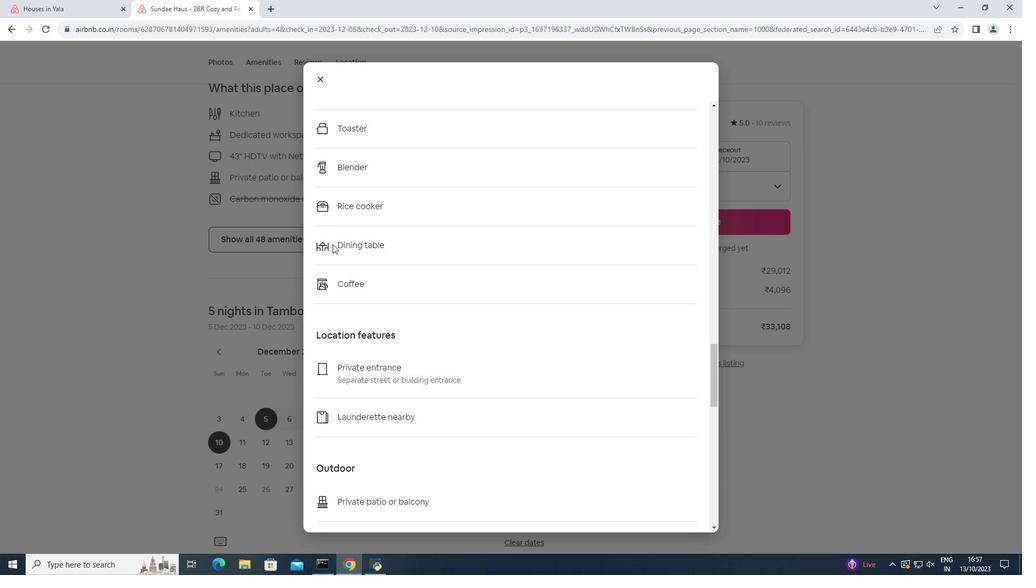 
Action: Mouse scrolled (333, 244) with delta (0, 0)
Screenshot: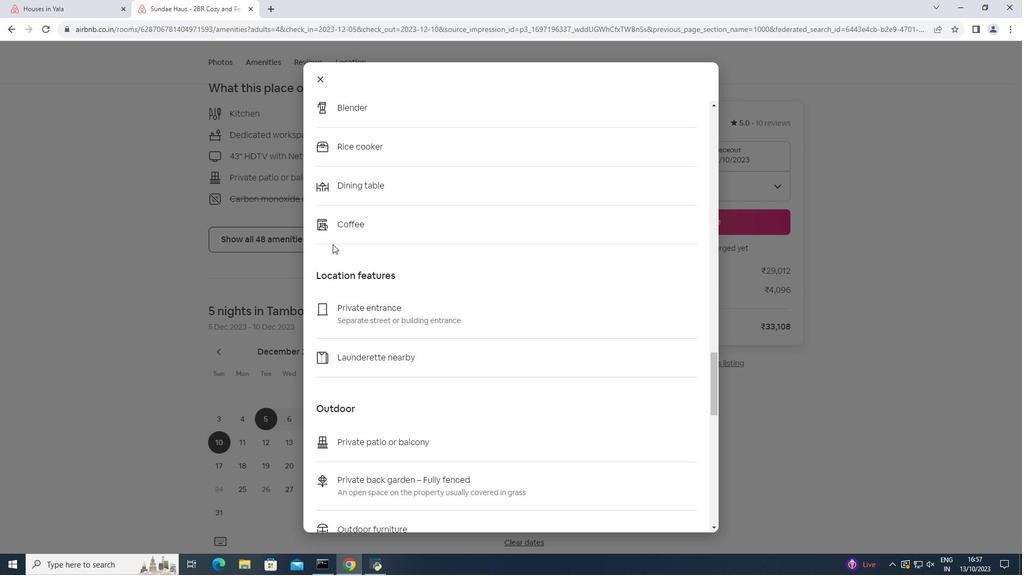 
Action: Mouse scrolled (333, 244) with delta (0, 0)
Screenshot: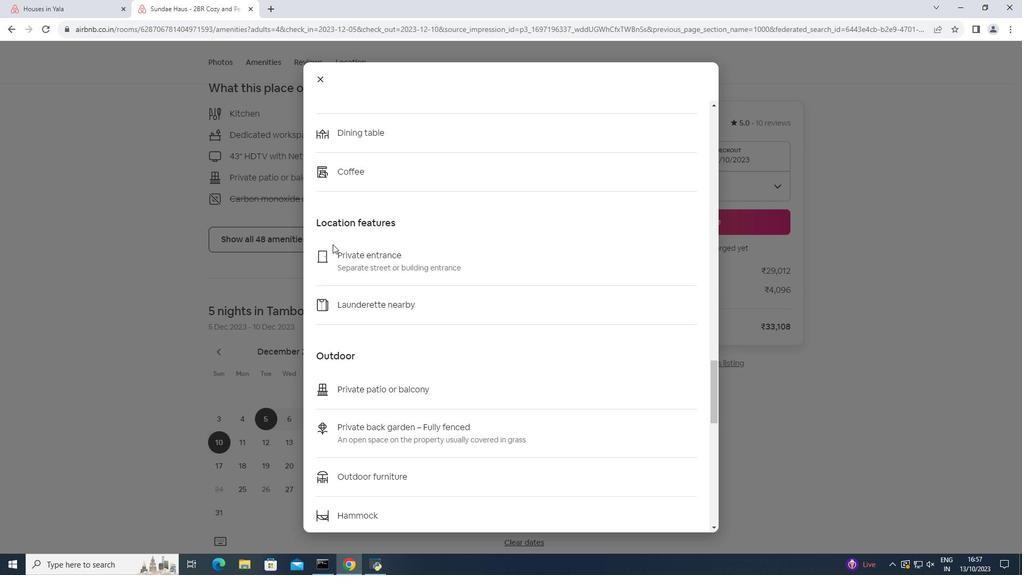 
Action: Mouse scrolled (333, 244) with delta (0, 0)
Screenshot: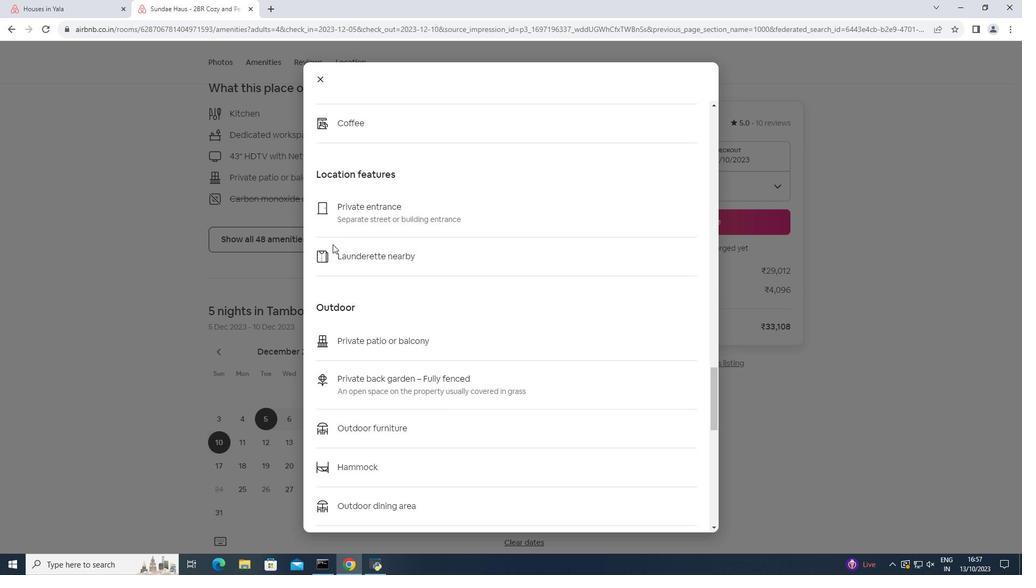 
Action: Mouse scrolled (333, 244) with delta (0, 0)
Screenshot: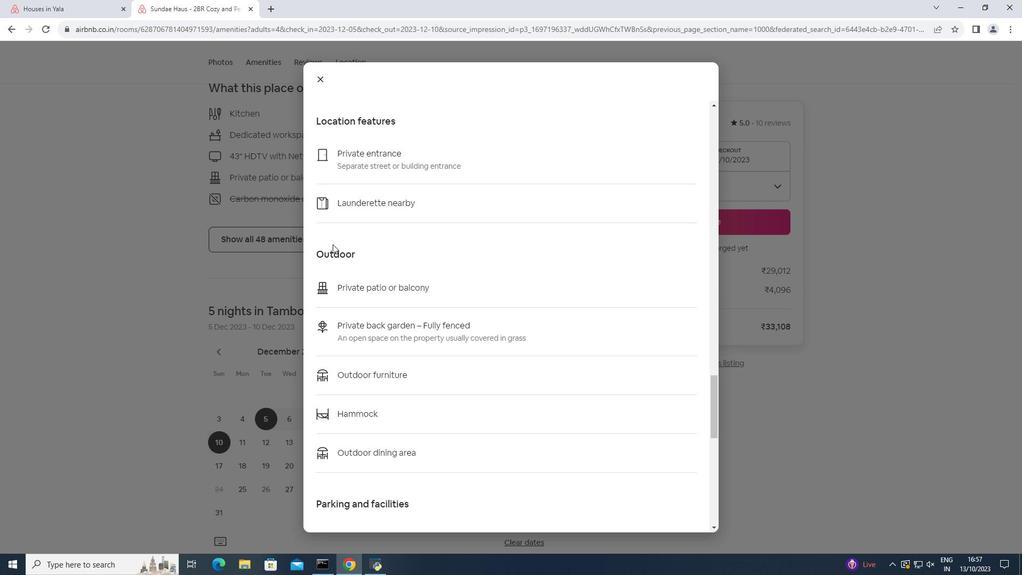 
Action: Mouse scrolled (333, 244) with delta (0, 0)
Screenshot: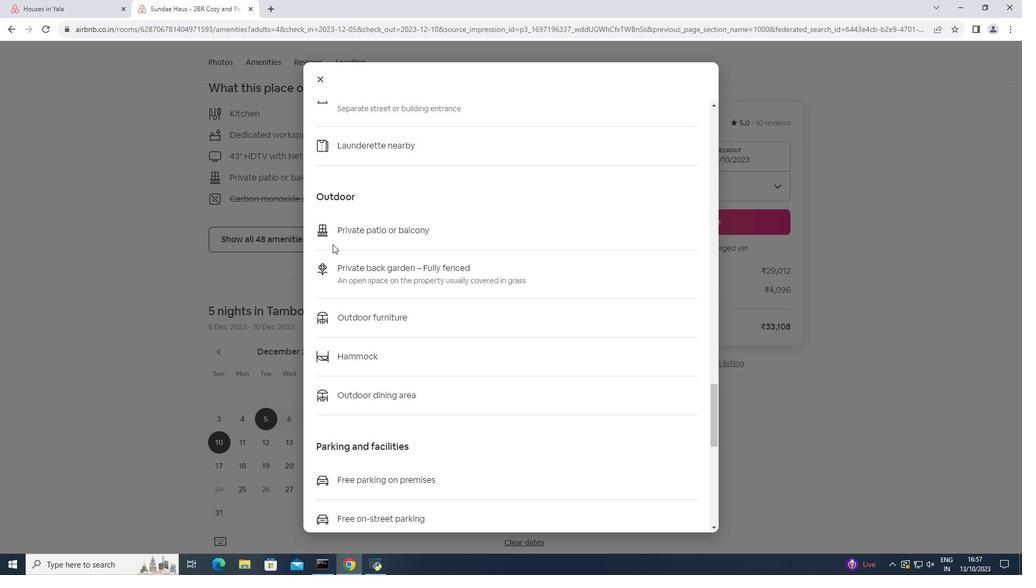 
Action: Mouse scrolled (333, 244) with delta (0, 0)
Screenshot: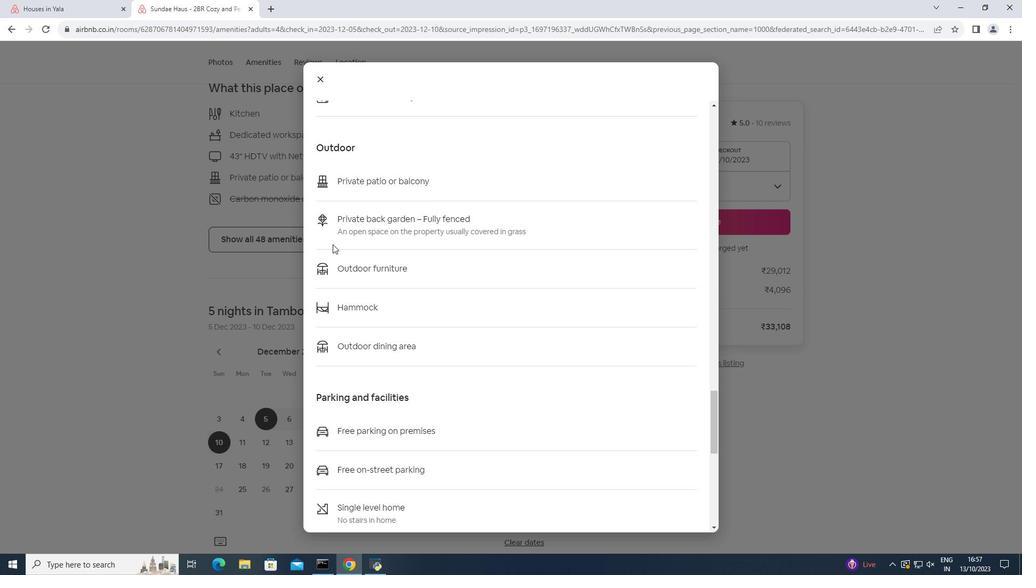 
Action: Mouse scrolled (333, 244) with delta (0, 0)
Screenshot: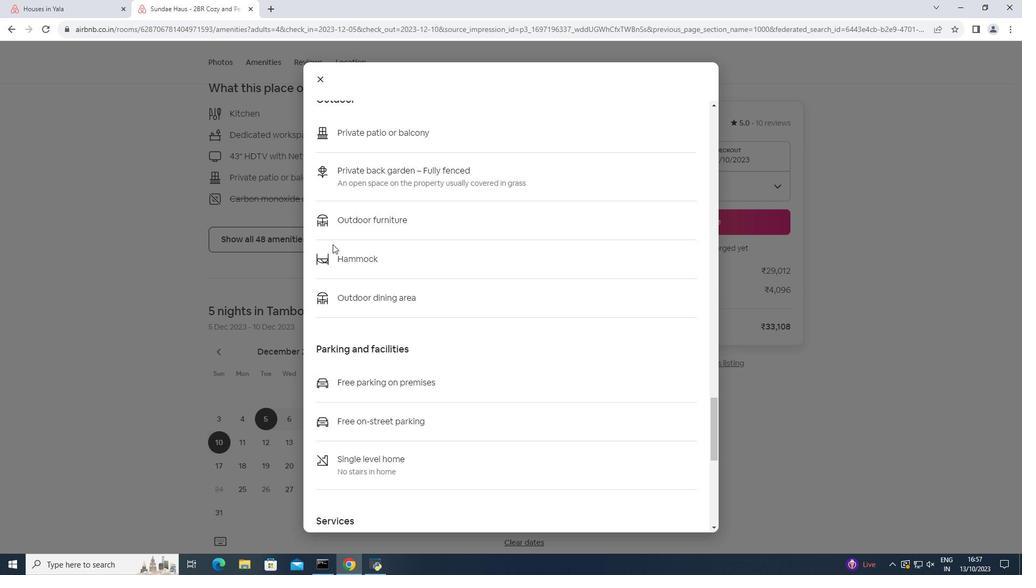 
Action: Mouse scrolled (333, 244) with delta (0, 0)
Screenshot: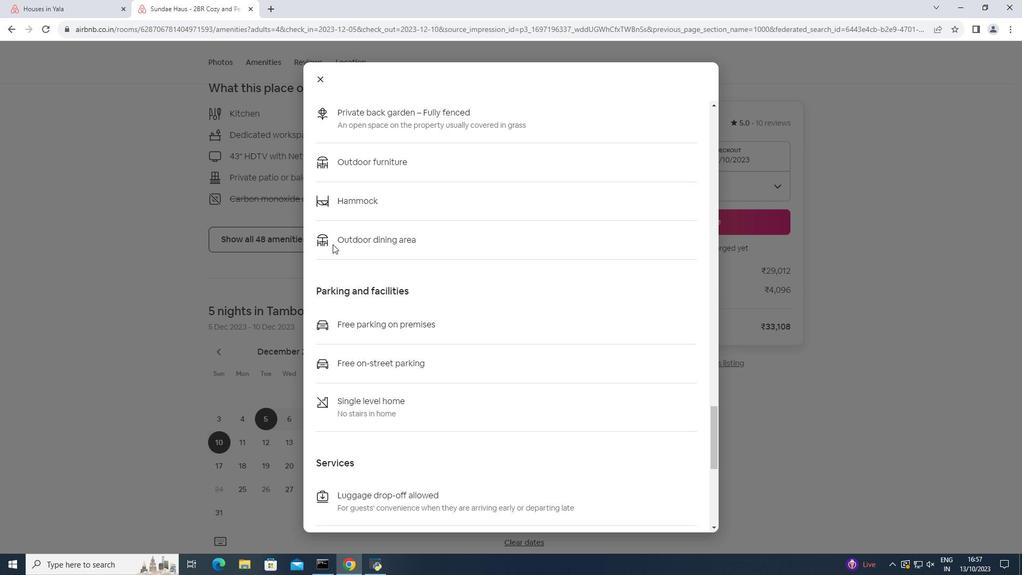 
Action: Mouse scrolled (333, 244) with delta (0, 0)
Screenshot: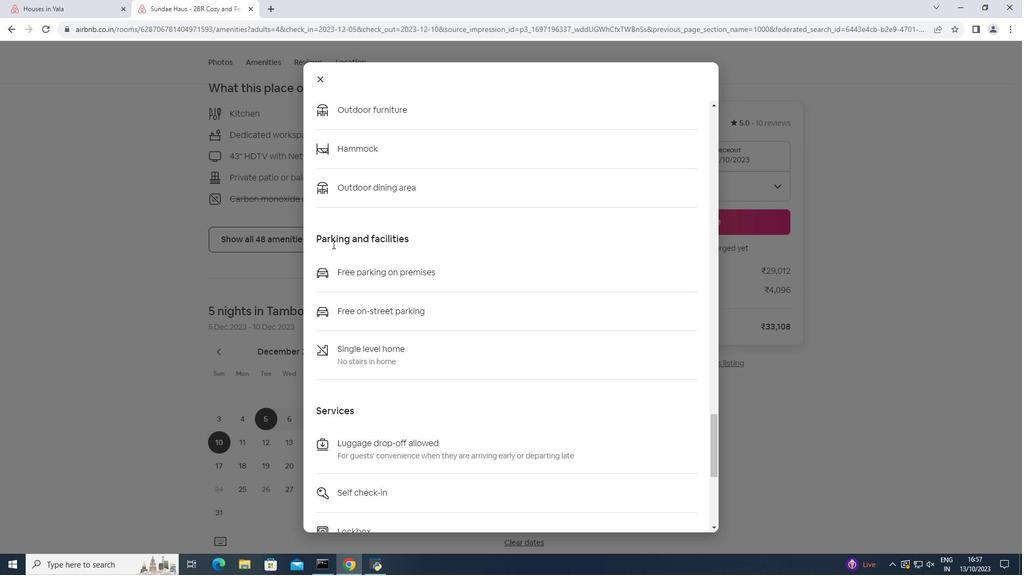 
Action: Mouse scrolled (333, 244) with delta (0, 0)
Screenshot: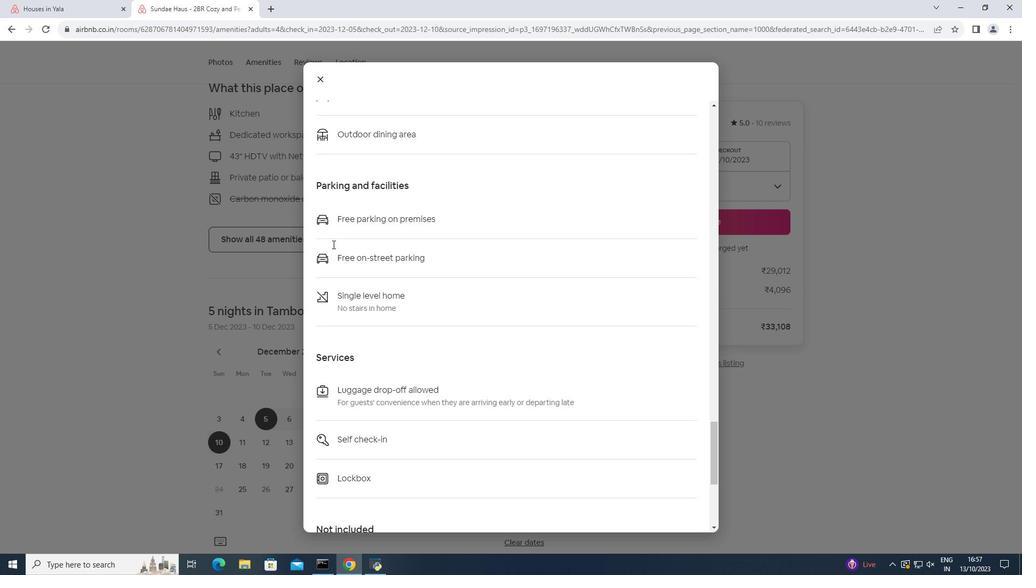 
Action: Mouse moved to (331, 239)
Screenshot: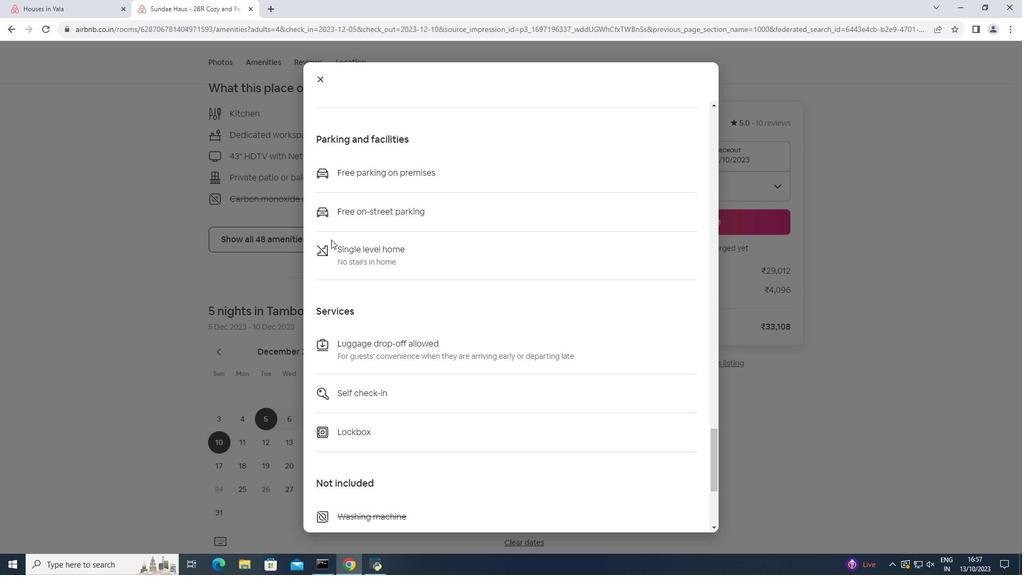
Action: Mouse scrolled (331, 239) with delta (0, 0)
Screenshot: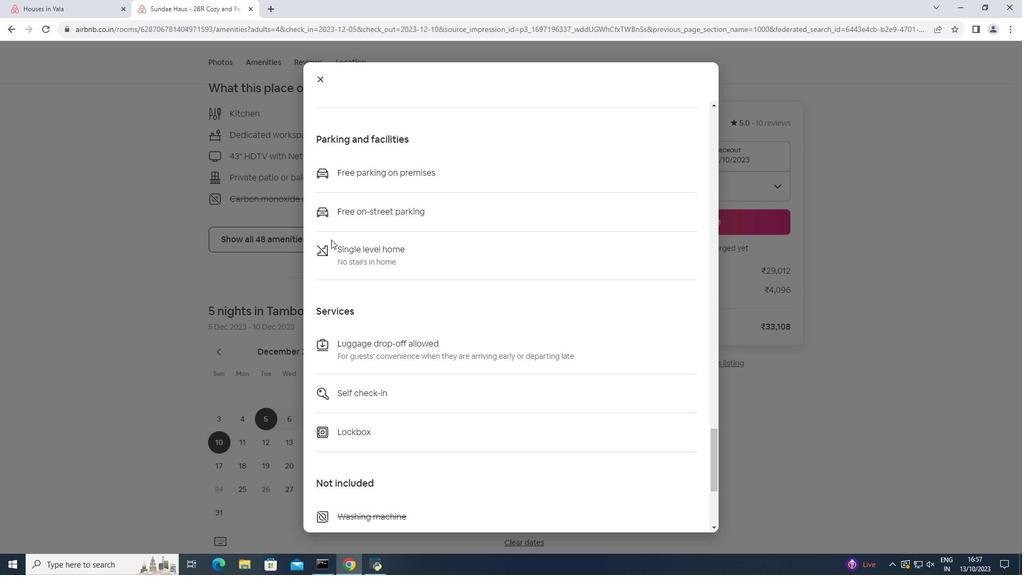 
Action: Mouse scrolled (331, 239) with delta (0, 0)
Screenshot: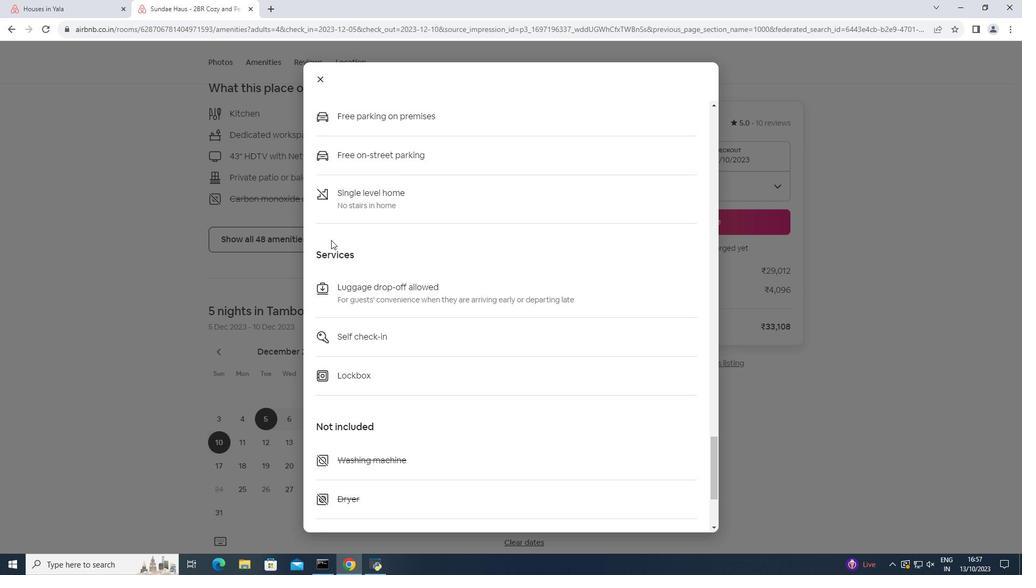 
Action: Mouse moved to (331, 240)
Screenshot: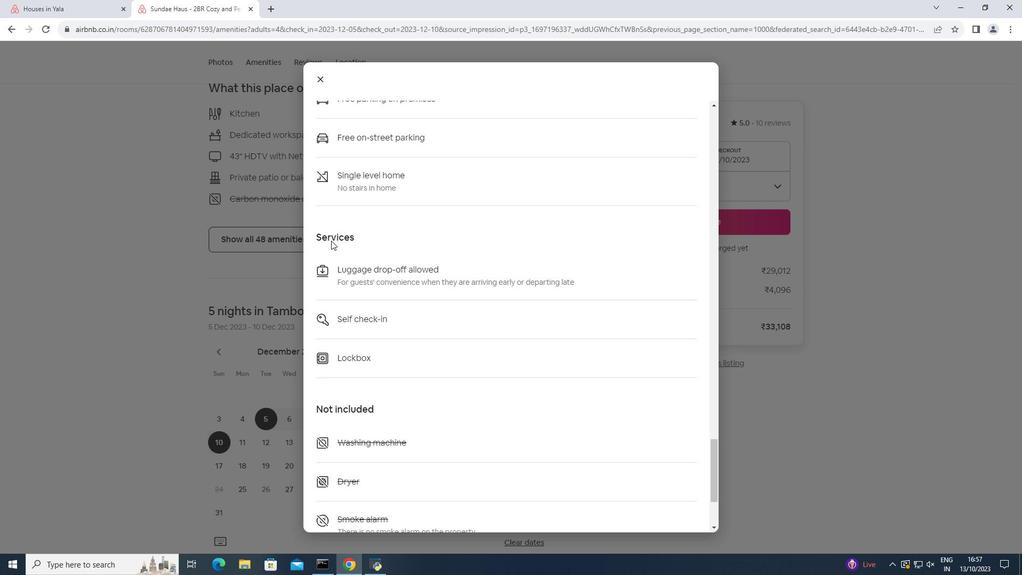 
Action: Mouse scrolled (331, 240) with delta (0, 0)
Screenshot: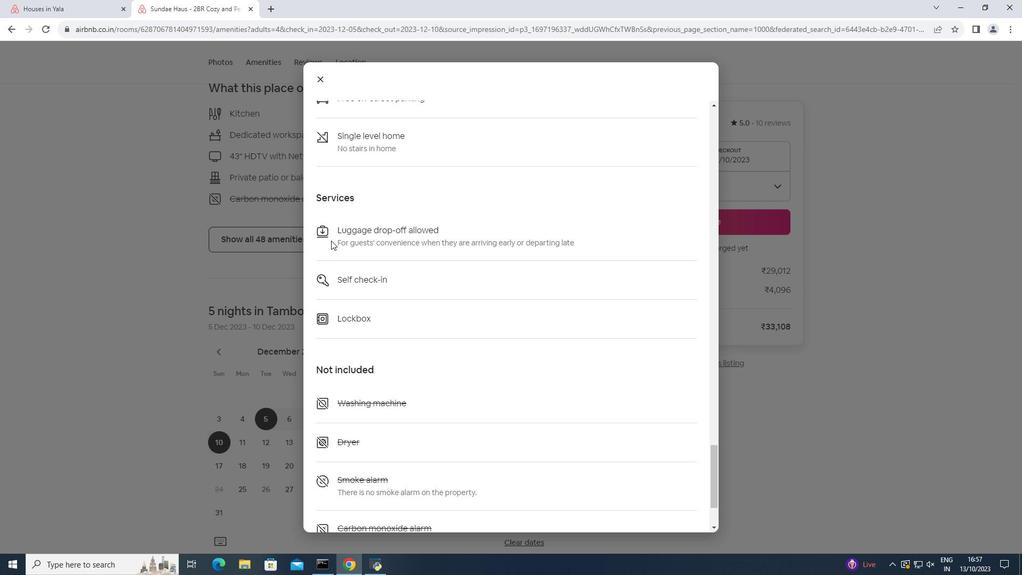 
Action: Mouse moved to (331, 241)
Screenshot: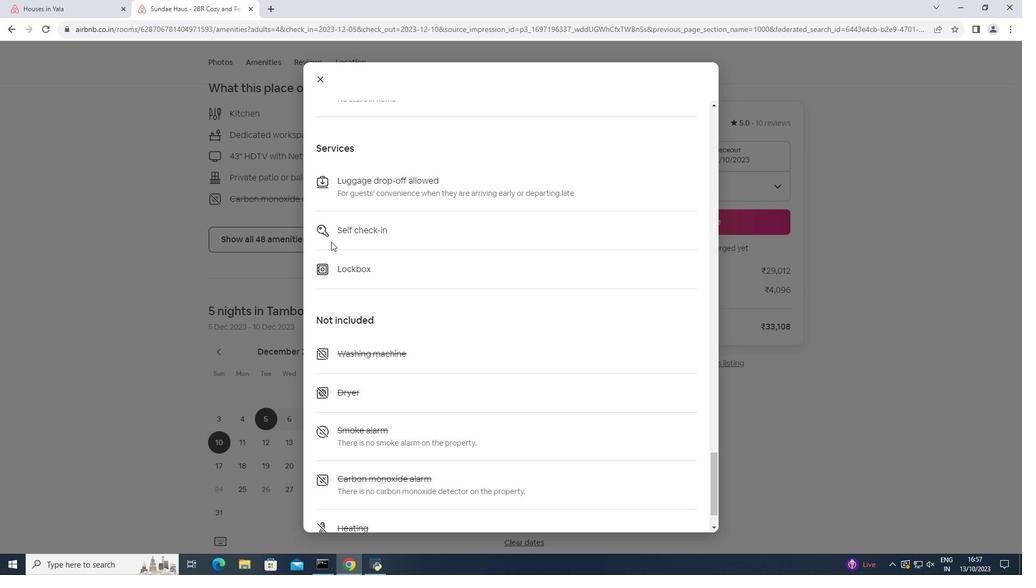 
Action: Mouse scrolled (331, 241) with delta (0, 0)
Screenshot: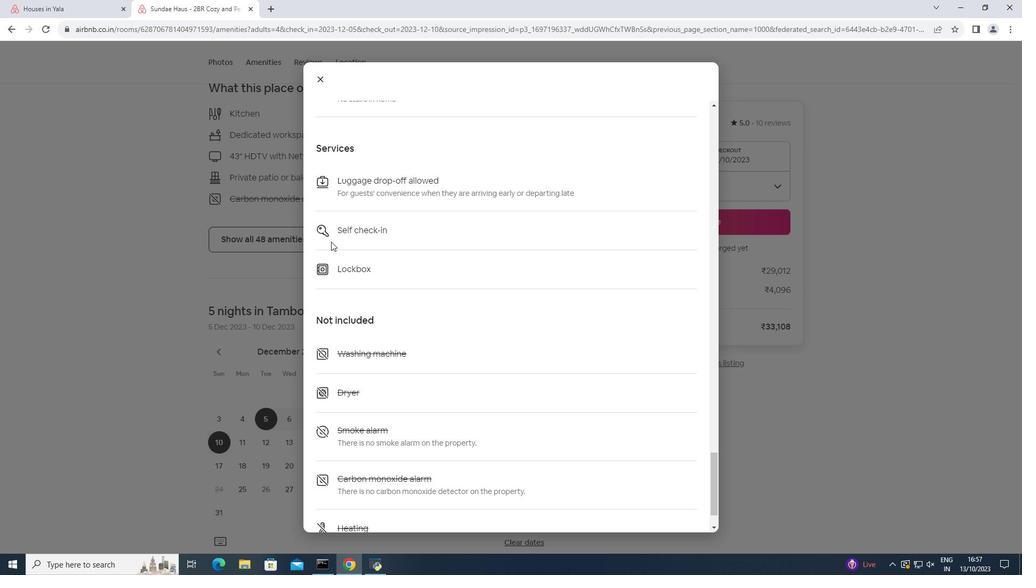 
Action: Mouse scrolled (331, 241) with delta (0, 0)
Screenshot: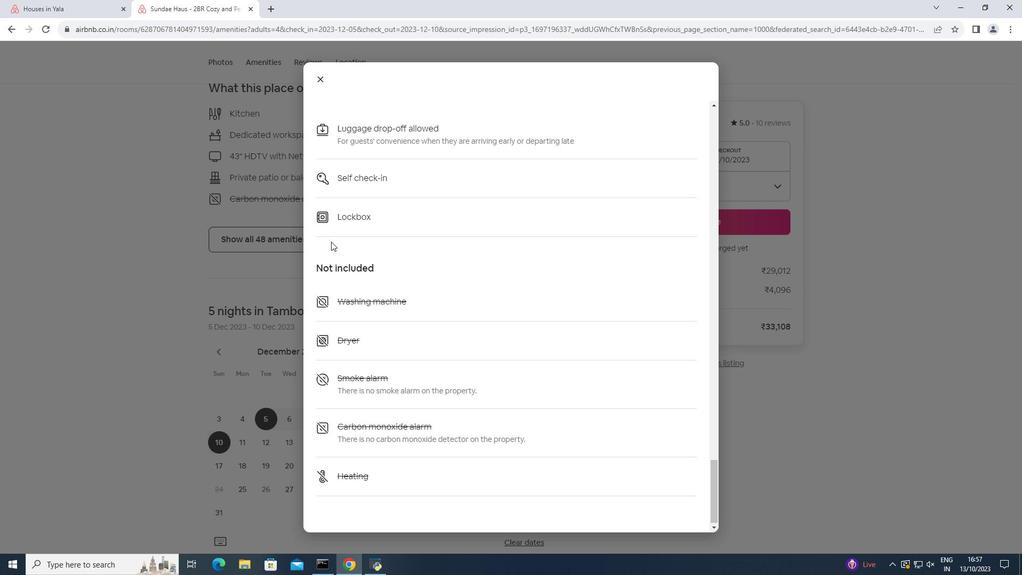 
Action: Mouse scrolled (331, 241) with delta (0, 0)
Screenshot: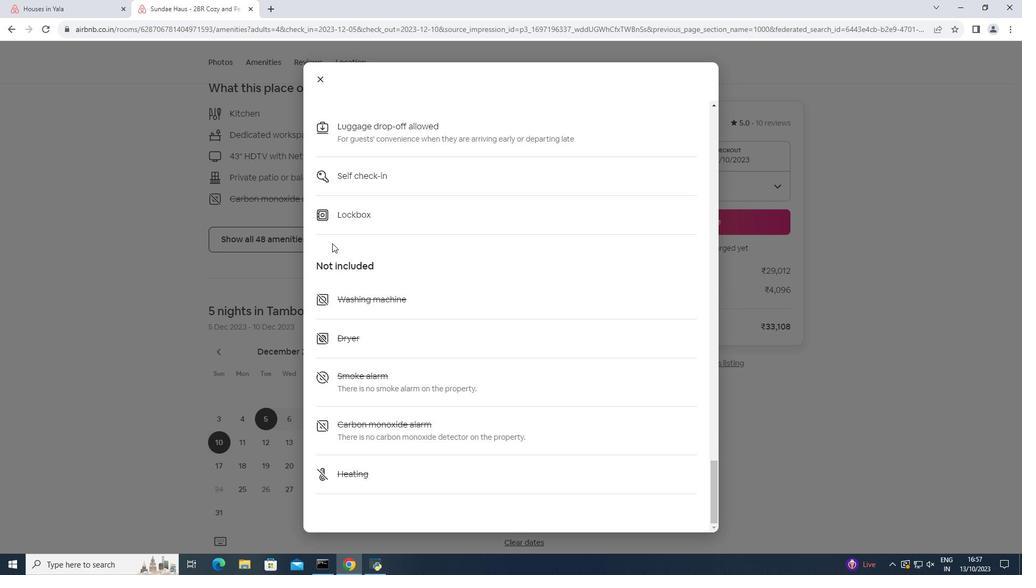 
Action: Mouse moved to (321, 79)
Screenshot: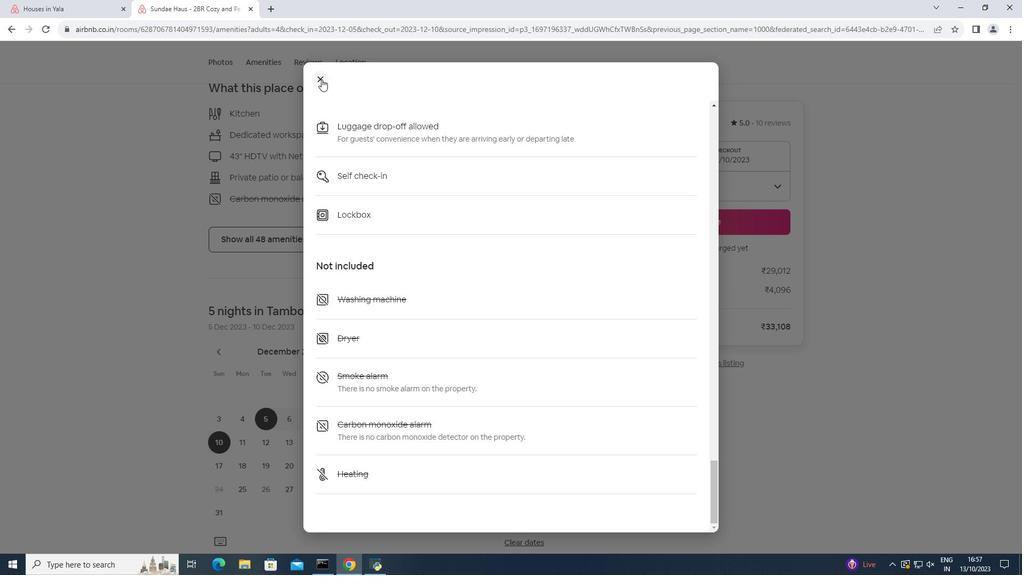 
Action: Mouse pressed left at (321, 79)
Screenshot: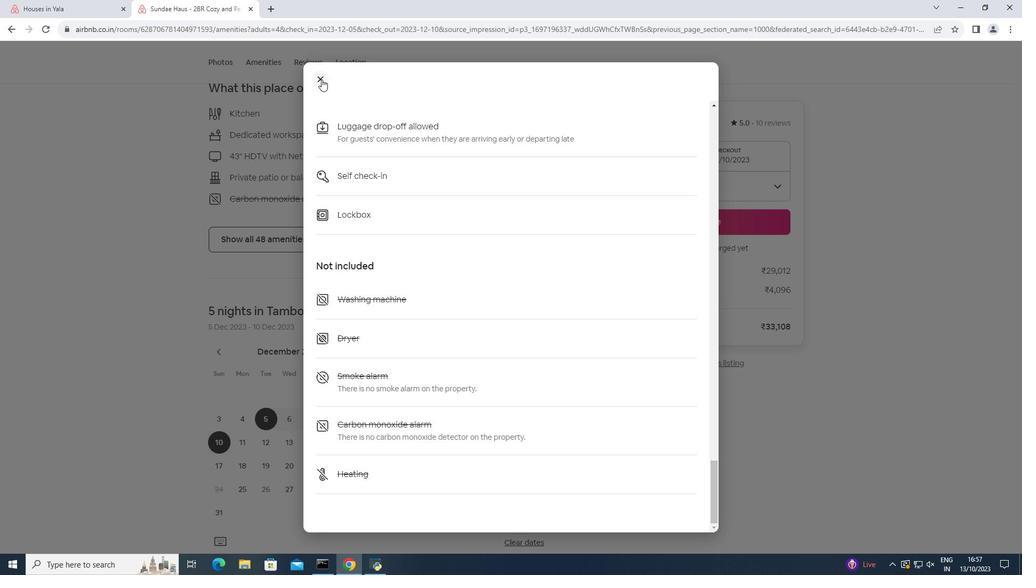 
Action: Mouse moved to (320, 127)
Screenshot: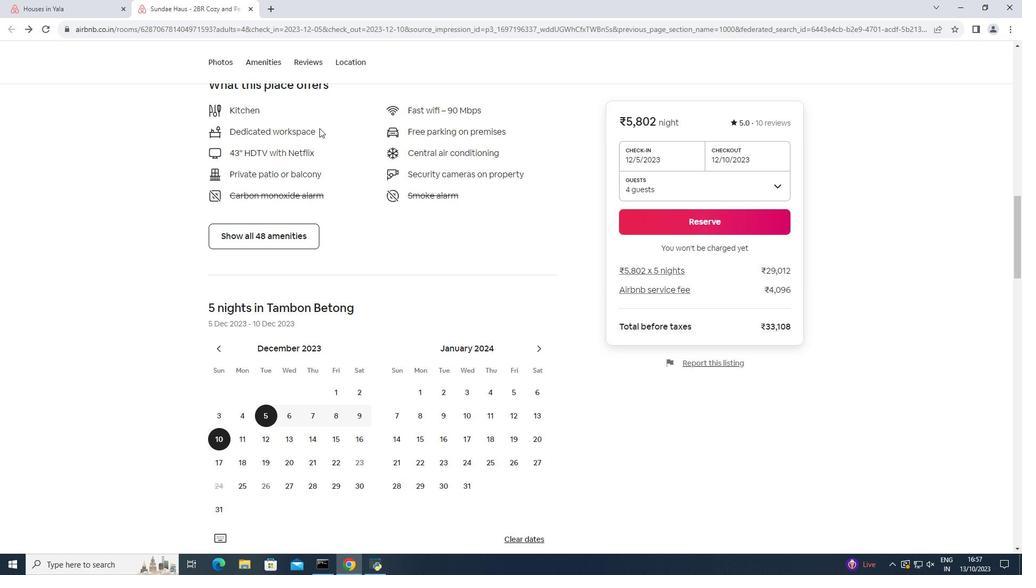 
Action: Mouse scrolled (320, 126) with delta (0, 0)
